 Task: Check school information for a property in San Francisco, California, including proximity to public transportation.
Action: Mouse moved to (201, 162)
Screenshot: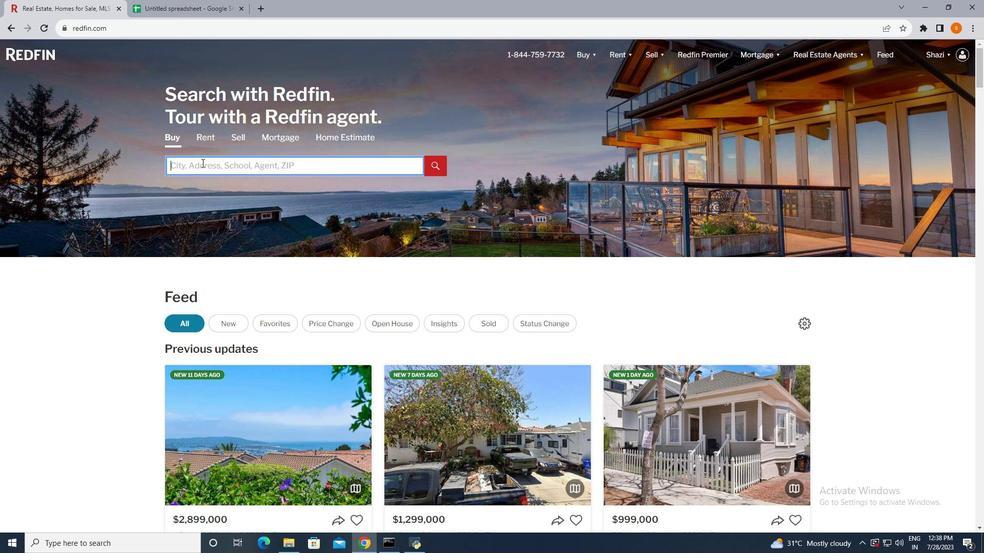 
Action: Mouse pressed left at (201, 162)
Screenshot: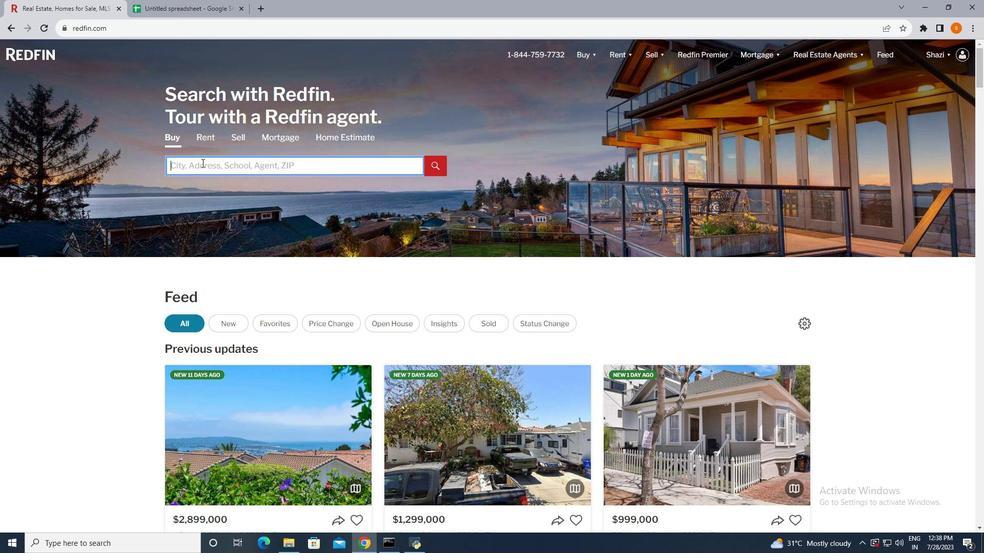 
Action: Key pressed <Key.shift>San<Key.space><Key.shift>Frans<Key.backspace>cisco,<Key.space><Key.shift>California
Screenshot: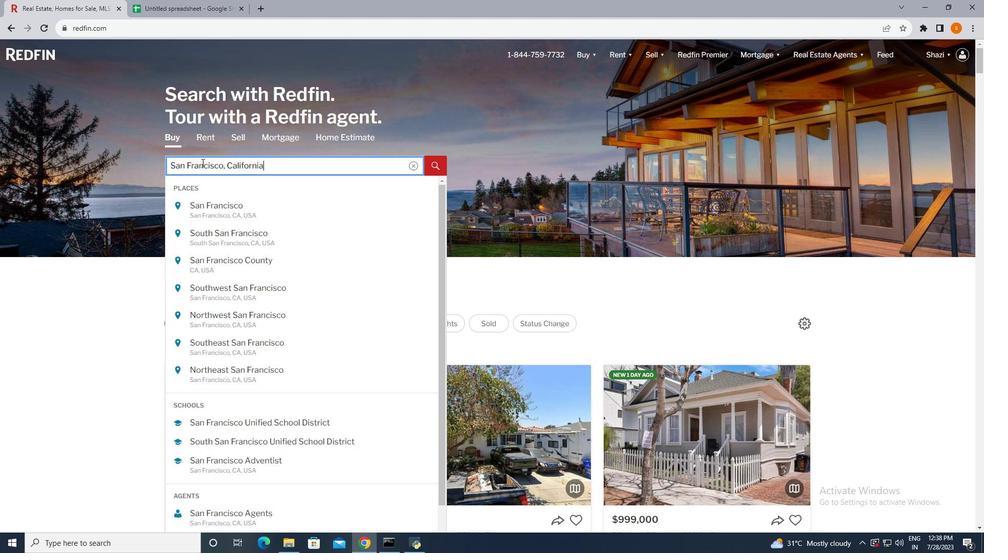
Action: Mouse moved to (217, 152)
Screenshot: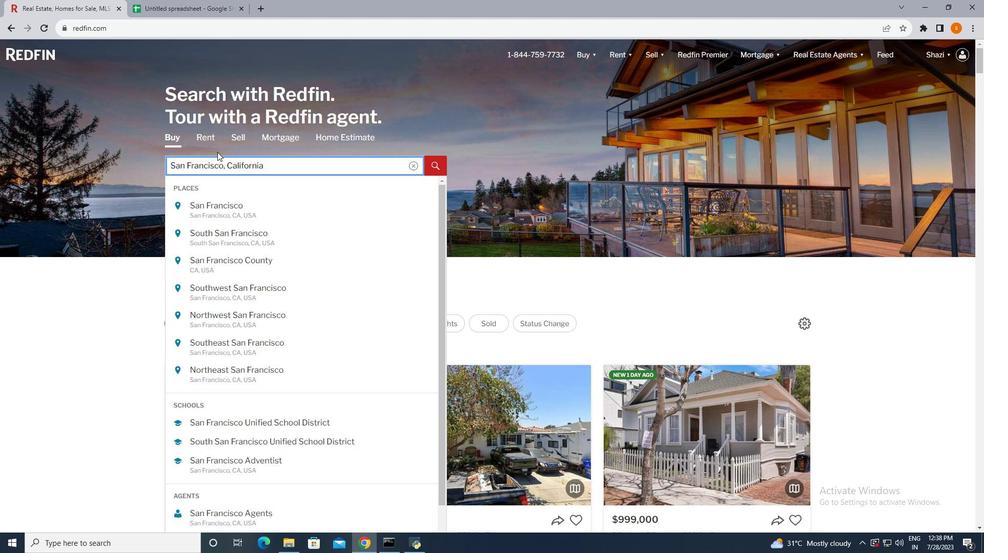 
Action: Key pressed <Key.enter>
Screenshot: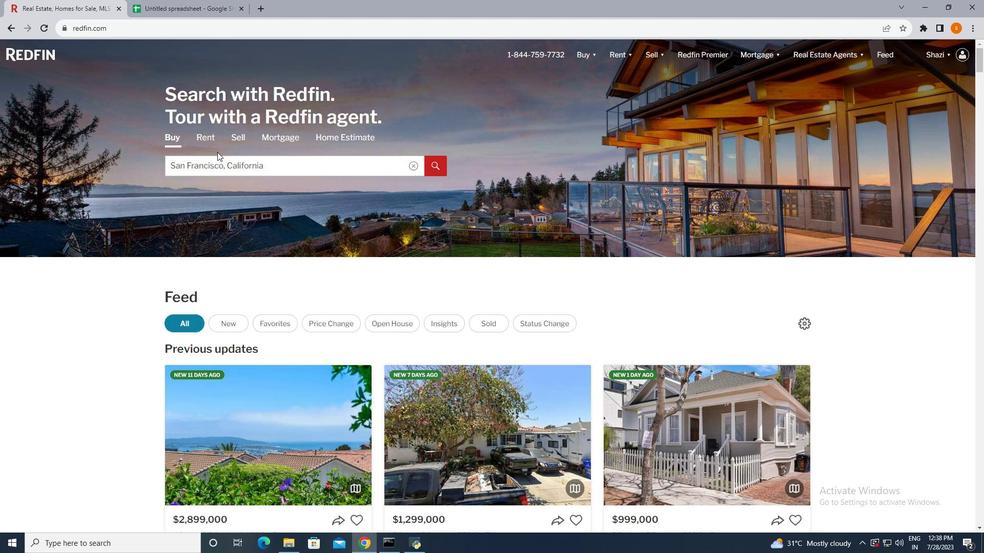 
Action: Mouse moved to (868, 167)
Screenshot: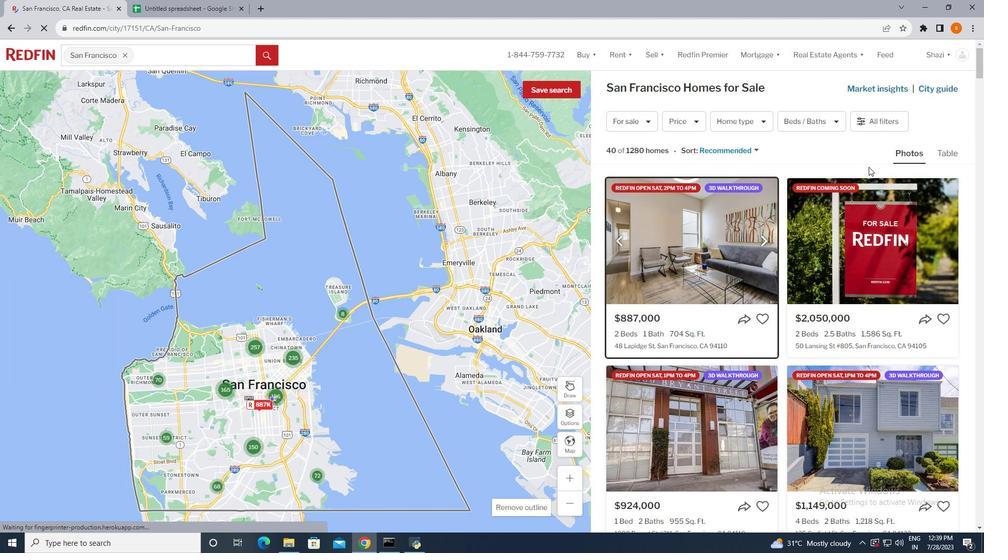
Action: Mouse scrolled (868, 166) with delta (0, 0)
Screenshot: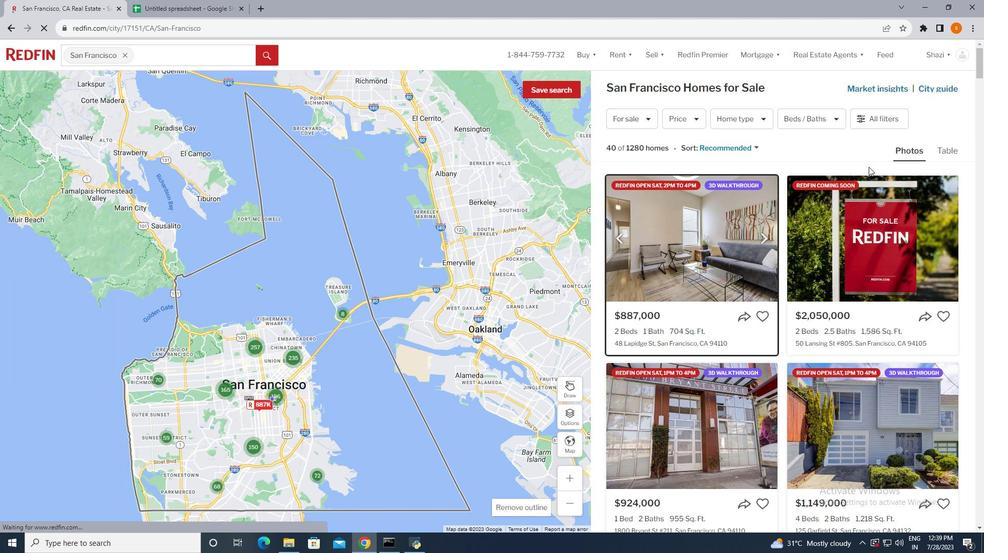 
Action: Mouse scrolled (868, 166) with delta (0, 0)
Screenshot: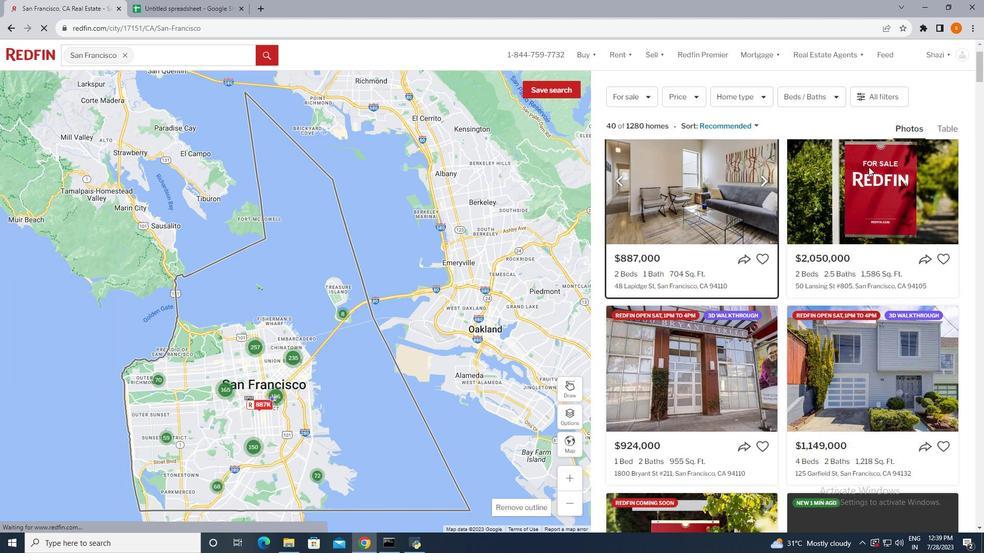 
Action: Mouse moved to (869, 168)
Screenshot: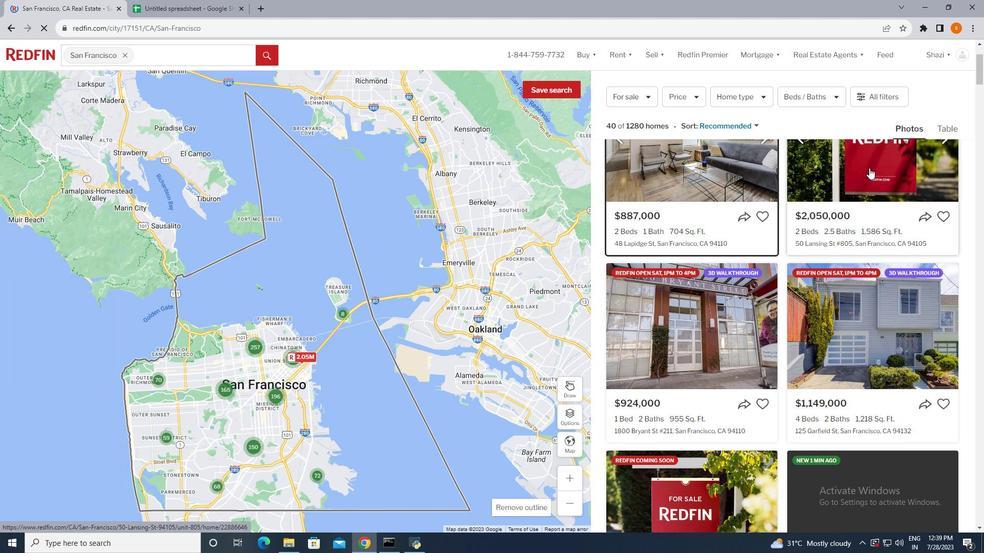 
Action: Mouse scrolled (869, 167) with delta (0, 0)
Screenshot: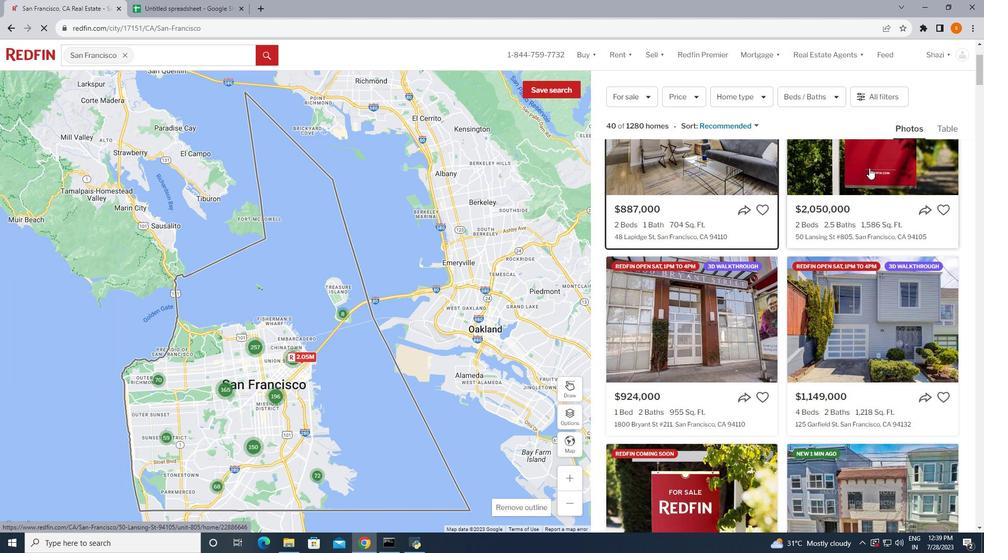 
Action: Mouse scrolled (869, 167) with delta (0, 0)
Screenshot: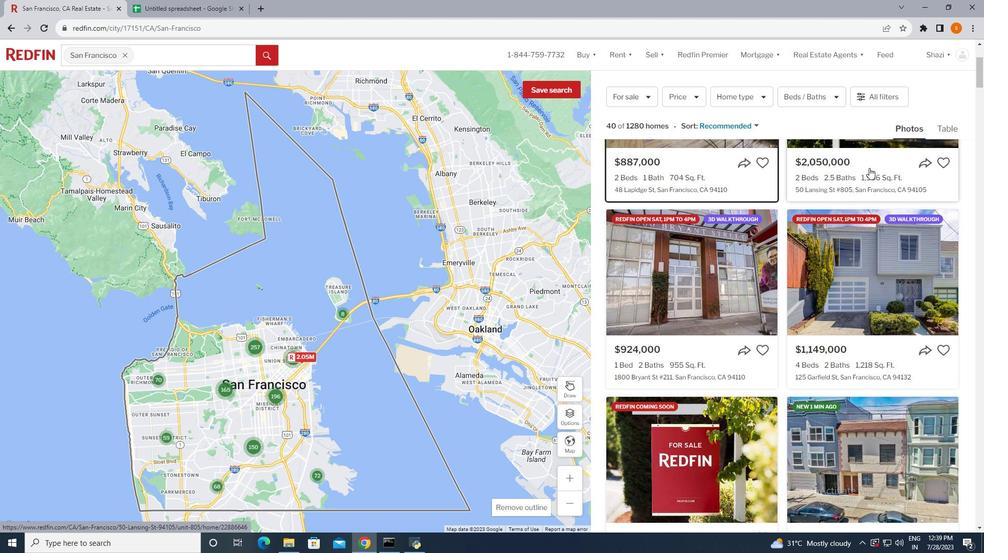 
Action: Mouse scrolled (869, 167) with delta (0, 0)
Screenshot: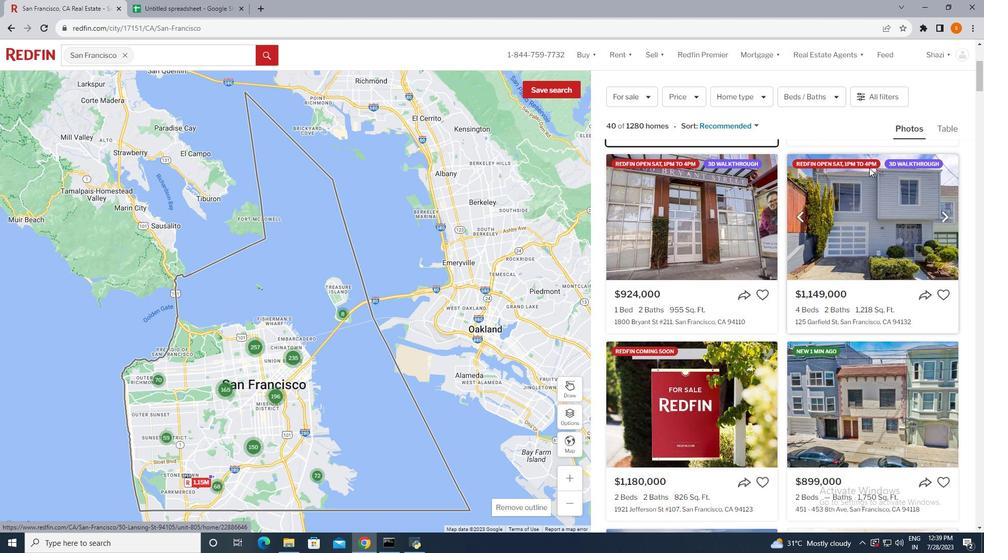 
Action: Mouse scrolled (869, 167) with delta (0, 0)
Screenshot: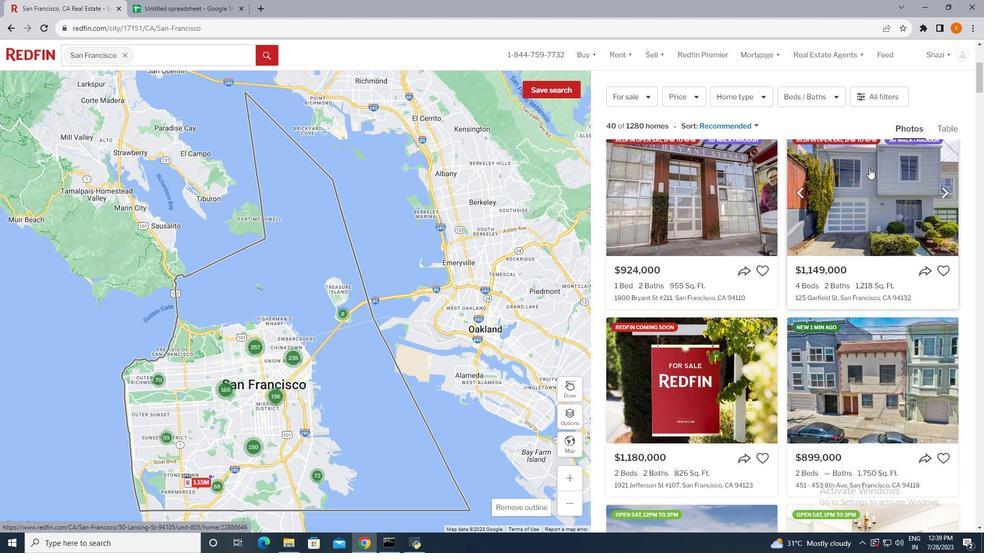 
Action: Mouse scrolled (869, 167) with delta (0, 0)
Screenshot: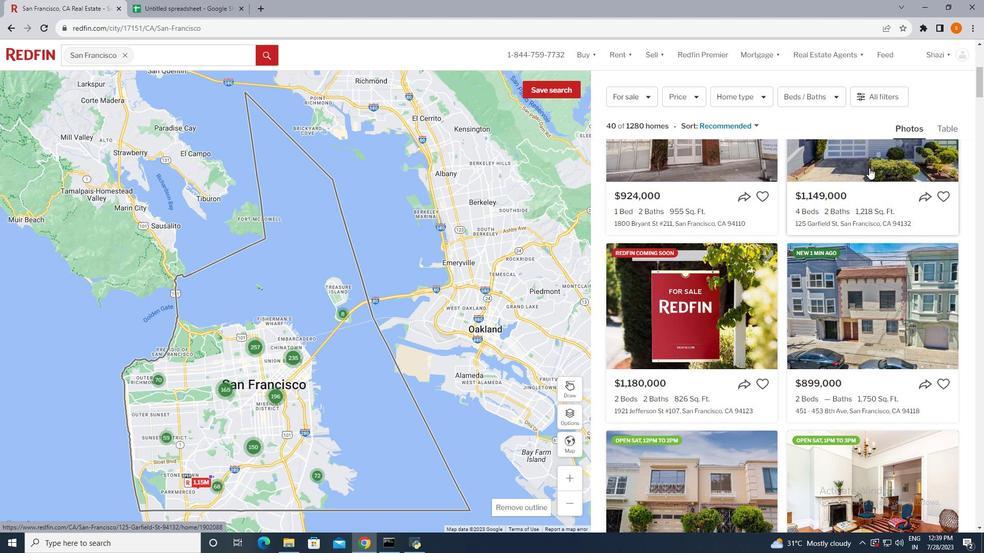 
Action: Mouse scrolled (869, 167) with delta (0, 0)
Screenshot: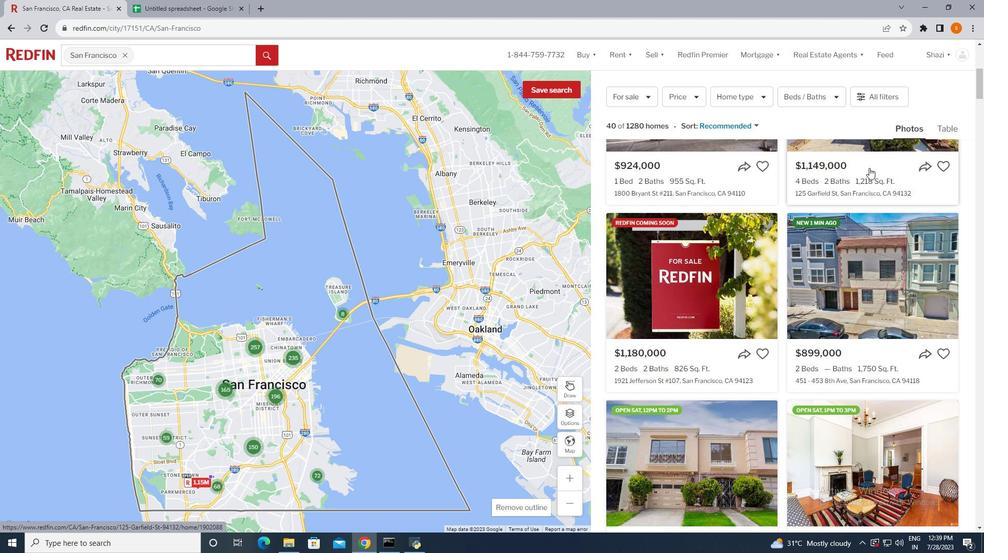 
Action: Mouse scrolled (869, 167) with delta (0, 0)
Screenshot: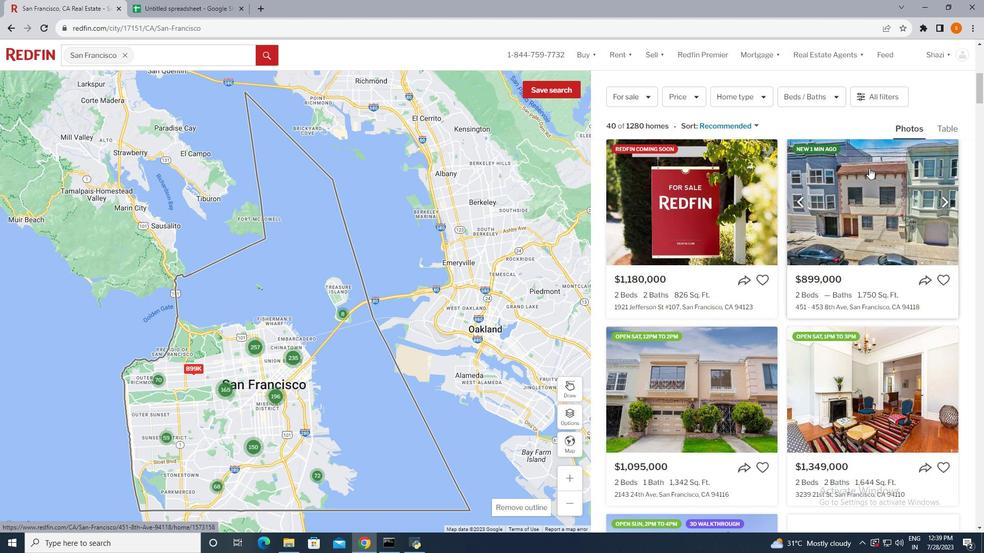 
Action: Mouse scrolled (869, 167) with delta (0, 0)
Screenshot: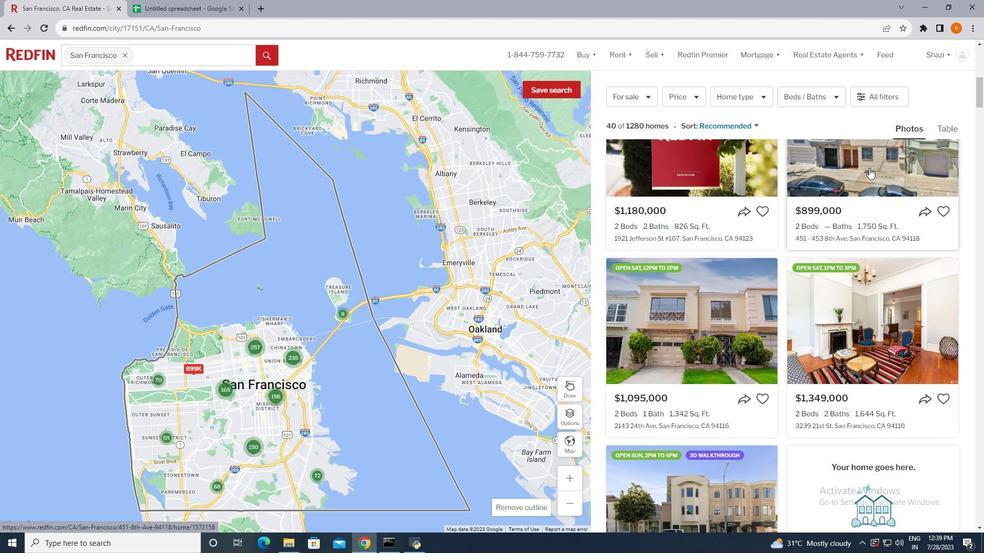 
Action: Mouse scrolled (869, 167) with delta (0, 0)
Screenshot: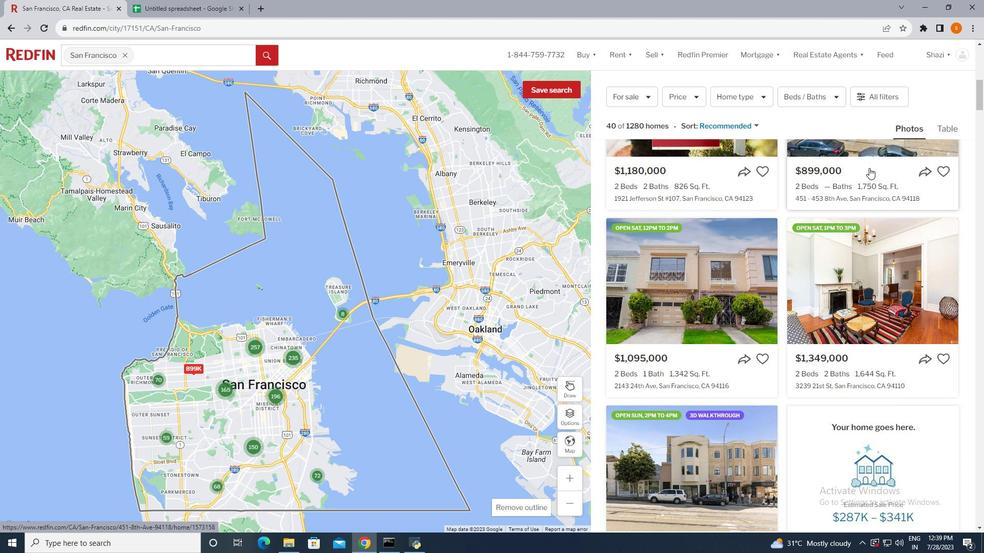 
Action: Mouse scrolled (869, 167) with delta (0, 0)
Screenshot: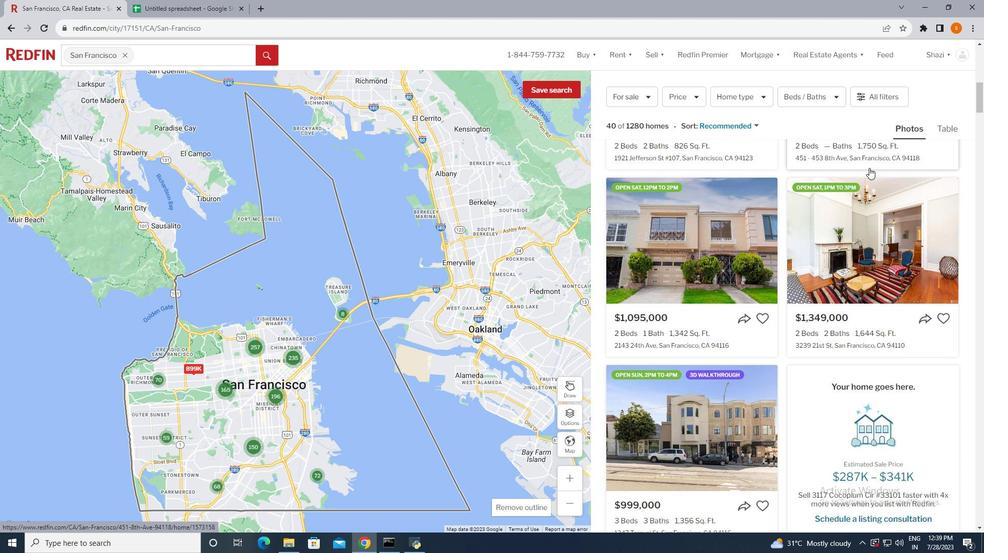 
Action: Mouse scrolled (869, 167) with delta (0, 0)
Screenshot: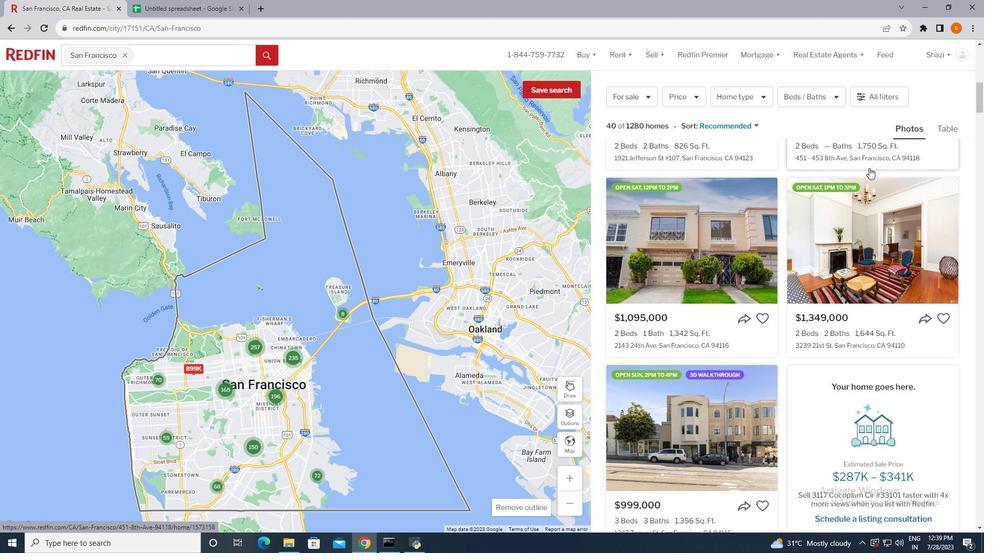
Action: Mouse scrolled (869, 167) with delta (0, 0)
Screenshot: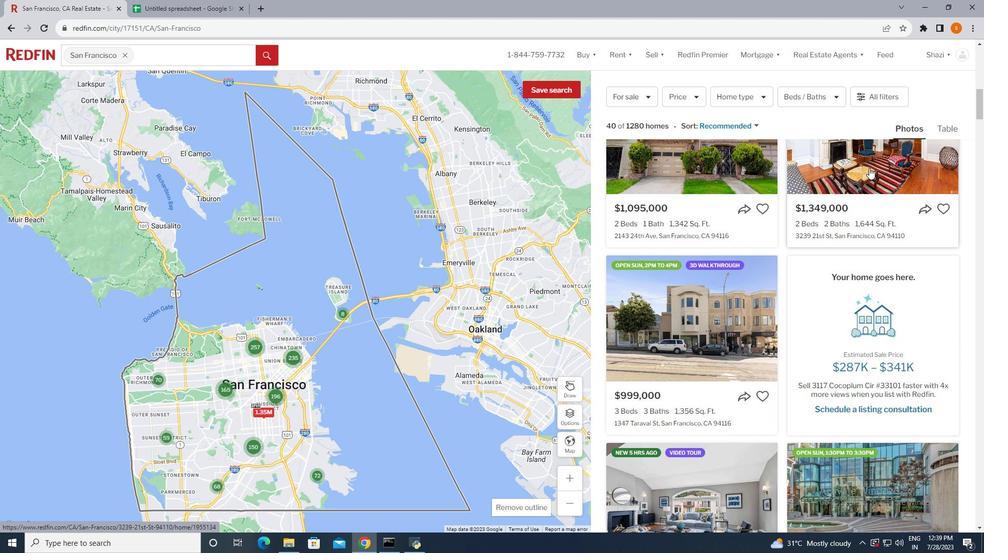 
Action: Mouse scrolled (869, 167) with delta (0, 0)
Screenshot: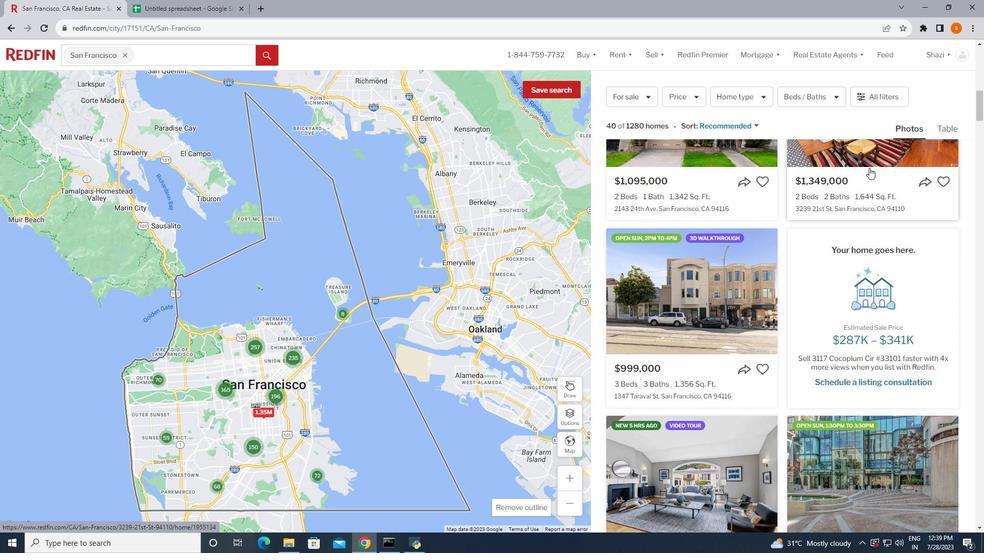 
Action: Mouse scrolled (869, 167) with delta (0, 0)
Screenshot: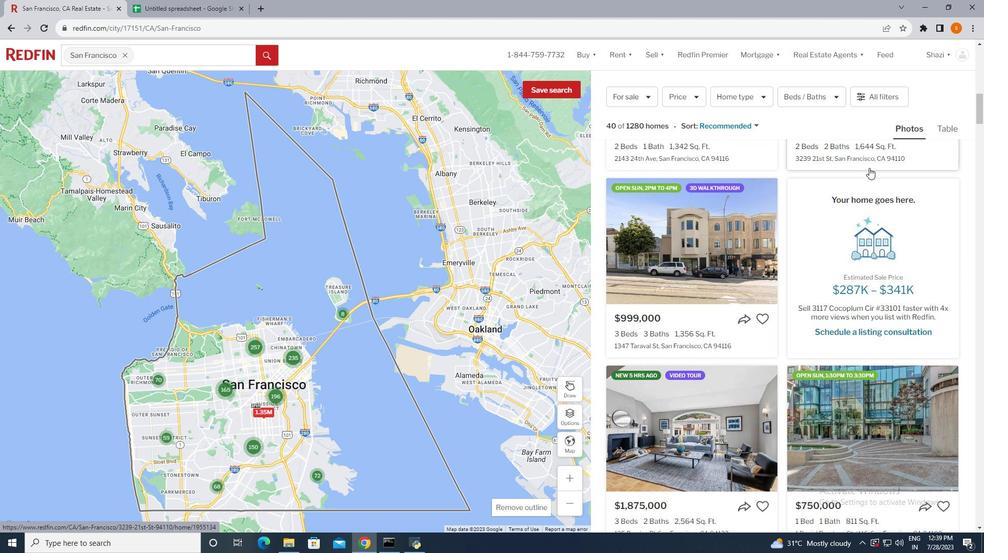
Action: Mouse scrolled (869, 167) with delta (0, 0)
Screenshot: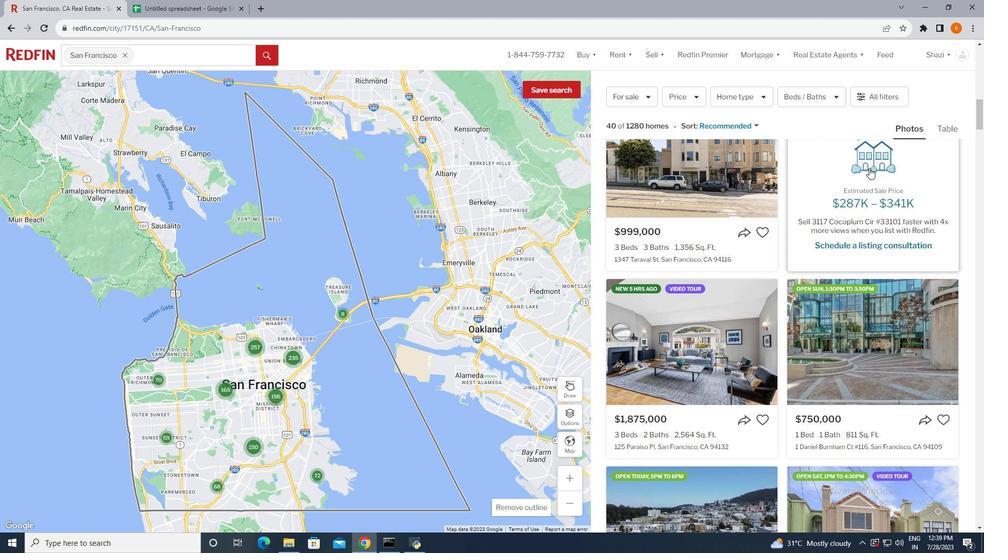 
Action: Mouse scrolled (869, 167) with delta (0, 0)
Screenshot: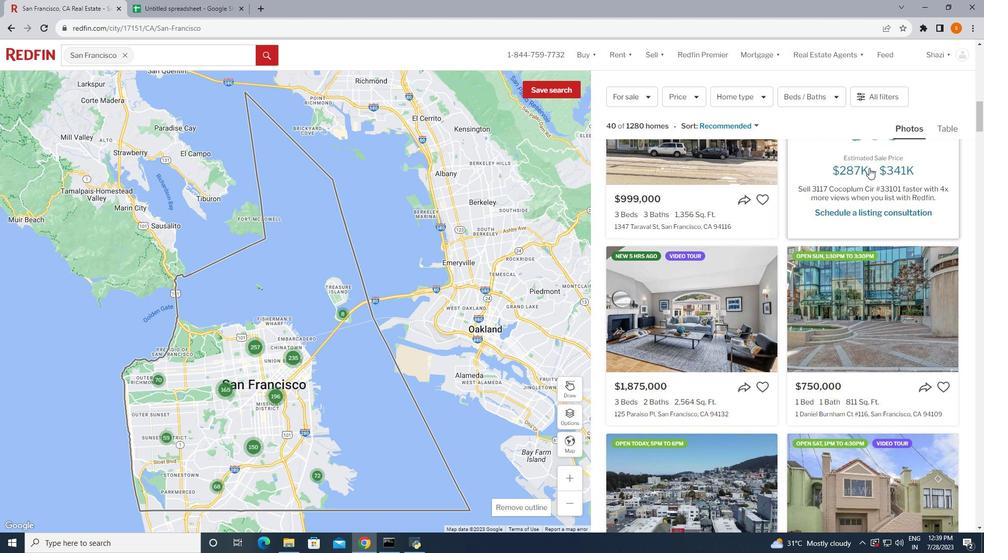 
Action: Mouse moved to (700, 226)
Screenshot: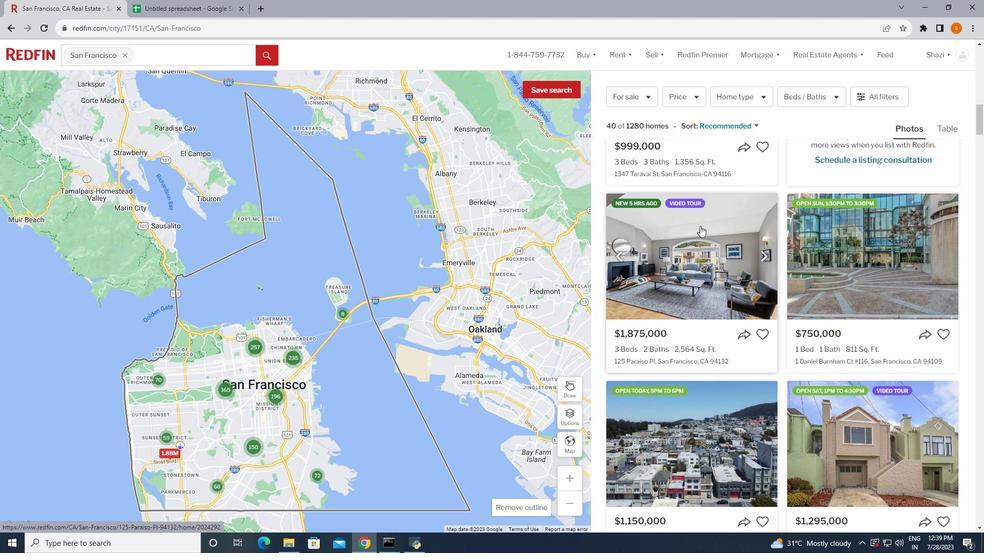 
Action: Mouse pressed left at (700, 226)
Screenshot: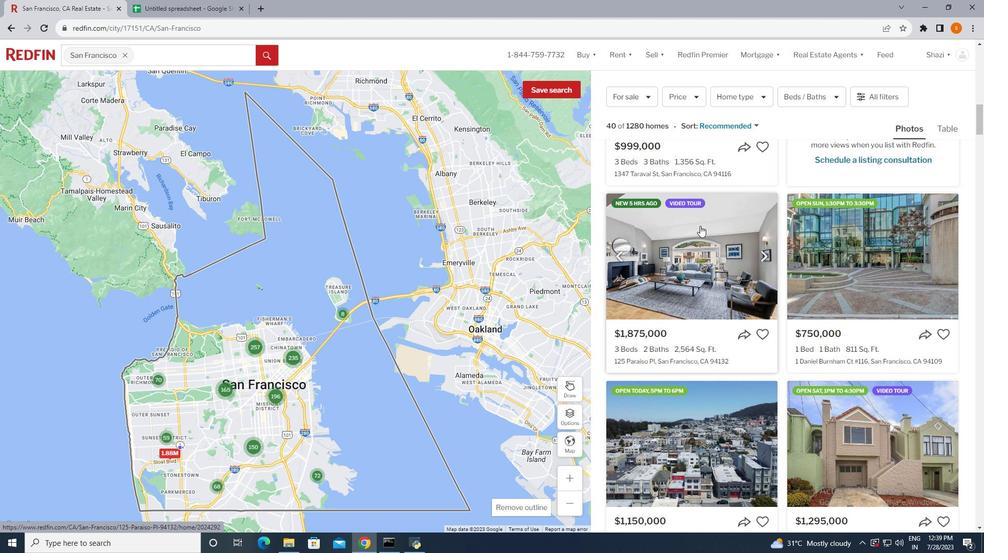 
Action: Mouse moved to (523, 83)
Screenshot: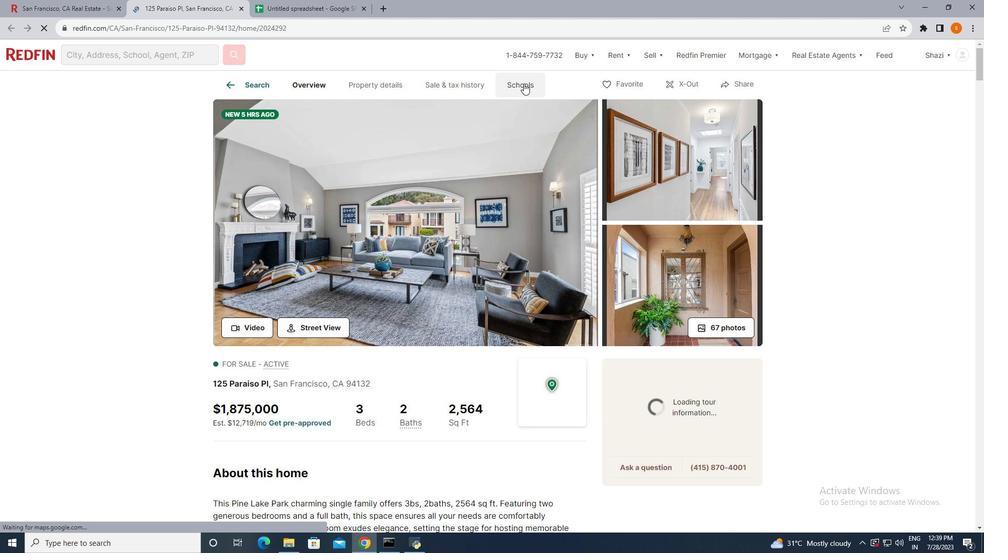 
Action: Mouse pressed left at (523, 83)
Screenshot: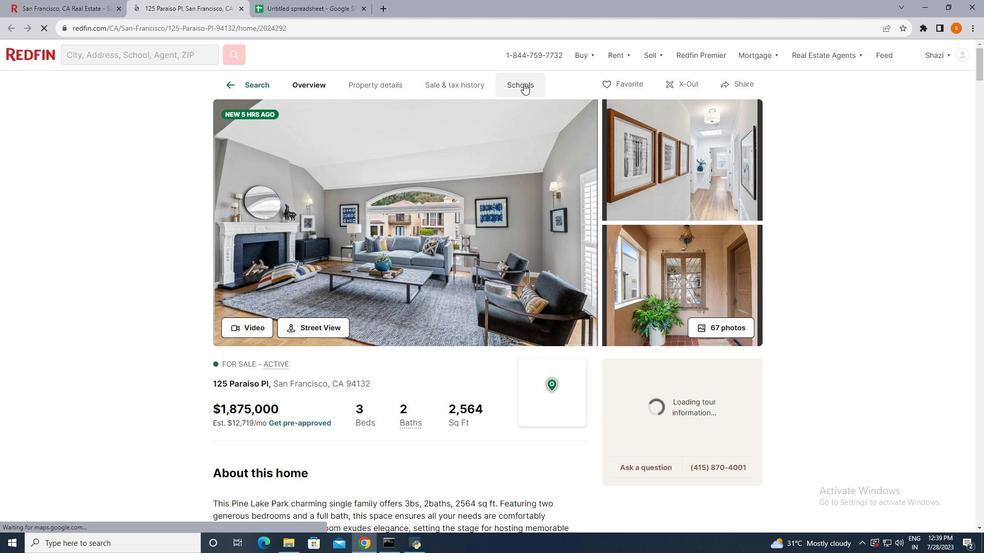 
Action: Mouse moved to (449, 233)
Screenshot: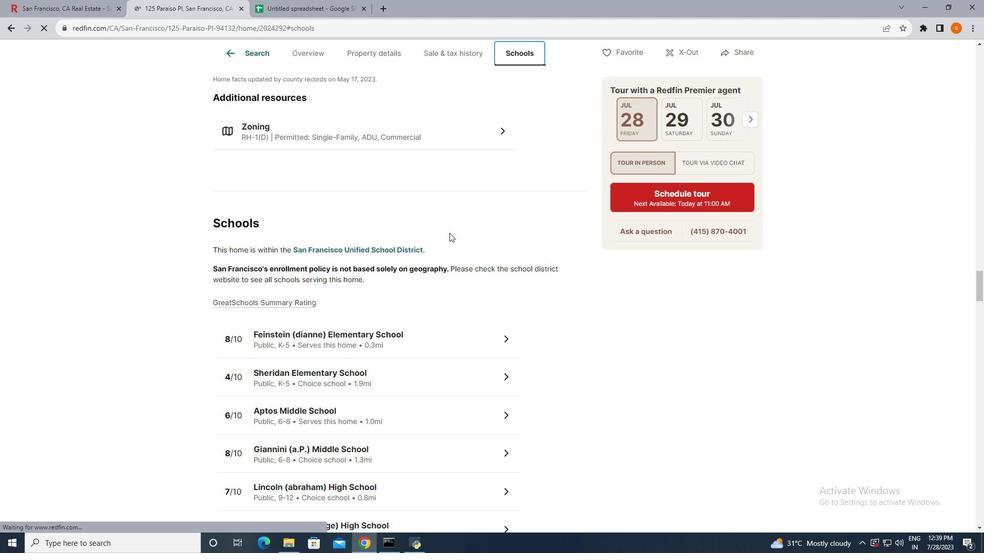 
Action: Mouse scrolled (449, 232) with delta (0, 0)
Screenshot: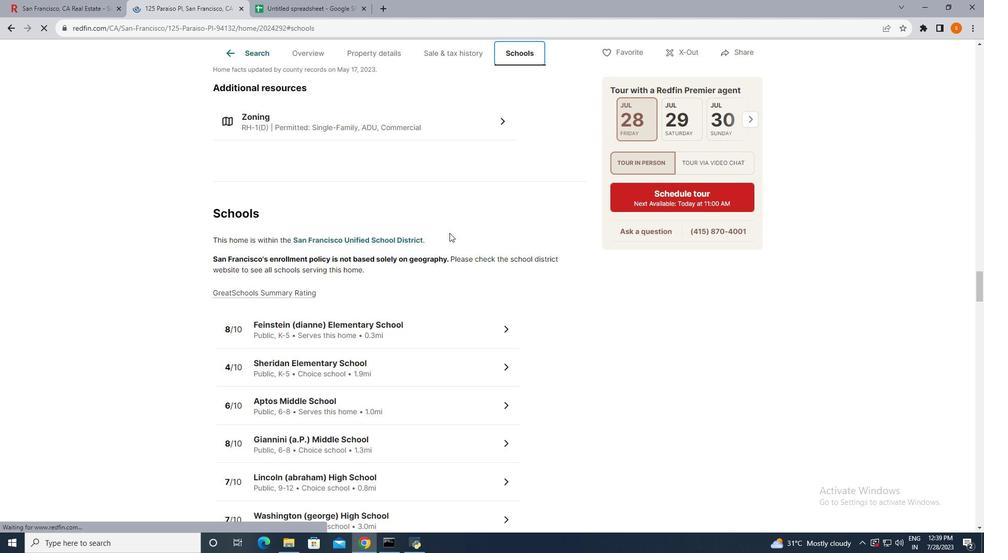 
Action: Mouse scrolled (449, 232) with delta (0, 0)
Screenshot: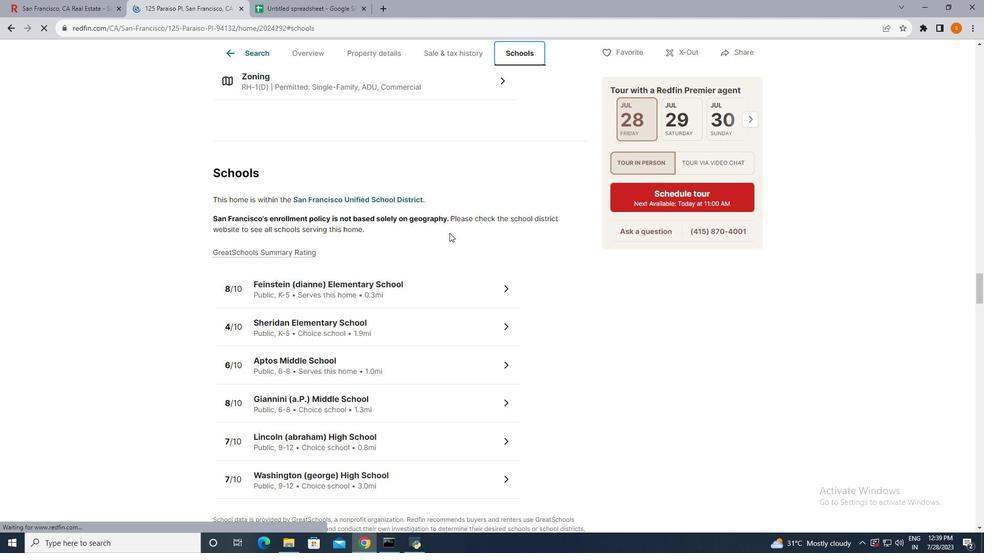 
Action: Mouse moved to (443, 236)
Screenshot: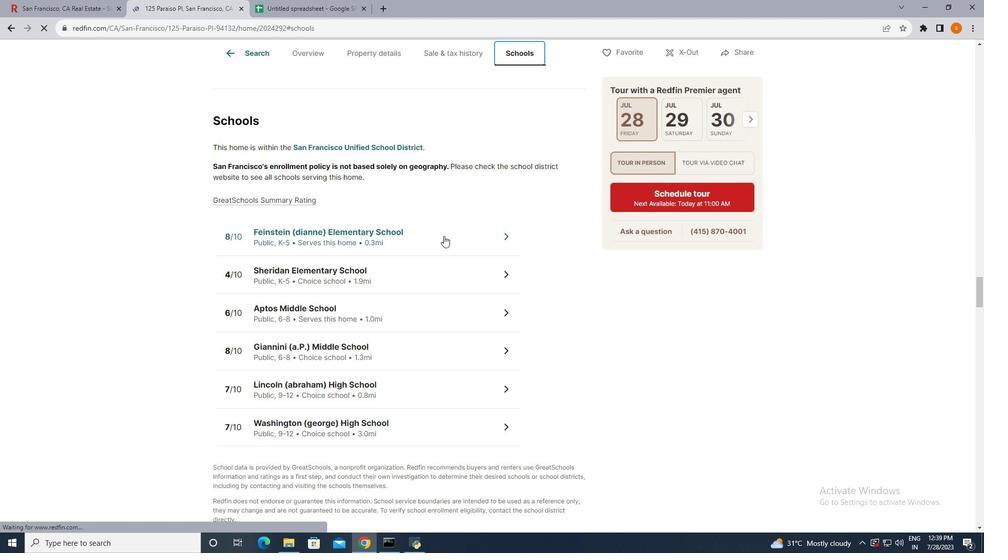 
Action: Mouse pressed left at (443, 236)
Screenshot: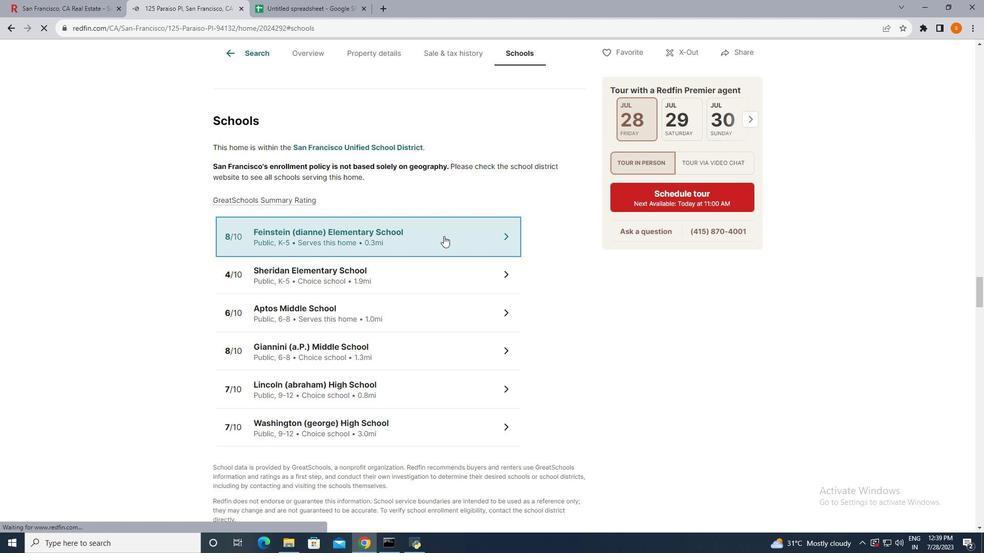 
Action: Mouse moved to (358, 154)
Screenshot: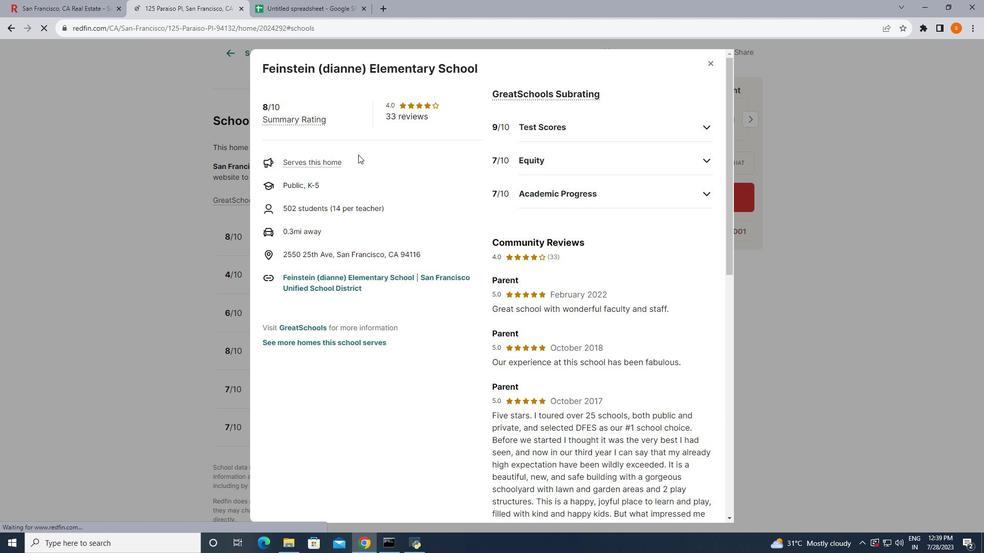 
Action: Mouse scrolled (358, 154) with delta (0, 0)
Screenshot: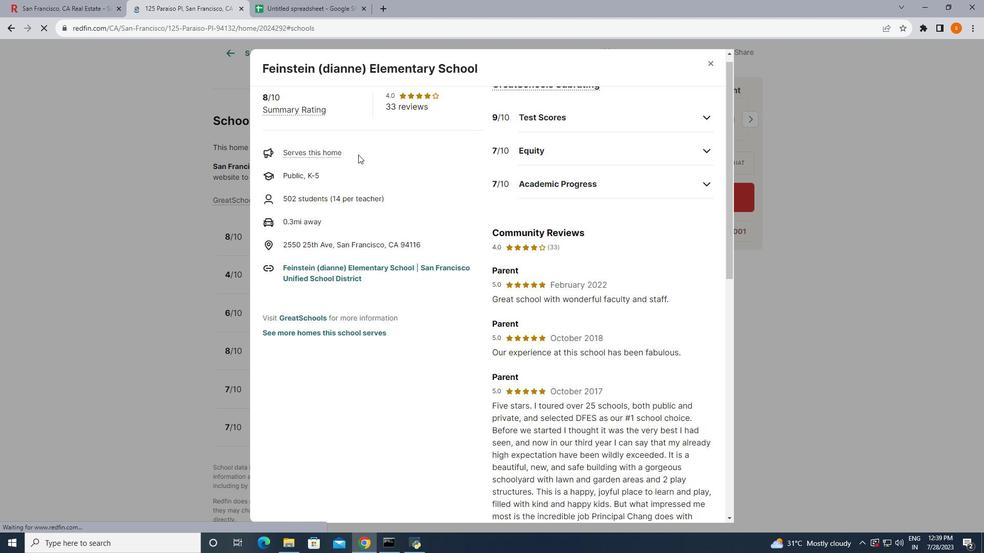 
Action: Mouse scrolled (358, 154) with delta (0, 0)
Screenshot: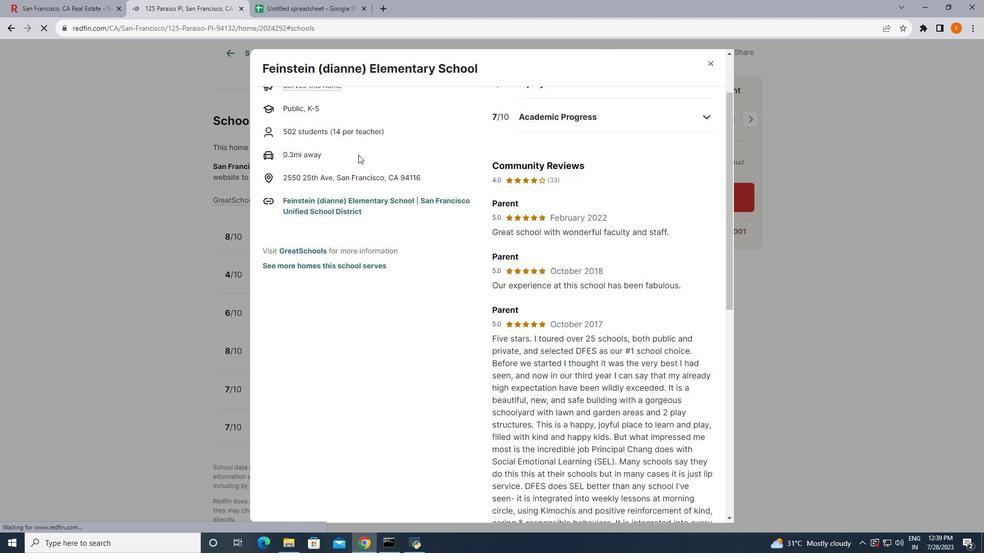 
Action: Mouse scrolled (358, 154) with delta (0, 0)
Screenshot: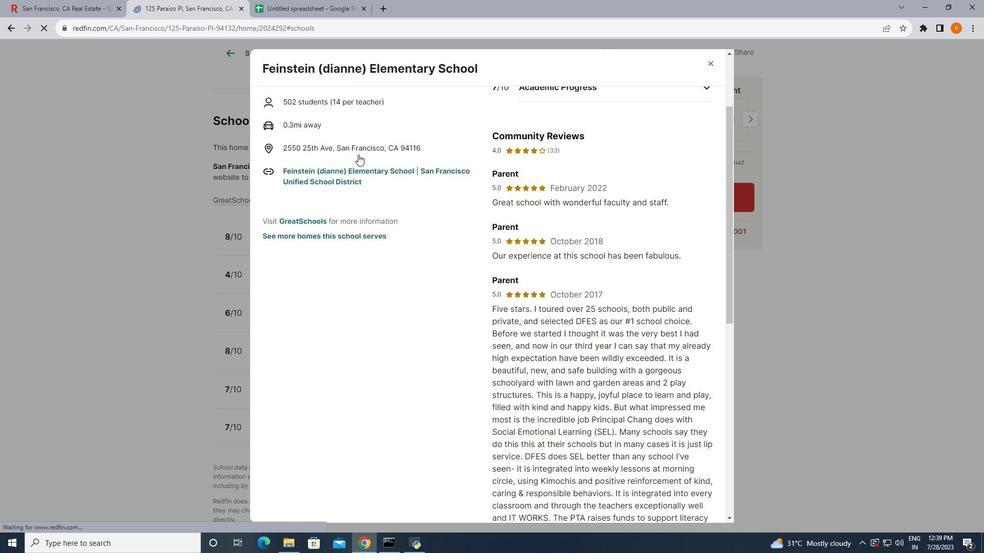 
Action: Mouse scrolled (358, 154) with delta (0, 0)
Screenshot: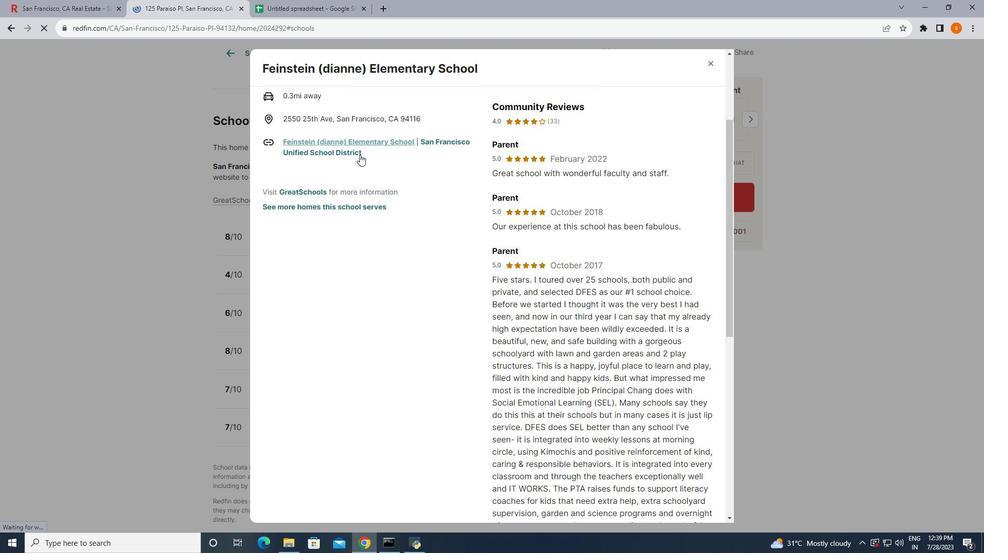 
Action: Mouse moved to (478, 225)
Screenshot: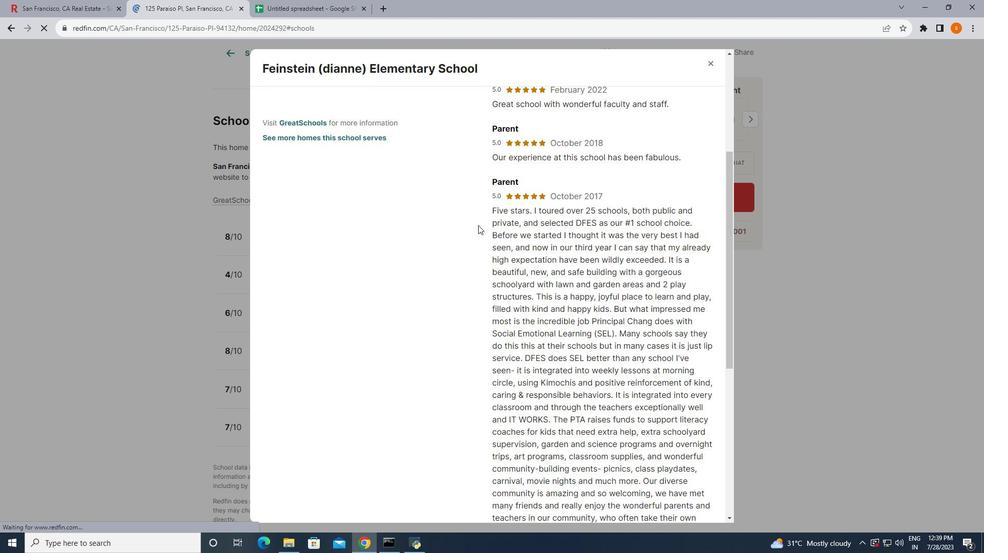 
Action: Mouse scrolled (478, 225) with delta (0, 0)
Screenshot: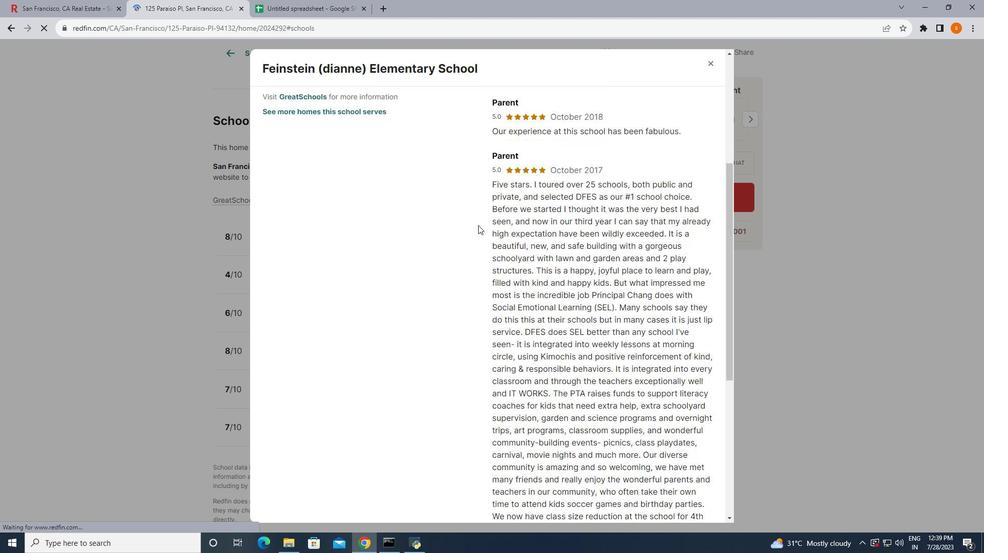 
Action: Mouse scrolled (478, 225) with delta (0, 0)
Screenshot: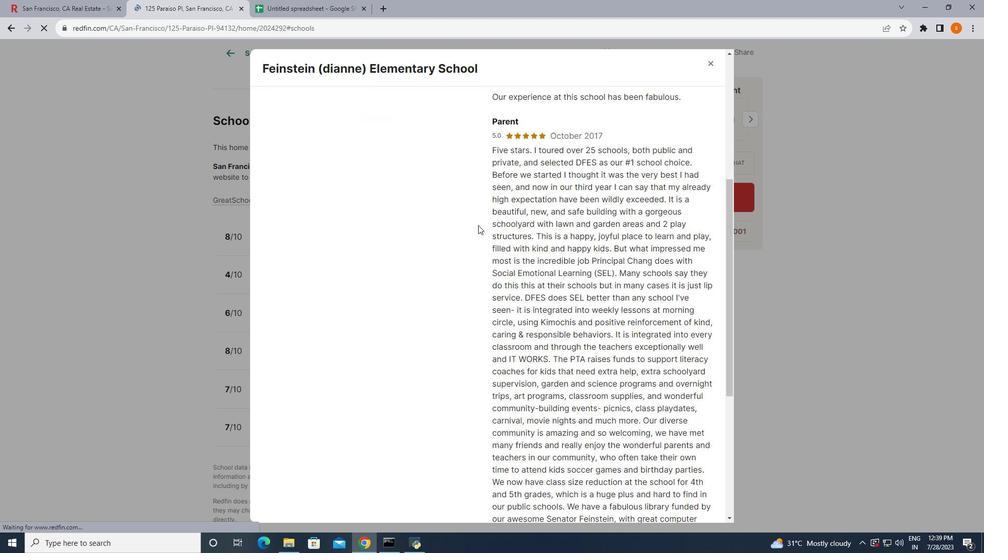 
Action: Mouse scrolled (478, 225) with delta (0, 0)
Screenshot: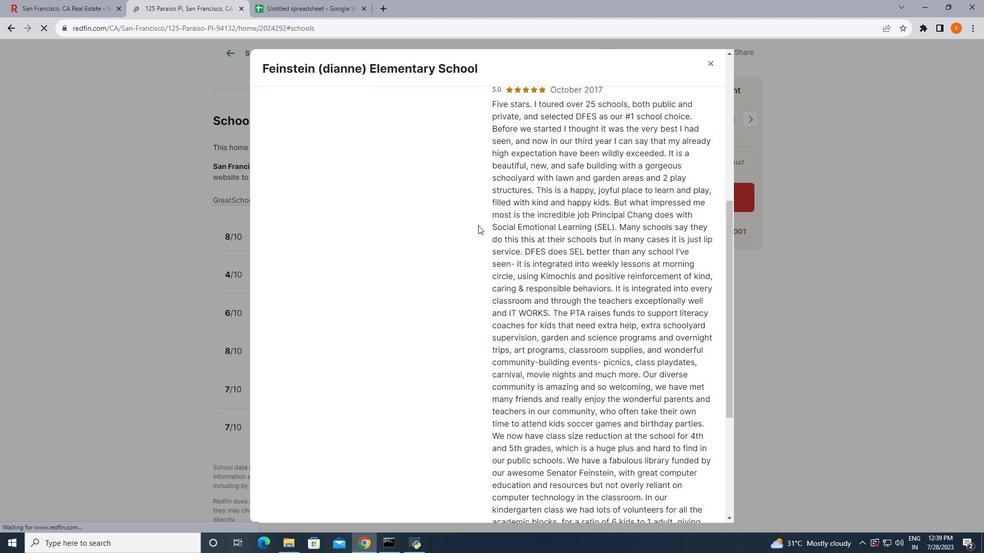 
Action: Mouse scrolled (478, 225) with delta (0, 0)
Screenshot: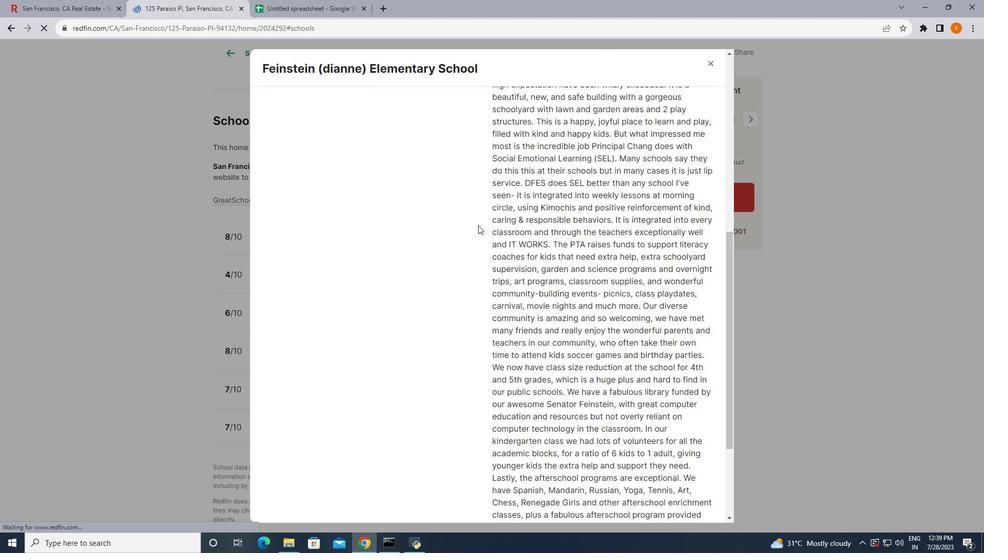 
Action: Mouse scrolled (478, 225) with delta (0, 0)
Screenshot: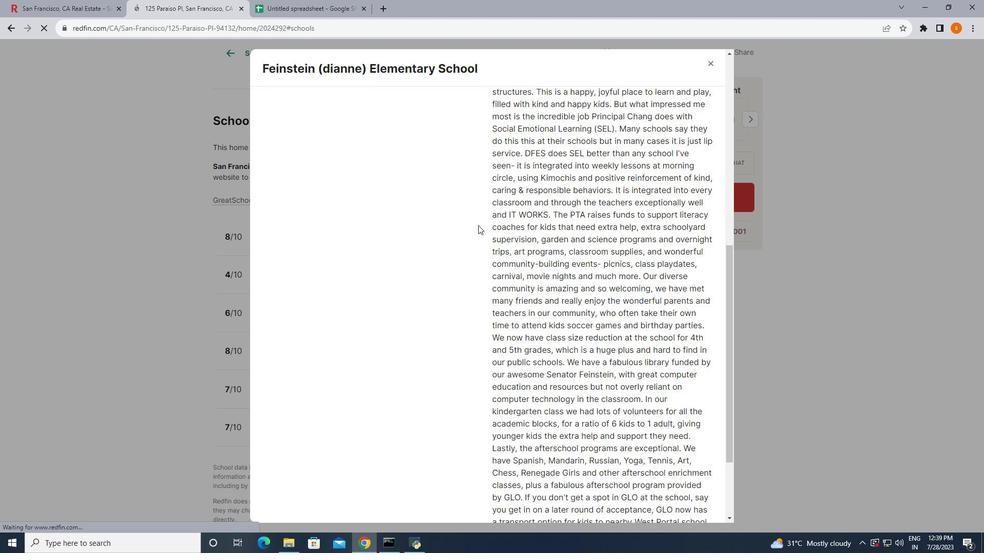 
Action: Mouse scrolled (478, 225) with delta (0, 0)
Screenshot: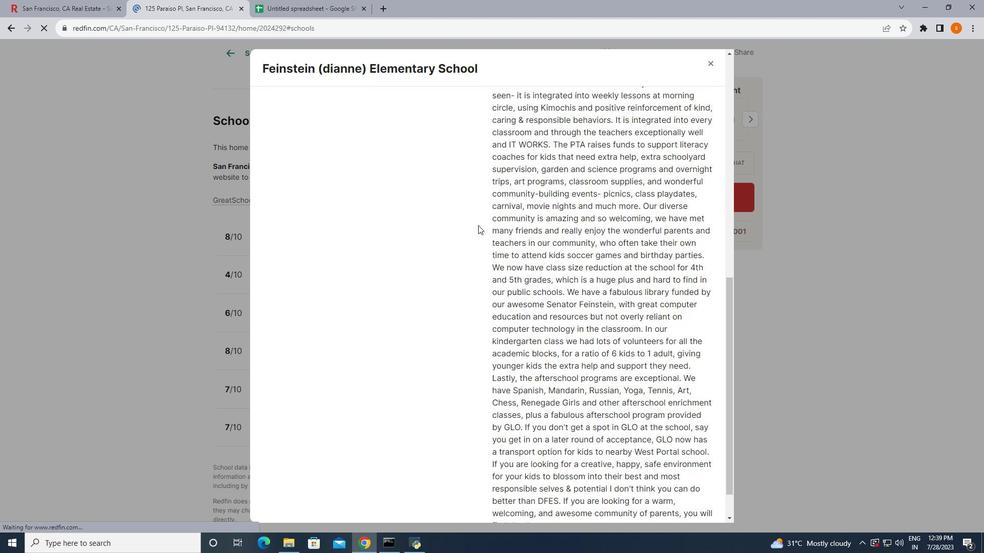 
Action: Mouse scrolled (478, 225) with delta (0, 0)
Screenshot: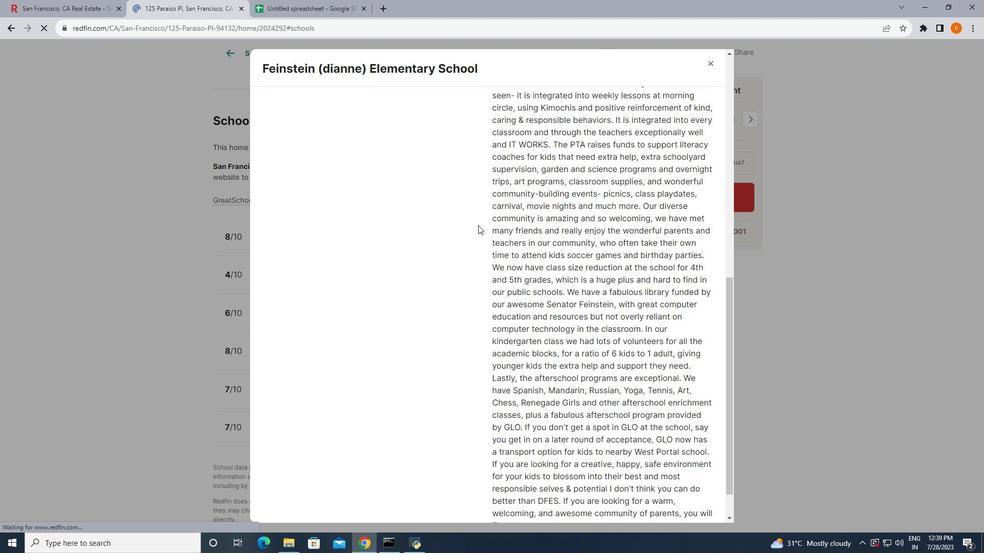 
Action: Mouse scrolled (478, 225) with delta (0, 0)
Screenshot: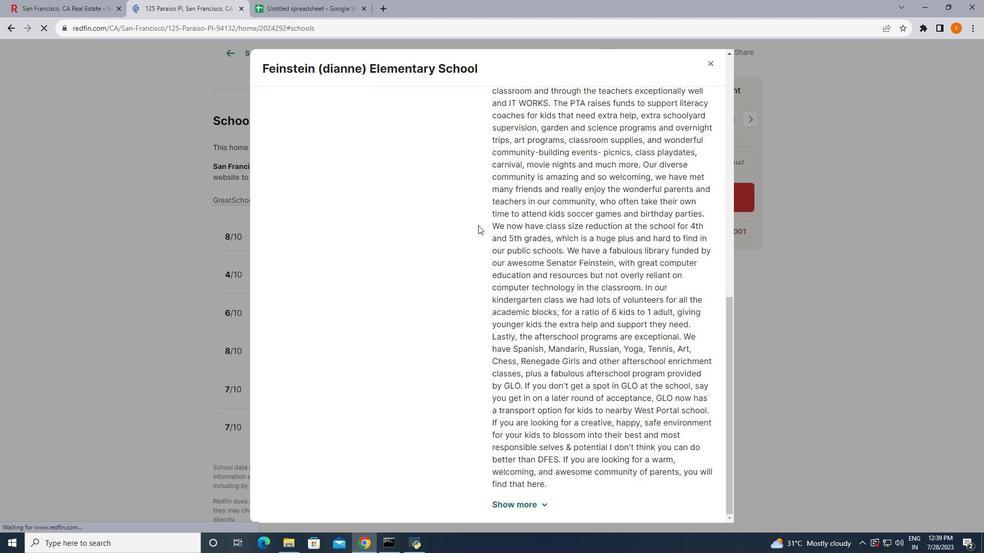 
Action: Mouse scrolled (478, 225) with delta (0, 0)
Screenshot: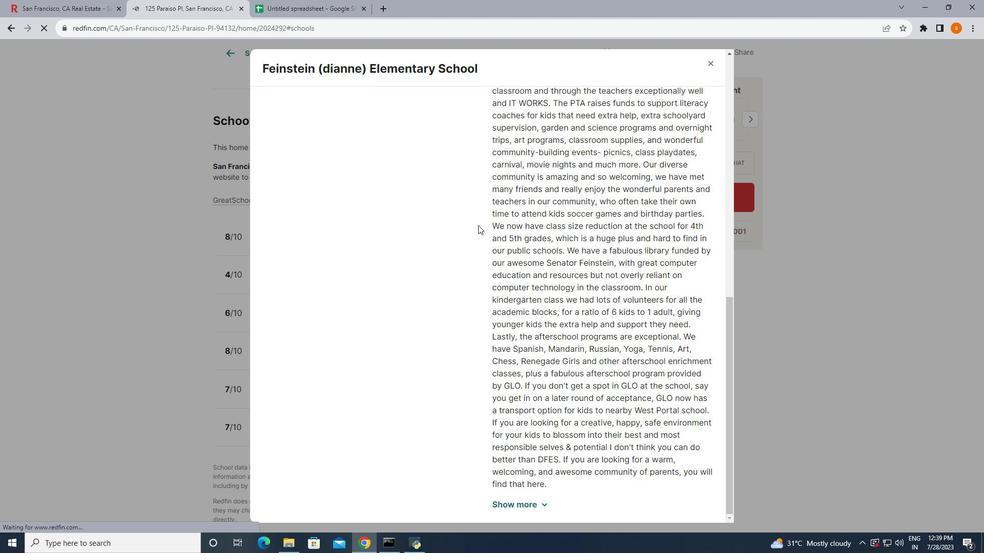 
Action: Mouse moved to (571, 250)
Screenshot: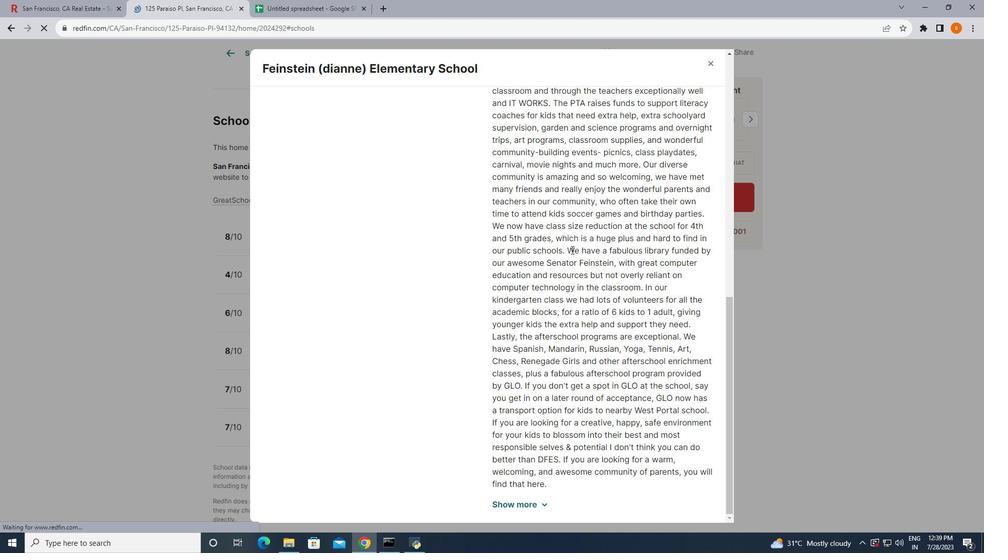 
Action: Mouse scrolled (571, 249) with delta (0, 0)
Screenshot: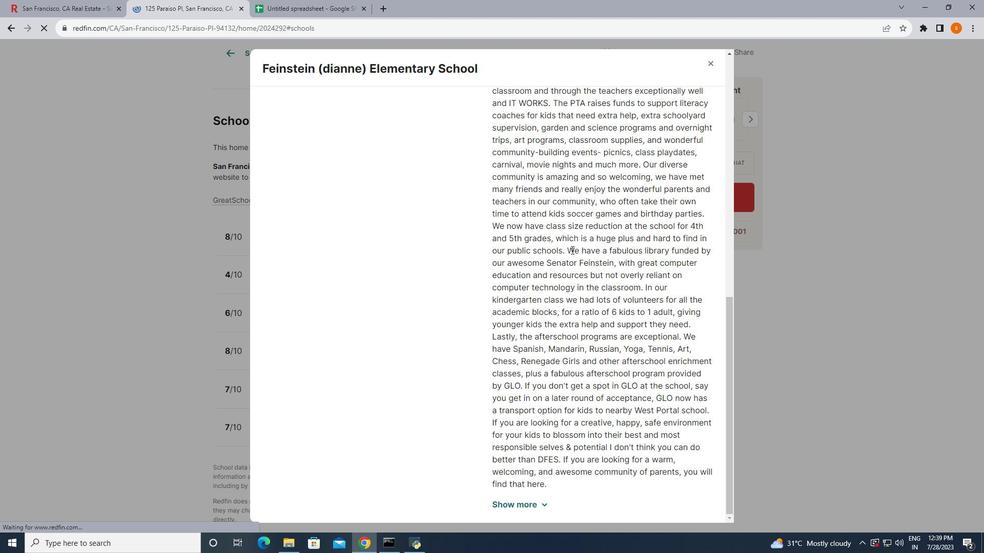 
Action: Mouse scrolled (571, 249) with delta (0, 0)
Screenshot: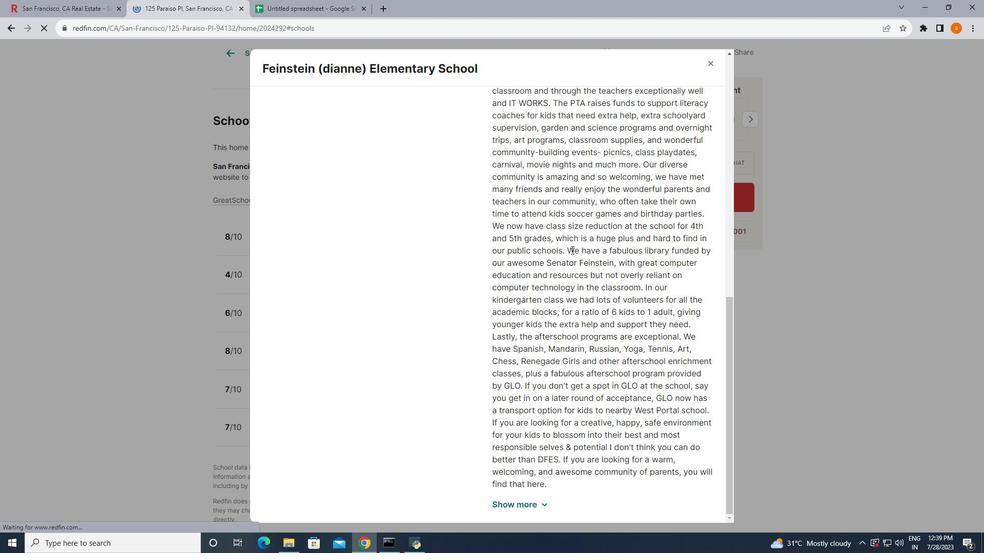 
Action: Mouse scrolled (571, 249) with delta (0, 0)
Screenshot: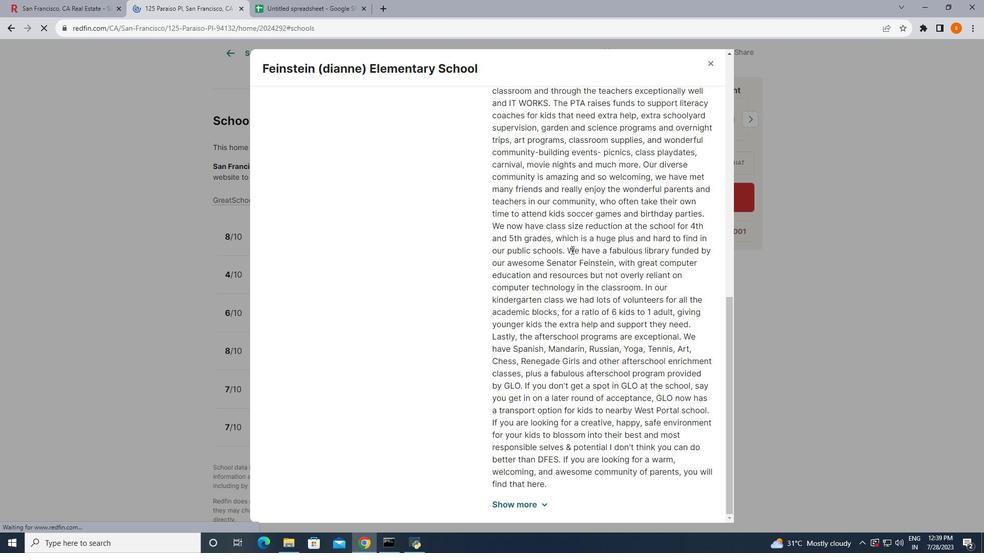 
Action: Mouse moved to (539, 506)
Screenshot: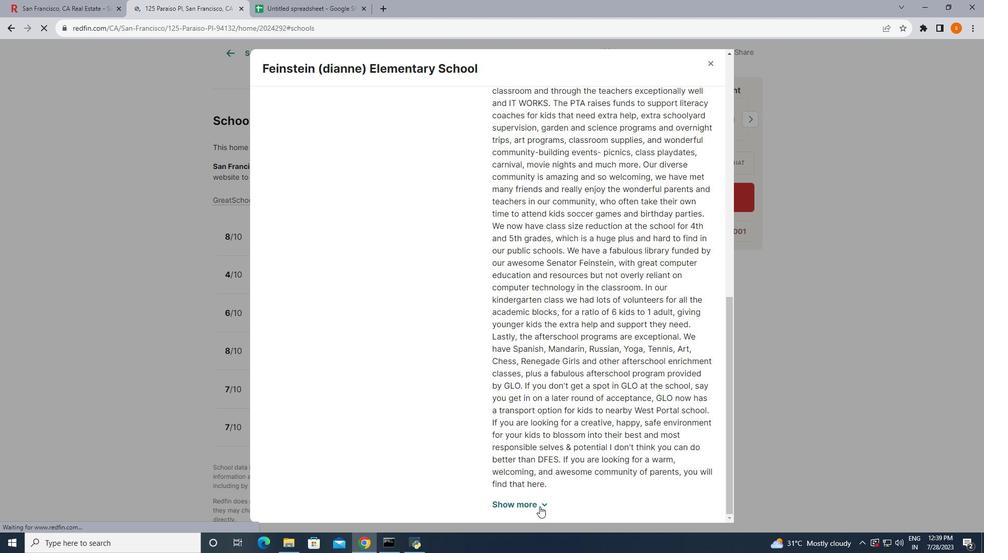 
Action: Mouse pressed left at (539, 506)
Screenshot: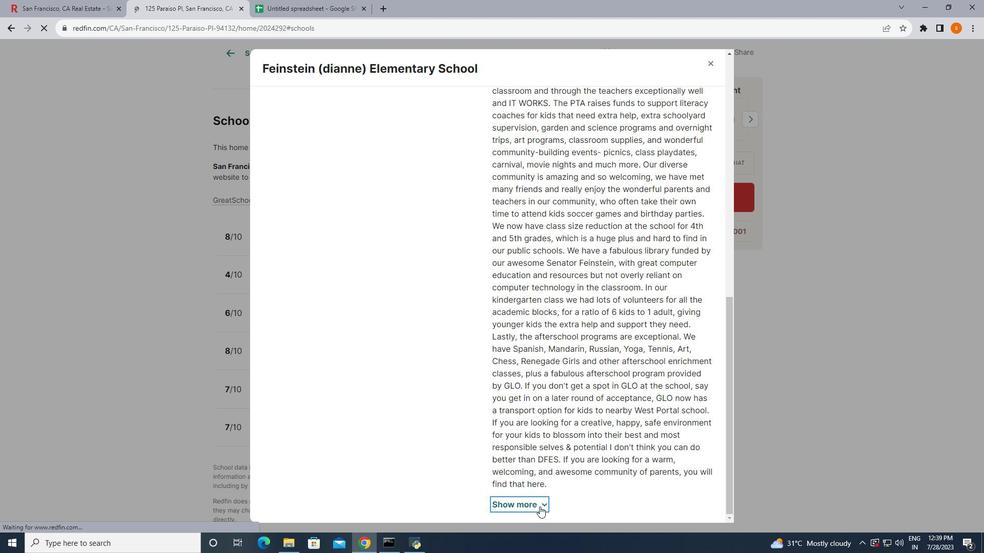 
Action: Mouse moved to (541, 498)
Screenshot: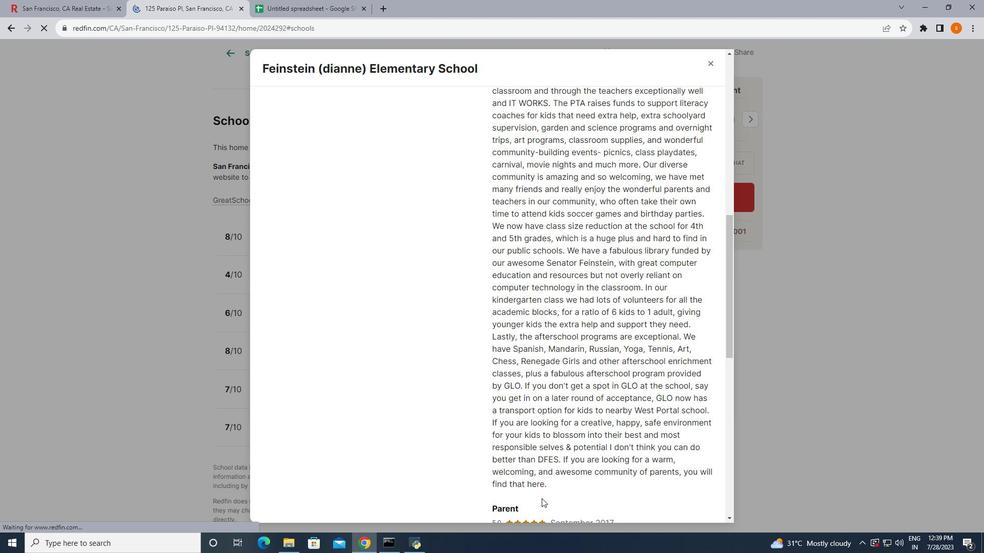 
Action: Mouse scrolled (541, 498) with delta (0, 0)
Screenshot: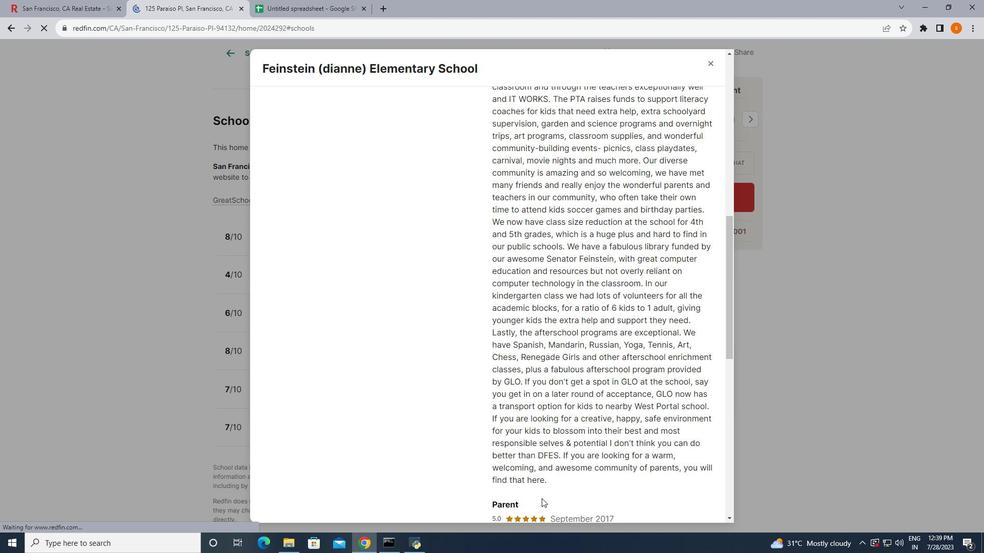 
Action: Mouse moved to (541, 498)
Screenshot: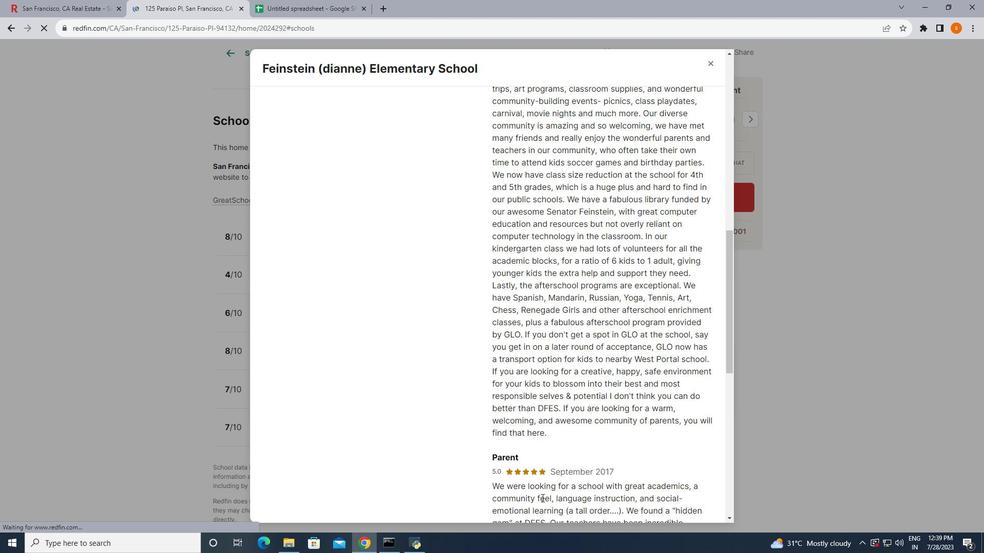 
Action: Mouse scrolled (541, 497) with delta (0, 0)
Screenshot: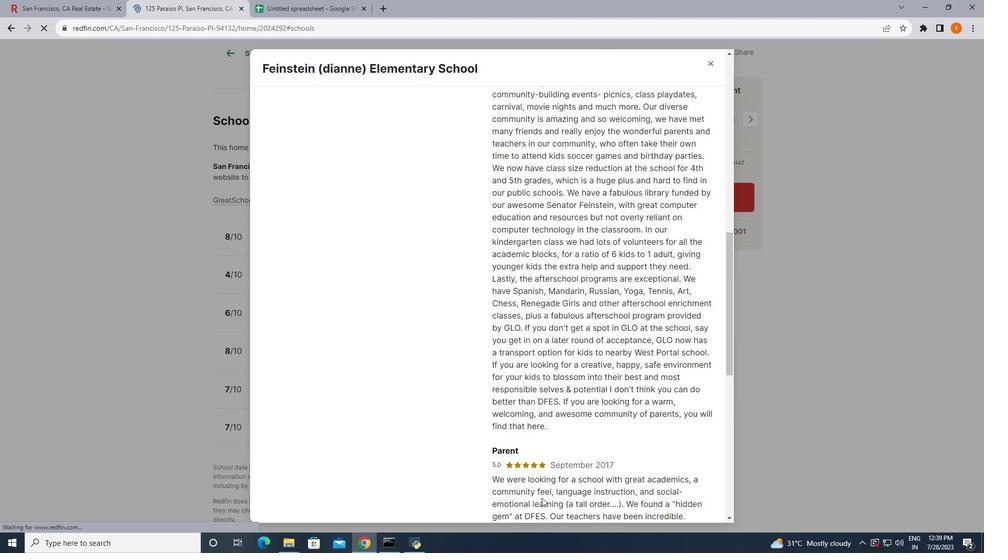 
Action: Mouse scrolled (541, 497) with delta (0, 0)
Screenshot: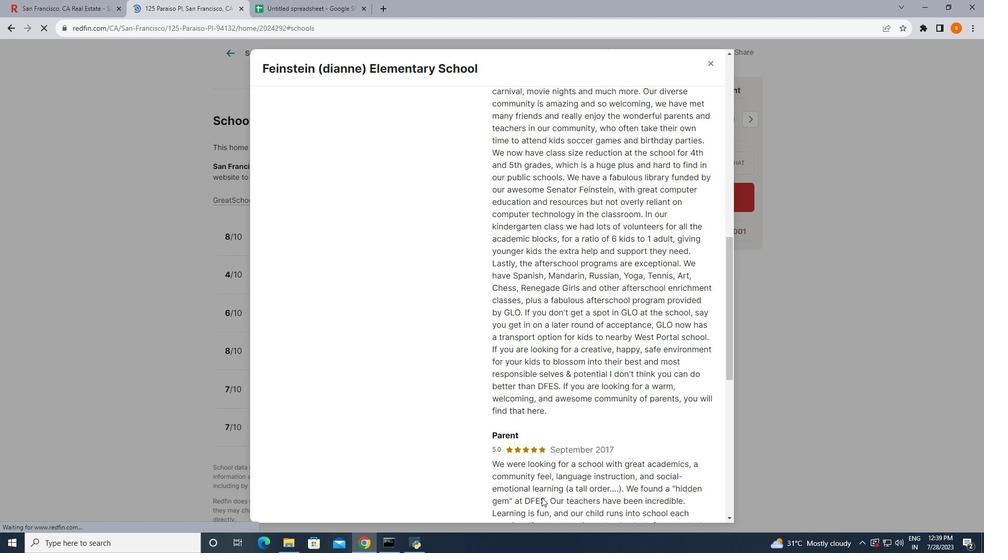 
Action: Mouse scrolled (541, 497) with delta (0, 0)
Screenshot: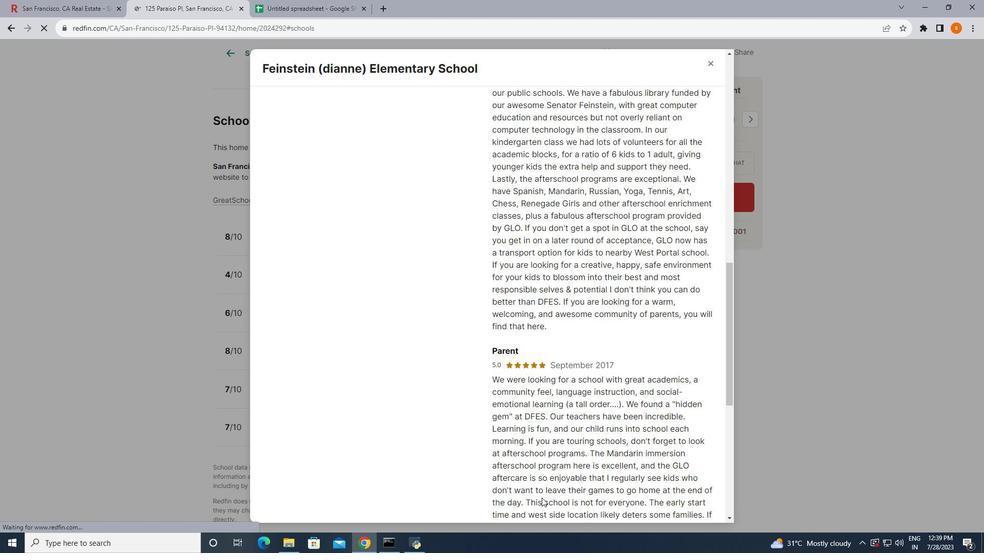 
Action: Mouse scrolled (541, 497) with delta (0, 0)
Screenshot: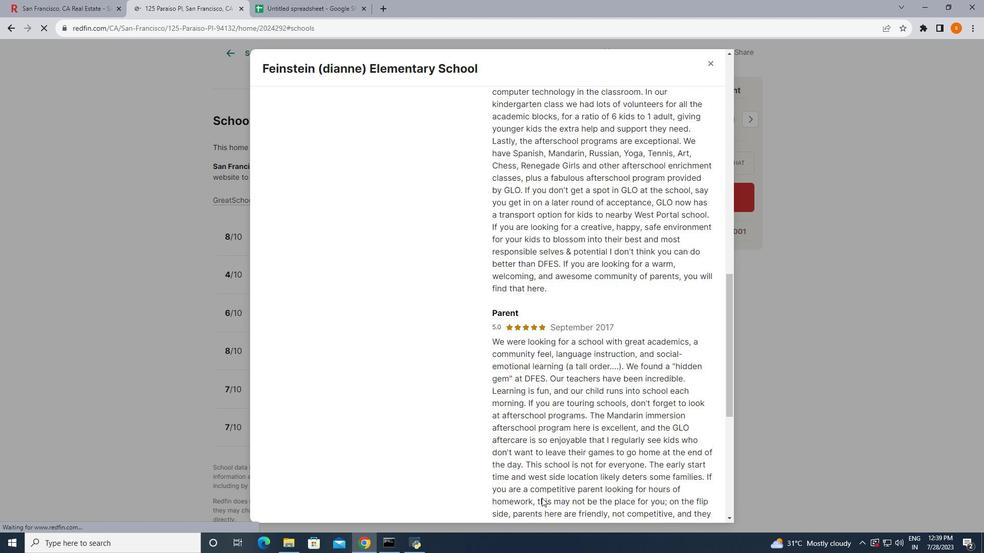 
Action: Mouse scrolled (541, 497) with delta (0, 0)
Screenshot: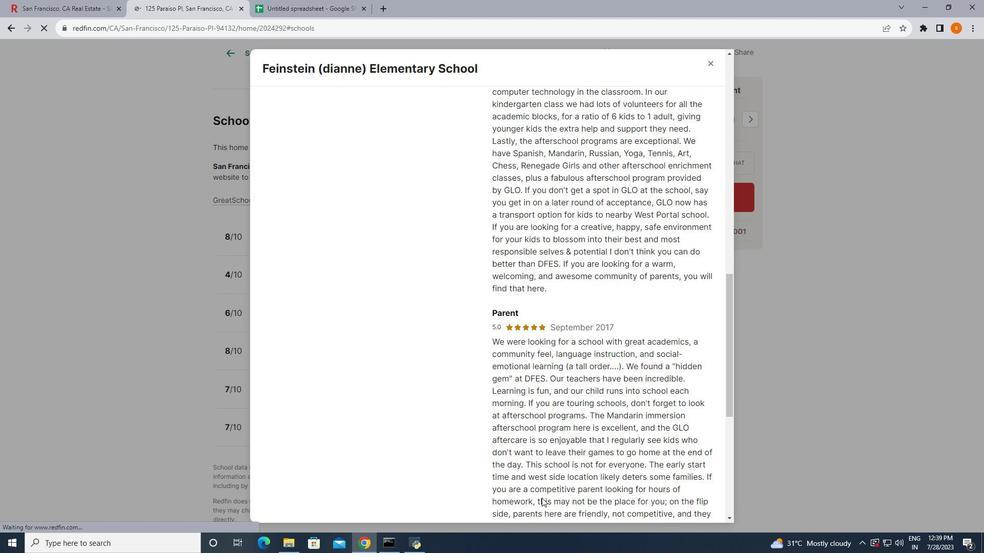 
Action: Mouse scrolled (541, 497) with delta (0, 0)
Screenshot: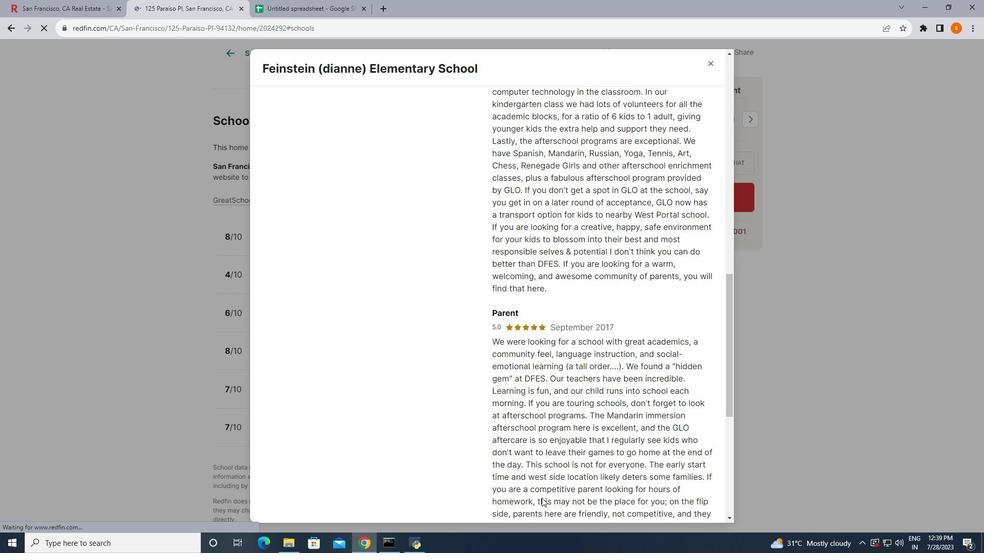 
Action: Mouse moved to (546, 495)
Screenshot: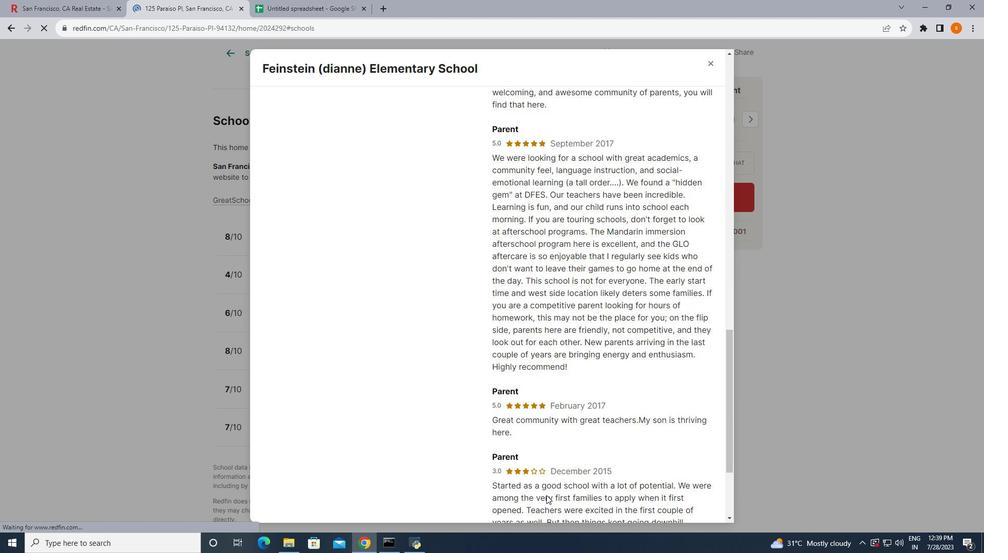 
Action: Mouse scrolled (546, 495) with delta (0, 0)
Screenshot: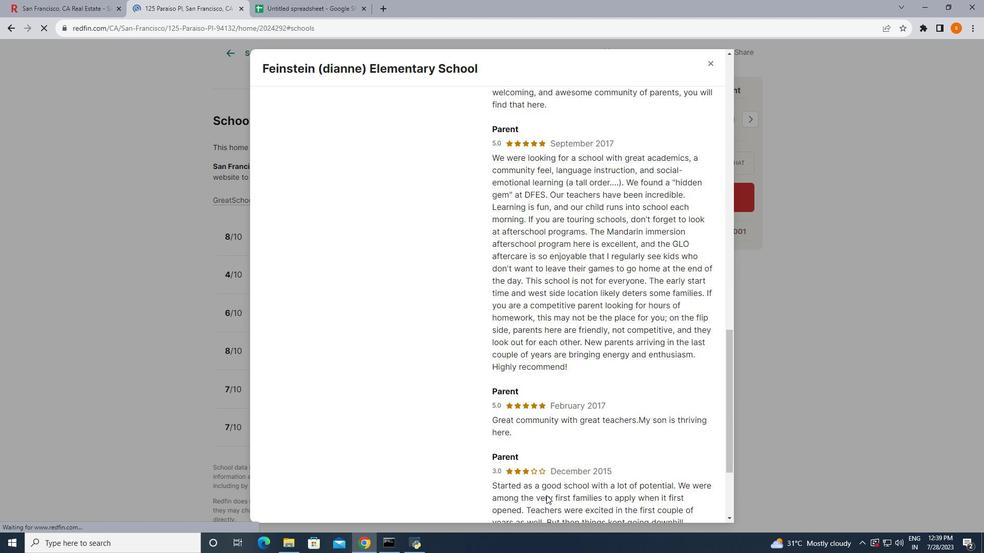 
Action: Mouse scrolled (546, 495) with delta (0, 0)
Screenshot: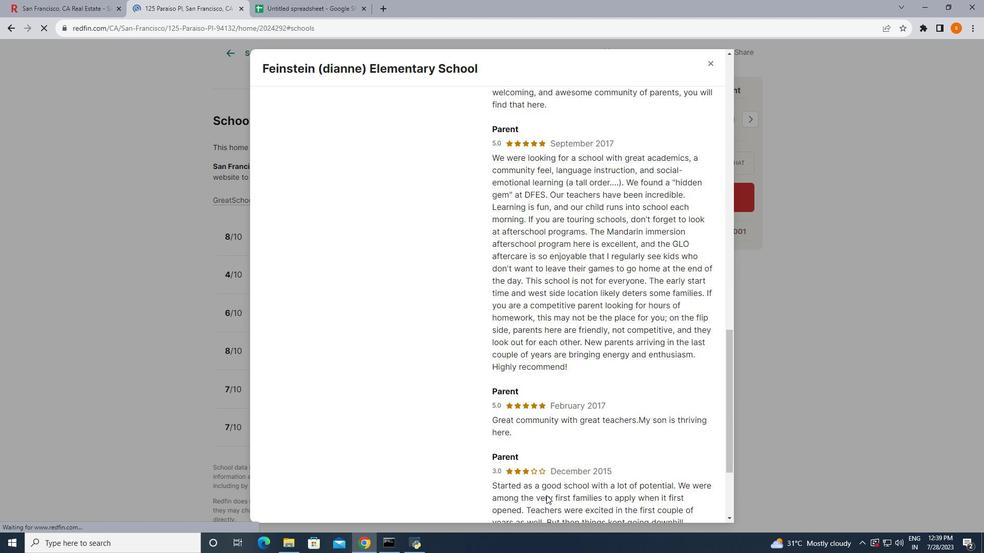 
Action: Mouse scrolled (546, 495) with delta (0, 0)
Screenshot: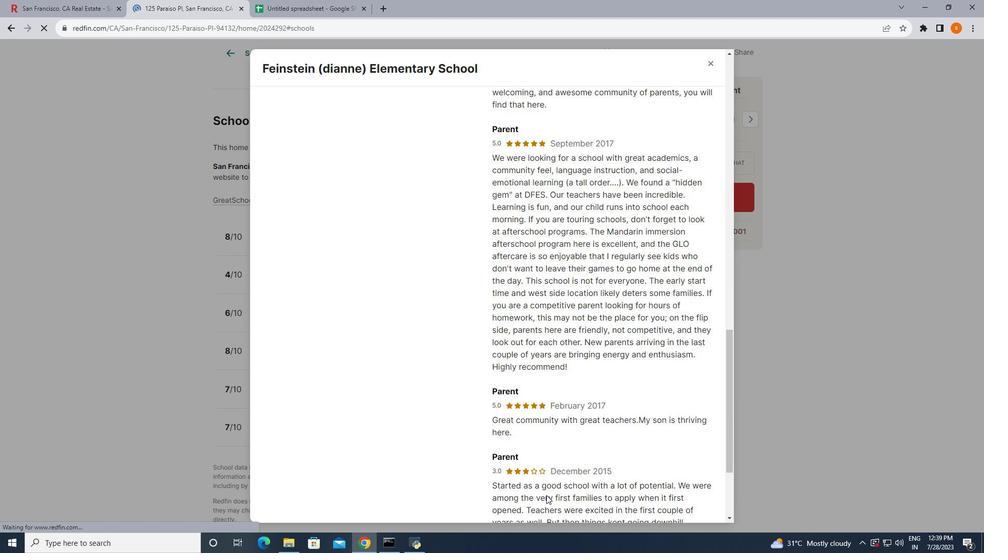
Action: Mouse scrolled (546, 495) with delta (0, 0)
Screenshot: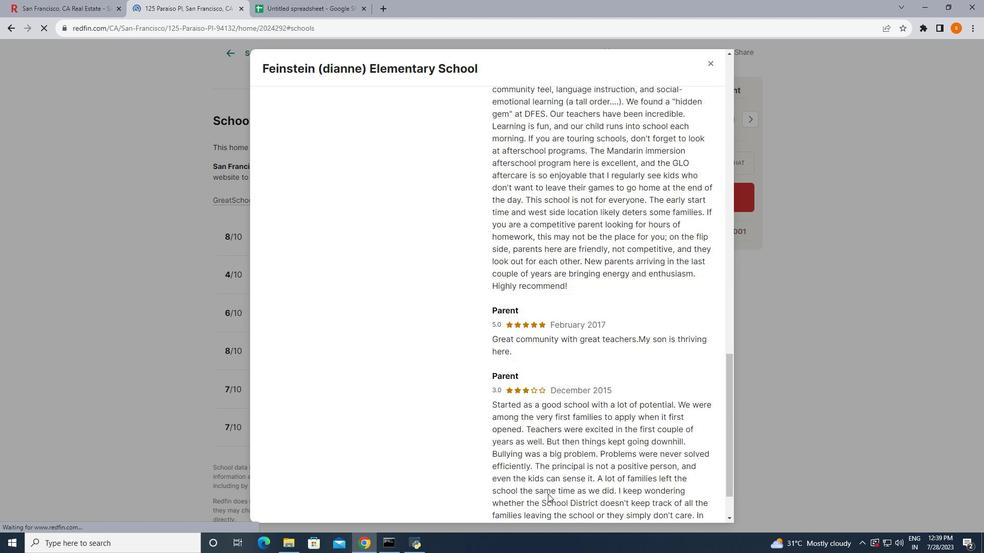
Action: Mouse moved to (561, 489)
Screenshot: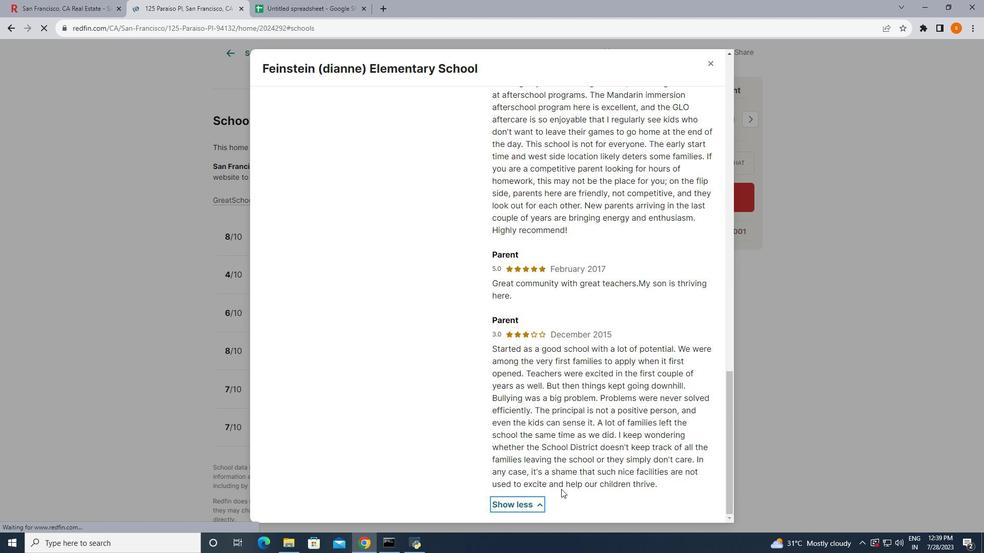
Action: Mouse scrolled (561, 488) with delta (0, 0)
Screenshot: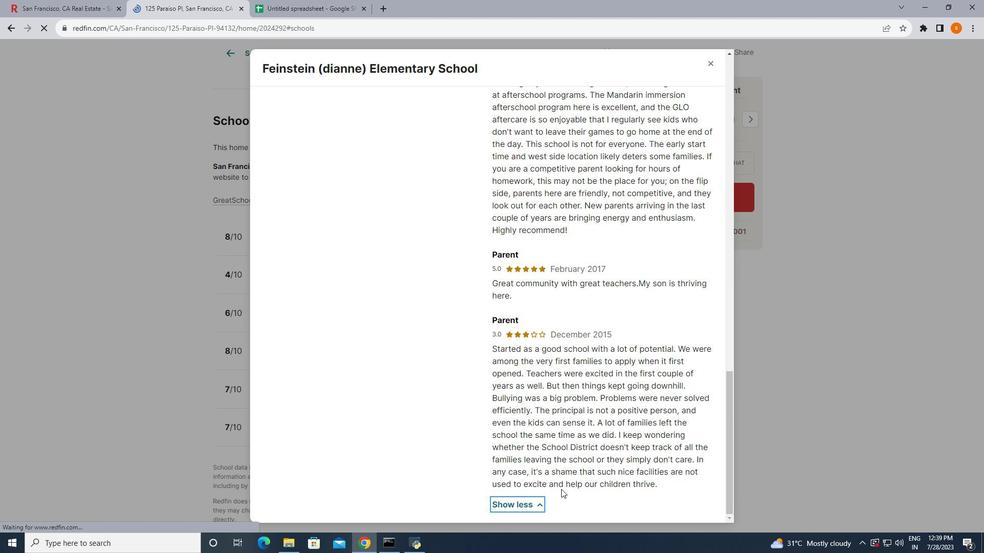 
Action: Mouse scrolled (561, 488) with delta (0, 0)
Screenshot: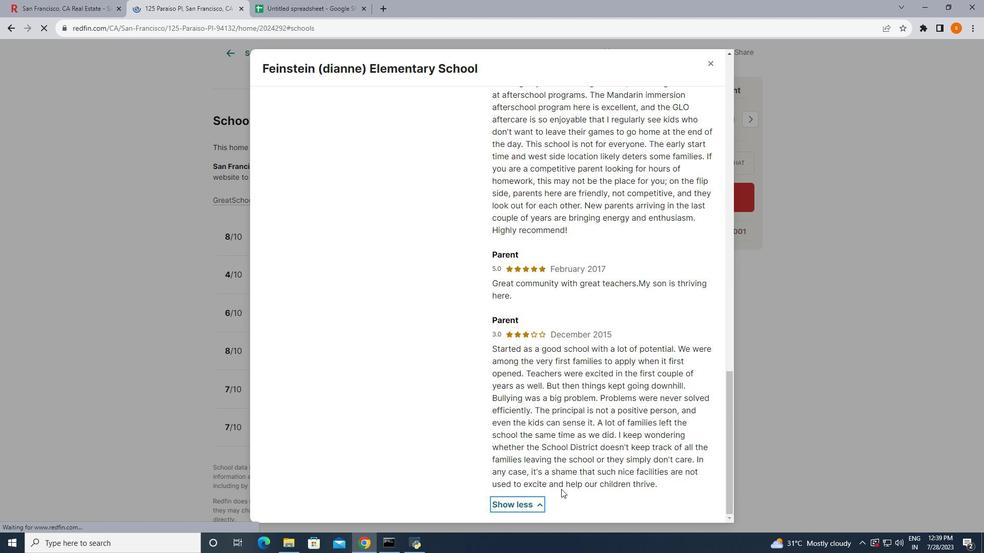 
Action: Mouse moved to (616, 425)
Screenshot: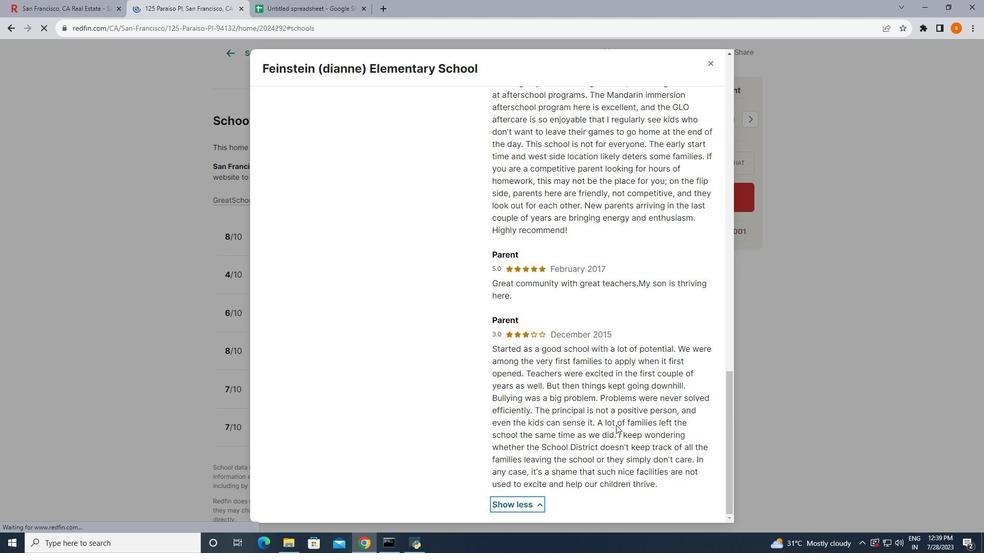 
Action: Mouse scrolled (616, 425) with delta (0, 0)
Screenshot: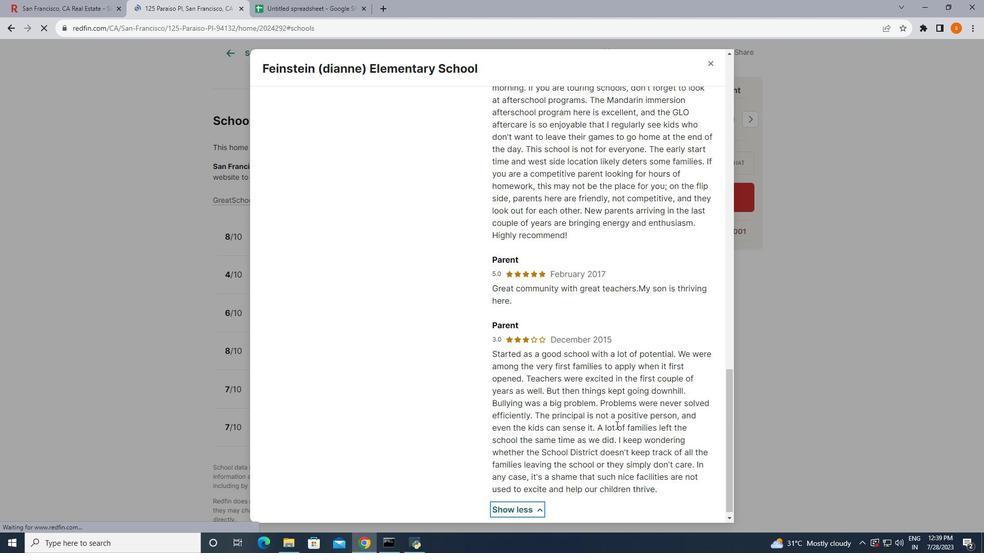 
Action: Mouse scrolled (616, 425) with delta (0, 0)
Screenshot: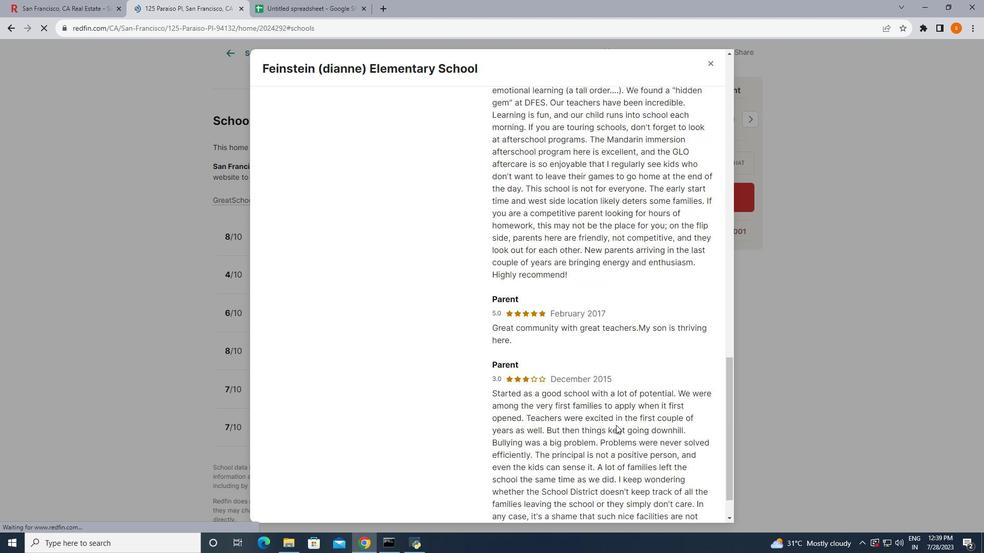 
Action: Mouse scrolled (616, 425) with delta (0, 0)
Screenshot: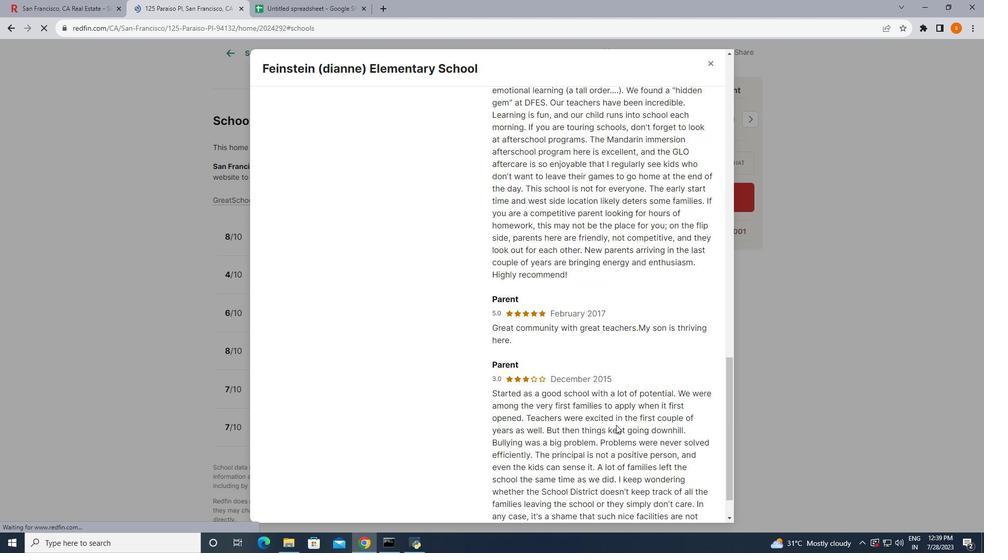 
Action: Mouse scrolled (616, 425) with delta (0, 0)
Screenshot: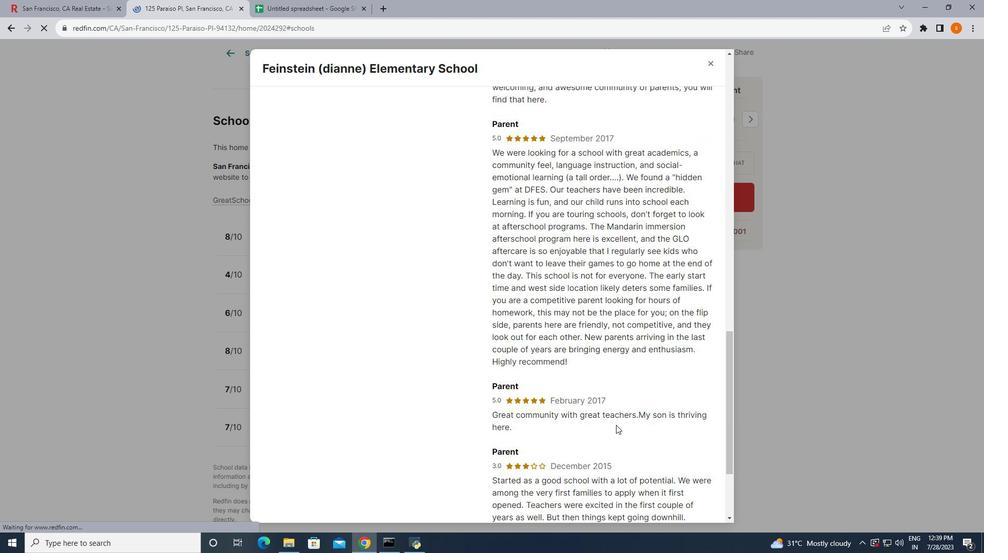 
Action: Mouse scrolled (616, 425) with delta (0, 0)
Screenshot: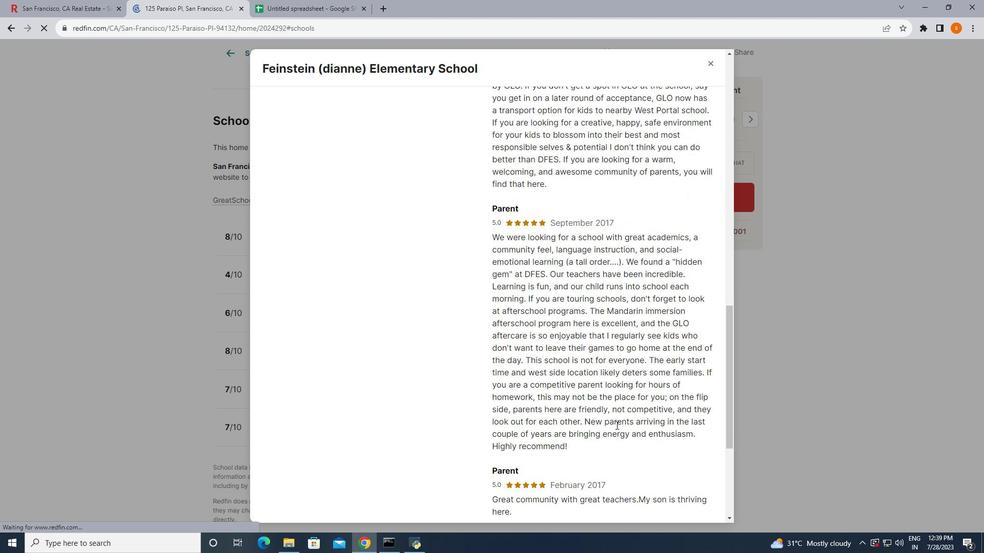 
Action: Mouse scrolled (616, 425) with delta (0, 0)
Screenshot: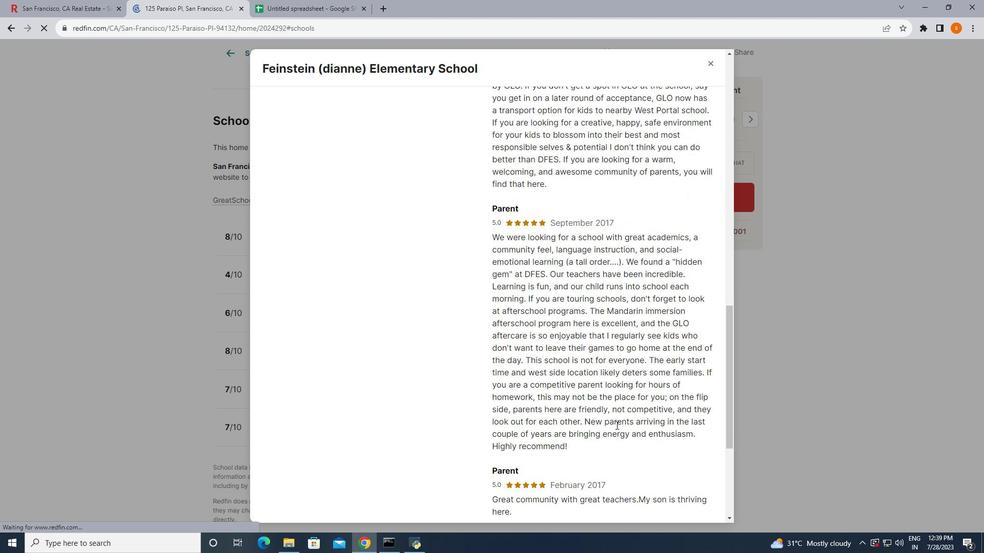 
Action: Mouse scrolled (616, 425) with delta (0, 0)
Screenshot: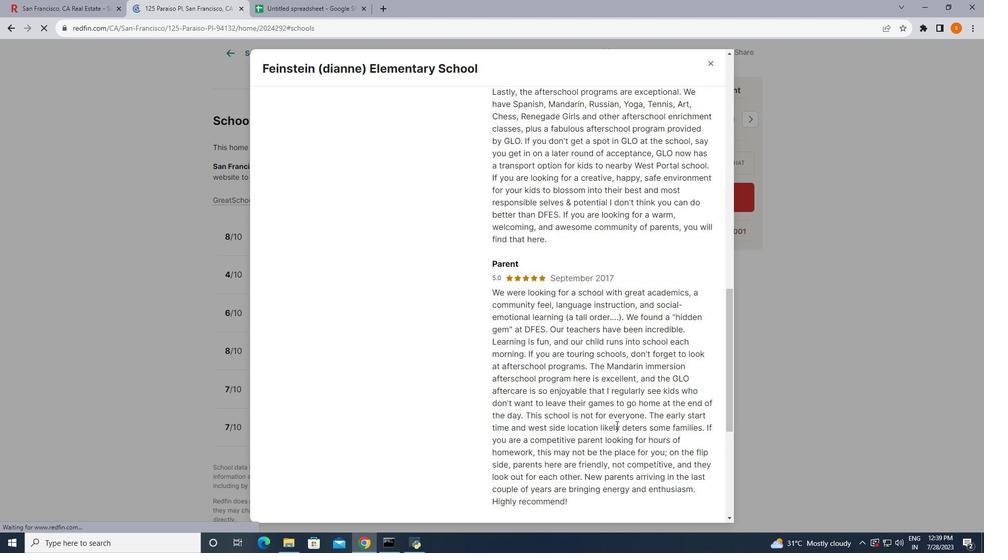 
Action: Mouse scrolled (616, 425) with delta (0, 0)
Screenshot: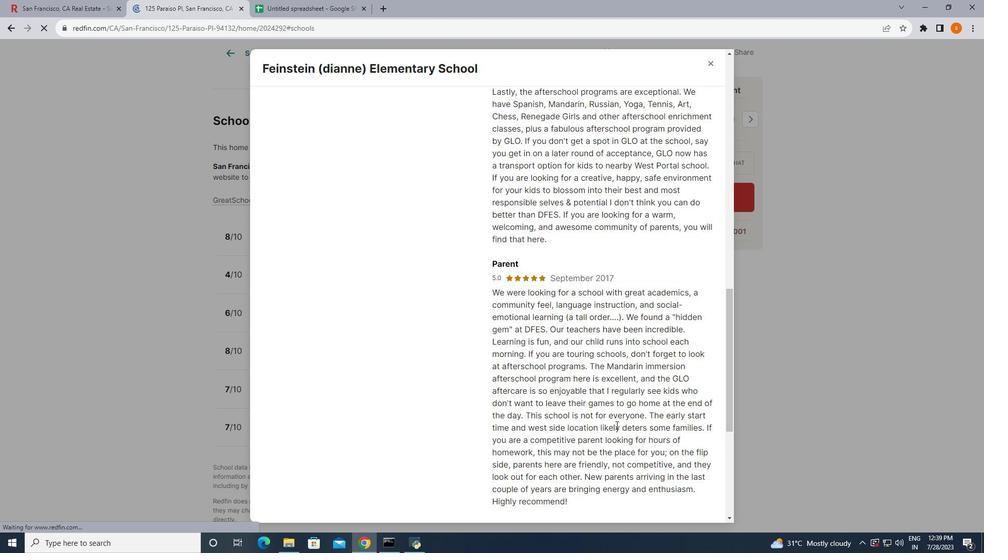 
Action: Mouse moved to (616, 425)
Screenshot: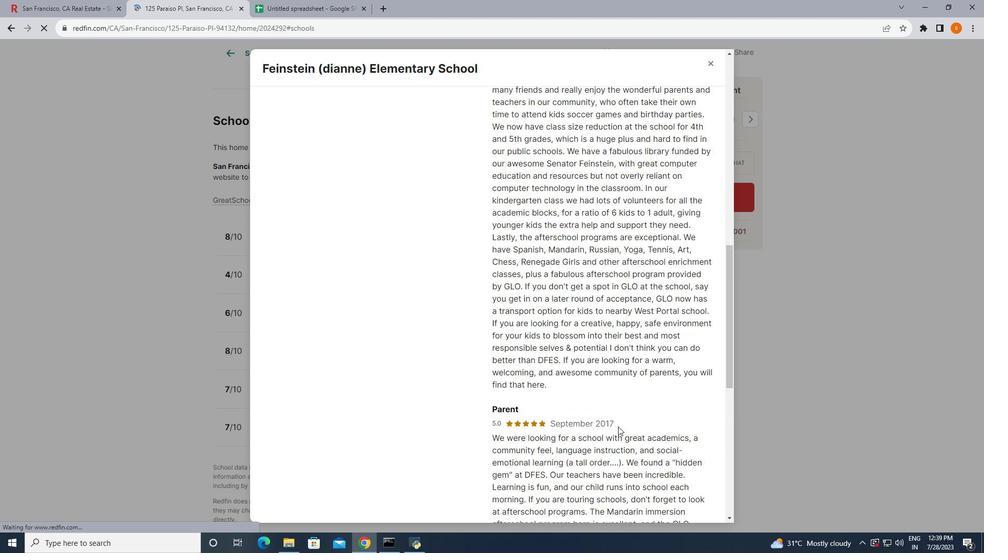 
Action: Mouse scrolled (616, 425) with delta (0, 0)
Screenshot: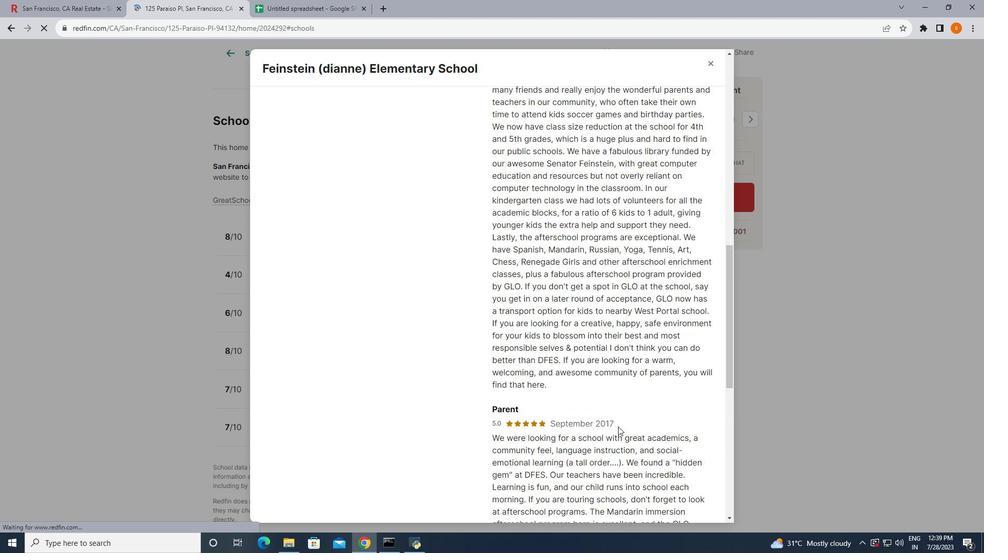 
Action: Mouse moved to (618, 426)
Screenshot: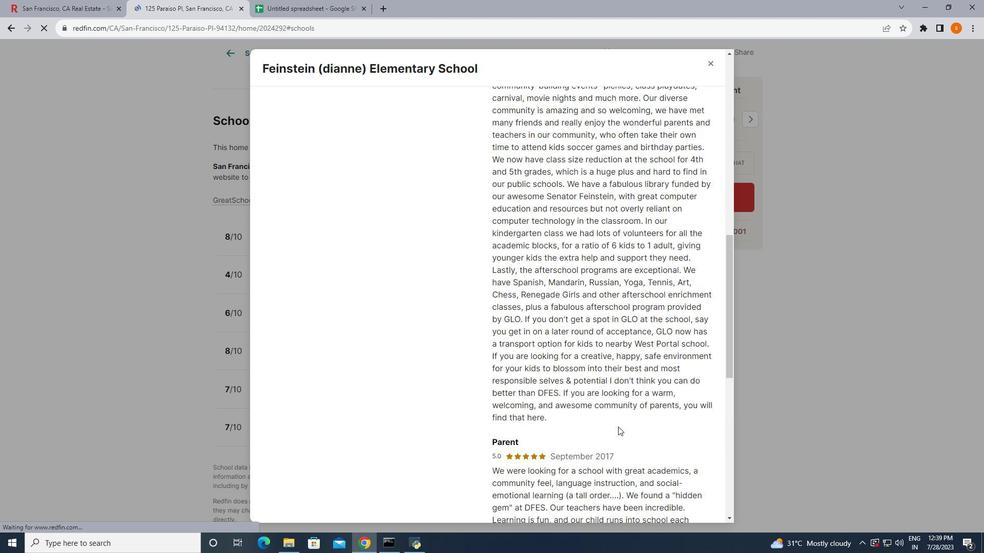
Action: Mouse scrolled (618, 427) with delta (0, 0)
Screenshot: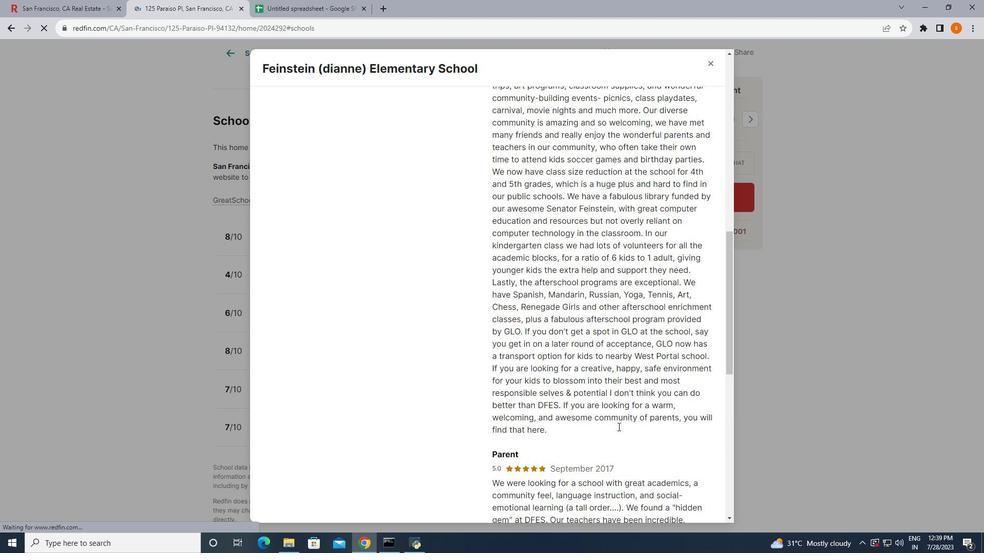 
Action: Mouse scrolled (618, 427) with delta (0, 0)
Screenshot: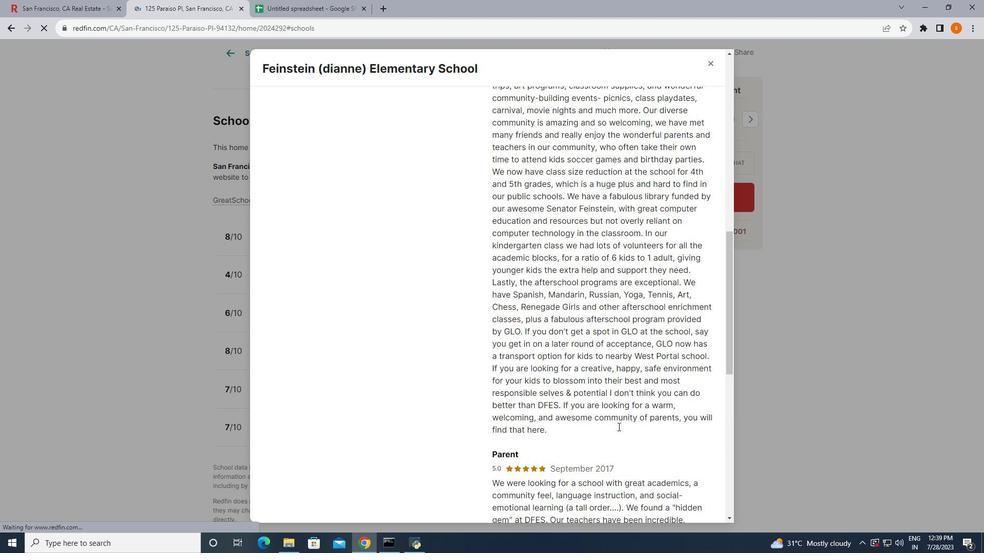 
Action: Mouse scrolled (618, 427) with delta (0, 0)
Screenshot: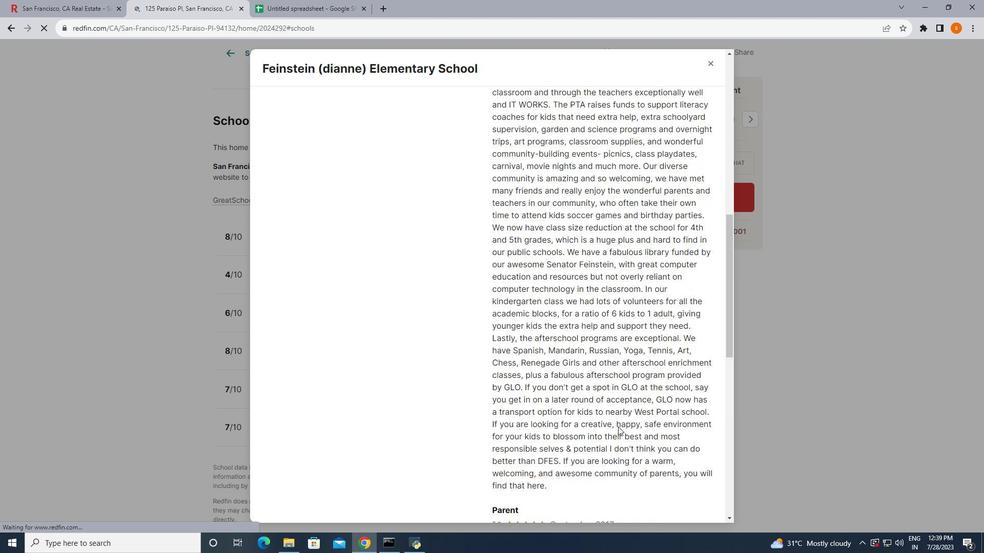 
Action: Mouse scrolled (618, 427) with delta (0, 0)
Screenshot: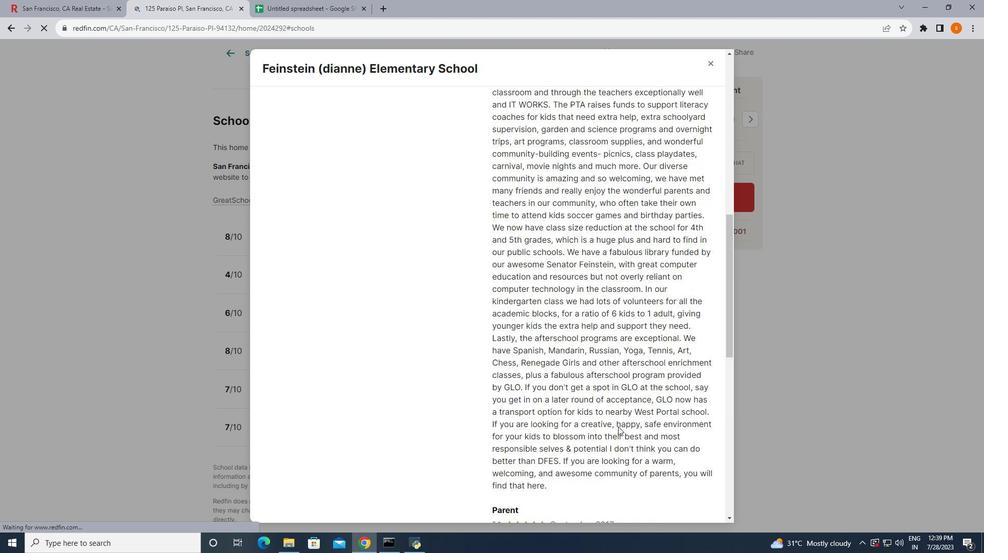 
Action: Mouse moved to (618, 427)
Screenshot: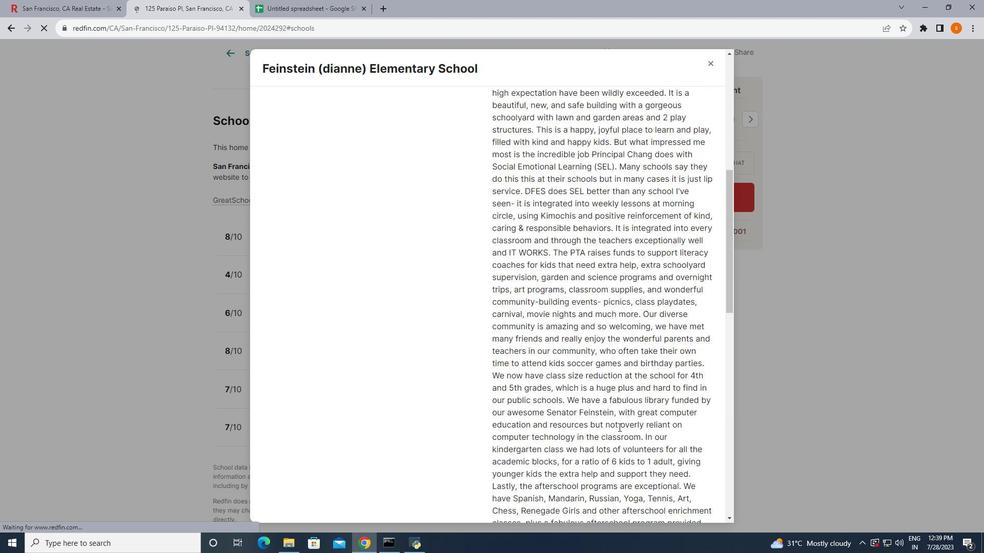 
Action: Mouse scrolled (618, 427) with delta (0, 0)
Screenshot: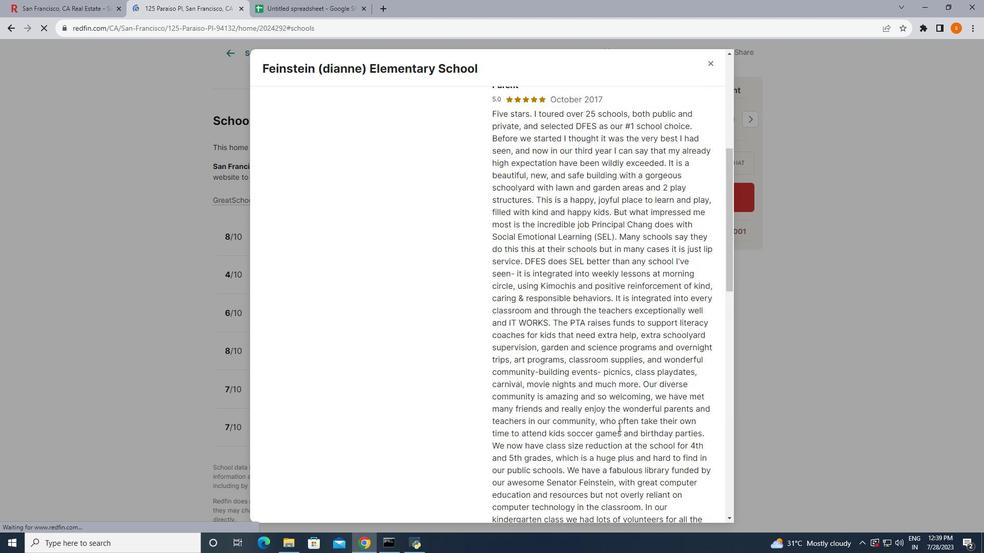 
Action: Mouse scrolled (618, 427) with delta (0, 0)
Screenshot: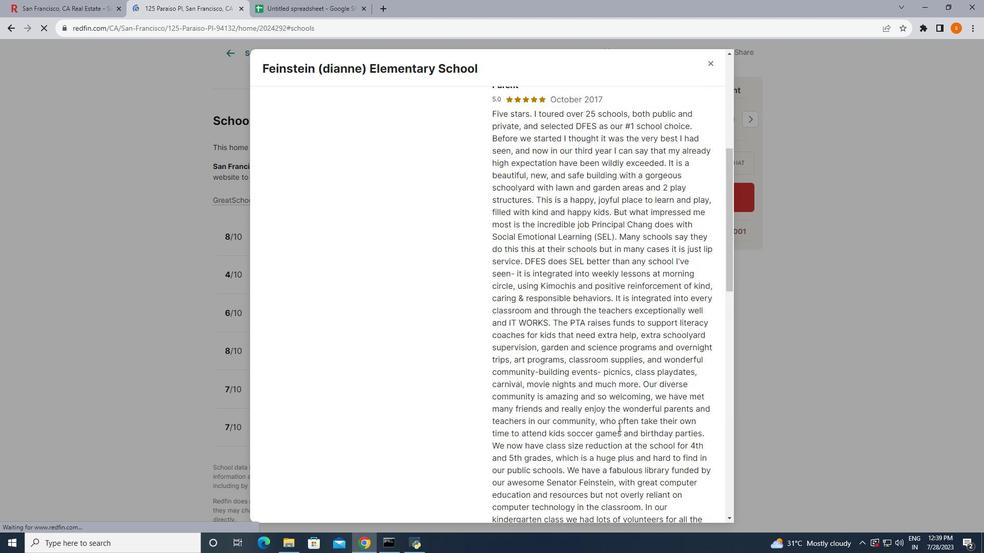 
Action: Mouse scrolled (618, 427) with delta (0, 0)
Screenshot: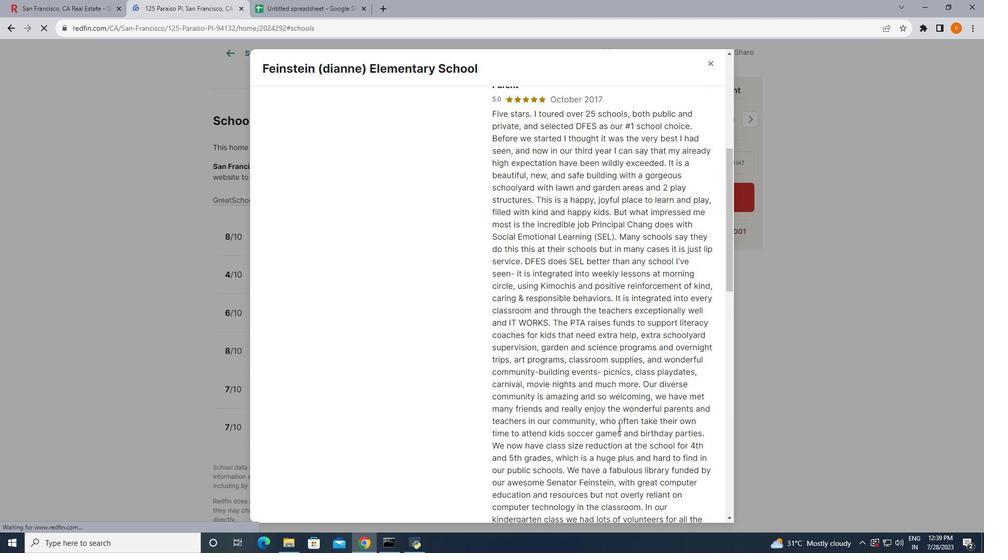 
Action: Mouse scrolled (618, 427) with delta (0, 0)
Screenshot: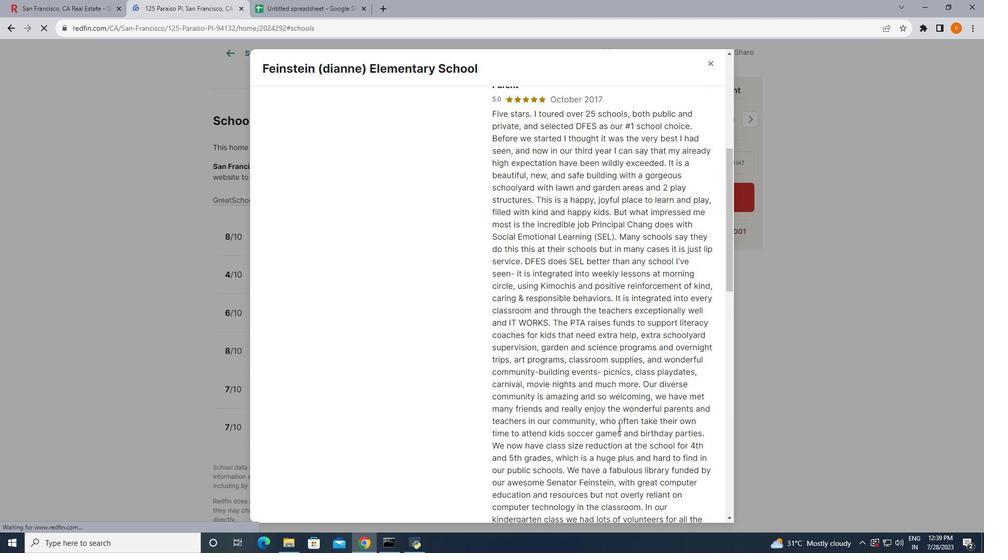 
Action: Mouse scrolled (618, 427) with delta (0, 0)
Screenshot: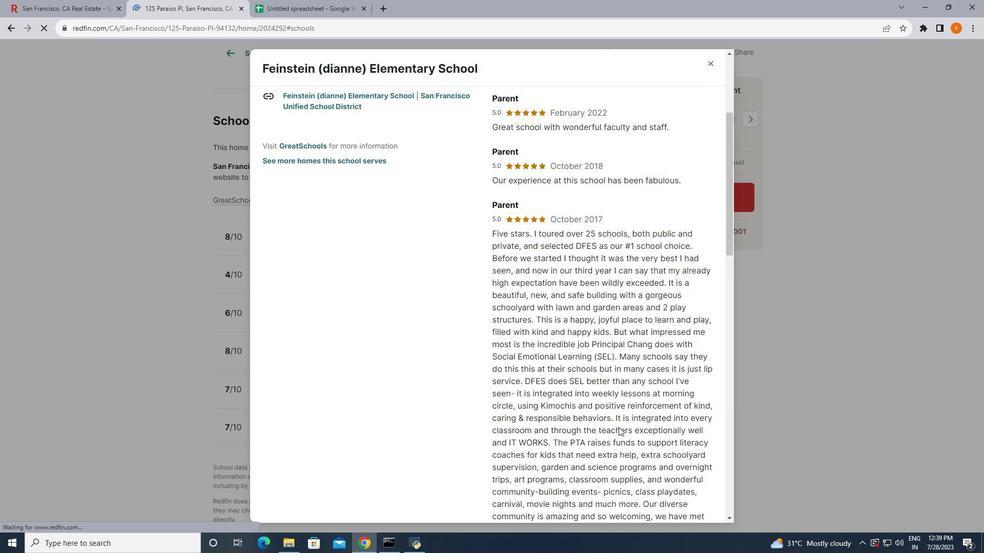 
Action: Mouse scrolled (618, 427) with delta (0, 0)
Screenshot: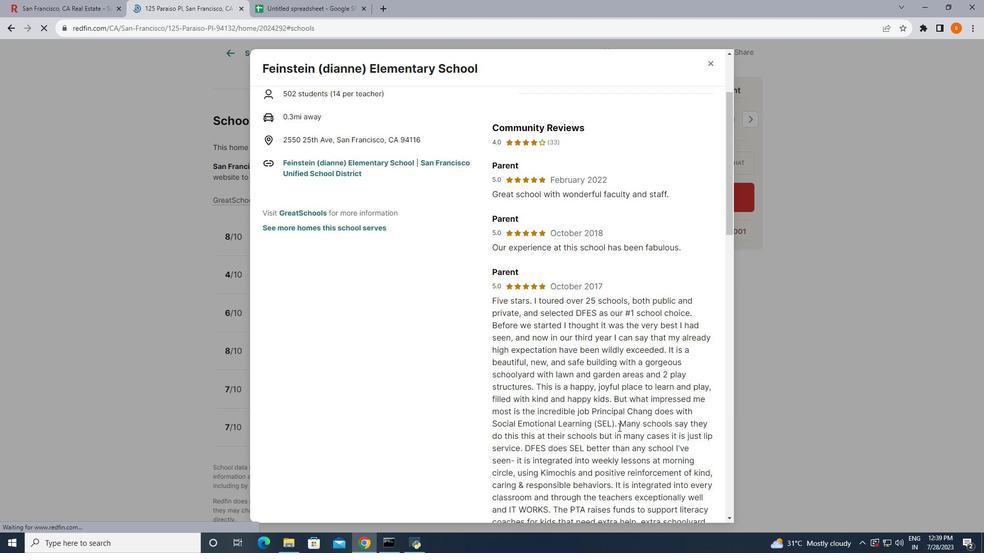 
Action: Mouse scrolled (618, 427) with delta (0, 0)
Screenshot: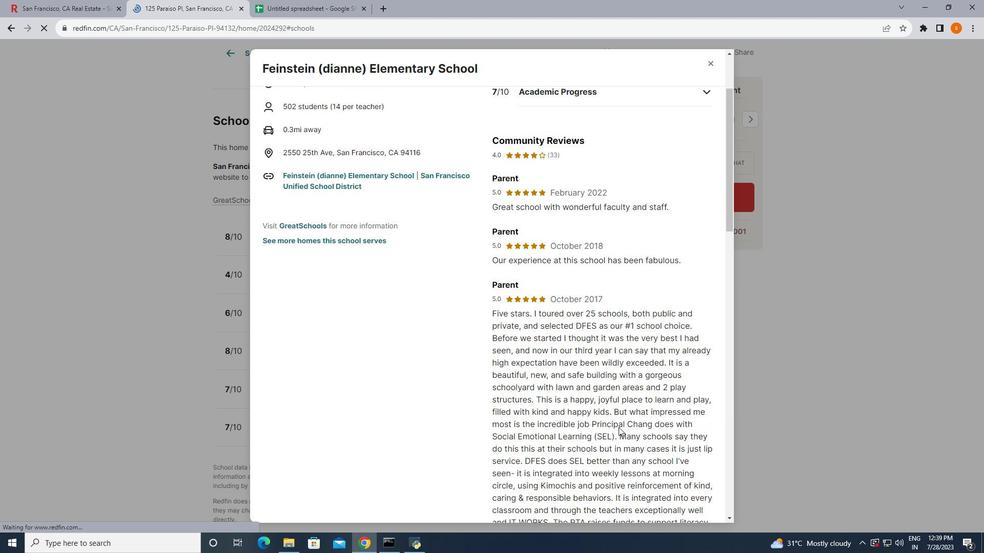 
Action: Mouse scrolled (618, 427) with delta (0, 0)
Screenshot: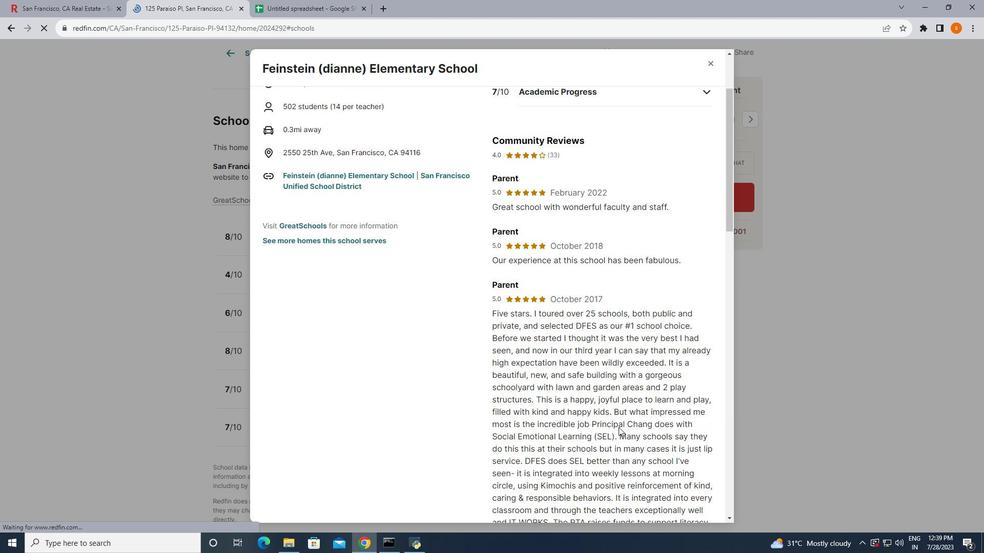
Action: Mouse scrolled (618, 427) with delta (0, 0)
Screenshot: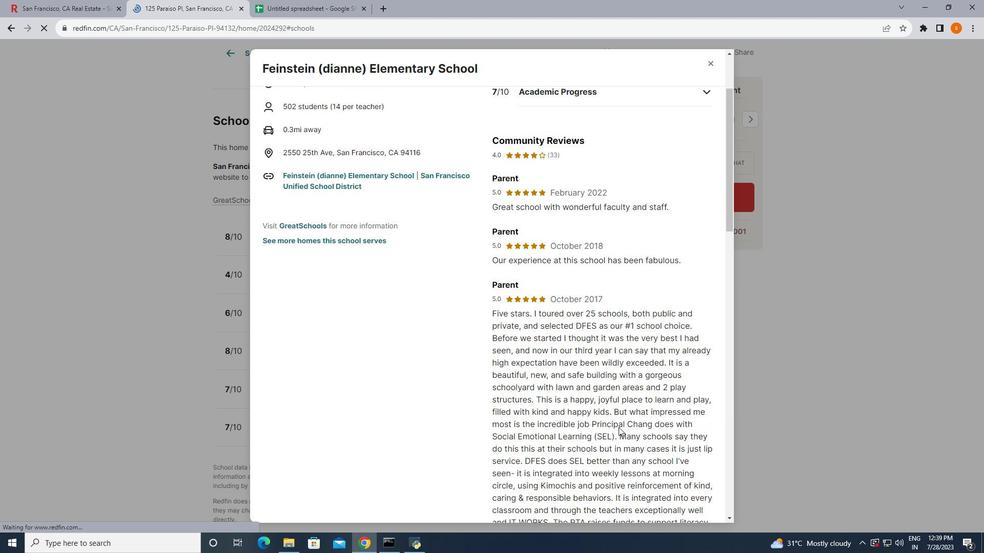 
Action: Mouse moved to (619, 427)
Screenshot: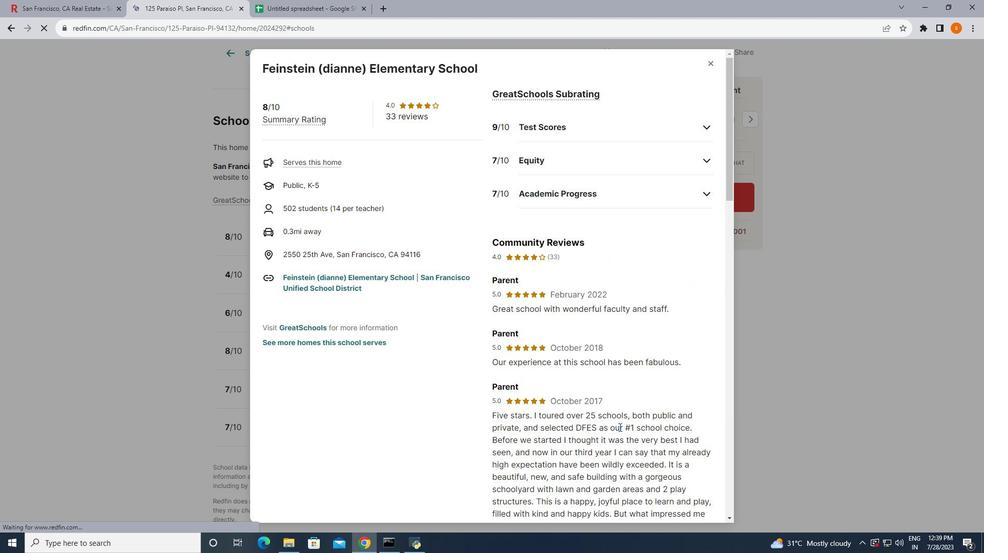 
Action: Mouse scrolled (619, 427) with delta (0, 0)
Screenshot: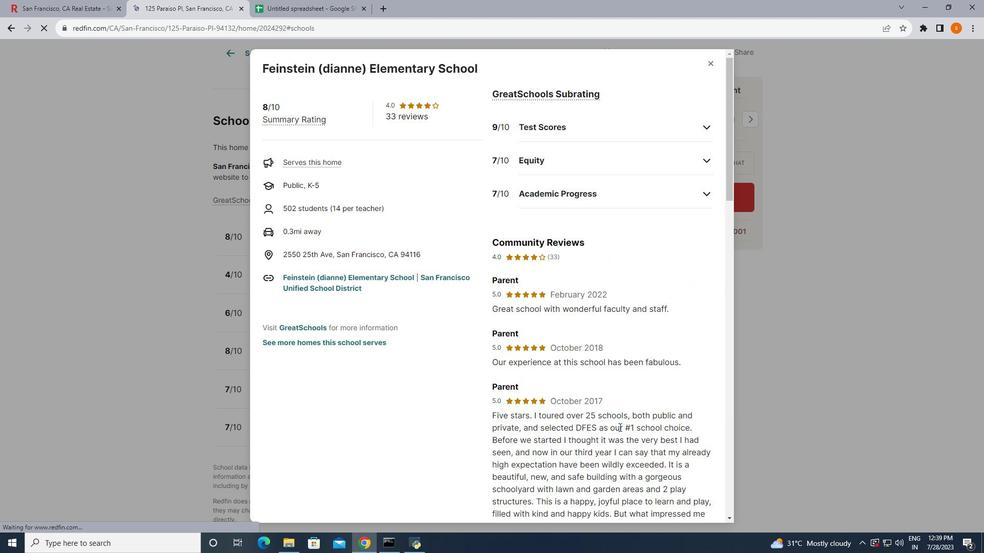 
Action: Mouse moved to (619, 427)
Screenshot: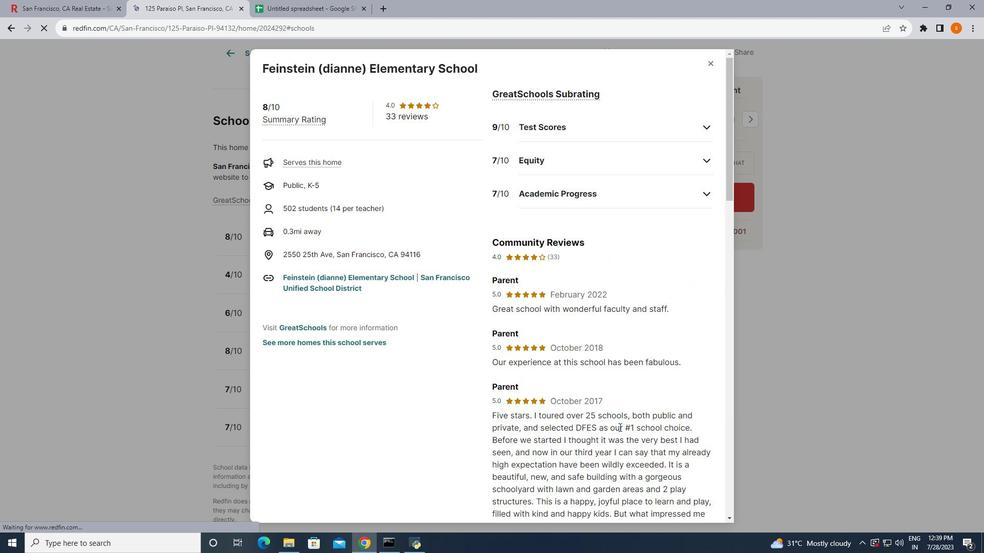 
Action: Mouse scrolled (619, 427) with delta (0, 0)
Screenshot: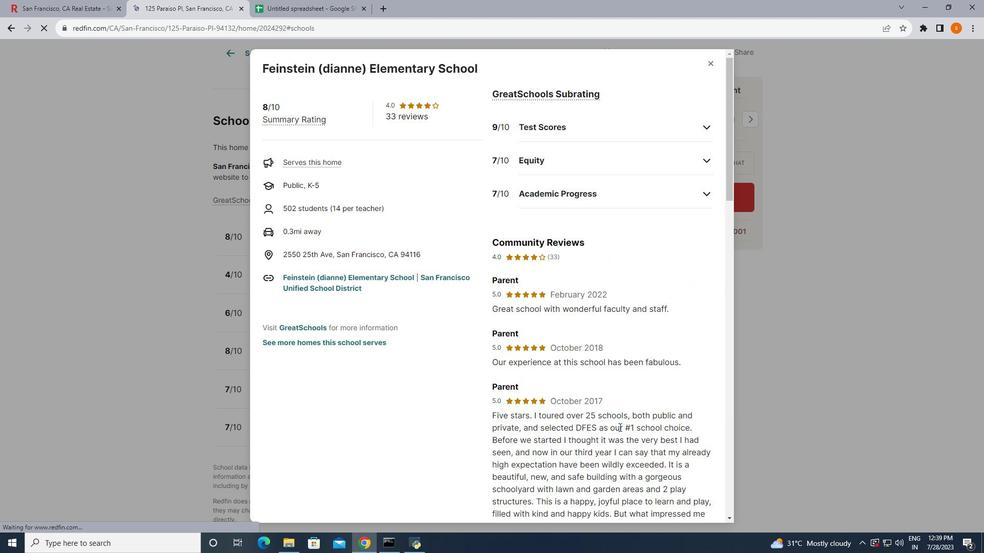 
Action: Mouse scrolled (619, 427) with delta (0, 0)
Screenshot: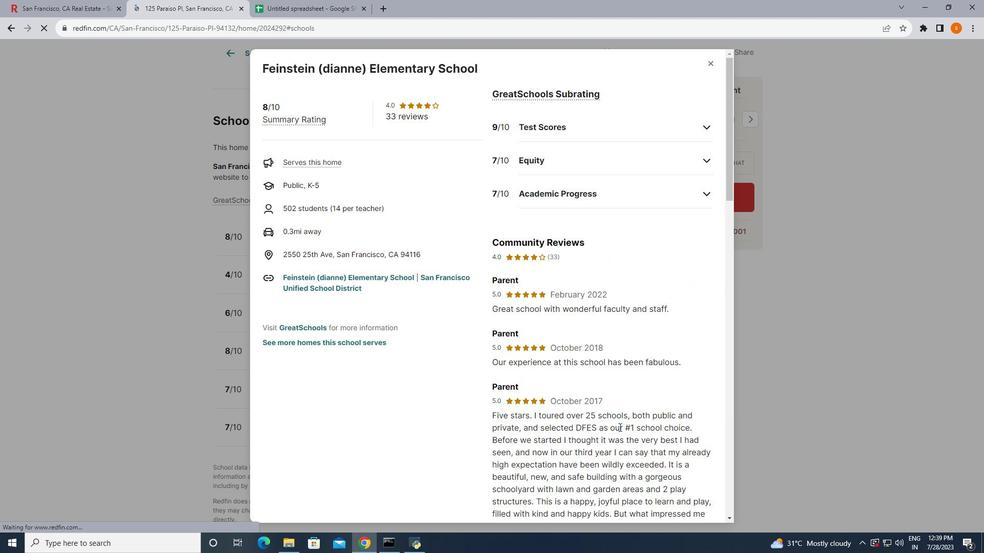 
Action: Mouse scrolled (619, 427) with delta (0, 0)
Screenshot: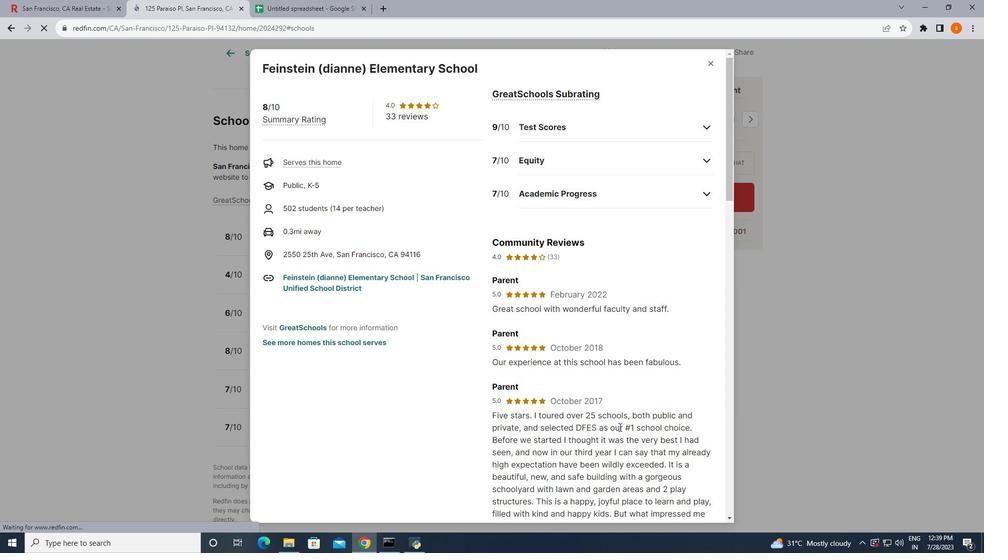 
Action: Mouse scrolled (619, 427) with delta (0, 0)
Screenshot: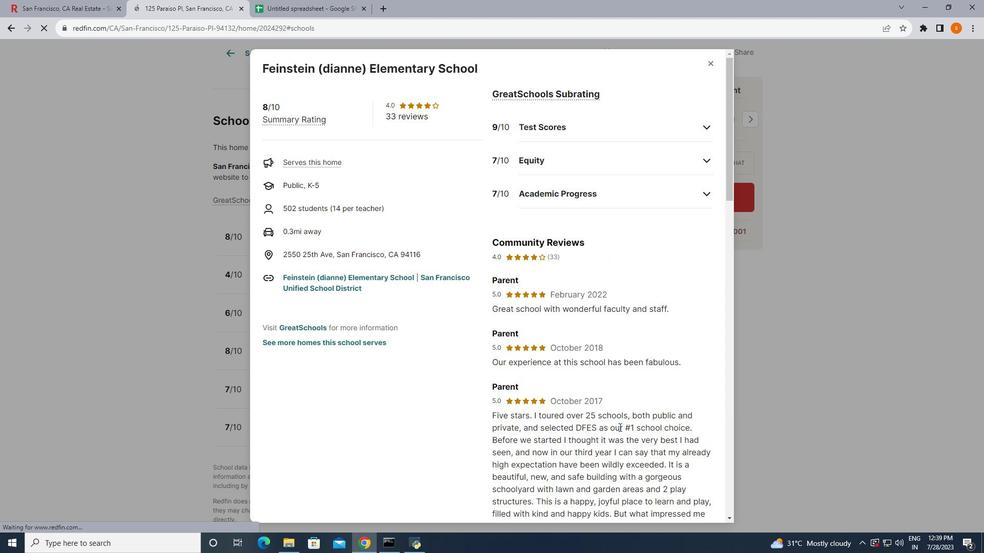 
Action: Mouse scrolled (619, 427) with delta (0, 0)
Screenshot: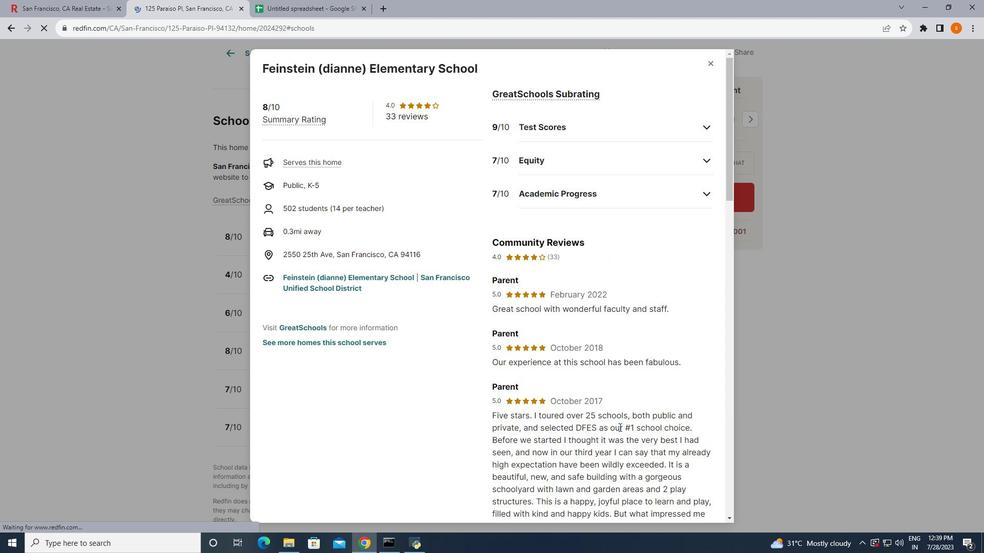
Action: Mouse scrolled (619, 427) with delta (0, 0)
Screenshot: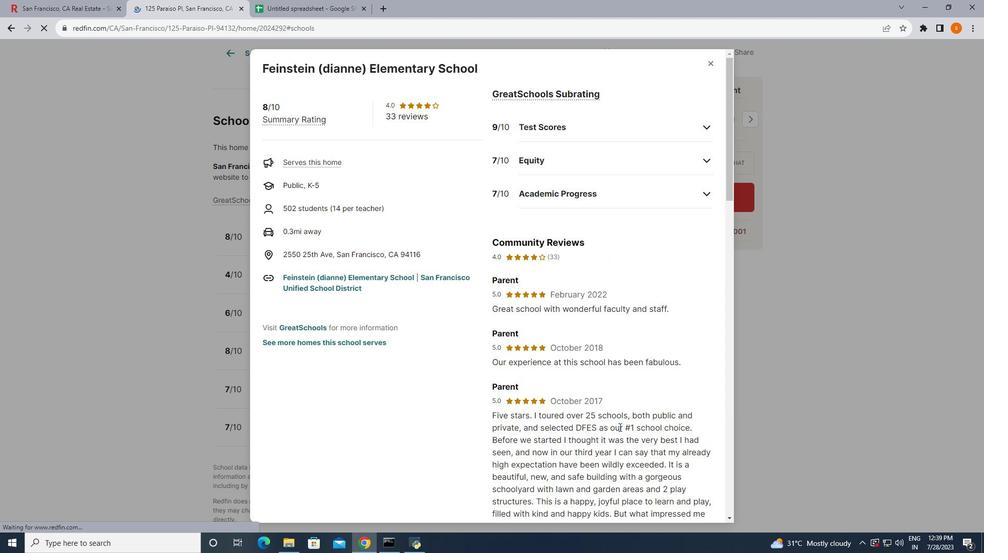 
Action: Mouse scrolled (619, 427) with delta (0, 0)
Screenshot: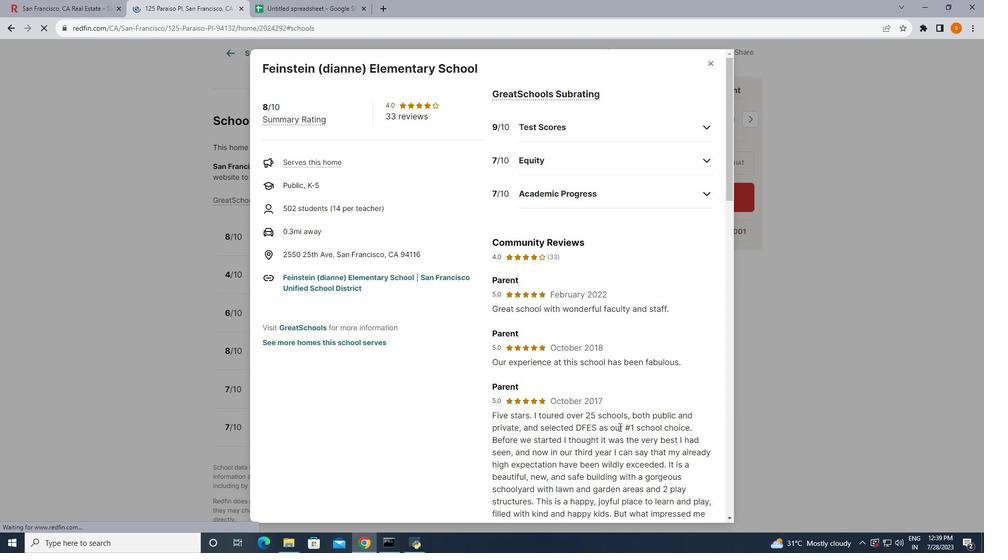 
Action: Mouse scrolled (619, 427) with delta (0, 0)
Screenshot: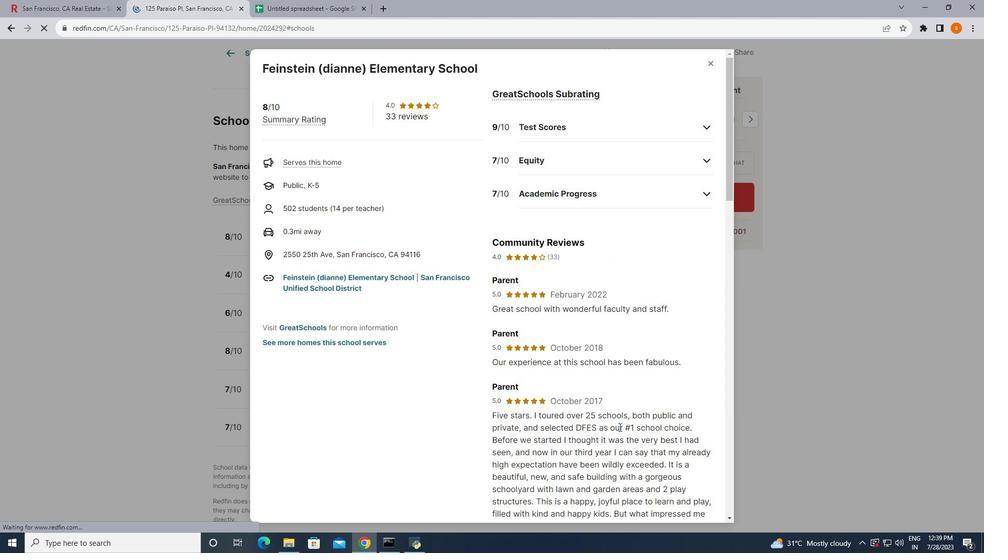 
Action: Mouse scrolled (619, 427) with delta (0, 0)
Screenshot: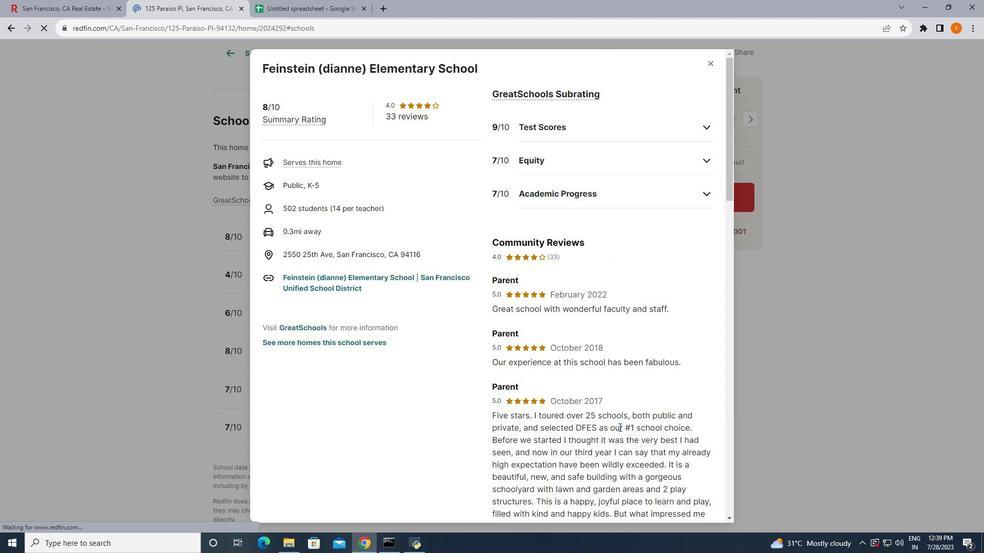 
Action: Mouse scrolled (619, 427) with delta (0, 0)
Screenshot: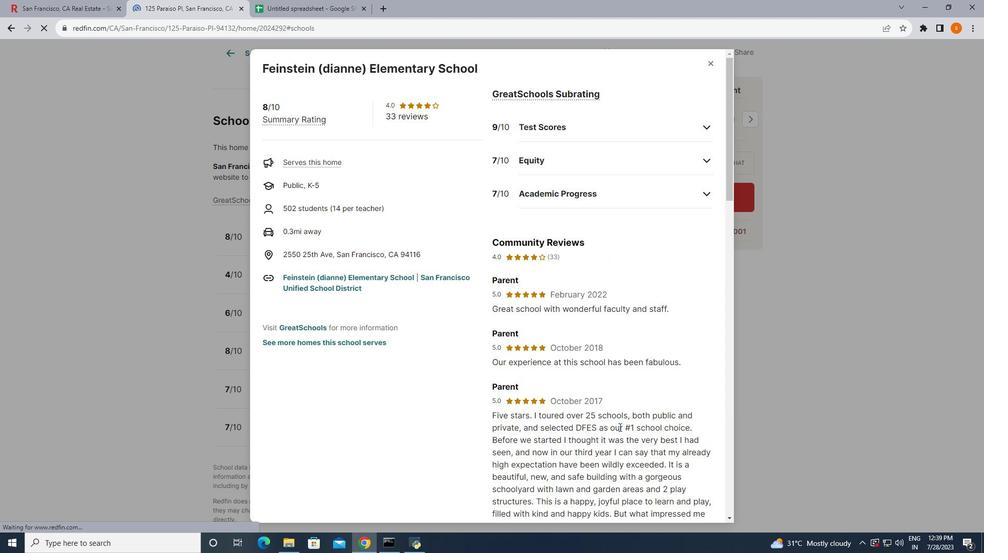 
Action: Mouse scrolled (619, 427) with delta (0, 0)
Screenshot: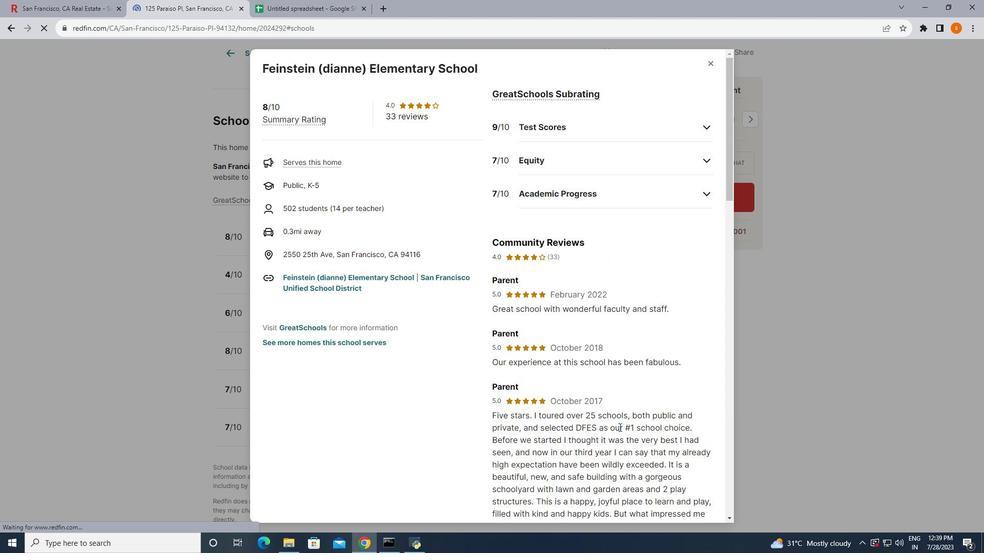 
Action: Mouse moved to (708, 66)
Screenshot: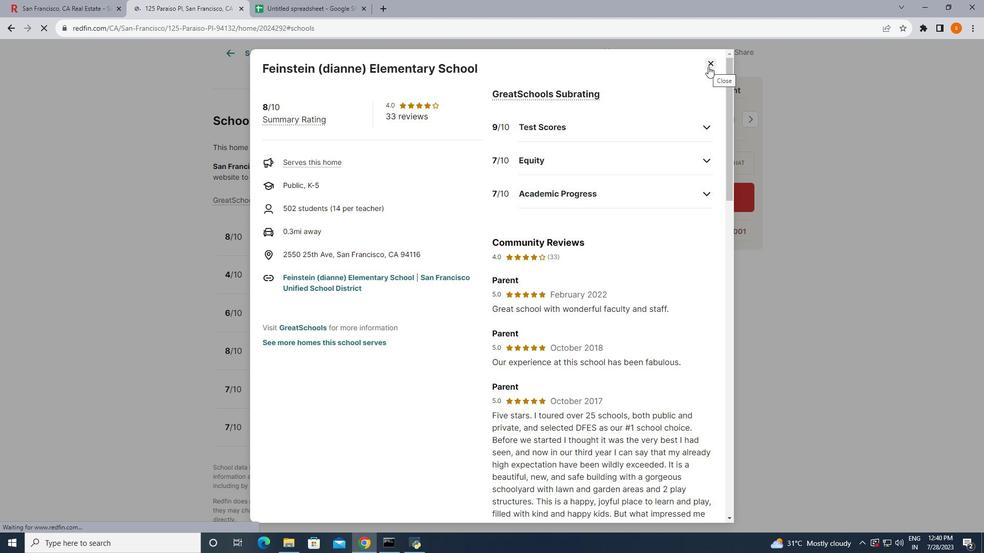 
Action: Mouse pressed left at (708, 66)
Screenshot: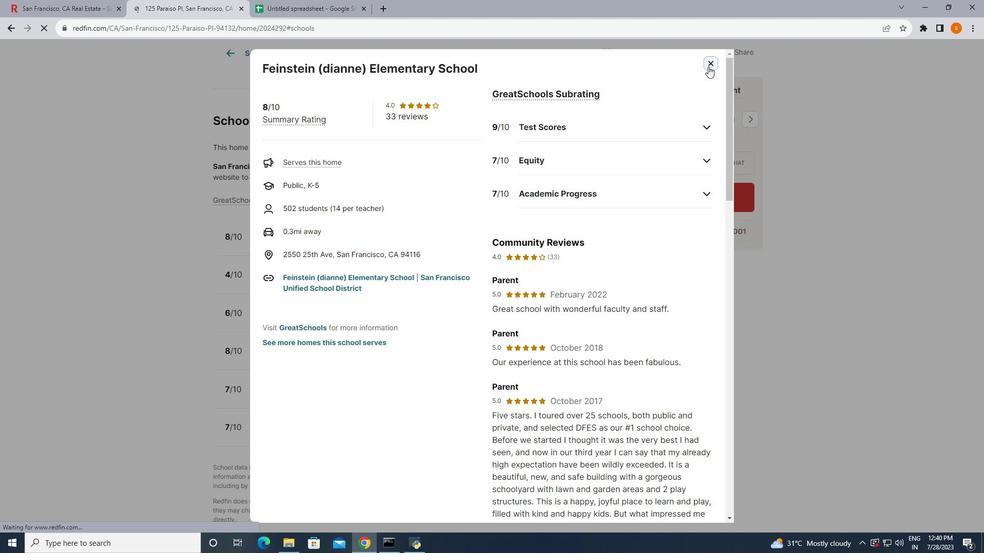 
Action: Mouse moved to (344, 355)
Screenshot: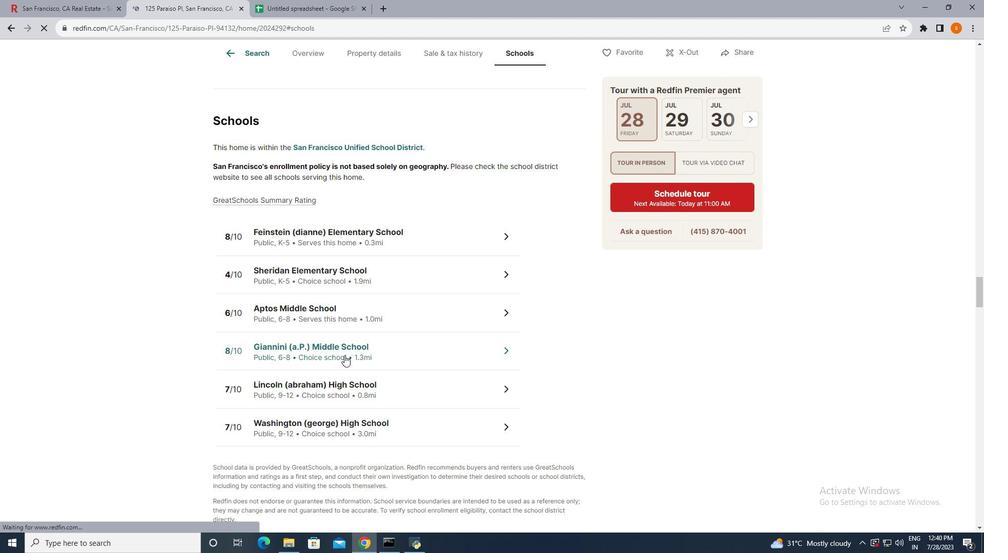 
Action: Mouse pressed left at (344, 355)
Screenshot: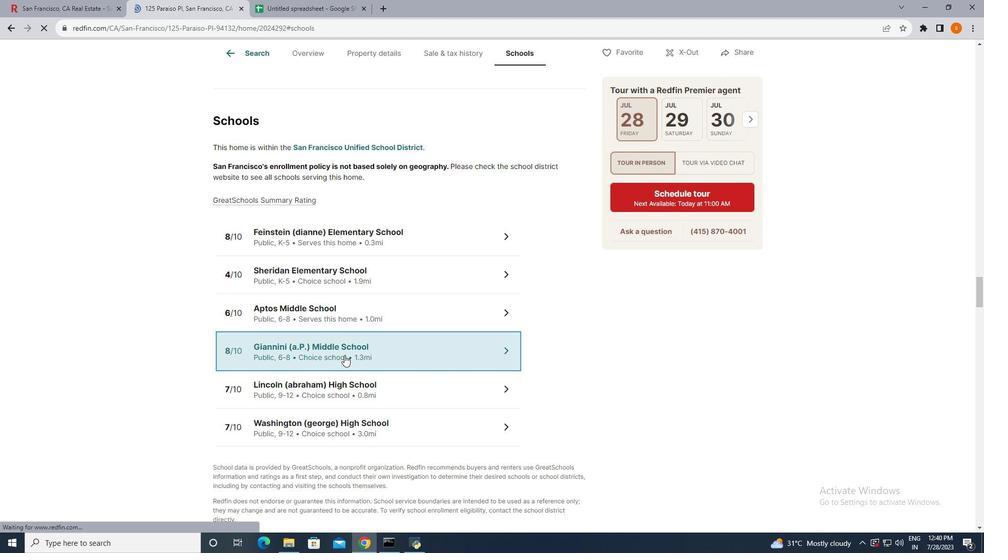
Action: Mouse moved to (447, 314)
Screenshot: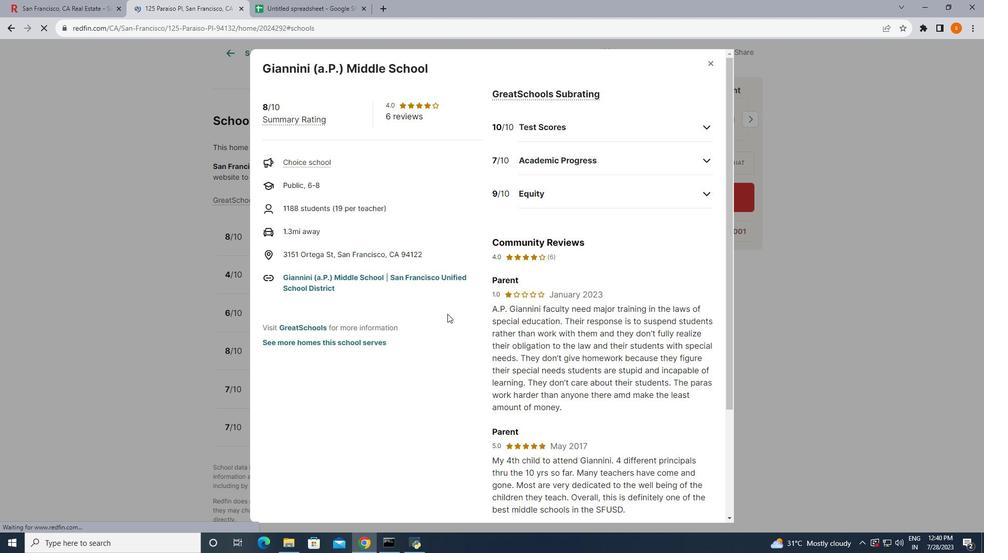 
Action: Mouse scrolled (447, 313) with delta (0, 0)
Screenshot: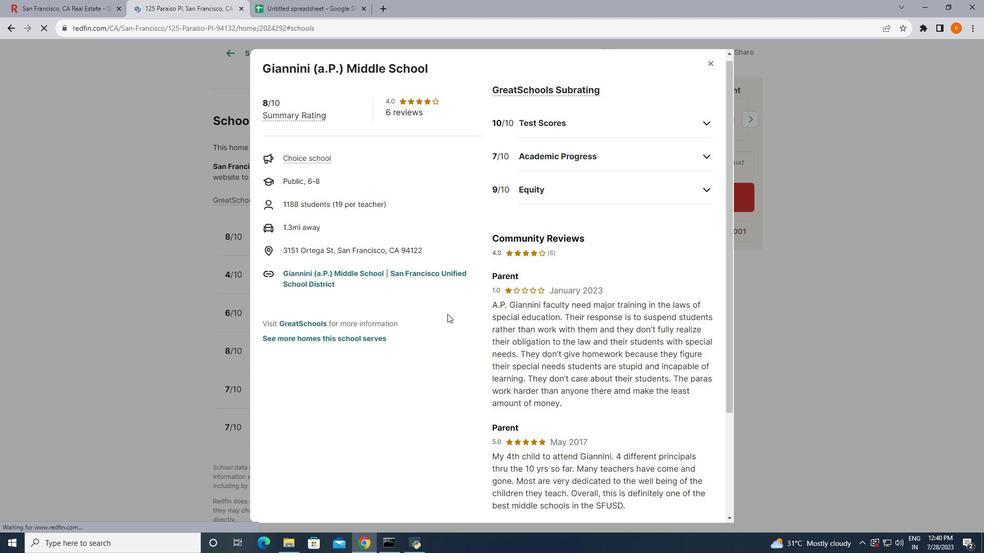 
Action: Mouse scrolled (447, 313) with delta (0, 0)
Screenshot: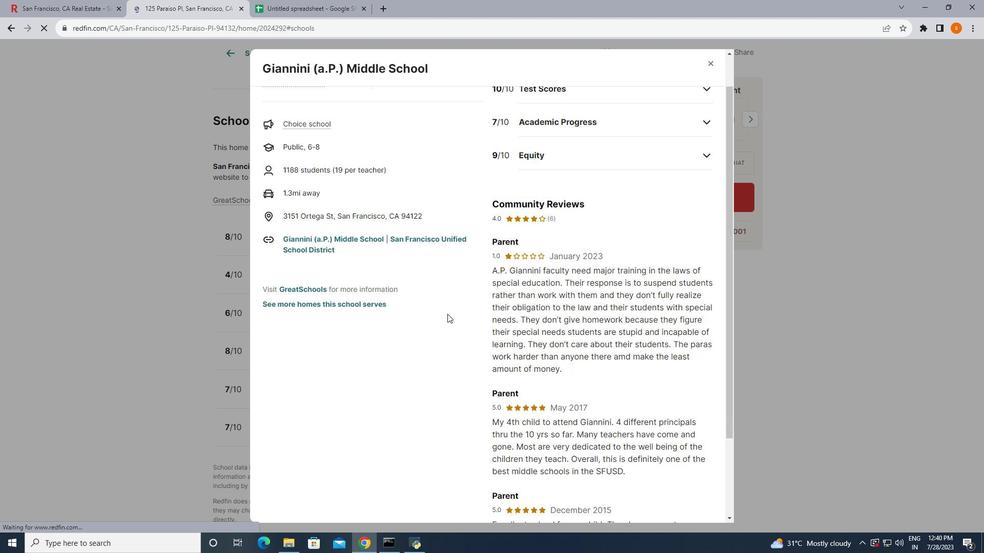 
Action: Mouse scrolled (447, 313) with delta (0, 0)
Screenshot: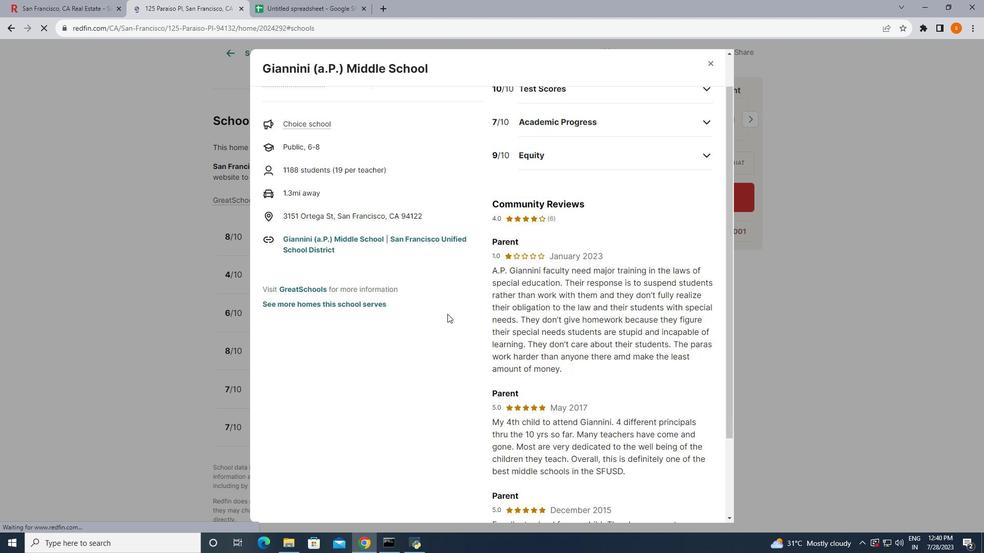 
Action: Mouse scrolled (447, 313) with delta (0, 0)
Screenshot: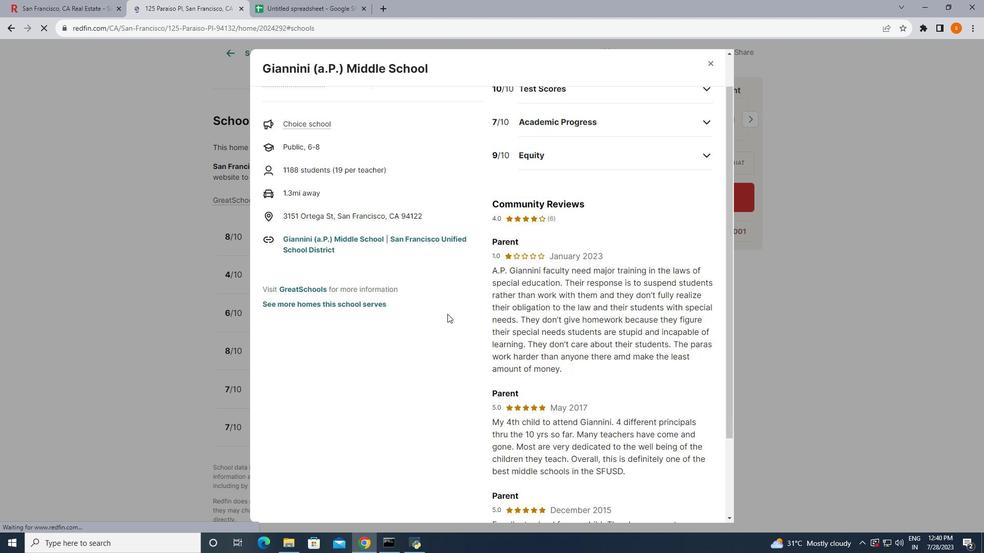 
Action: Mouse scrolled (447, 313) with delta (0, 0)
Screenshot: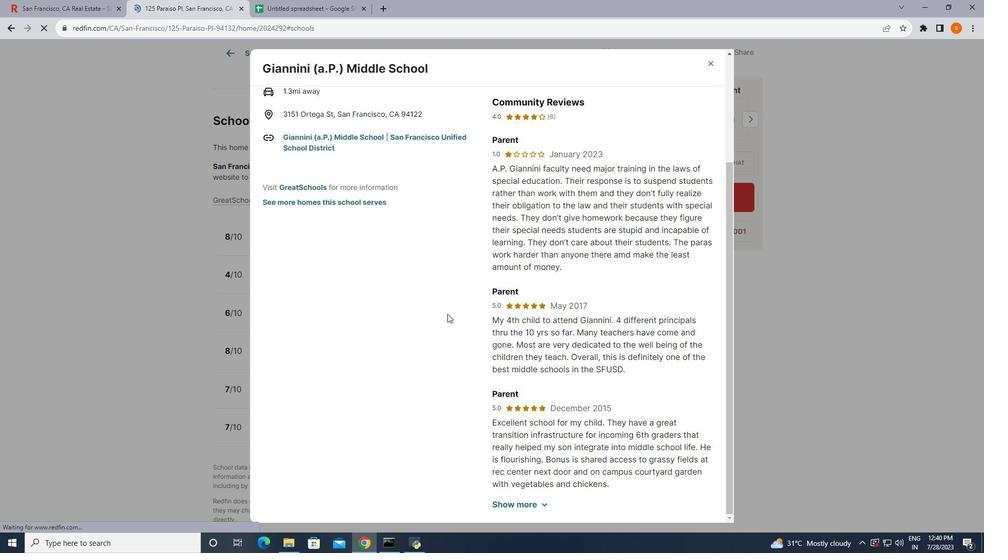 
Action: Mouse scrolled (447, 313) with delta (0, 0)
Screenshot: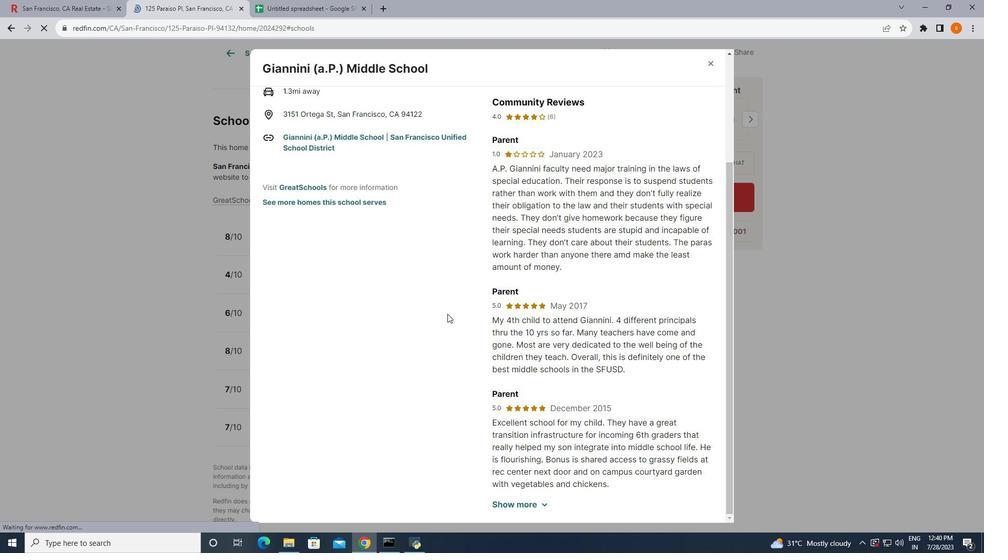 
Action: Mouse scrolled (447, 313) with delta (0, 0)
Screenshot: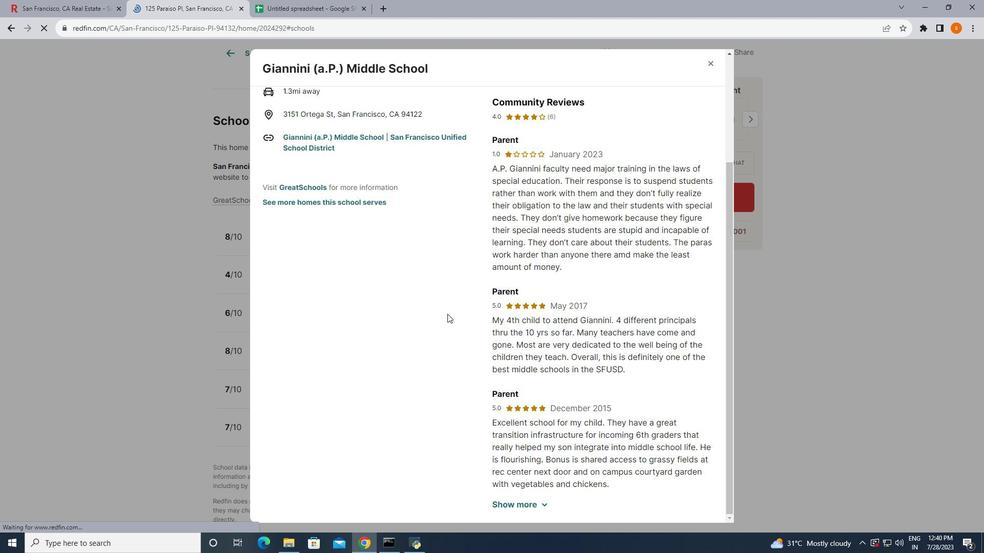 
Action: Mouse scrolled (447, 313) with delta (0, 0)
Screenshot: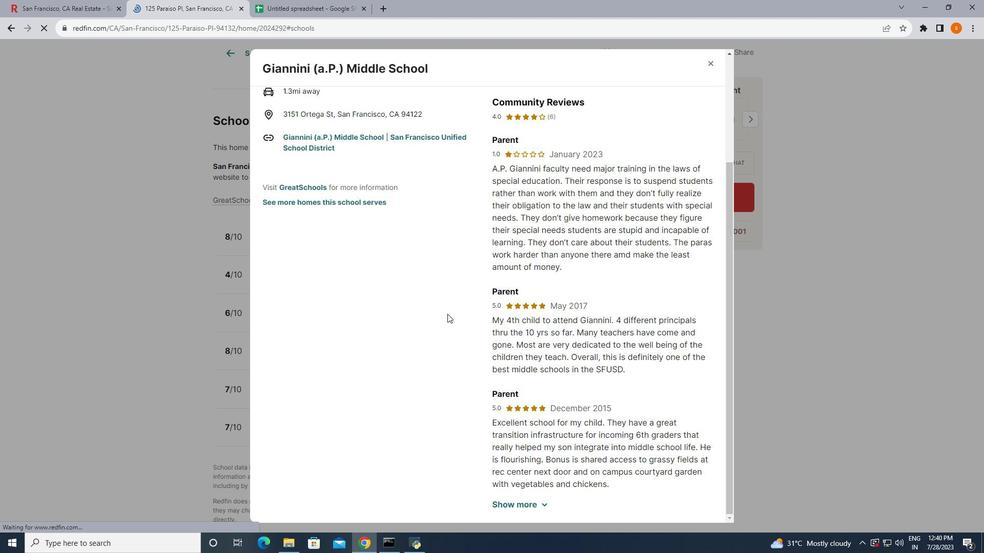
Action: Mouse scrolled (447, 313) with delta (0, 0)
Screenshot: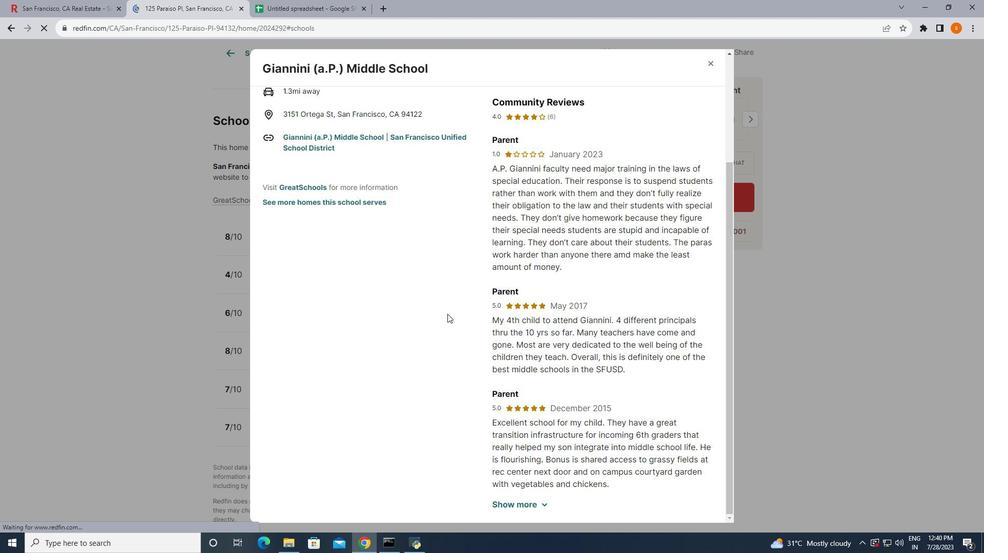 
Action: Mouse scrolled (447, 313) with delta (0, 0)
Screenshot: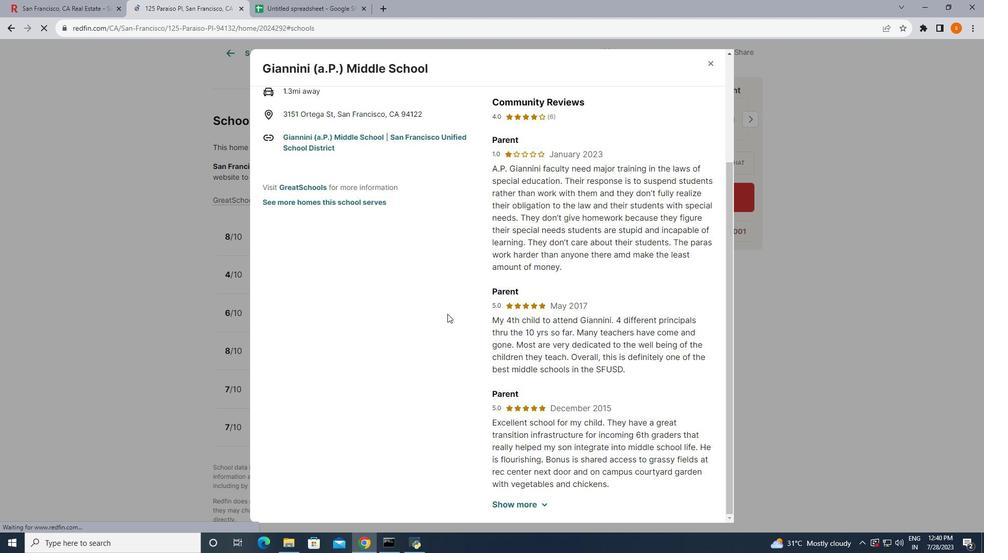 
Action: Mouse moved to (551, 320)
Screenshot: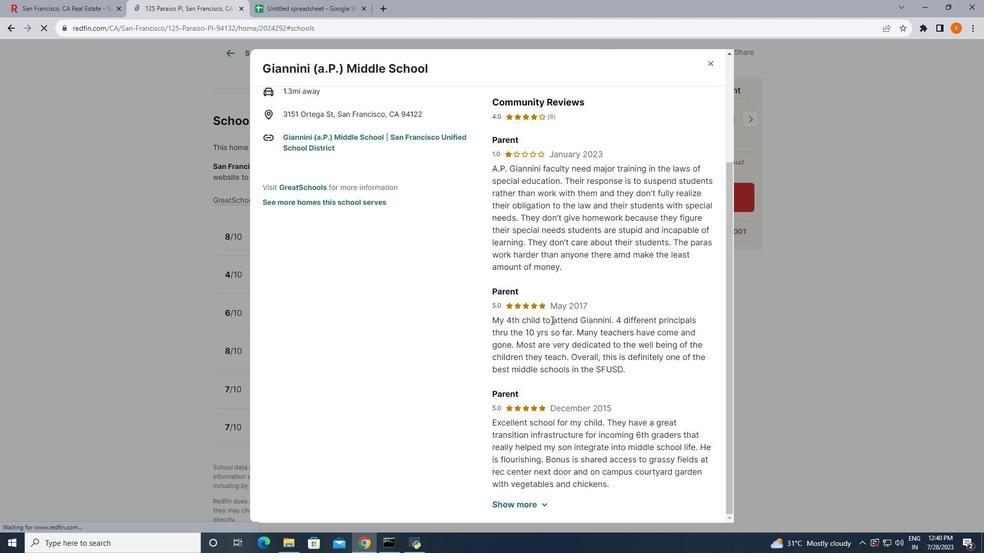 
Action: Mouse scrolled (551, 319) with delta (0, 0)
Screenshot: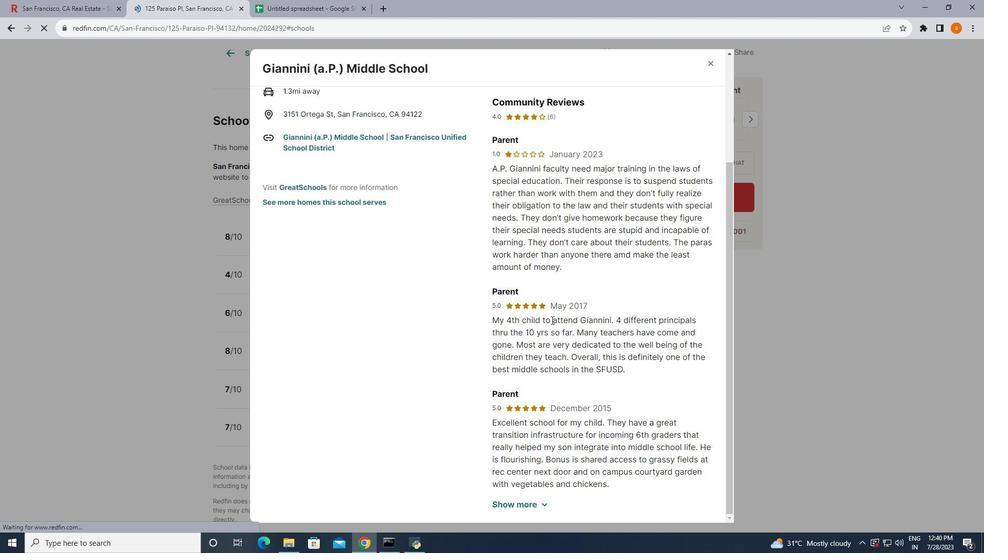 
Action: Mouse scrolled (551, 319) with delta (0, 0)
Screenshot: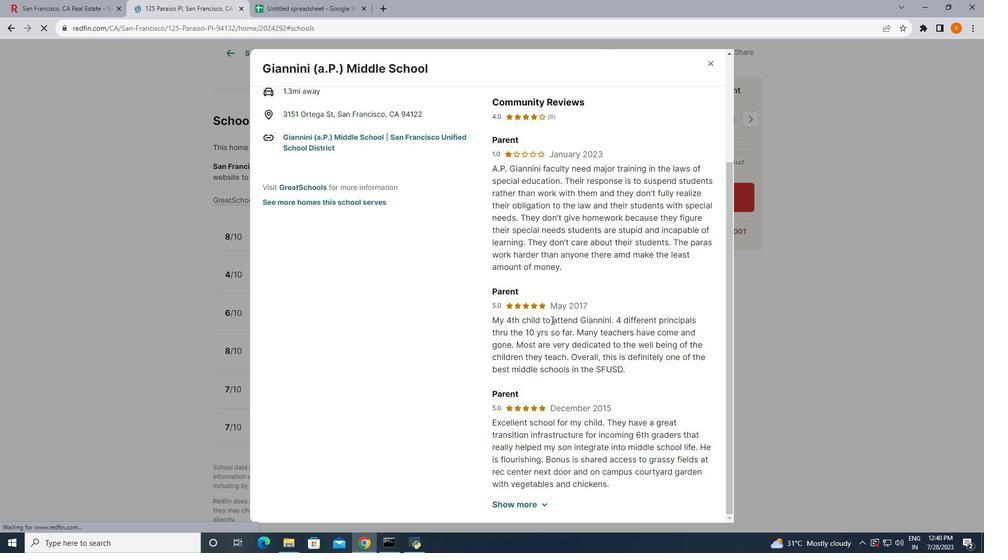 
Action: Mouse scrolled (551, 319) with delta (0, 0)
Screenshot: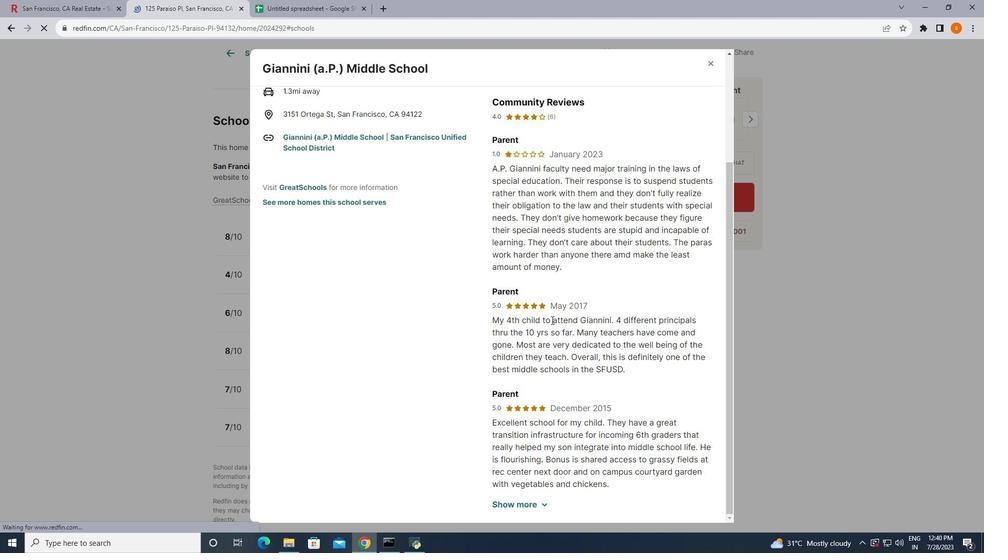 
Action: Mouse scrolled (551, 319) with delta (0, 0)
Screenshot: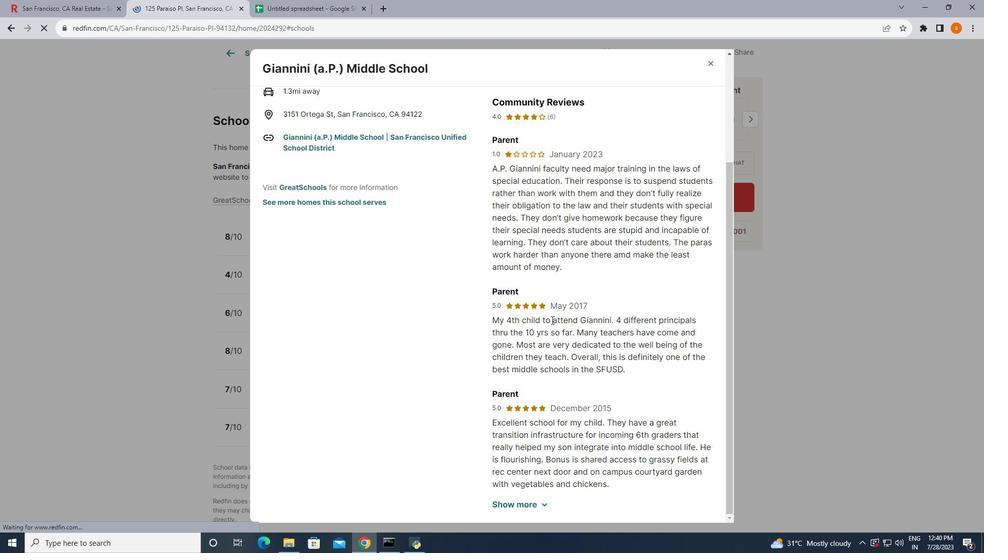 
Action: Mouse moved to (545, 508)
Screenshot: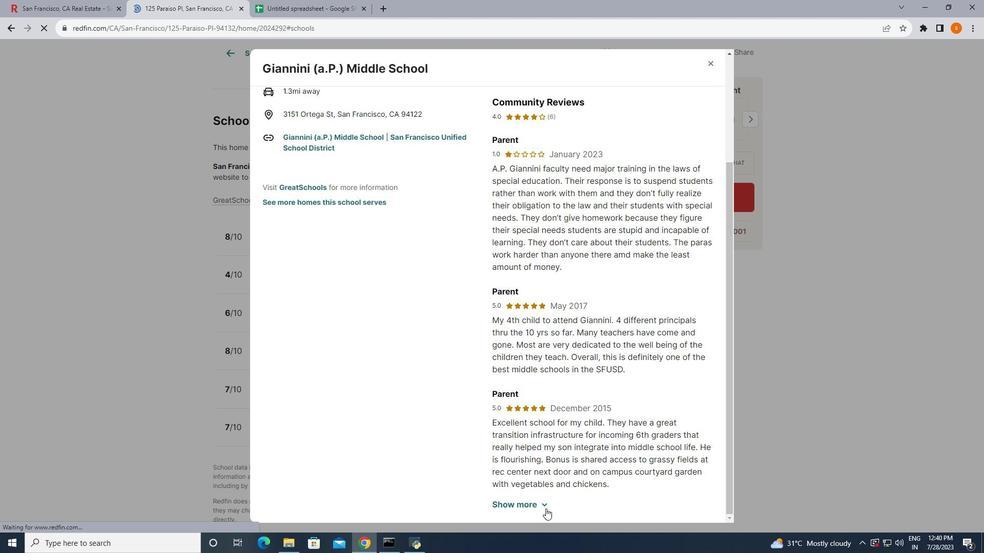 
Action: Mouse pressed left at (545, 508)
Screenshot: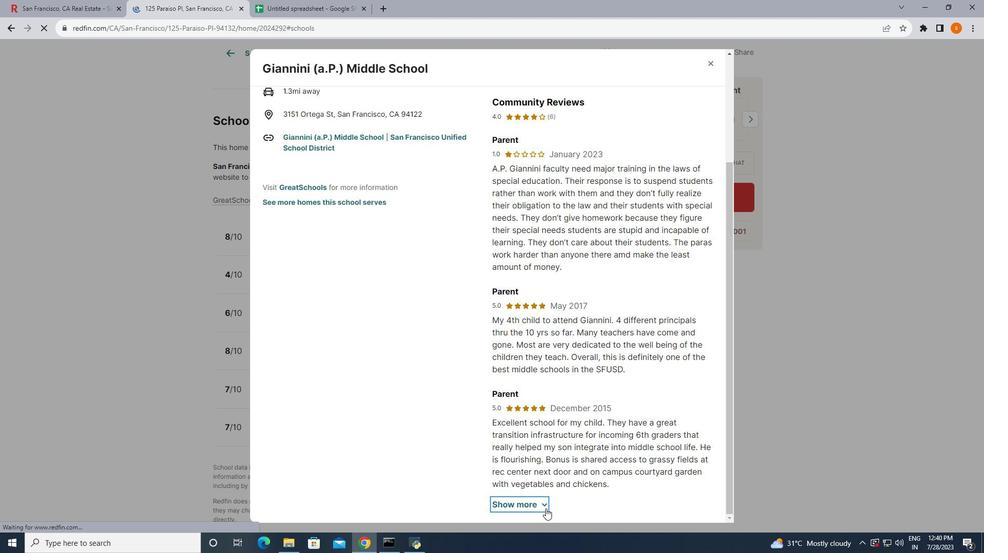 
Action: Mouse moved to (600, 461)
Screenshot: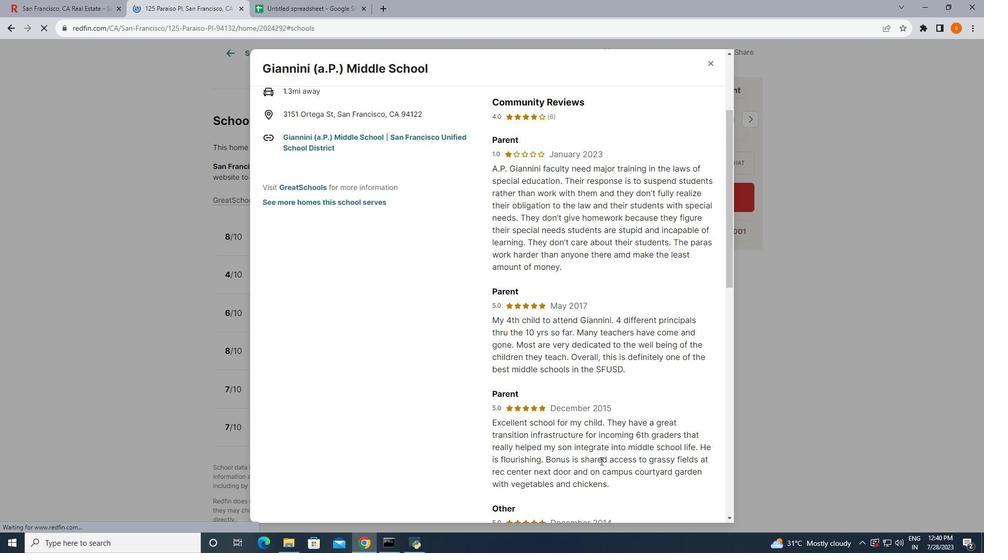 
Action: Mouse scrolled (600, 460) with delta (0, 0)
Screenshot: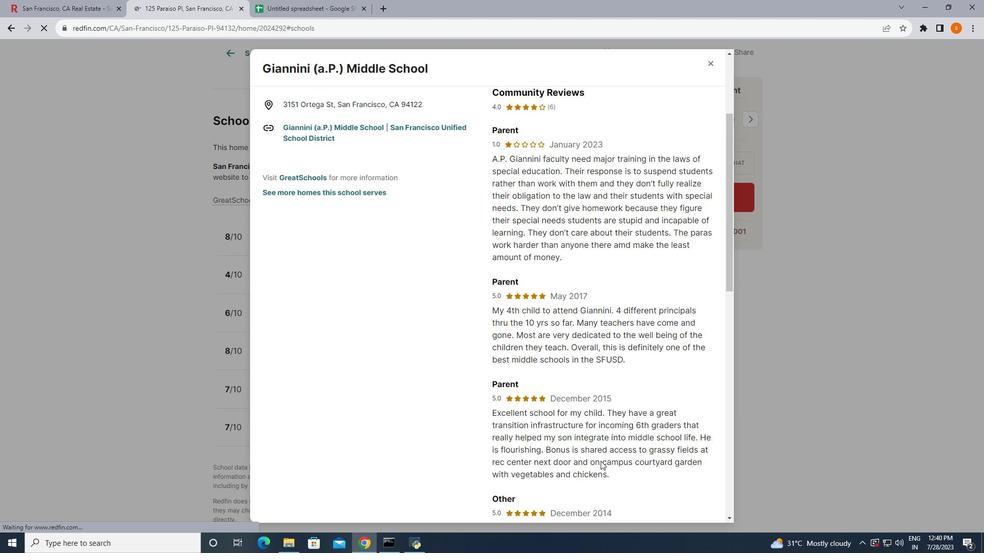 
Action: Mouse scrolled (600, 460) with delta (0, 0)
Screenshot: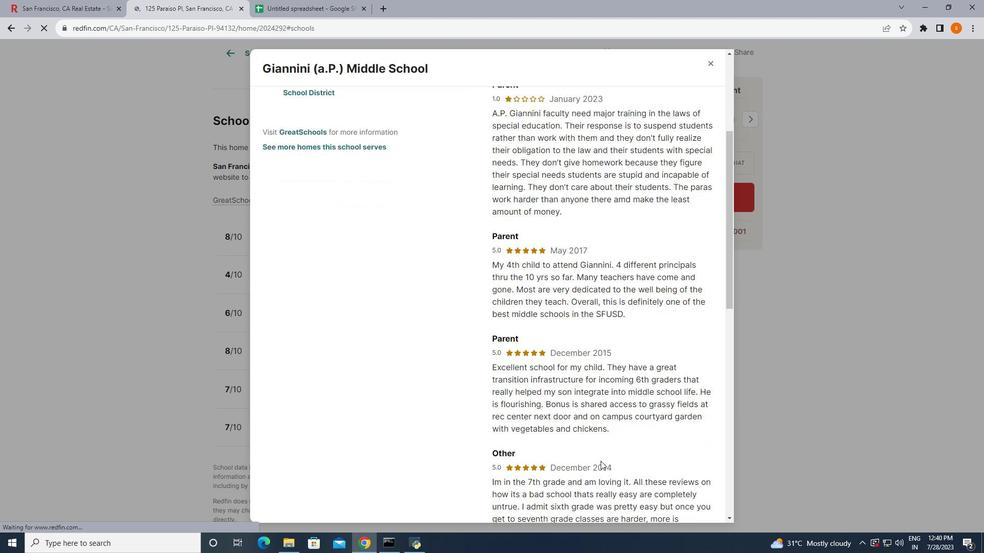 
Action: Mouse moved to (601, 458)
Screenshot: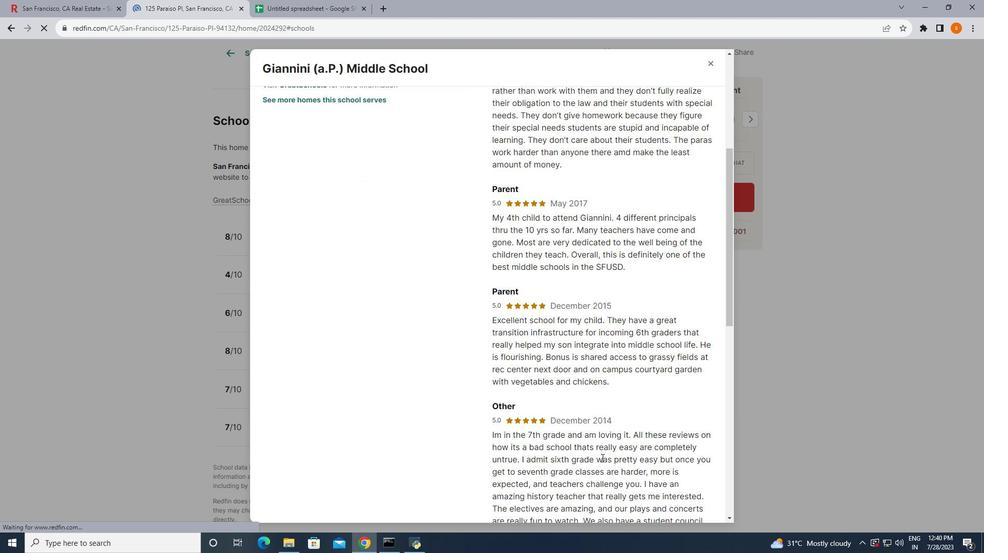 
Action: Mouse scrolled (601, 457) with delta (0, 0)
Screenshot: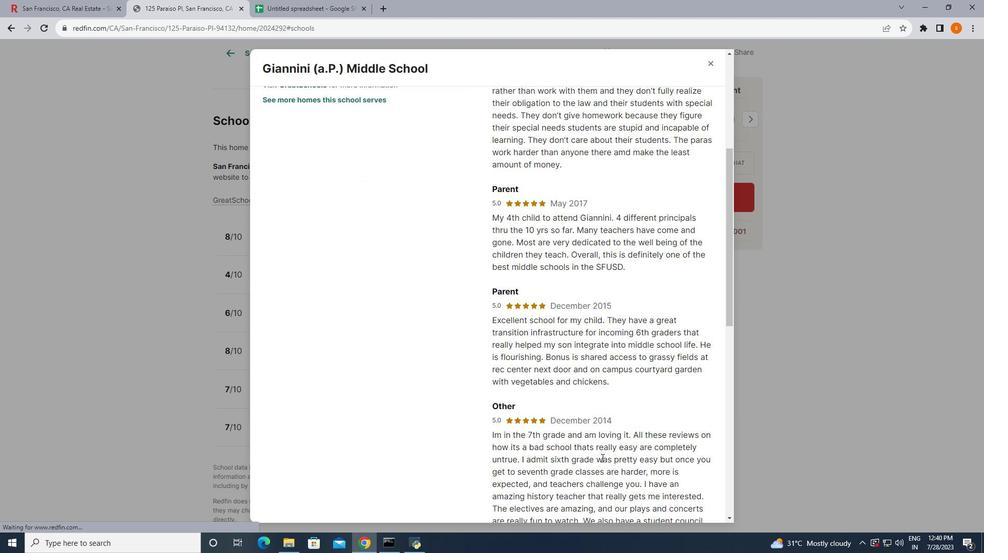 
Action: Mouse scrolled (601, 457) with delta (0, 0)
Screenshot: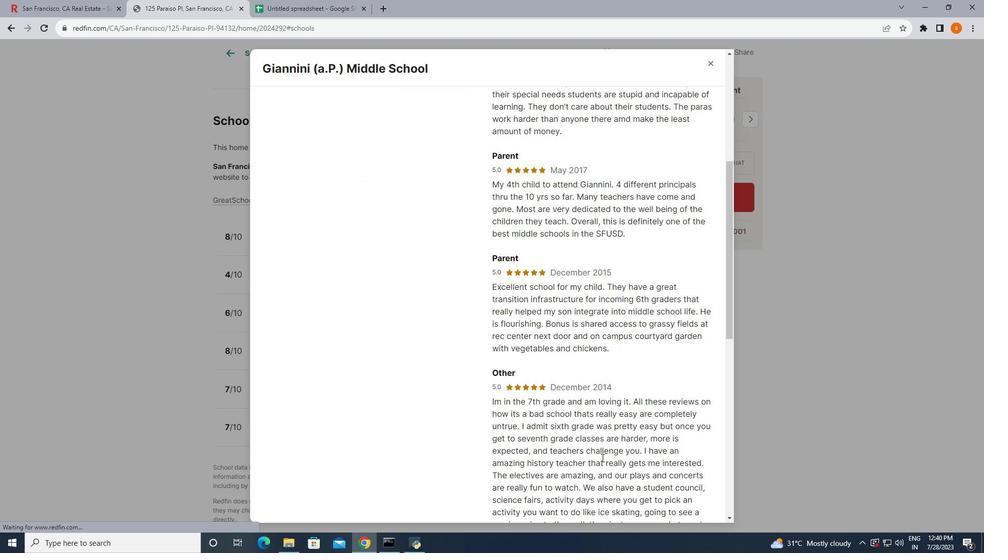 
Action: Mouse scrolled (601, 457) with delta (0, 0)
Screenshot: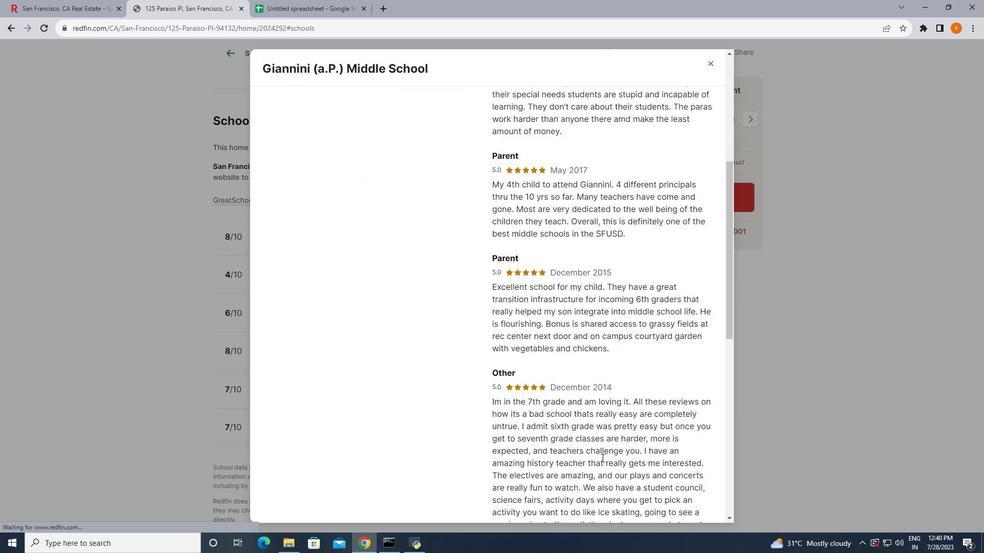 
Action: Mouse scrolled (601, 457) with delta (0, 0)
Screenshot: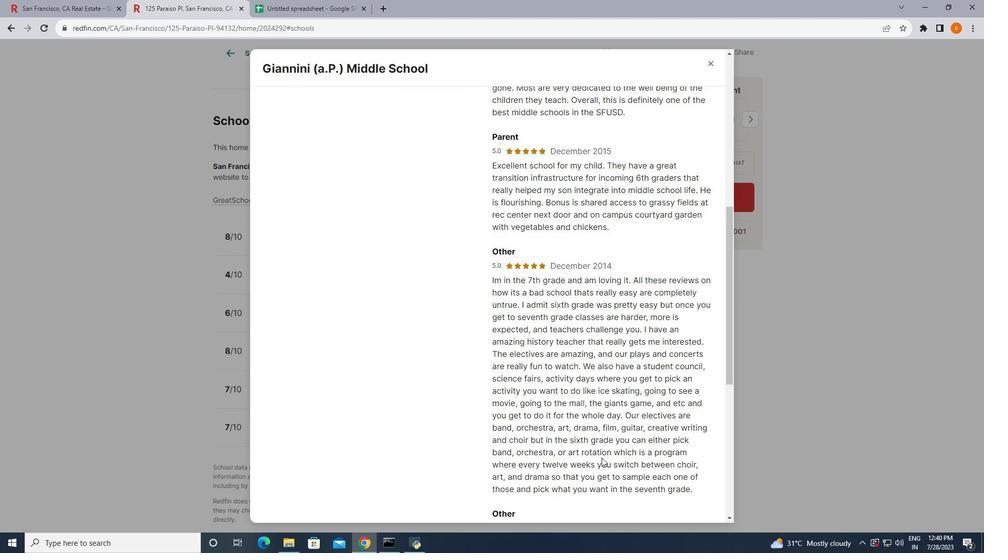 
Action: Mouse scrolled (601, 457) with delta (0, 0)
Screenshot: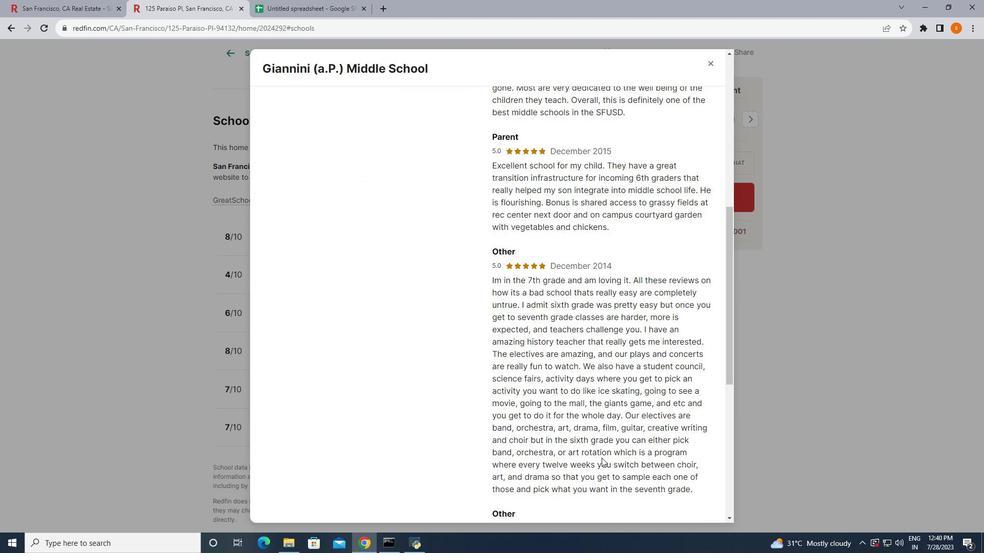 
Action: Mouse scrolled (601, 457) with delta (0, 0)
Screenshot: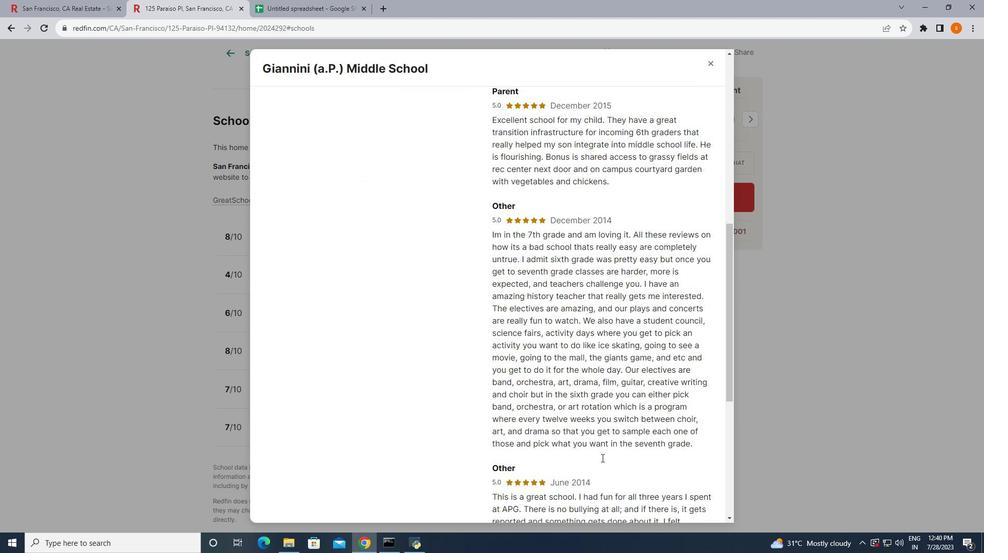 
Action: Mouse scrolled (601, 457) with delta (0, 0)
Screenshot: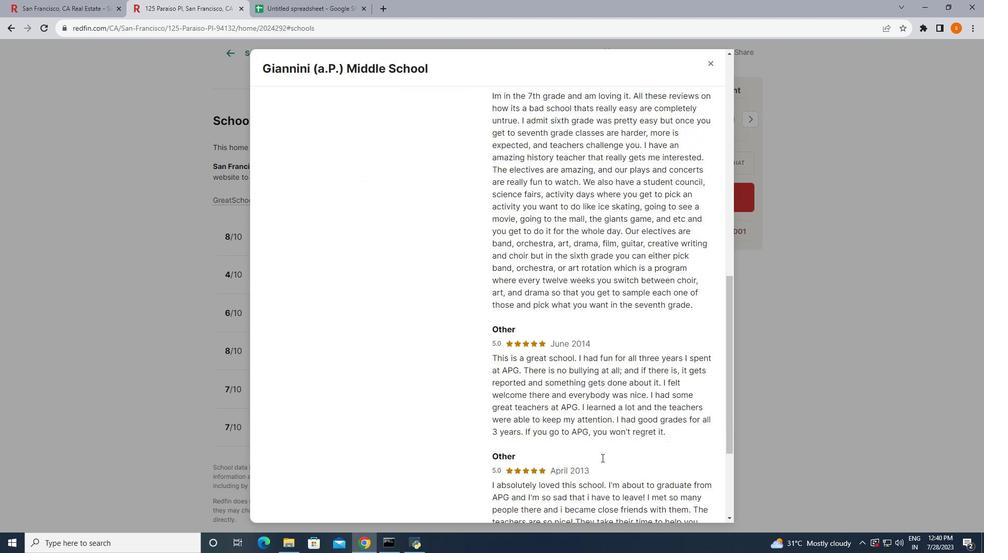
Action: Mouse scrolled (601, 457) with delta (0, 0)
Screenshot: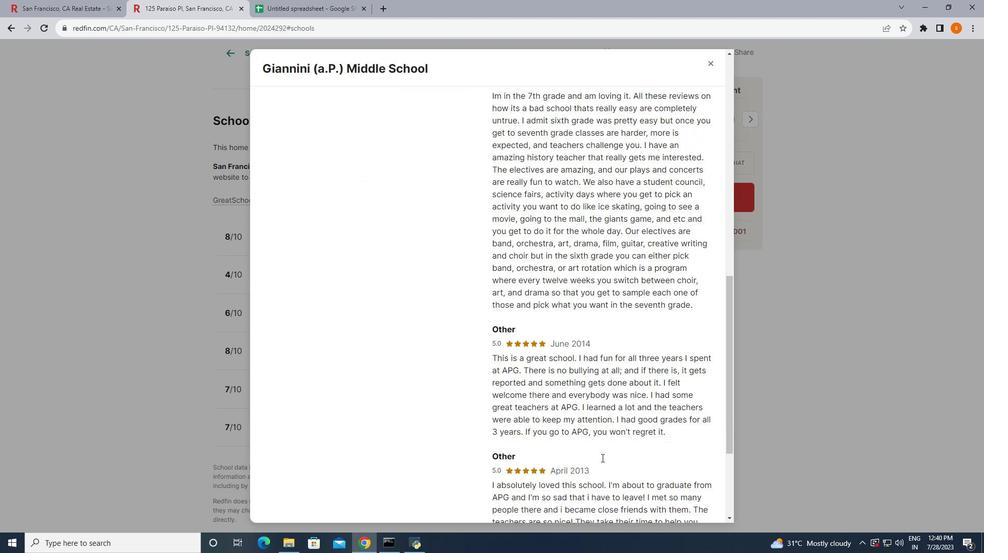 
Action: Mouse scrolled (601, 457) with delta (0, 0)
Screenshot: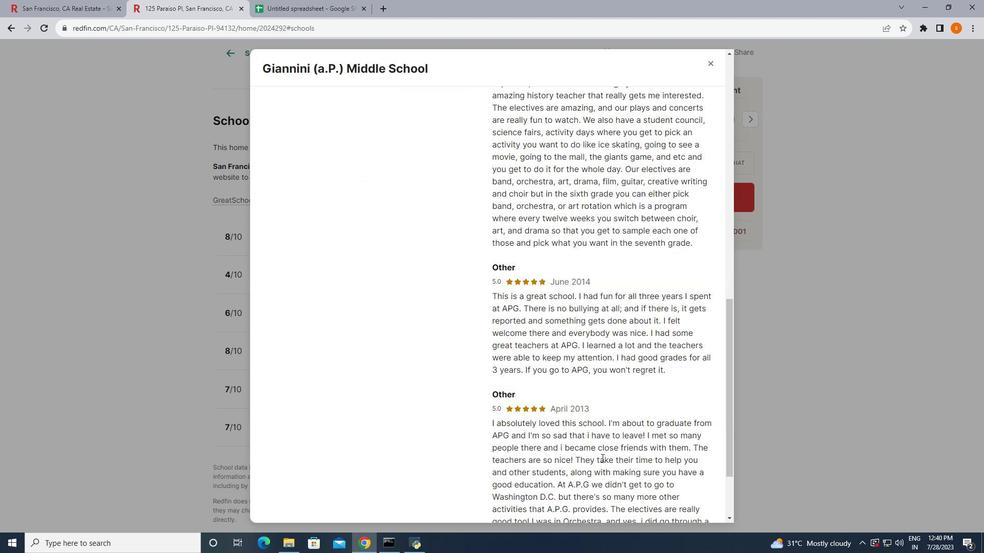 
Action: Mouse scrolled (601, 457) with delta (0, 0)
Screenshot: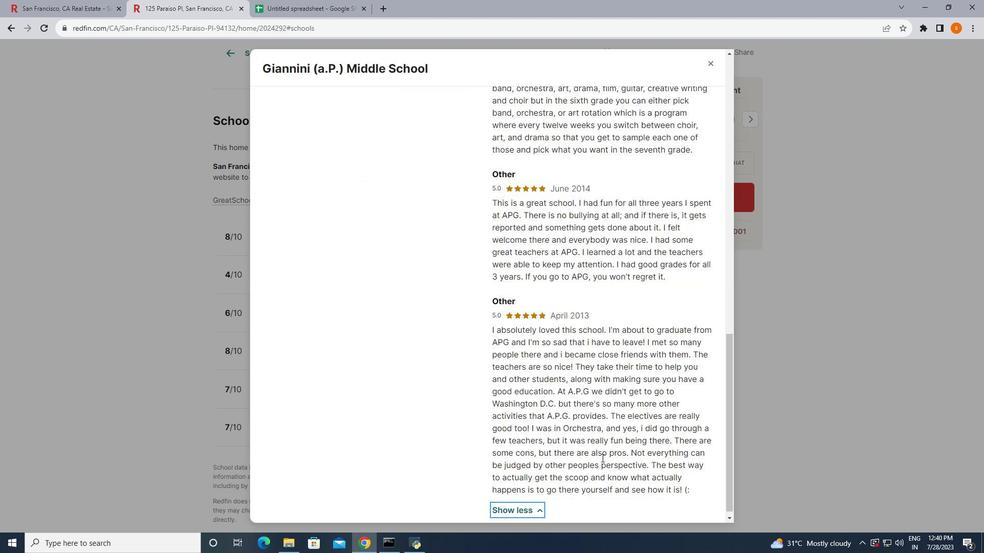 
Action: Mouse scrolled (601, 457) with delta (0, 0)
Screenshot: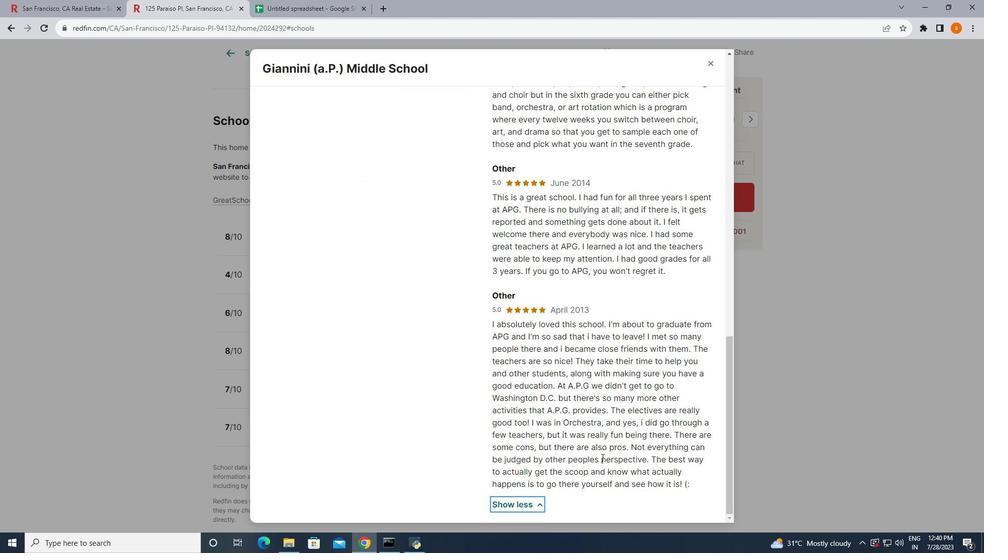 
Action: Mouse scrolled (601, 457) with delta (0, 0)
Screenshot: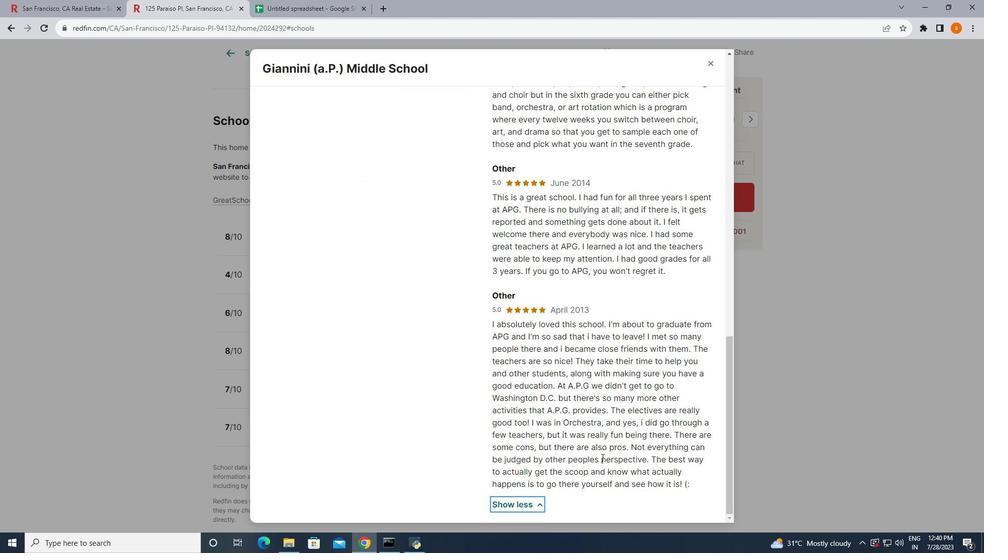 
Action: Mouse moved to (627, 364)
Screenshot: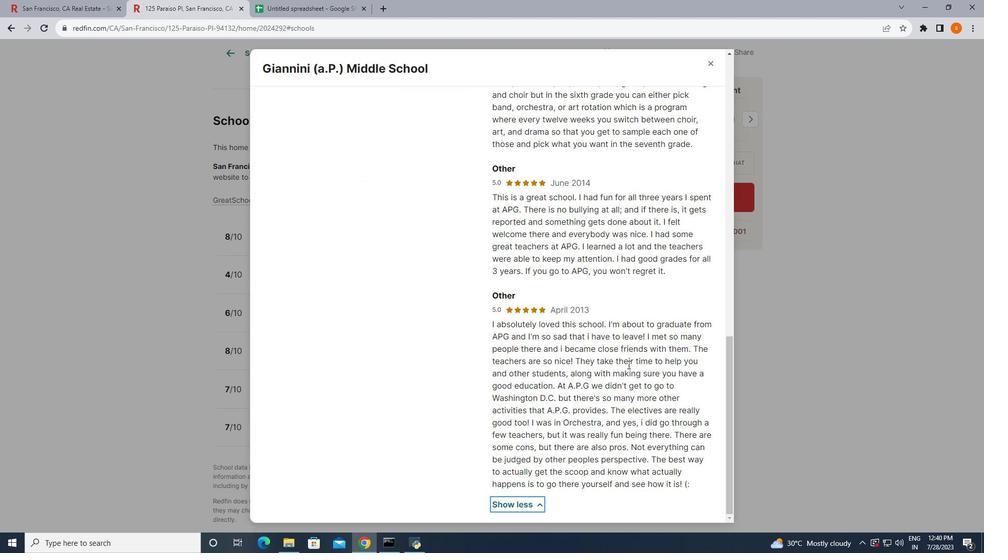 
Action: Mouse scrolled (627, 365) with delta (0, 0)
Screenshot: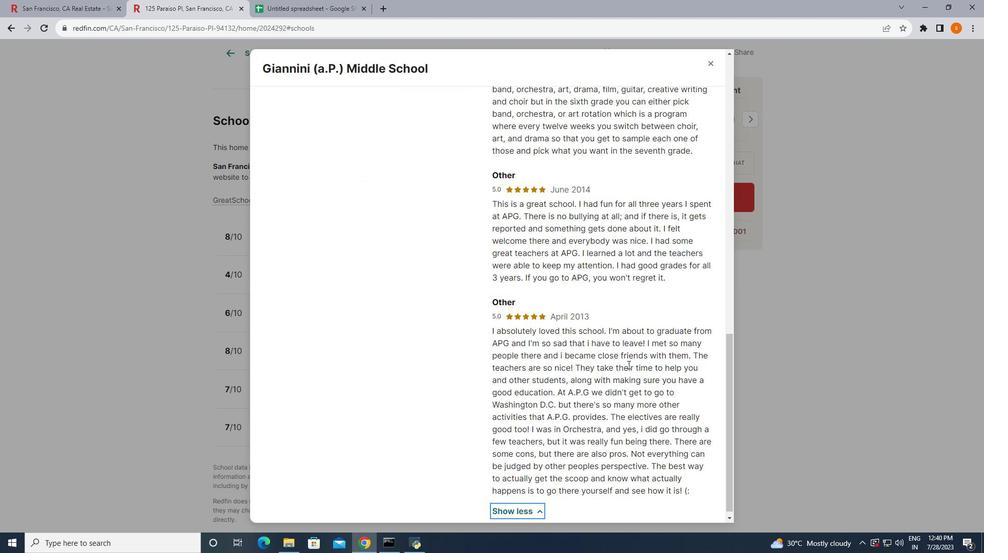 
Action: Mouse scrolled (627, 365) with delta (0, 0)
Screenshot: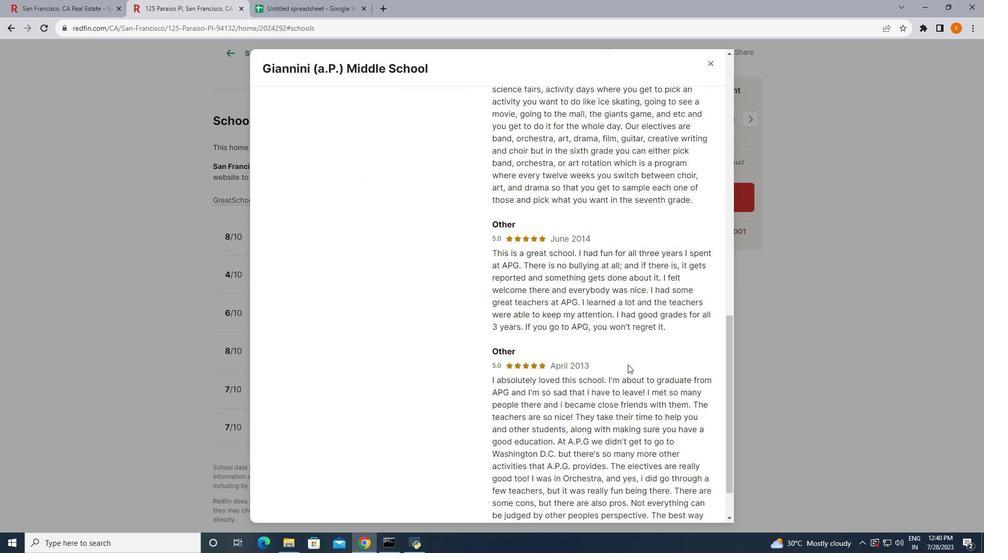 
Action: Mouse scrolled (627, 365) with delta (0, 0)
Screenshot: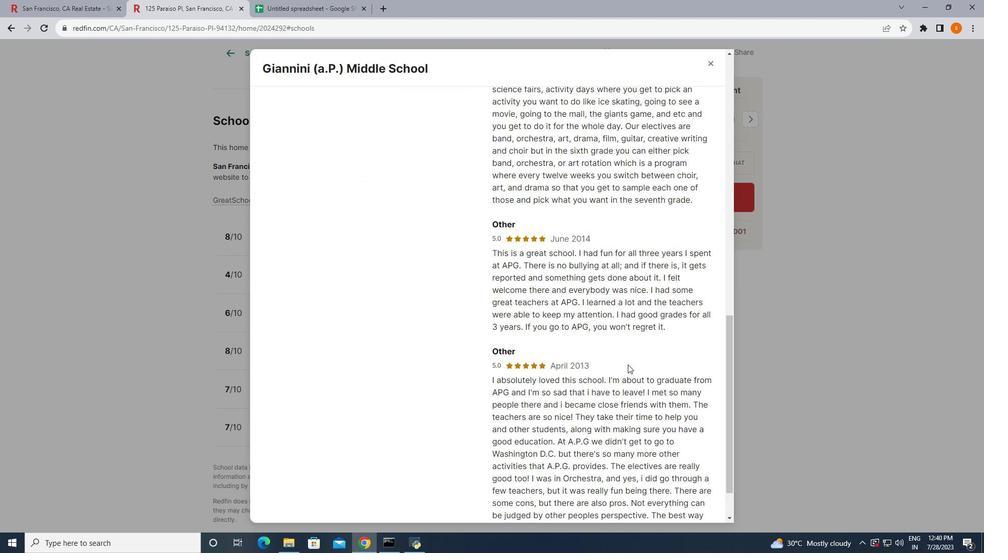 
Action: Mouse scrolled (627, 365) with delta (0, 0)
Screenshot: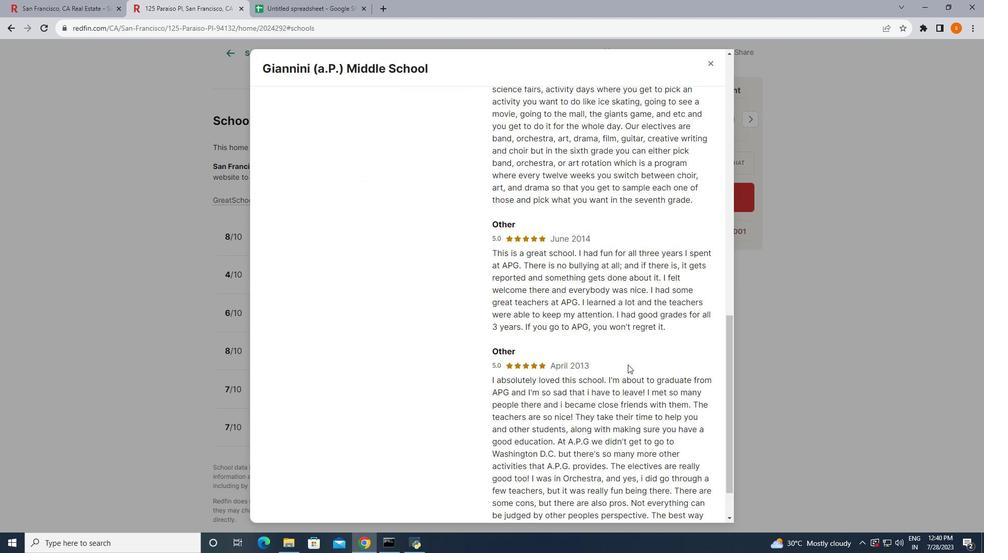 
Action: Mouse scrolled (627, 365) with delta (0, 0)
Screenshot: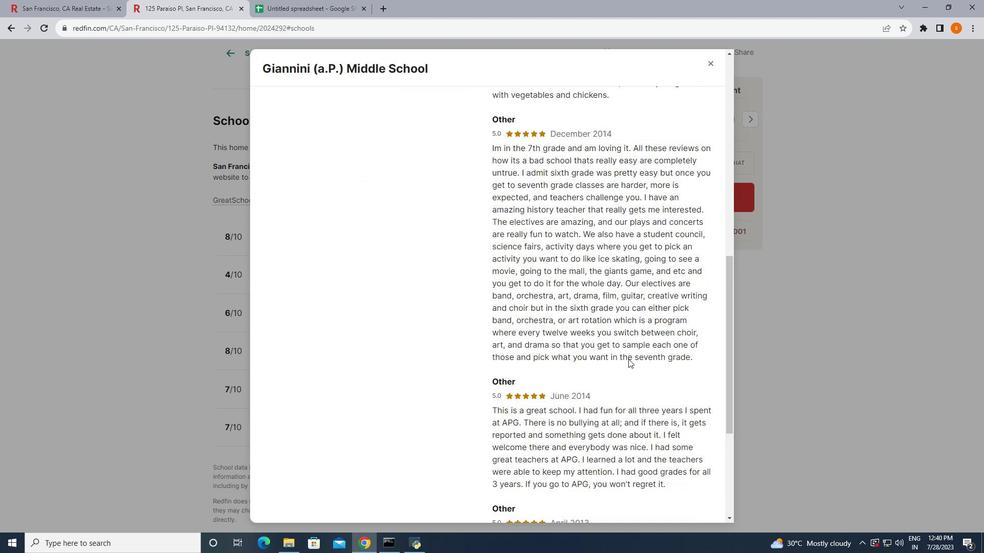 
Action: Mouse moved to (707, 60)
Screenshot: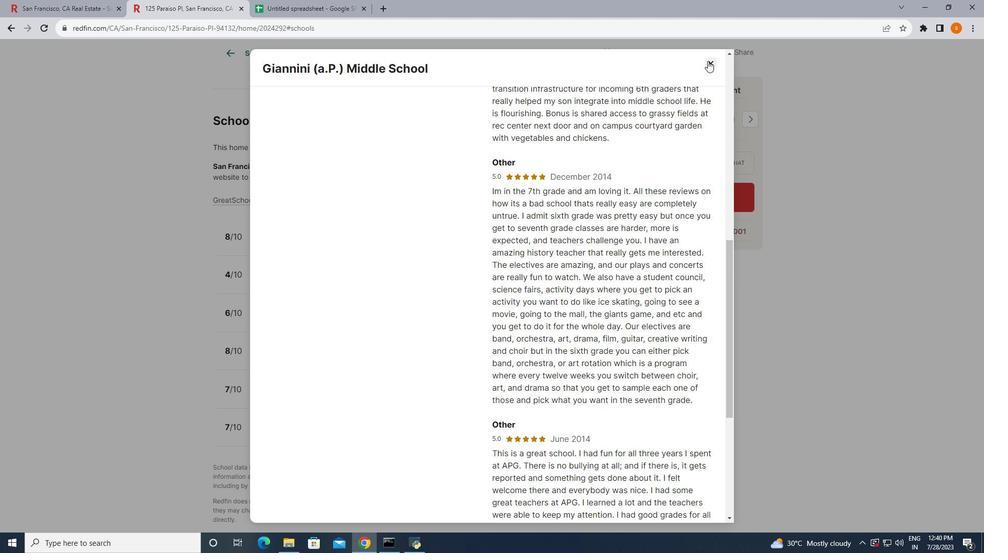 
Action: Mouse pressed left at (707, 60)
Screenshot: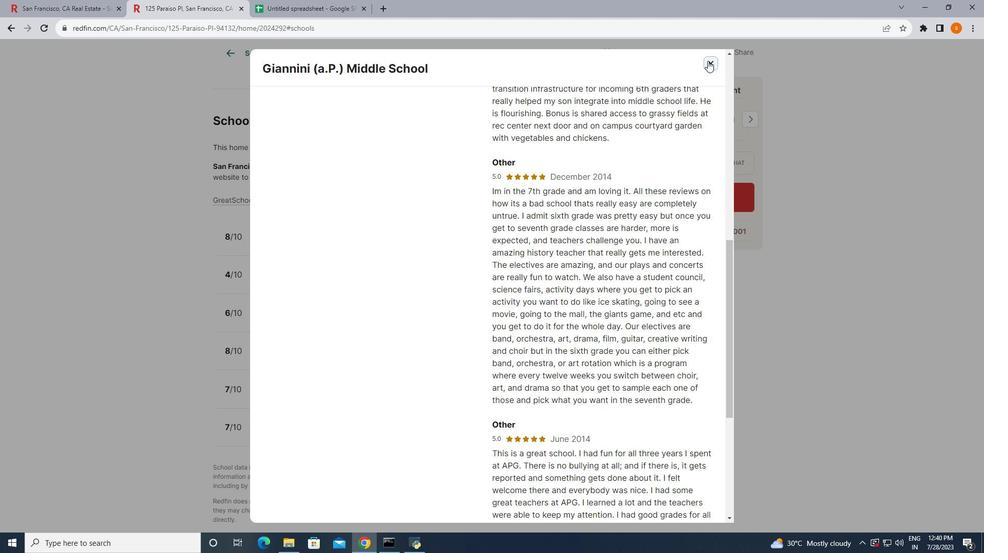 
Action: Mouse moved to (358, 389)
Screenshot: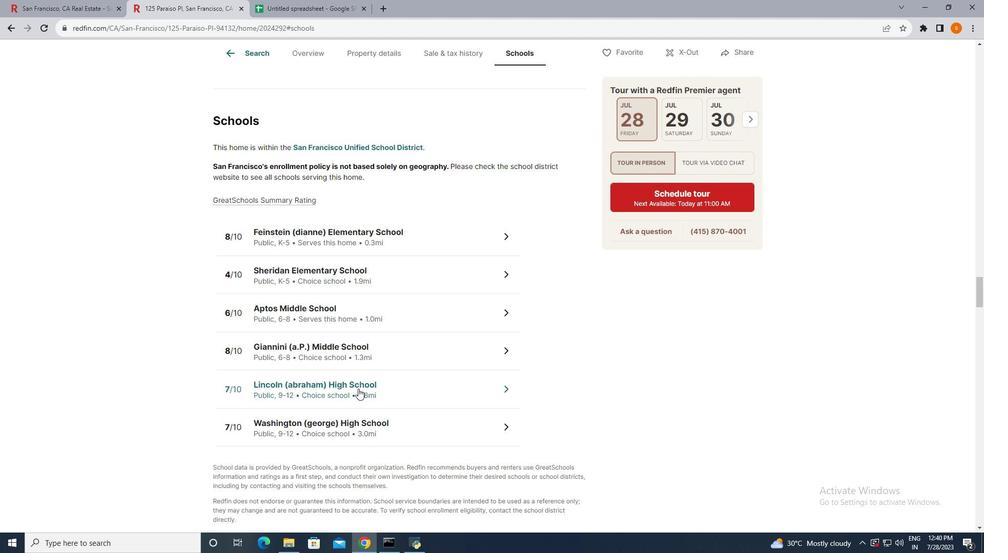 
Action: Mouse pressed left at (358, 389)
Screenshot: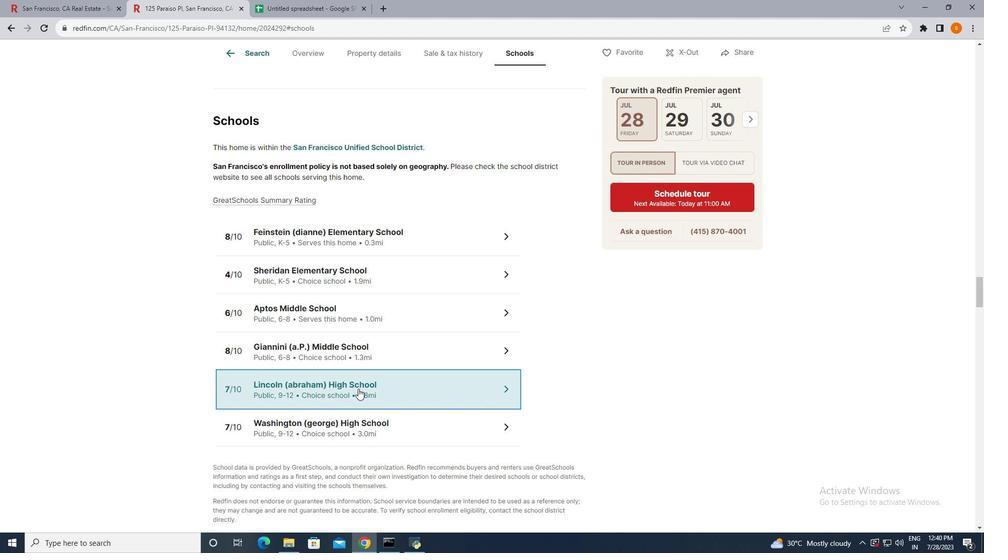 
Action: Mouse moved to (548, 368)
Screenshot: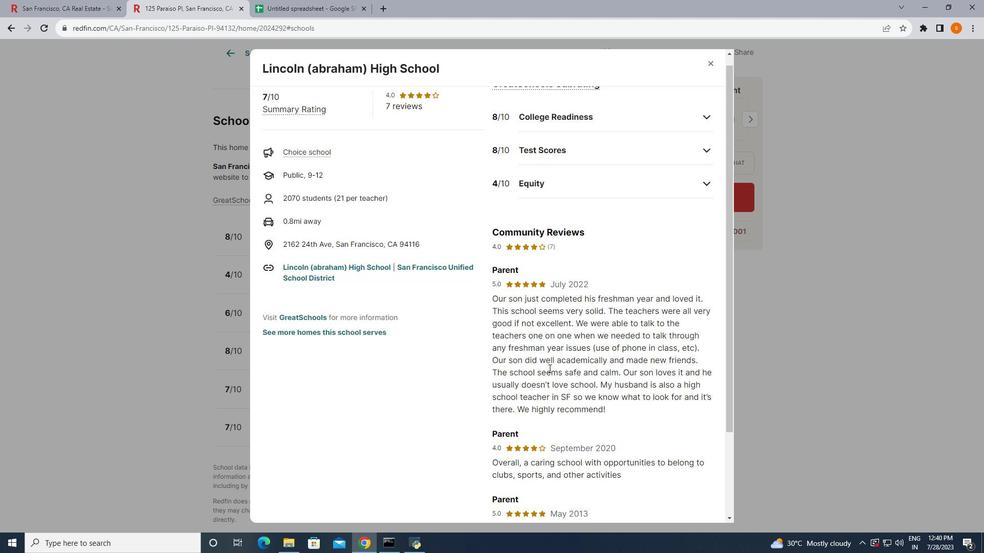 
Action: Mouse scrolled (548, 368) with delta (0, 0)
Screenshot: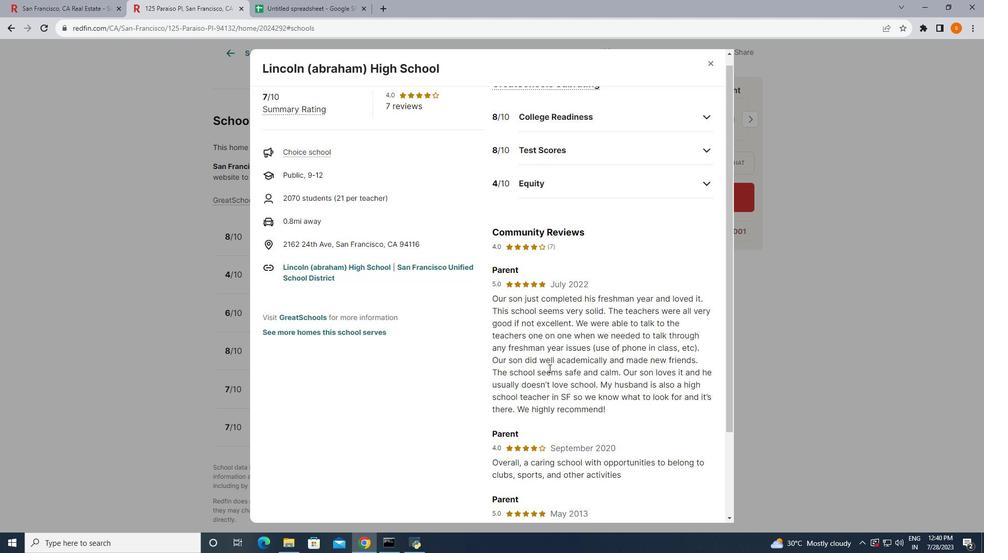 
Action: Mouse scrolled (548, 368) with delta (0, 0)
Screenshot: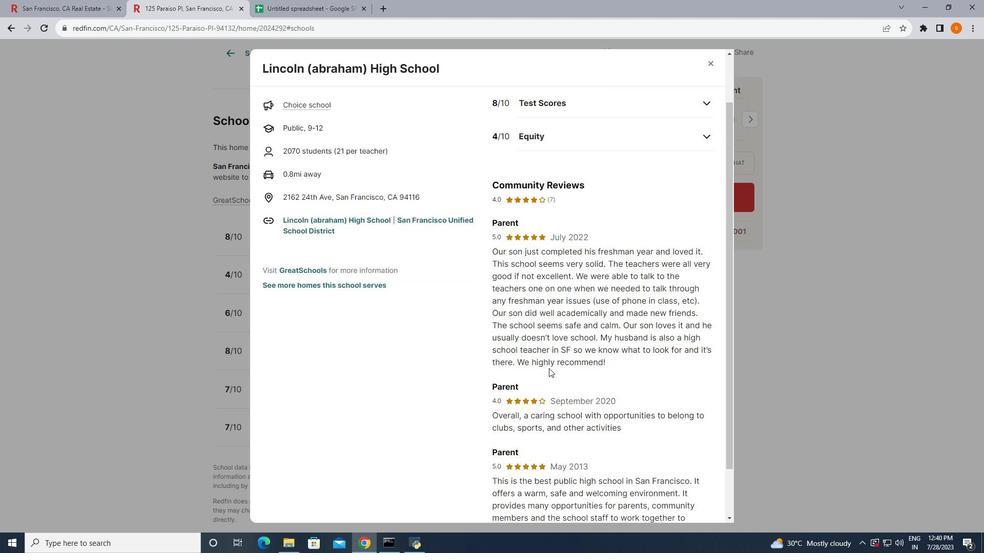 
Action: Mouse scrolled (548, 368) with delta (0, 0)
Screenshot: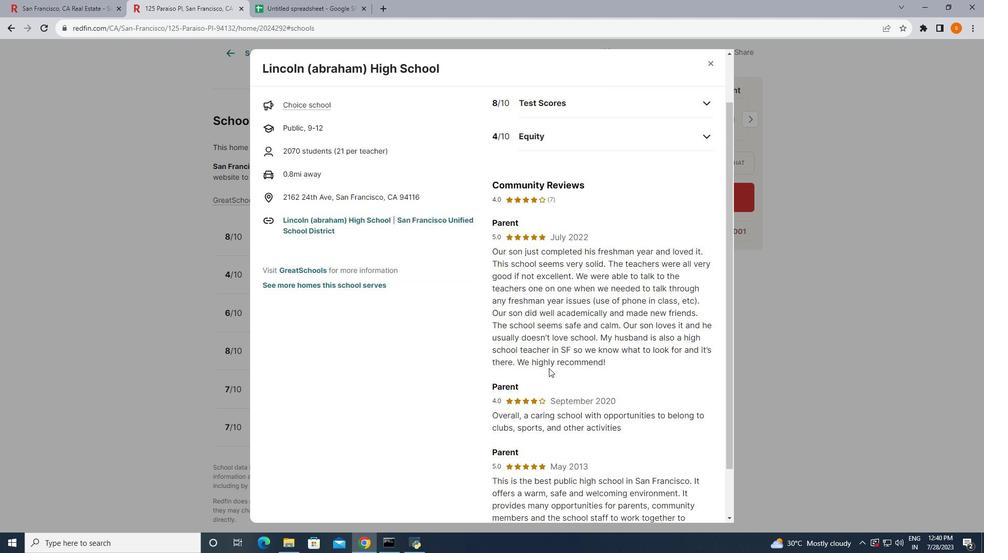
Action: Mouse scrolled (548, 368) with delta (0, 0)
Screenshot: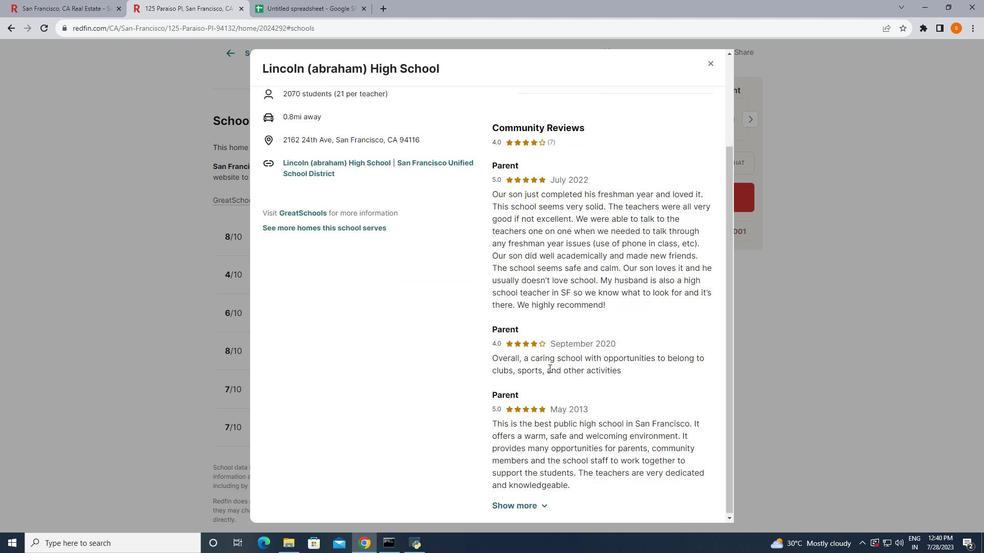 
Action: Mouse scrolled (548, 368) with delta (0, 0)
Screenshot: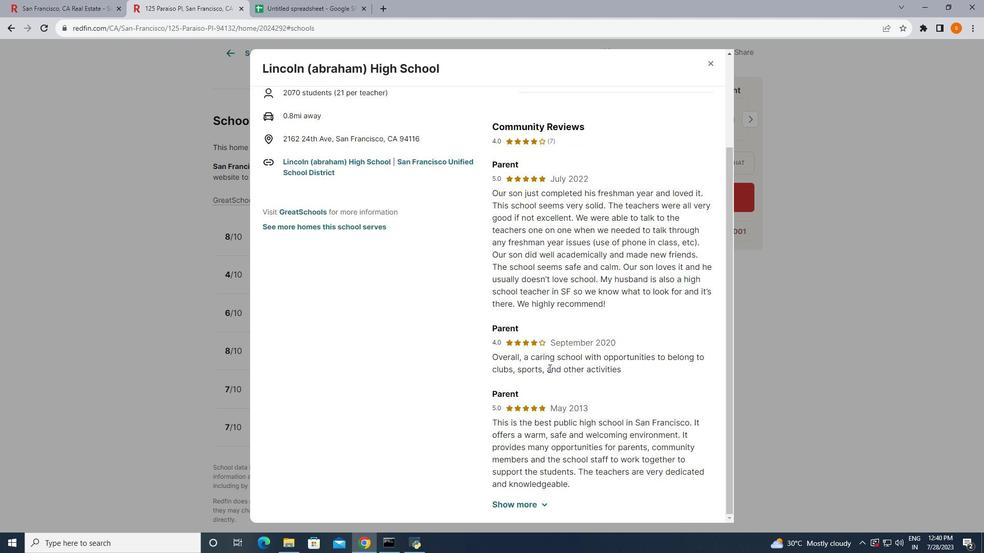 
Action: Mouse scrolled (548, 368) with delta (0, 0)
Screenshot: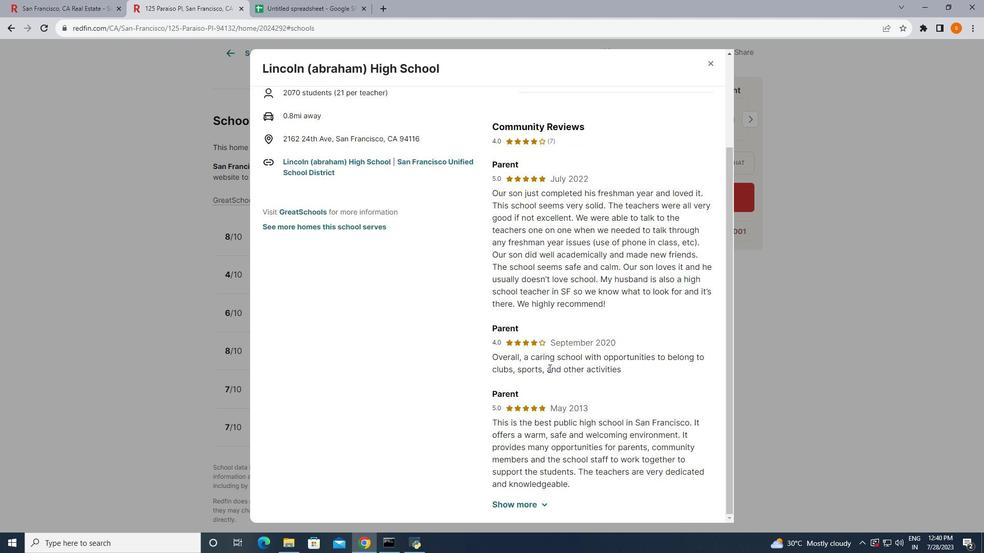 
Action: Mouse scrolled (548, 368) with delta (0, 0)
Screenshot: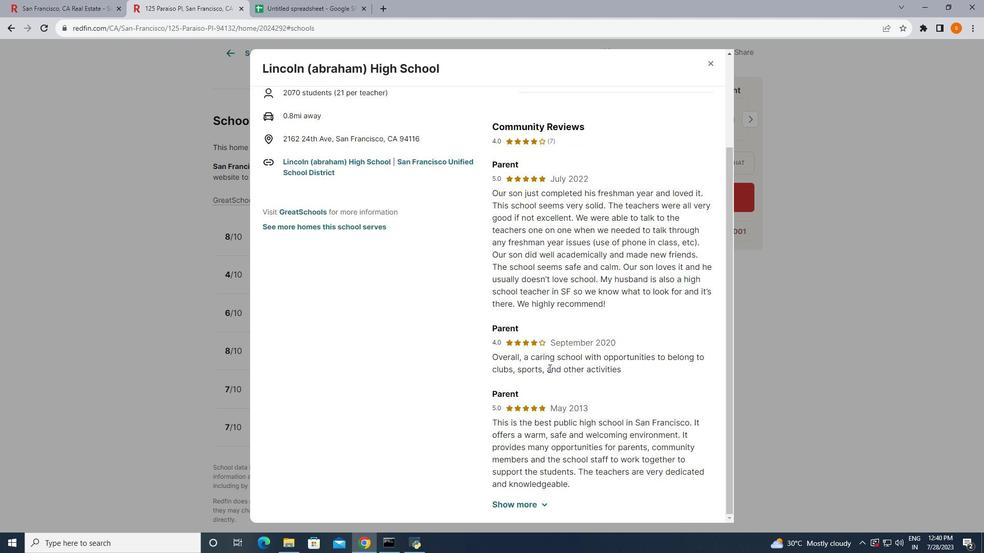 
Action: Mouse moved to (534, 505)
Screenshot: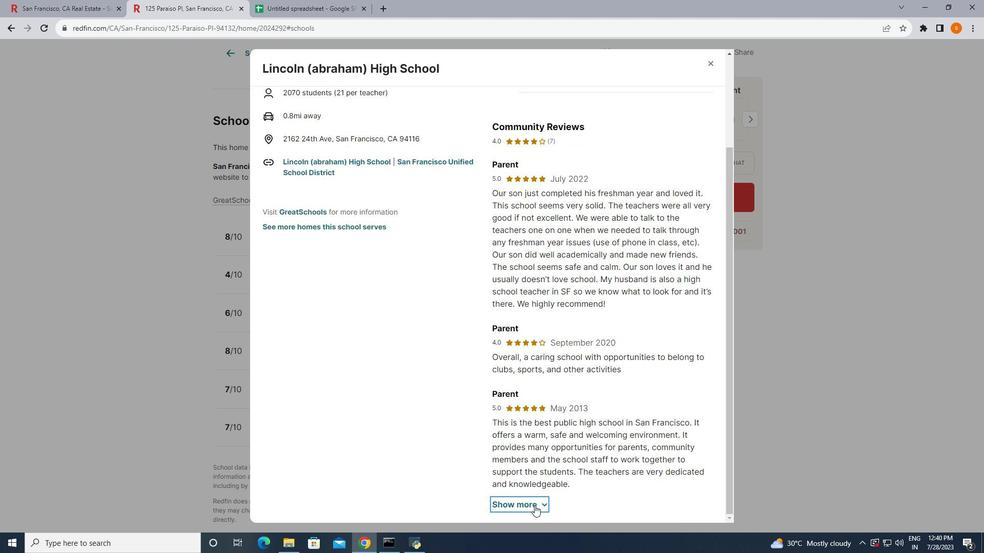 
Action: Mouse pressed left at (534, 505)
Screenshot: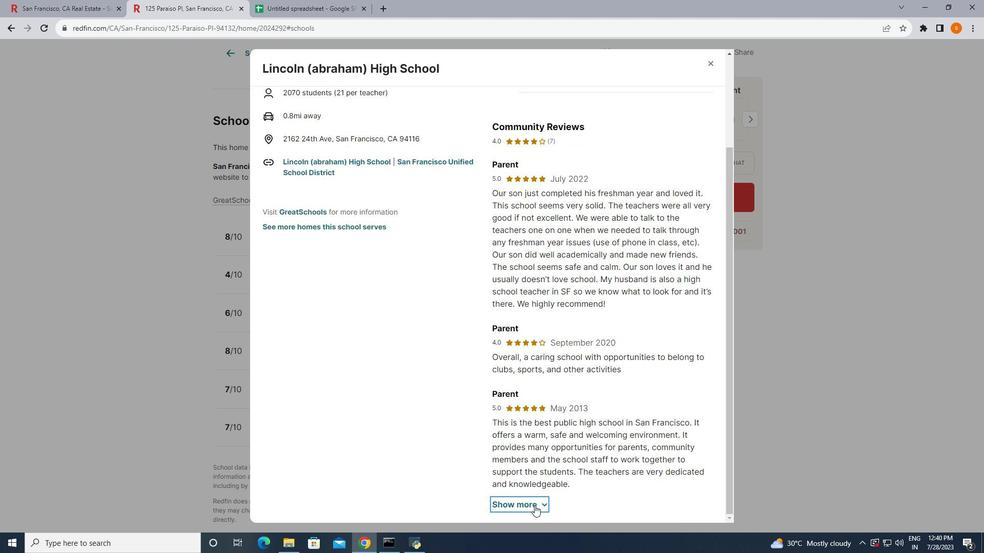 
Action: Mouse moved to (575, 465)
Screenshot: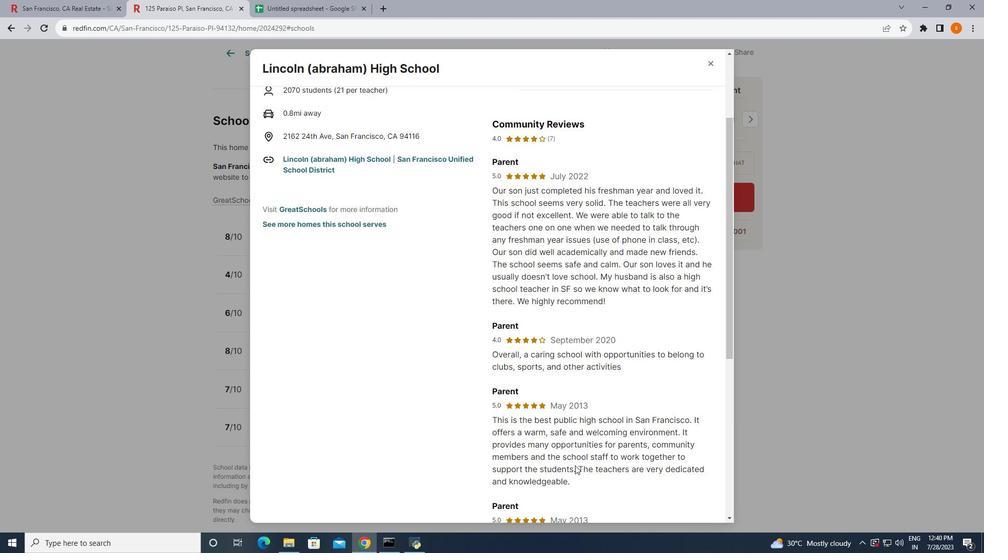 
Action: Mouse scrolled (575, 465) with delta (0, 0)
Screenshot: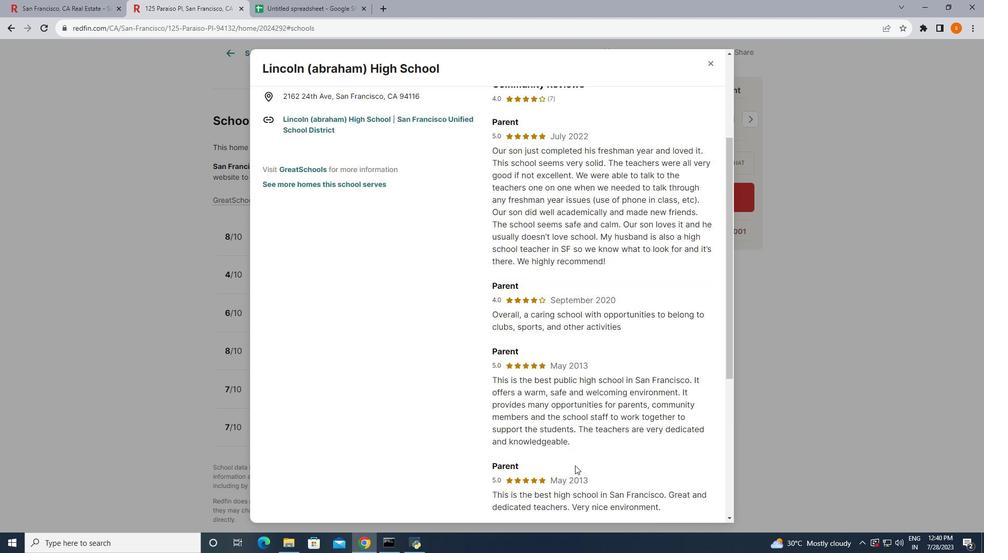 
Action: Mouse scrolled (575, 465) with delta (0, 0)
Screenshot: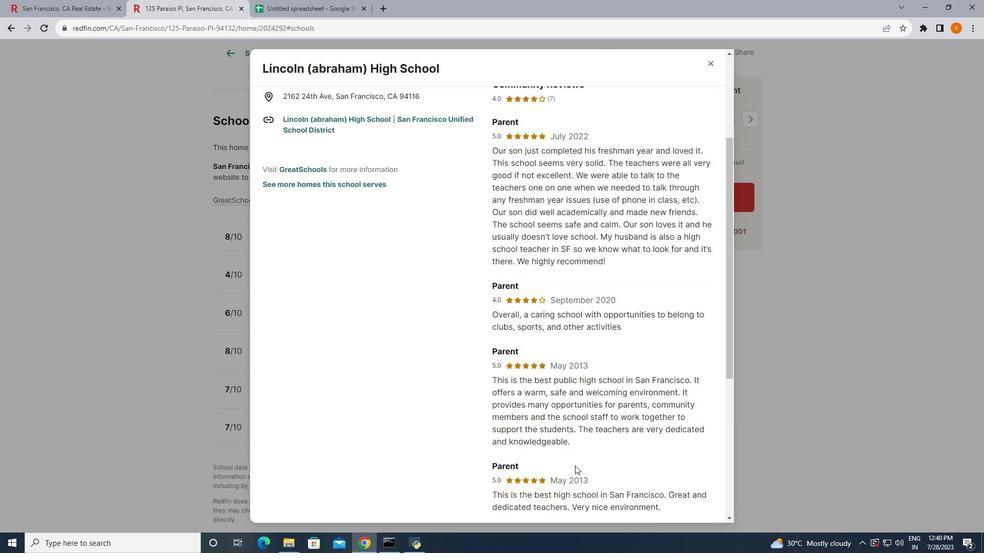 
Action: Mouse scrolled (575, 465) with delta (0, 0)
Screenshot: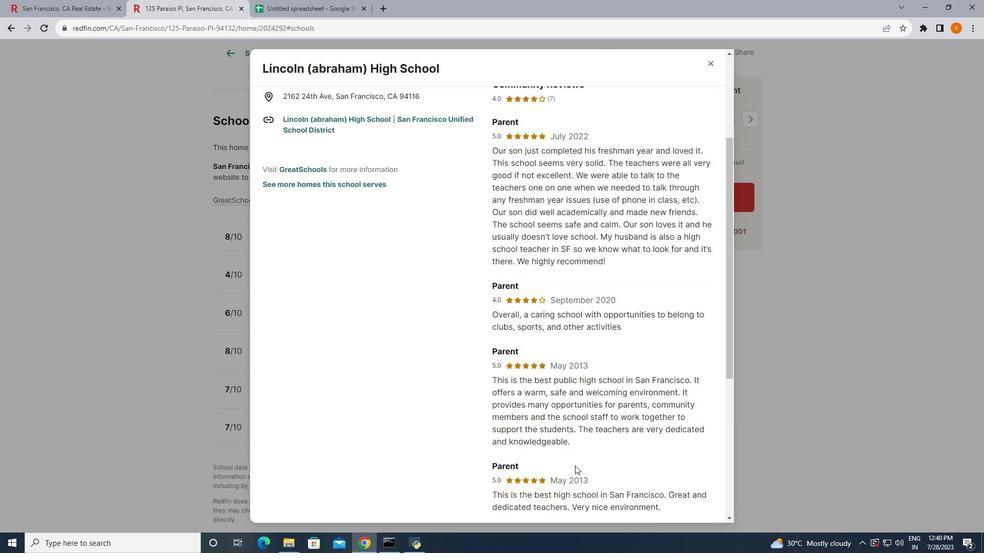 
Action: Mouse scrolled (575, 465) with delta (0, 0)
Screenshot: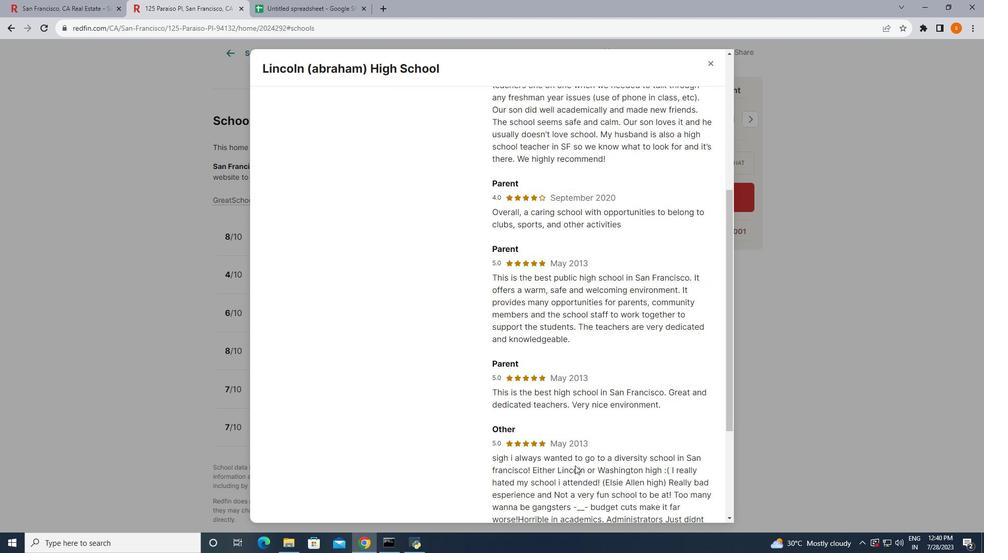 
Action: Mouse scrolled (575, 465) with delta (0, 0)
Screenshot: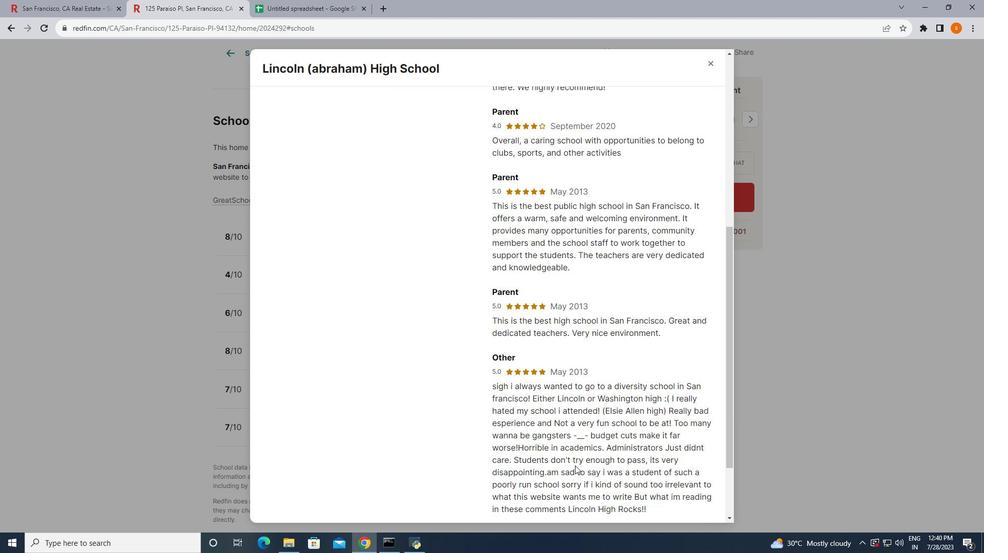 
Action: Mouse scrolled (575, 465) with delta (0, 0)
Screenshot: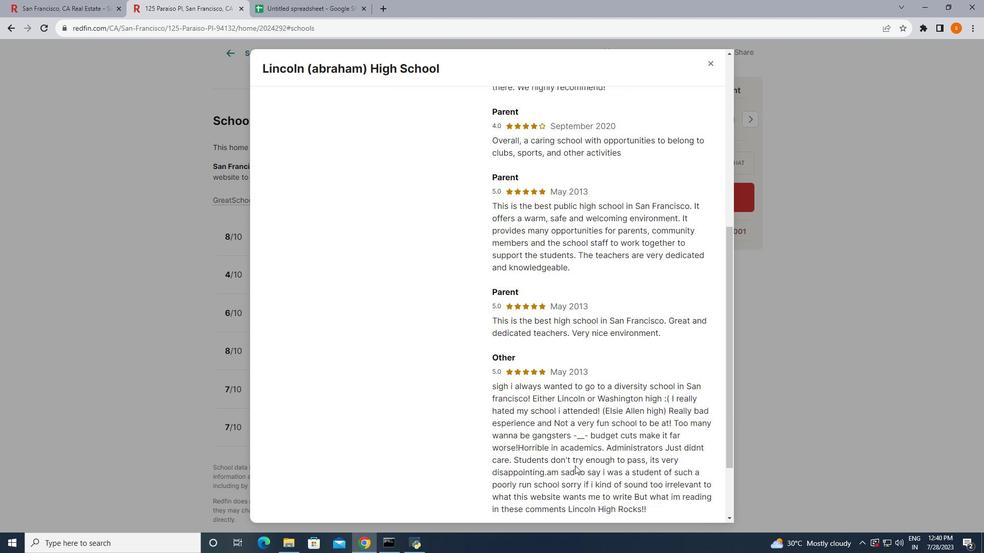 
Action: Mouse scrolled (575, 465) with delta (0, 0)
Screenshot: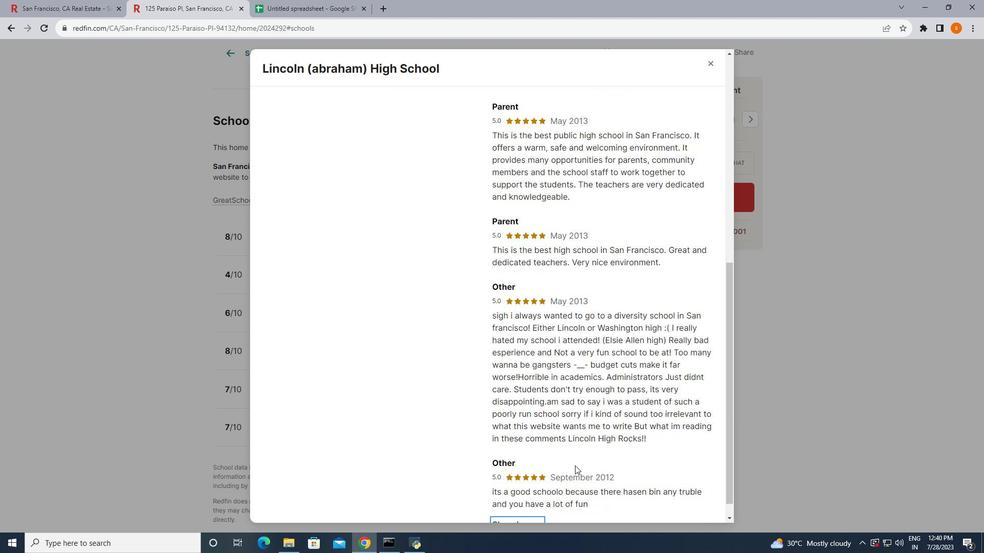 
Action: Mouse scrolled (575, 465) with delta (0, 0)
Screenshot: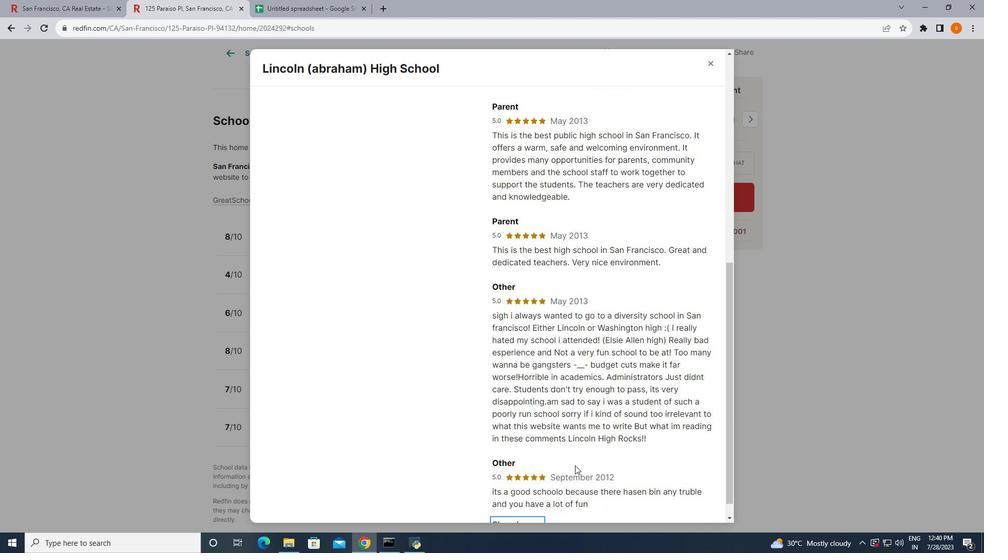 
Action: Mouse scrolled (575, 465) with delta (0, 0)
Screenshot: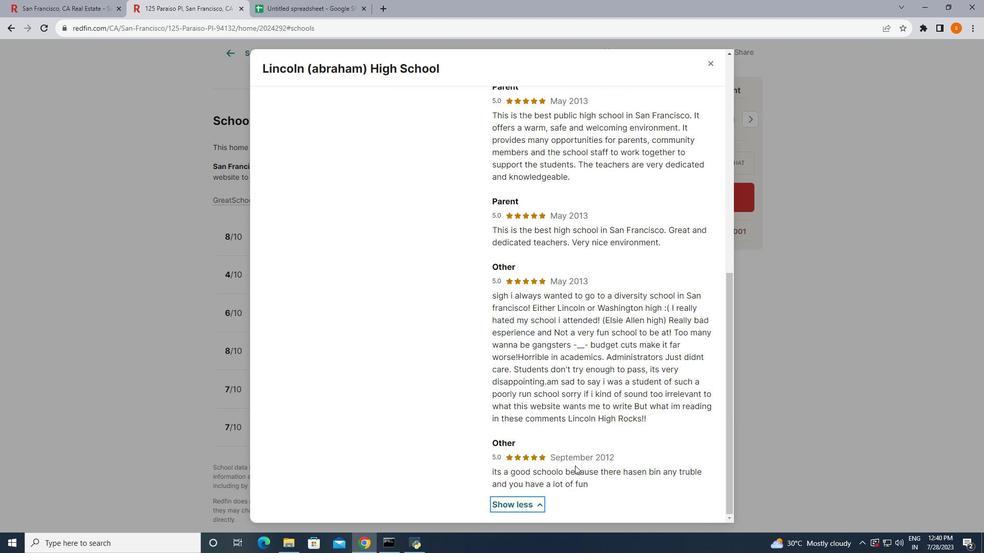 
Action: Mouse scrolled (575, 465) with delta (0, 0)
Screenshot: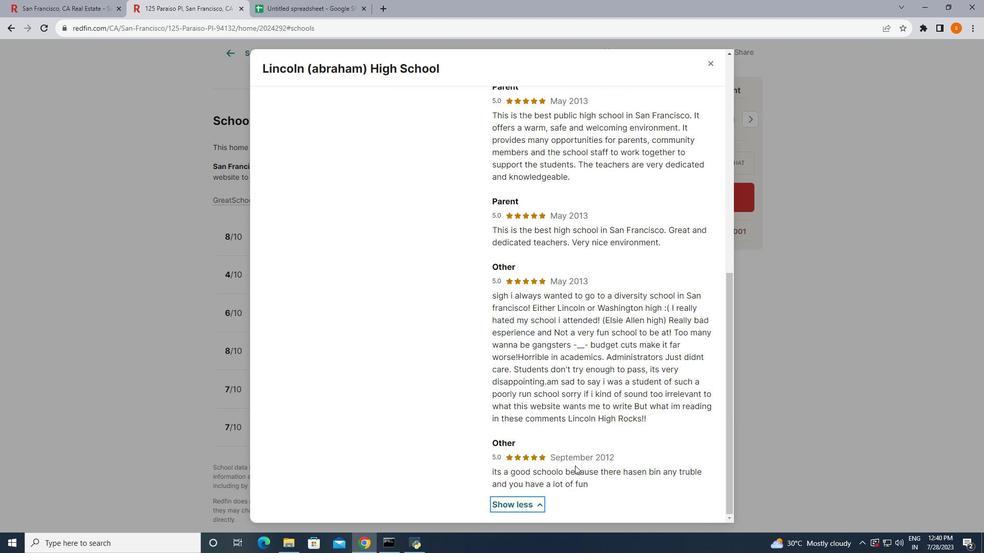 
Action: Mouse scrolled (575, 465) with delta (0, 0)
Screenshot: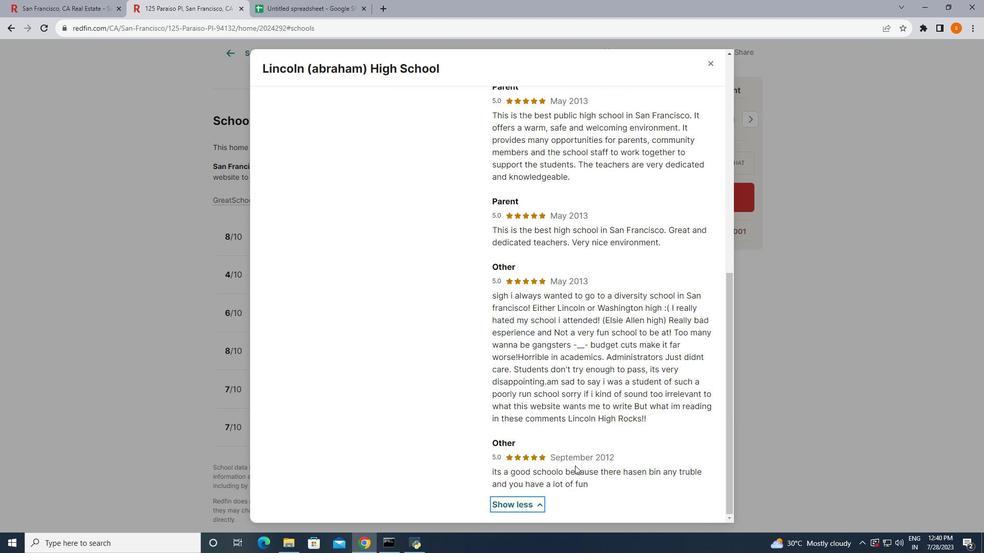 
Action: Mouse scrolled (575, 466) with delta (0, 0)
Screenshot: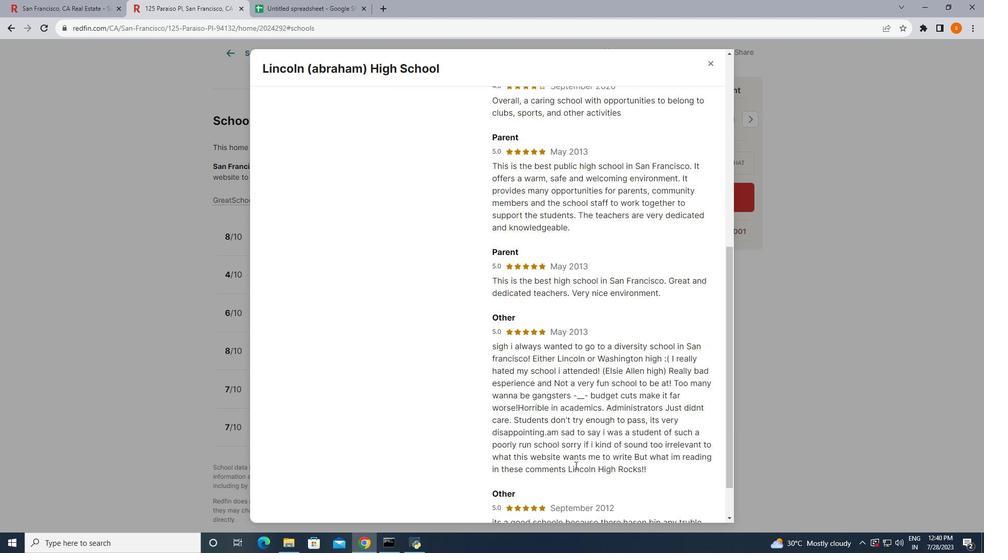 
Action: Mouse scrolled (575, 466) with delta (0, 0)
Screenshot: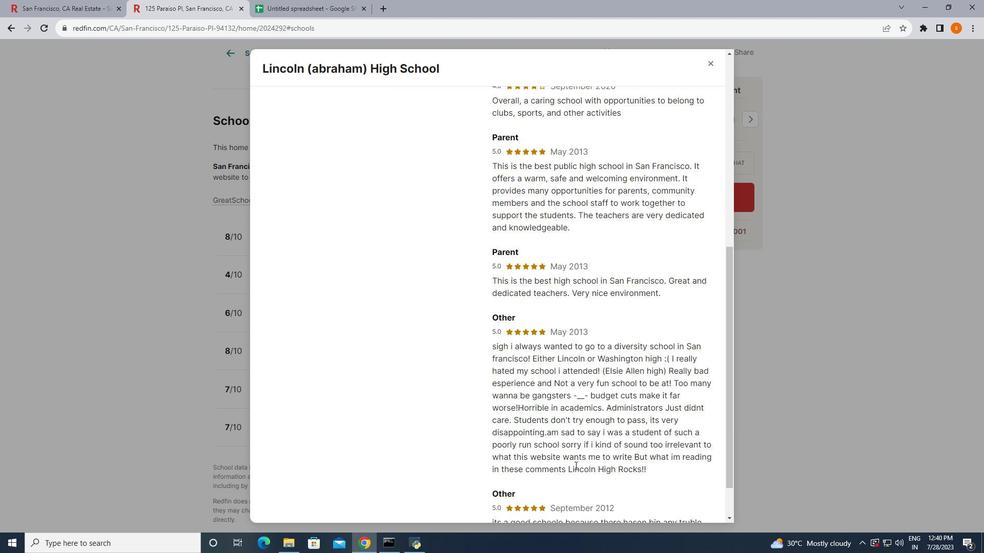 
Action: Mouse scrolled (575, 466) with delta (0, 0)
Screenshot: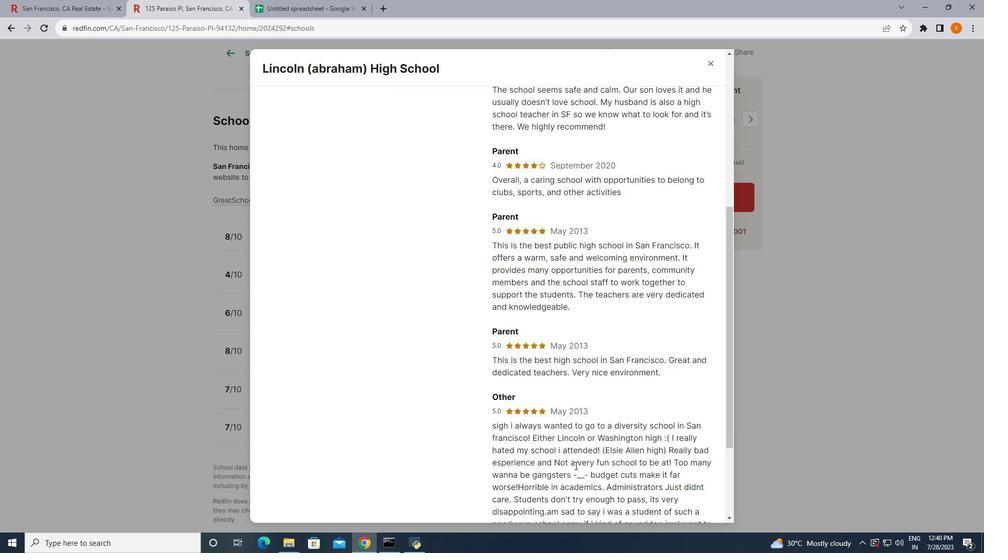 
Action: Mouse scrolled (575, 466) with delta (0, 0)
Screenshot: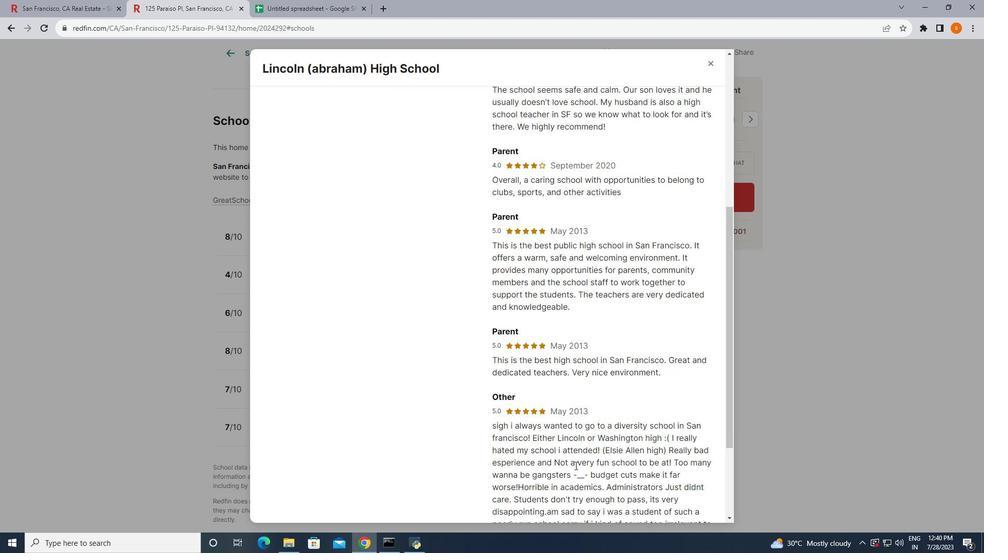 
Action: Mouse scrolled (575, 466) with delta (0, 0)
Screenshot: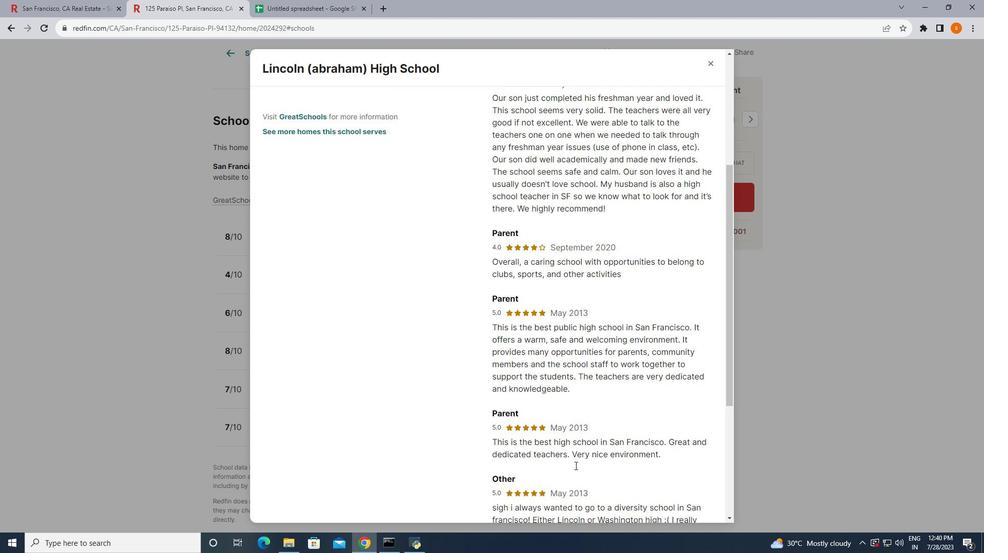 
Action: Mouse scrolled (575, 466) with delta (0, 0)
Screenshot: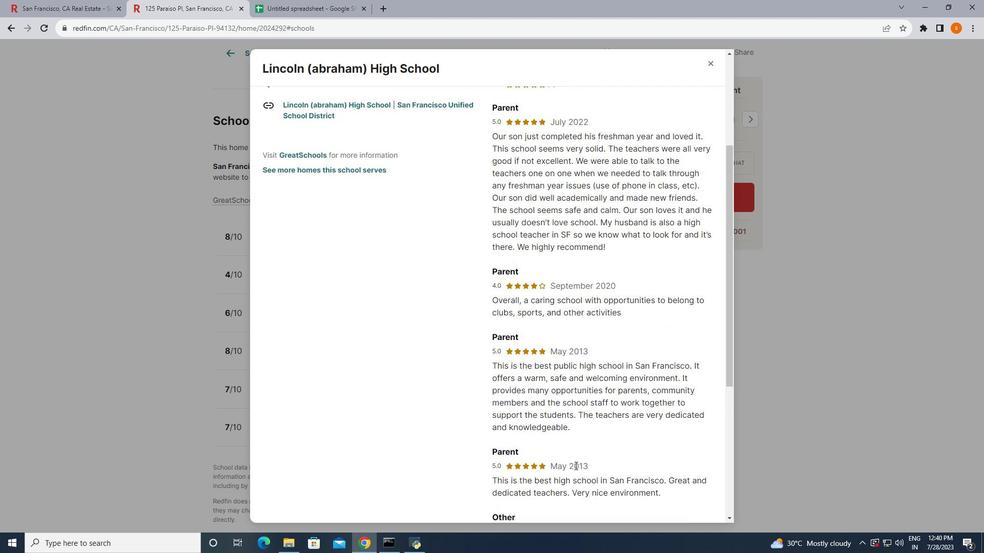 
Action: Mouse scrolled (575, 466) with delta (0, 0)
Screenshot: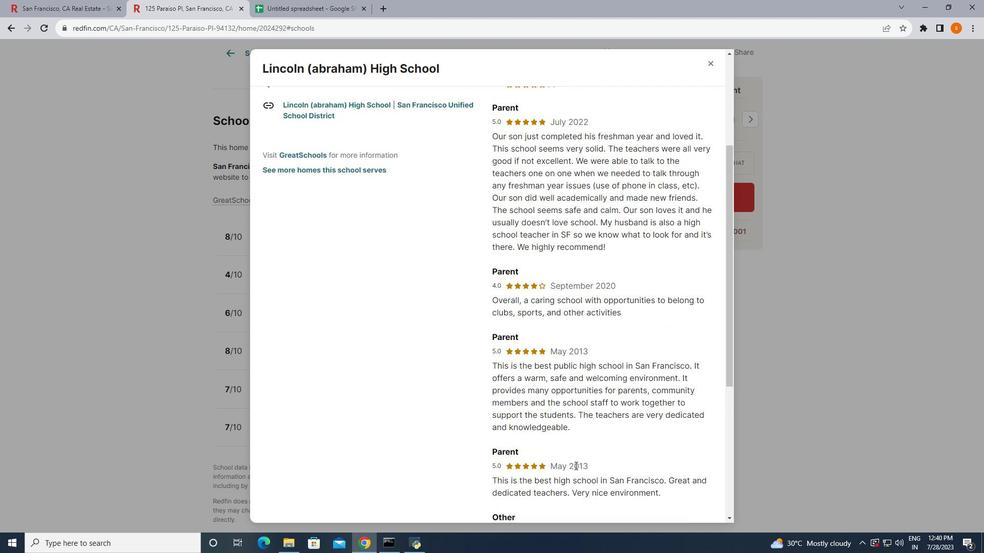 
Action: Mouse scrolled (575, 466) with delta (0, 0)
Screenshot: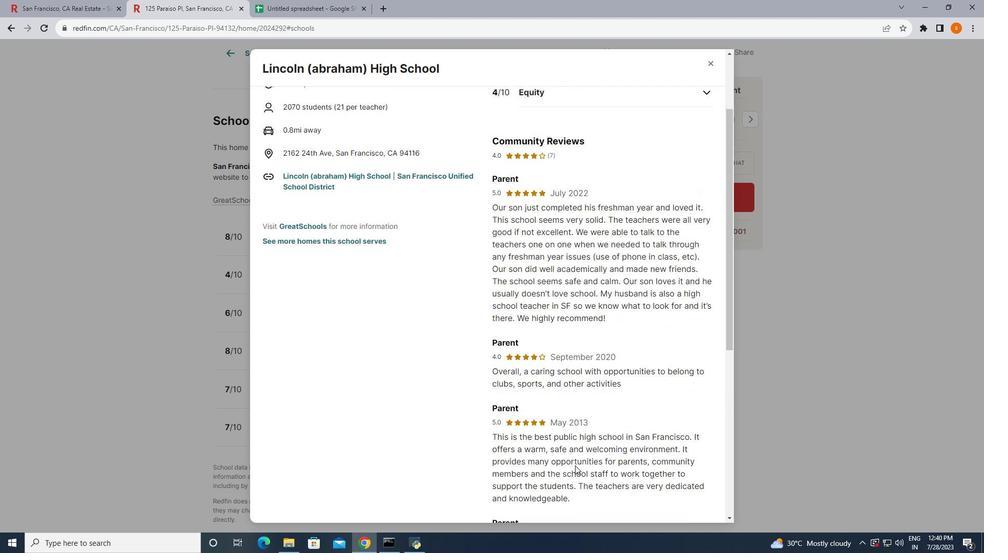 
Action: Mouse scrolled (575, 466) with delta (0, 0)
Screenshot: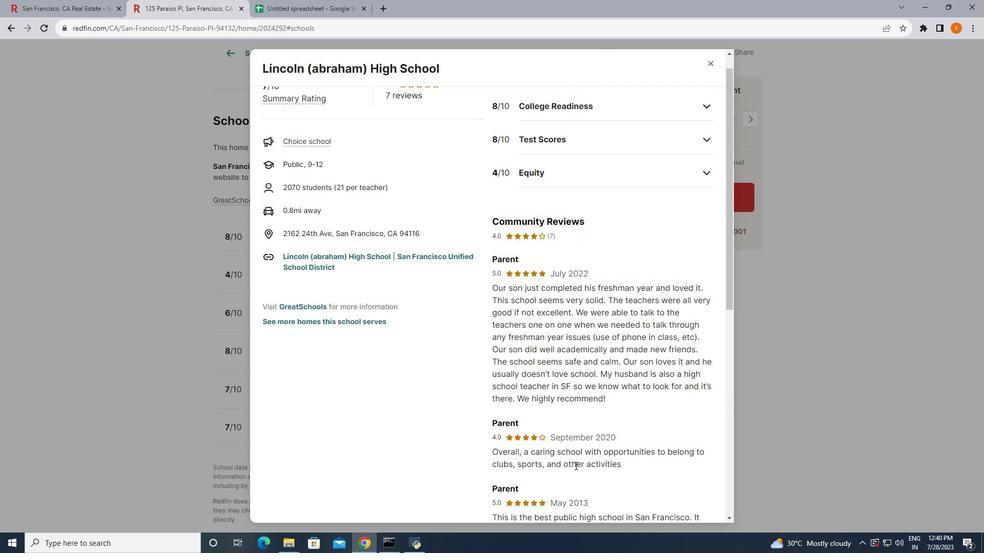 
Action: Mouse scrolled (575, 466) with delta (0, 0)
Screenshot: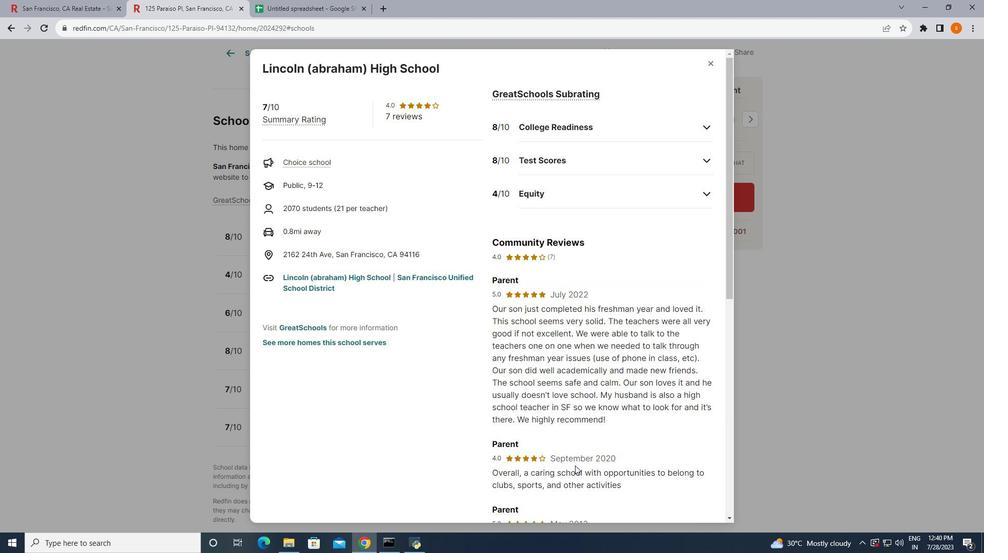 
Action: Mouse scrolled (575, 466) with delta (0, 0)
Screenshot: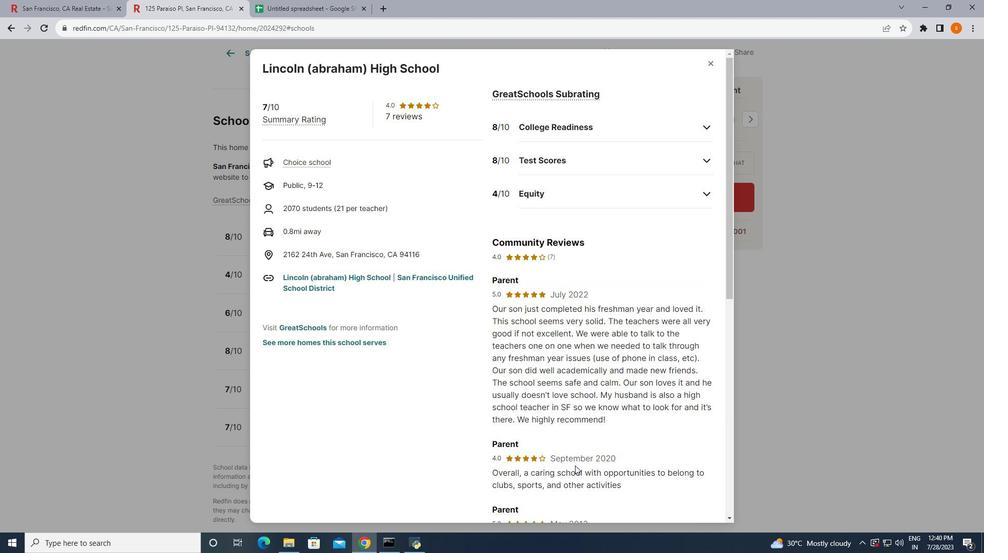 
Action: Mouse scrolled (575, 466) with delta (0, 0)
Screenshot: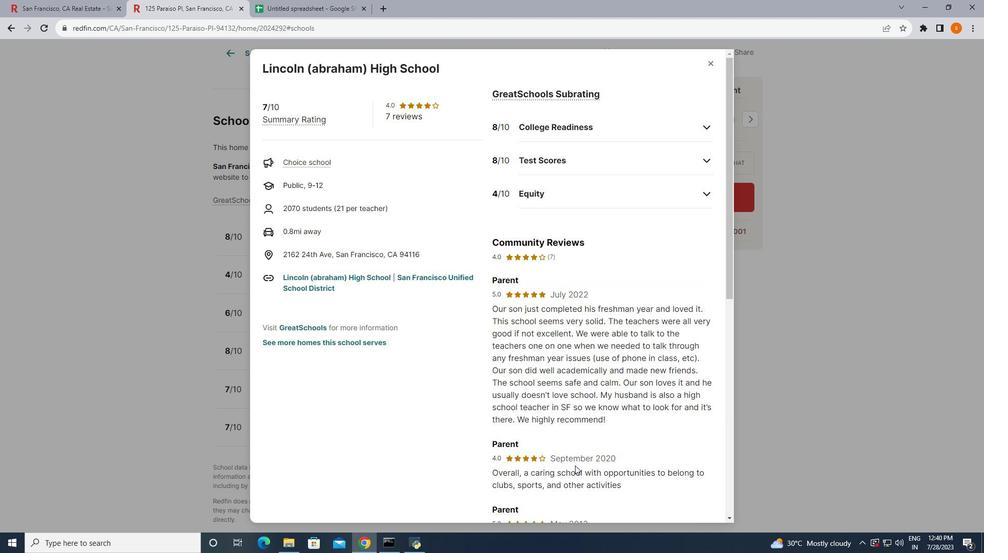 
Action: Mouse scrolled (575, 466) with delta (0, 0)
Screenshot: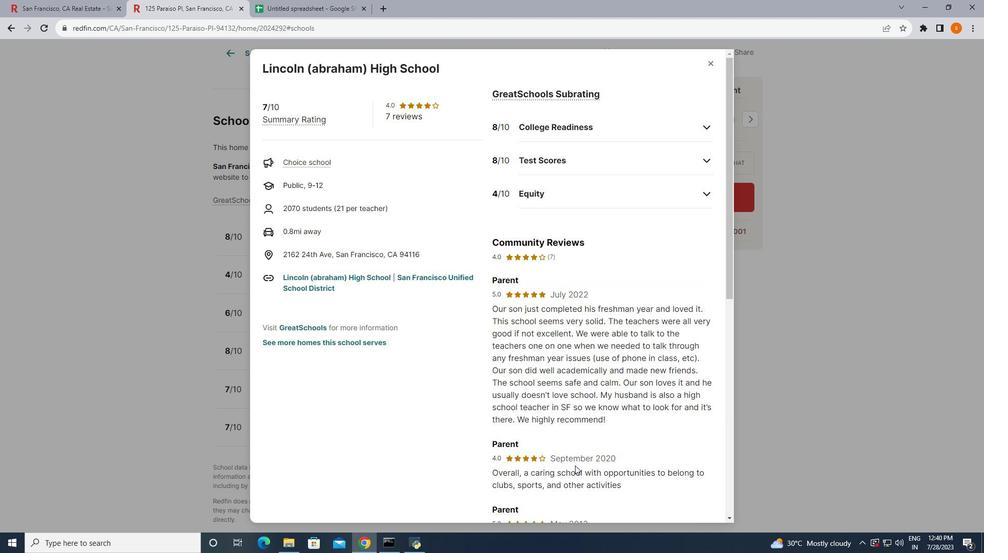 
Action: Mouse moved to (711, 63)
Screenshot: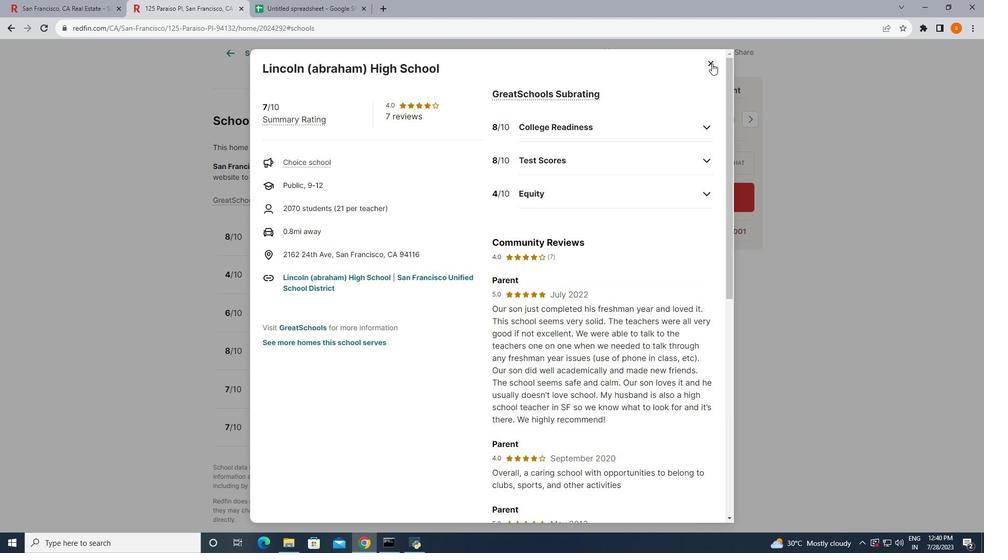 
Action: Mouse pressed left at (711, 63)
Screenshot: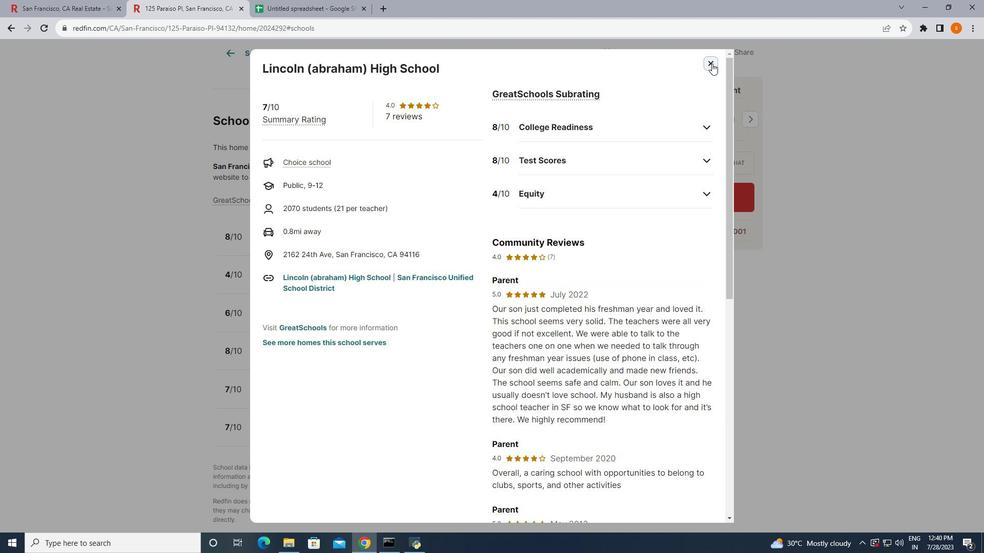 
Action: Mouse moved to (310, 55)
Screenshot: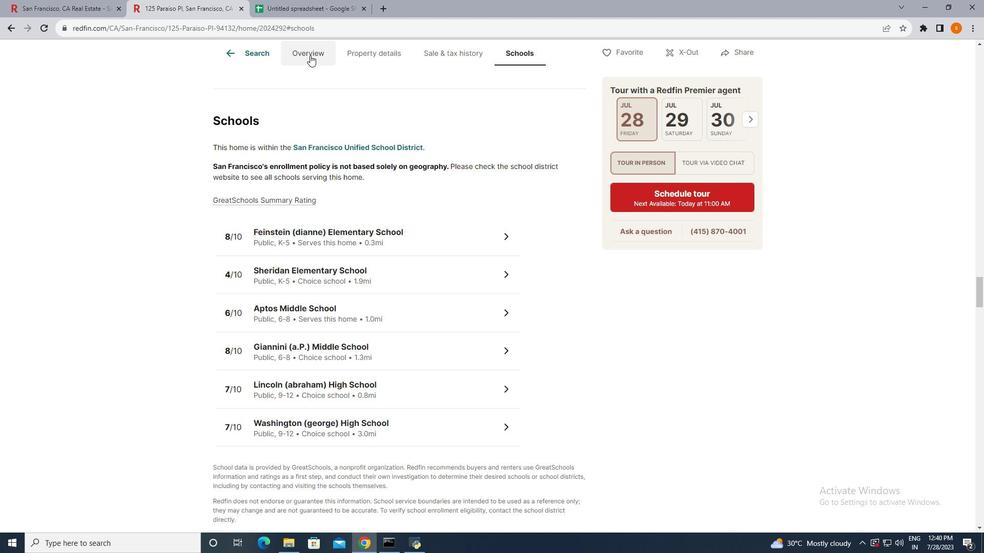 
Action: Mouse pressed left at (310, 55)
Screenshot: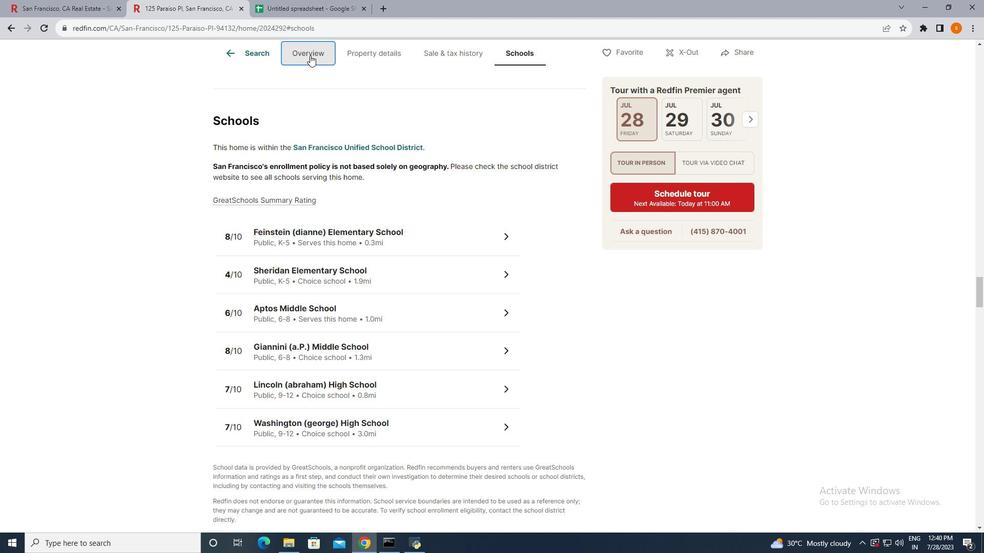 
Action: Mouse moved to (461, 110)
Screenshot: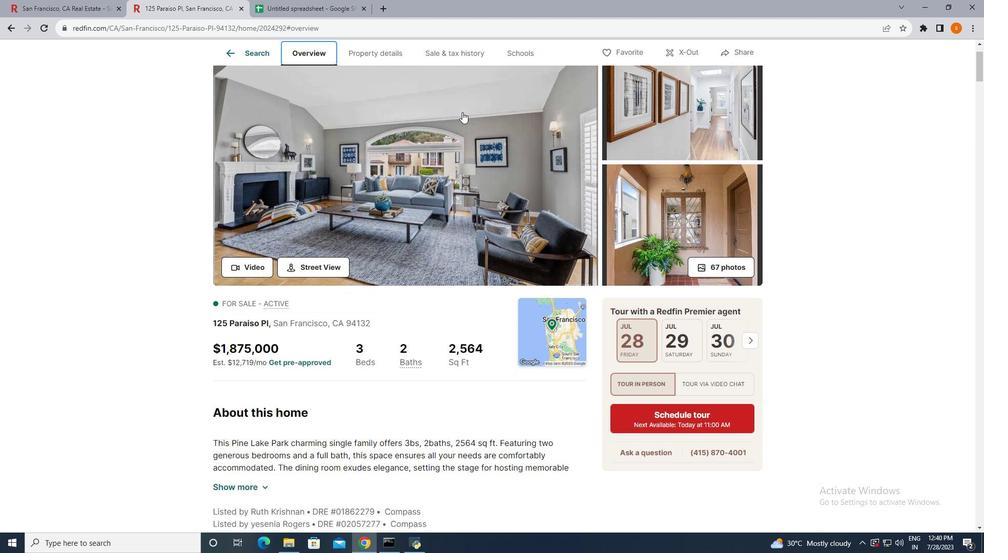 
Action: Mouse scrolled (461, 110) with delta (0, 0)
Screenshot: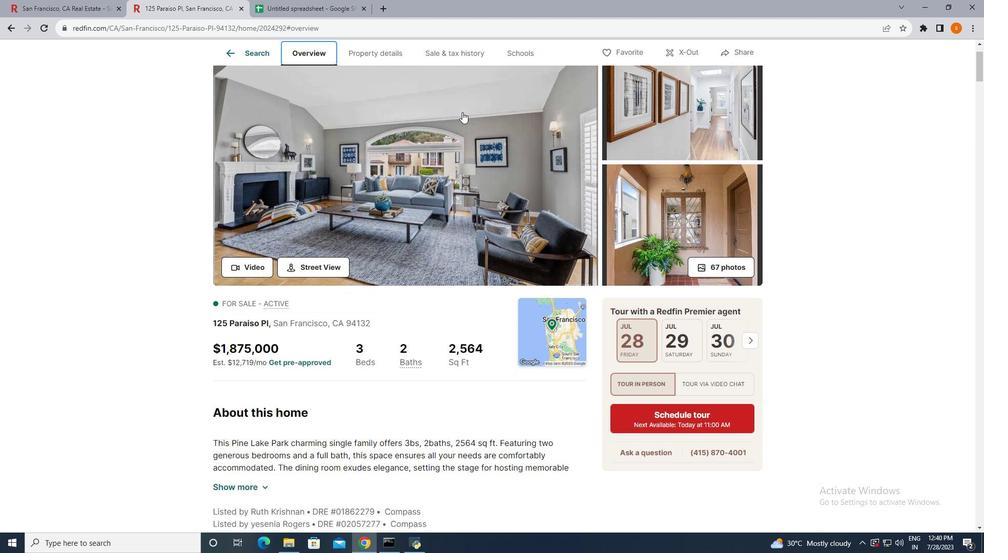 
Action: Mouse moved to (516, 54)
Screenshot: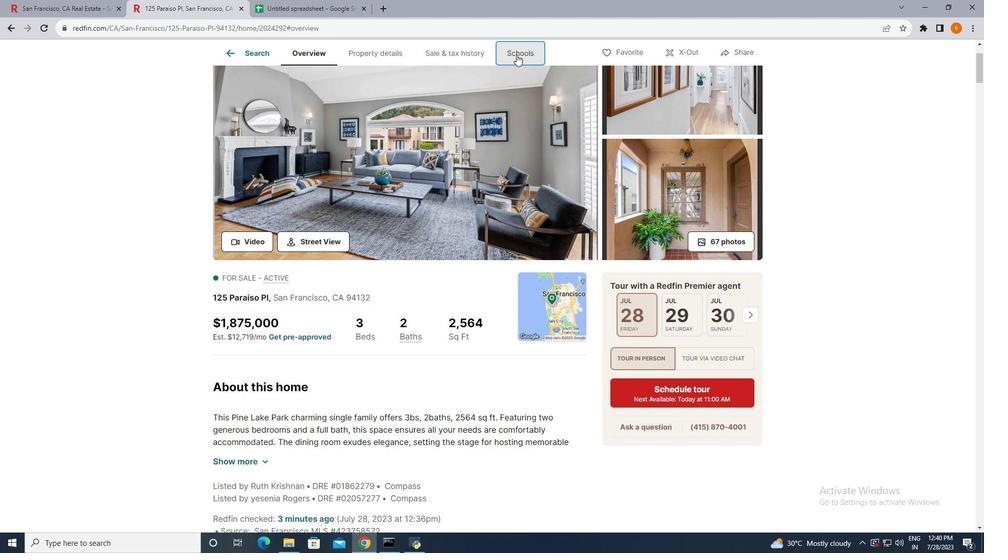 
Action: Mouse pressed left at (516, 54)
Screenshot: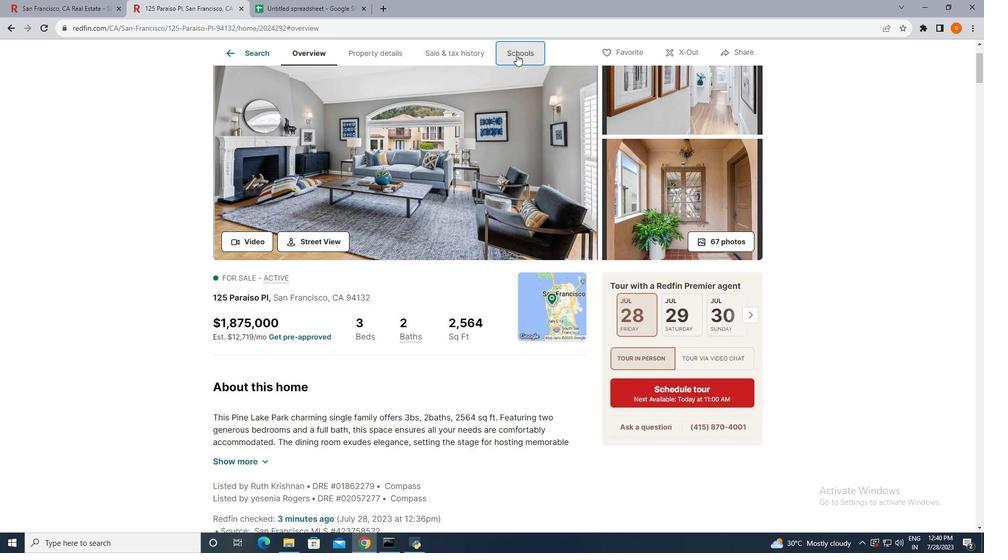 
Action: Mouse moved to (330, 0)
Screenshot: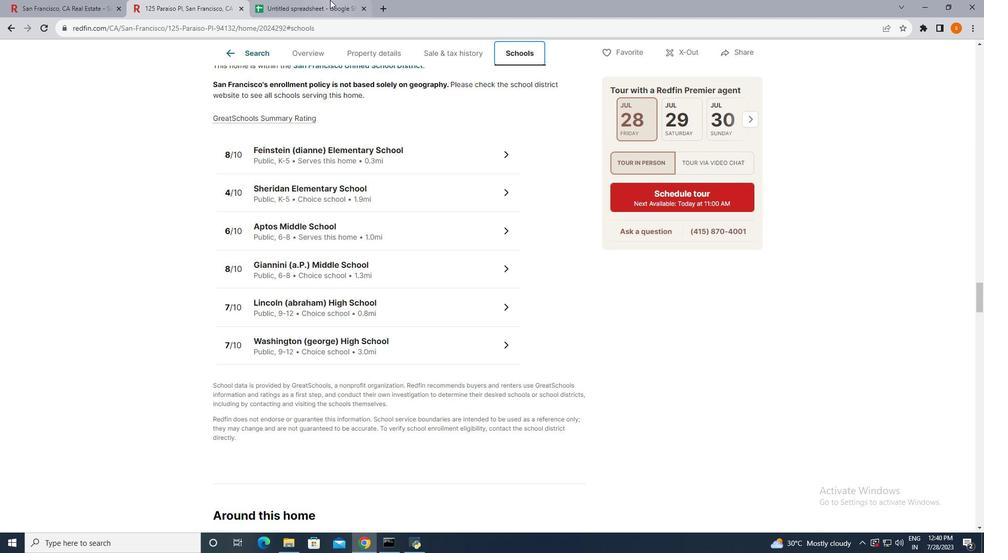 
Action: Mouse pressed left at (330, 0)
Screenshot: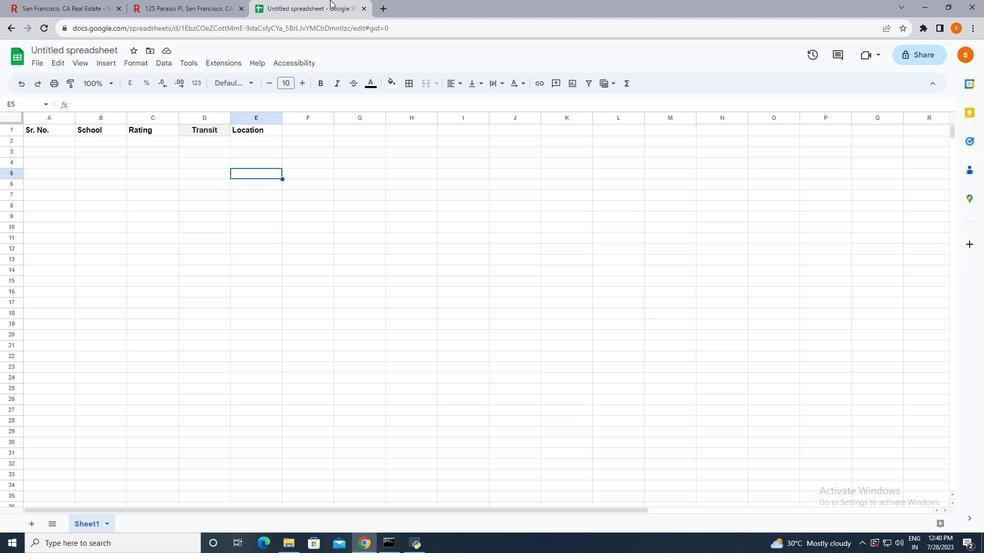
Action: Mouse moved to (82, 140)
Screenshot: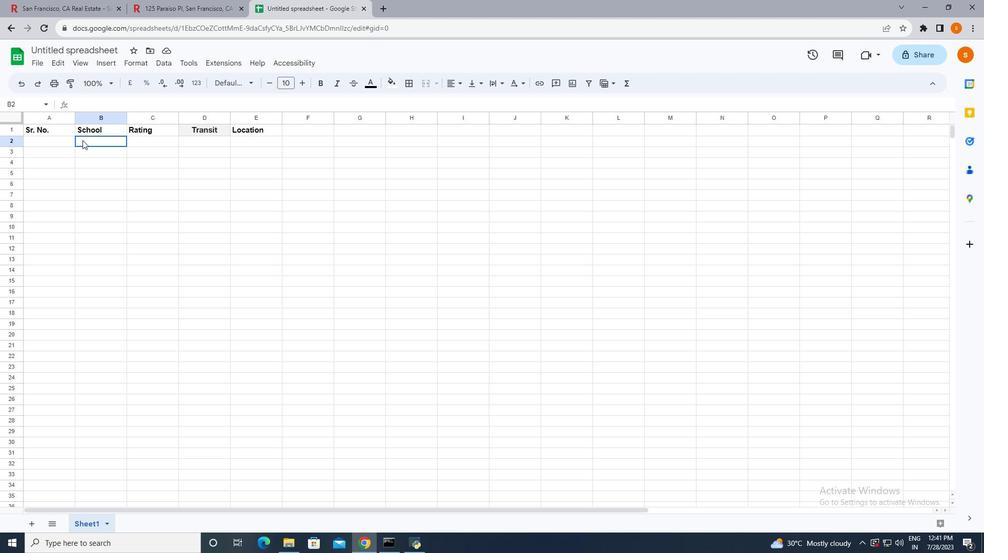 
Action: Mouse pressed left at (82, 140)
Screenshot: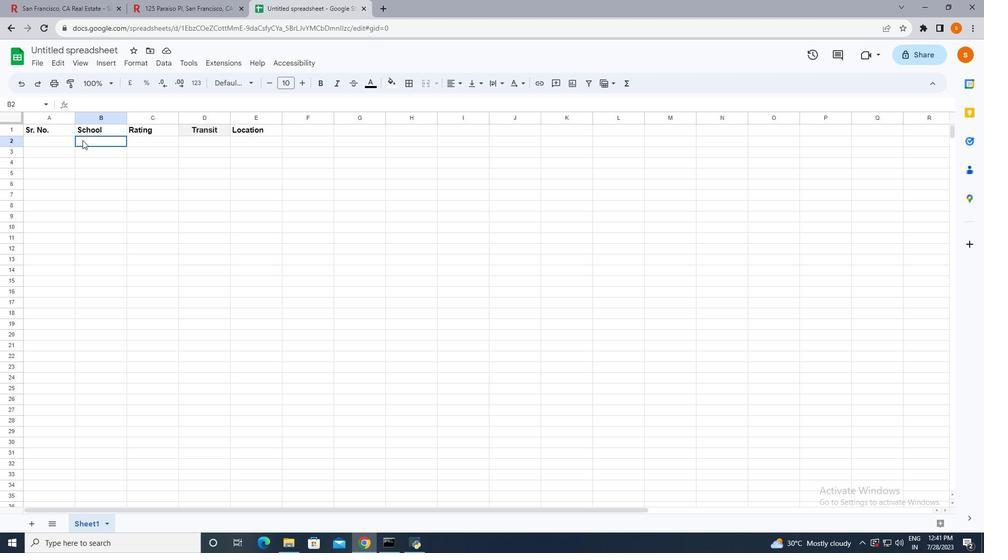 
Action: Key pressed <Key.shift><Key.shift><Key.shift><Key.shift><Key.shift><Key.shift><Key.shift><Key.shift><Key.shift><Key.shift>Feinstein<Key.space><Key.shift_r>(dianne<Key.shift_r>)<Key.space>elementart<Key.backspace>y<Key.space>school
Screenshot: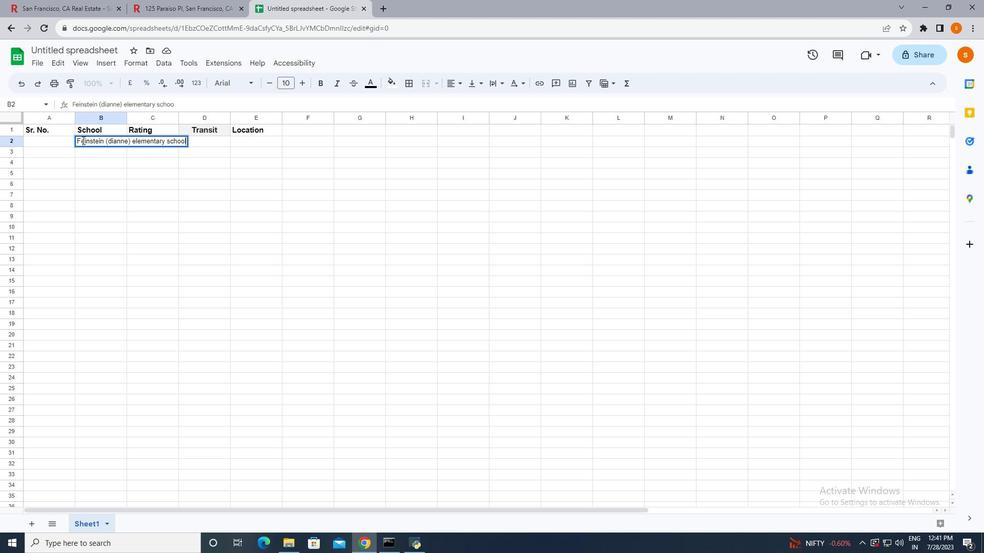 
Action: Mouse moved to (176, 117)
Screenshot: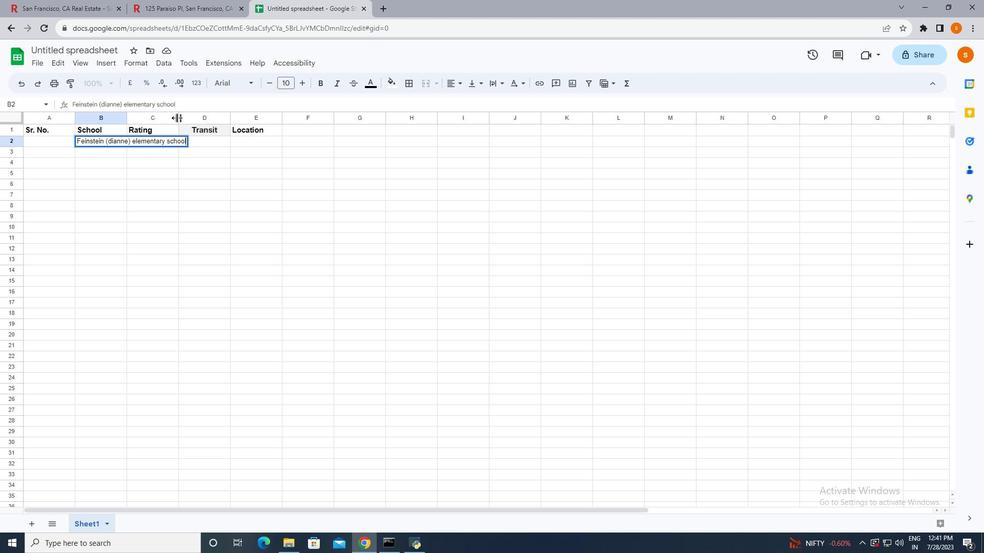 
Action: Mouse pressed left at (176, 117)
Screenshot: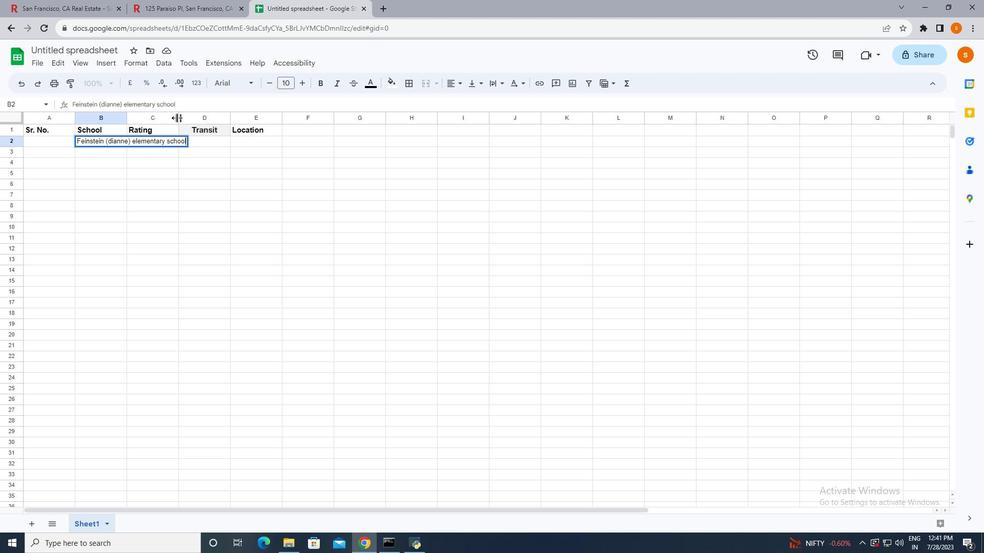 
Action: Mouse pressed left at (176, 117)
Screenshot: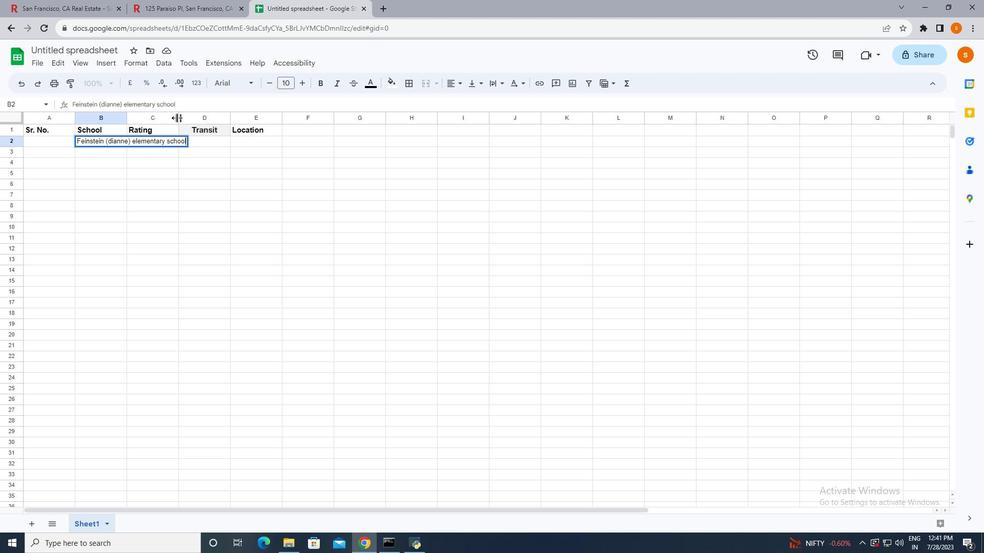 
Action: Mouse pressed left at (176, 117)
Screenshot: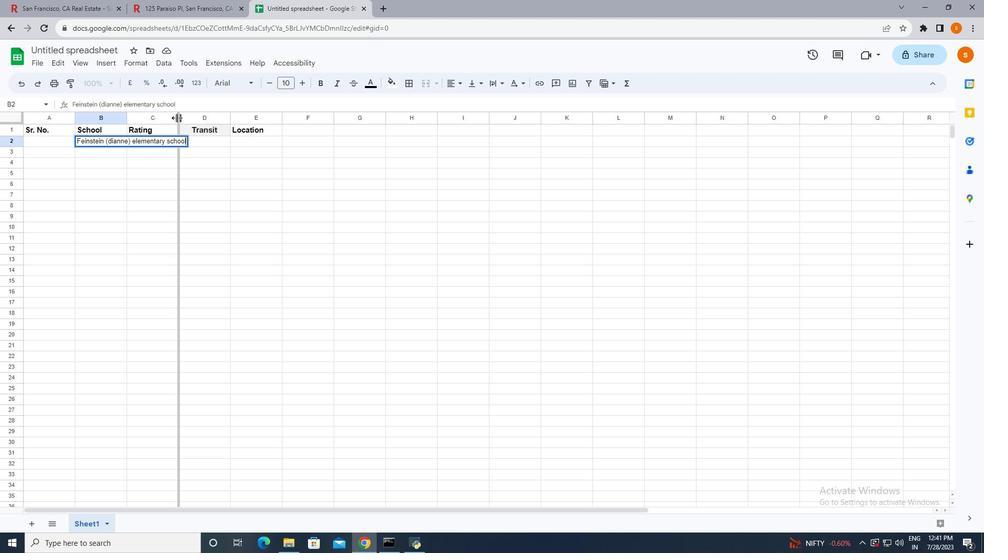 
Action: Mouse moved to (126, 118)
Screenshot: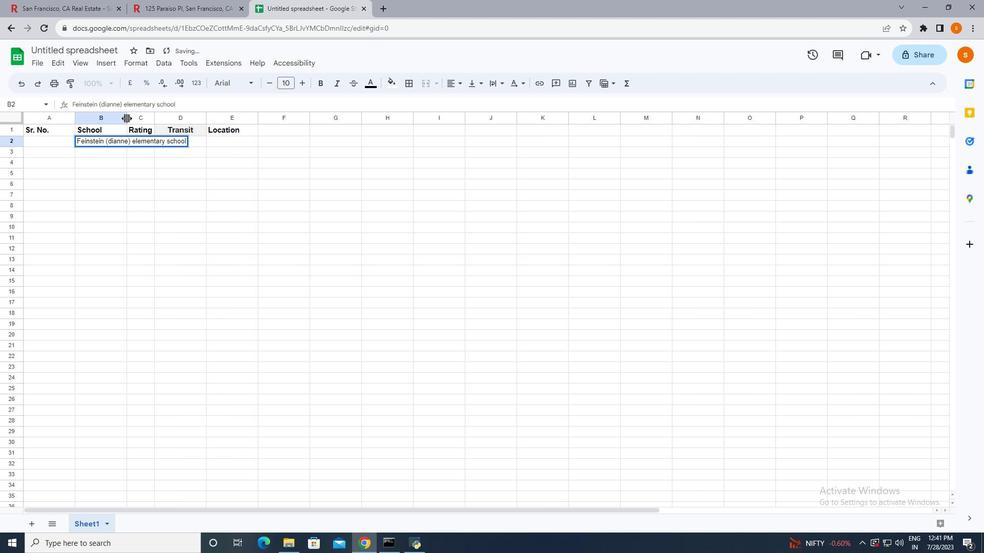 
Action: Mouse pressed left at (126, 118)
Screenshot: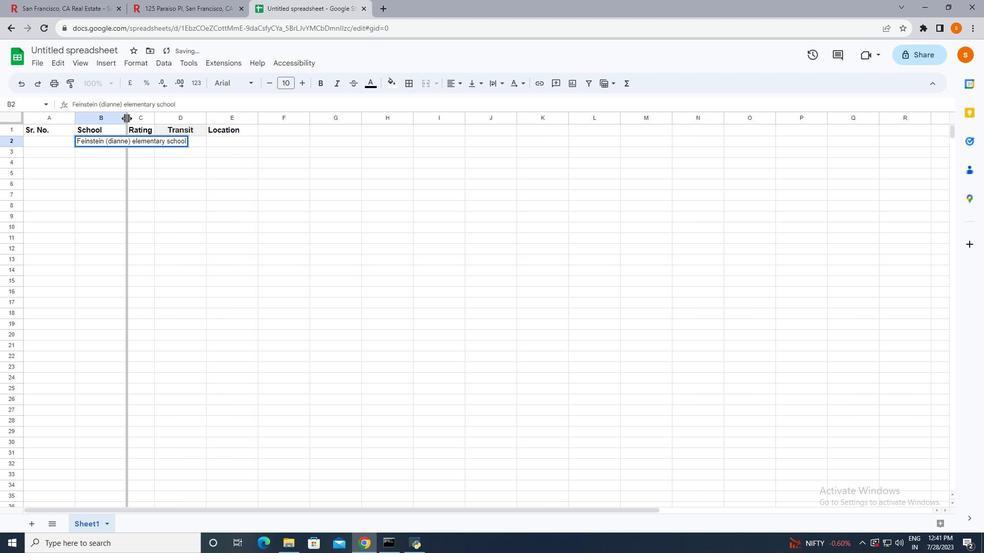 
Action: Mouse pressed left at (126, 118)
Screenshot: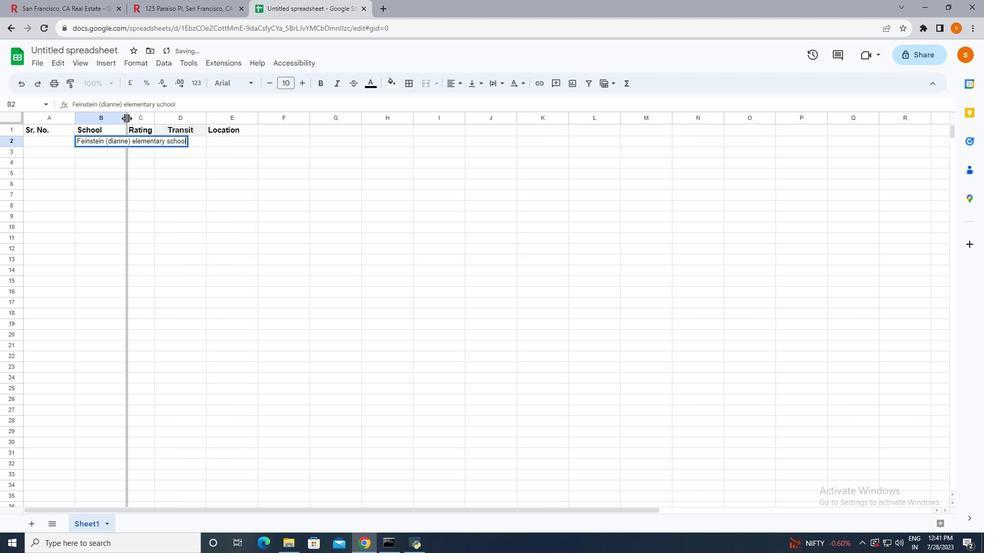 
Action: Mouse pressed left at (126, 118)
Screenshot: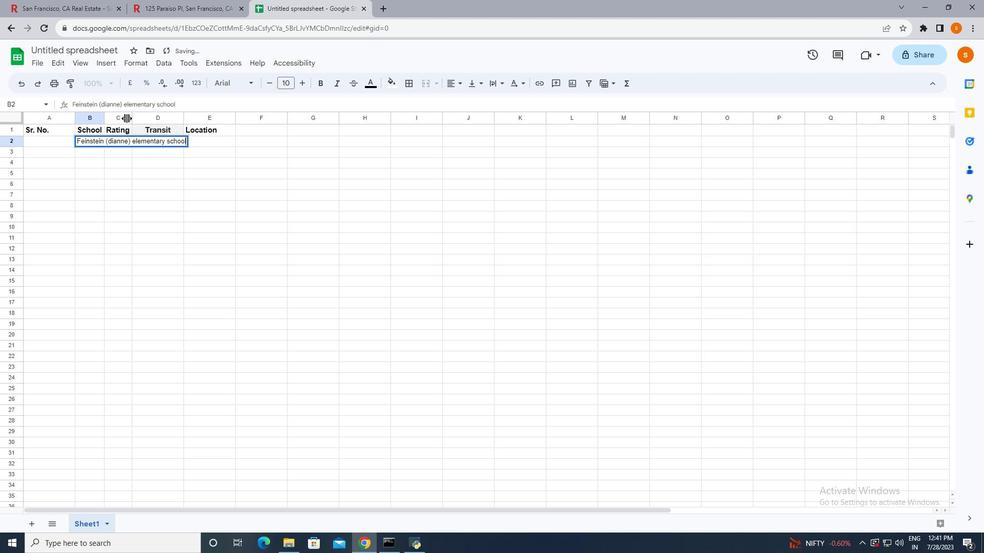 
Action: Mouse moved to (103, 115)
Screenshot: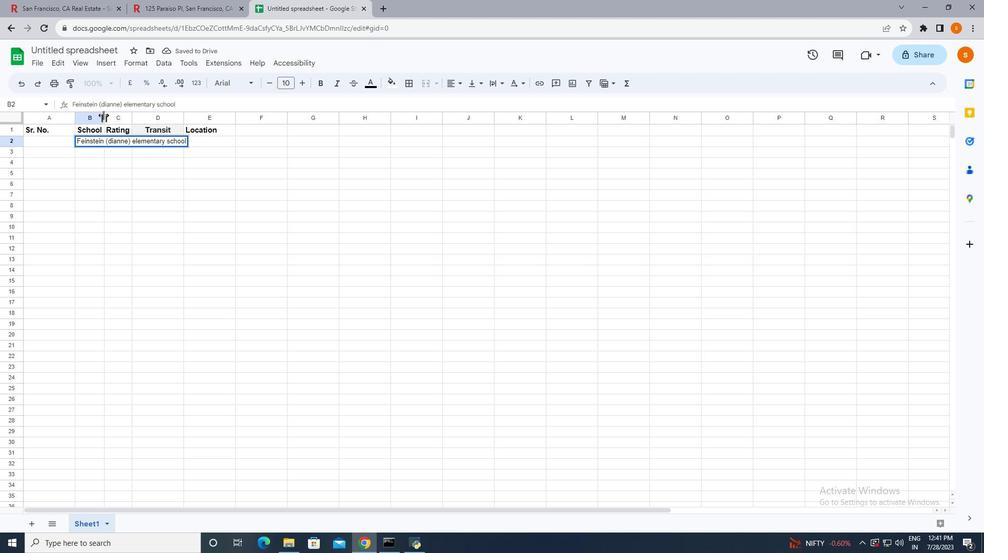 
Action: Mouse pressed left at (103, 115)
Screenshot: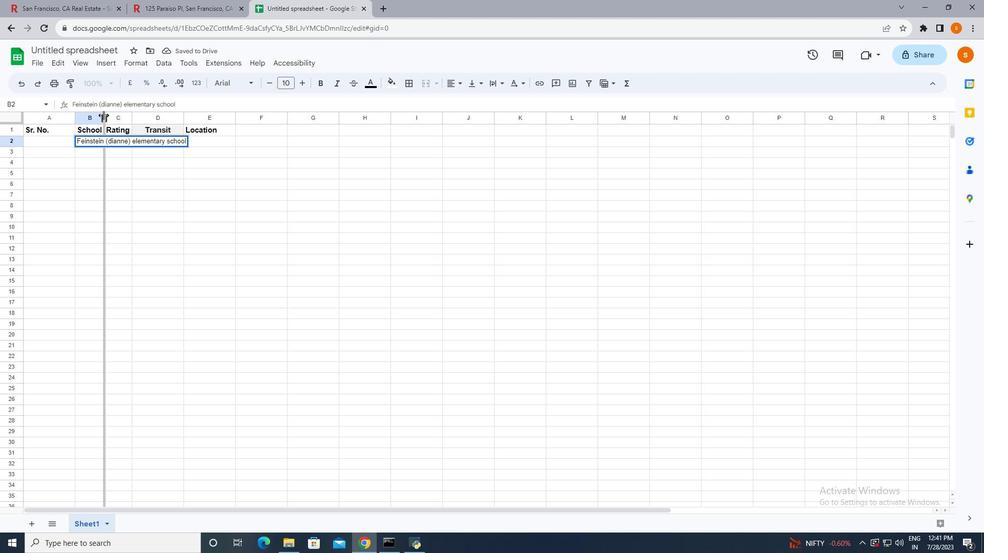 
Action: Mouse moved to (200, 146)
Screenshot: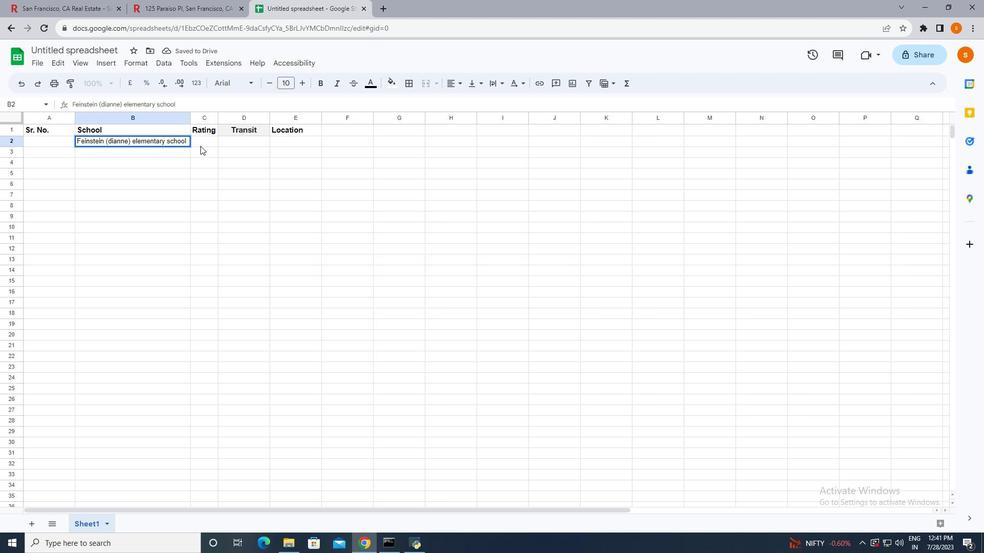 
Action: Mouse pressed left at (200, 146)
Screenshot: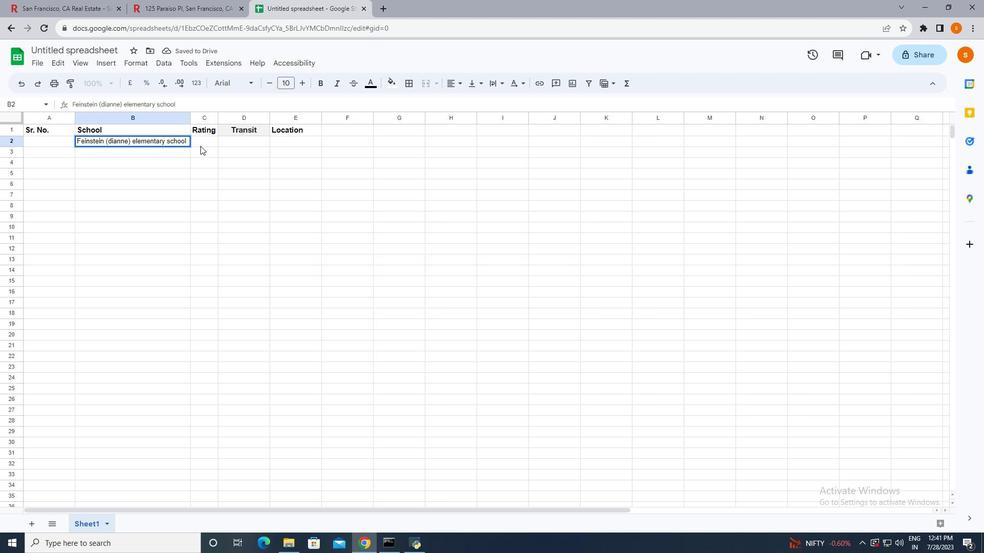 
Action: Mouse moved to (182, 5)
Screenshot: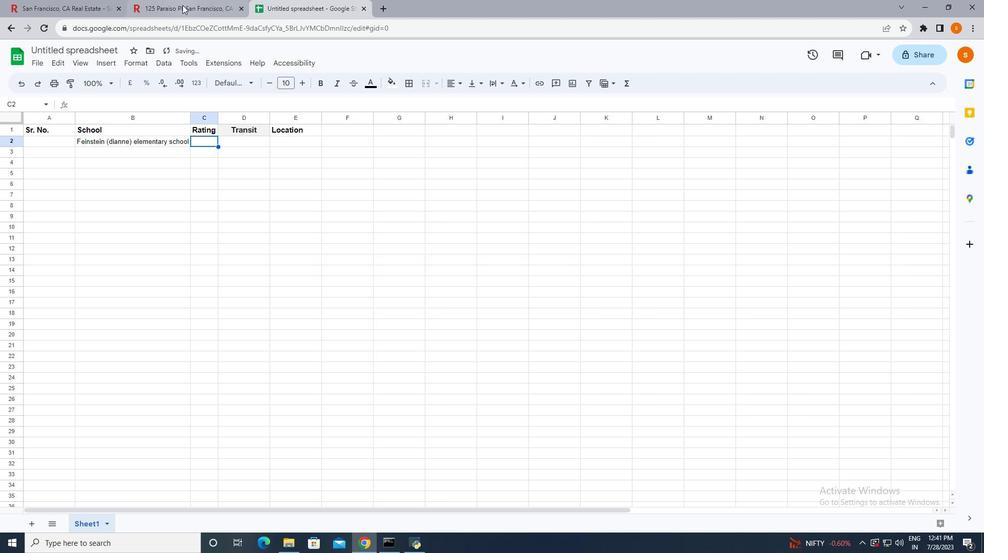 
Action: Mouse pressed left at (182, 5)
Screenshot: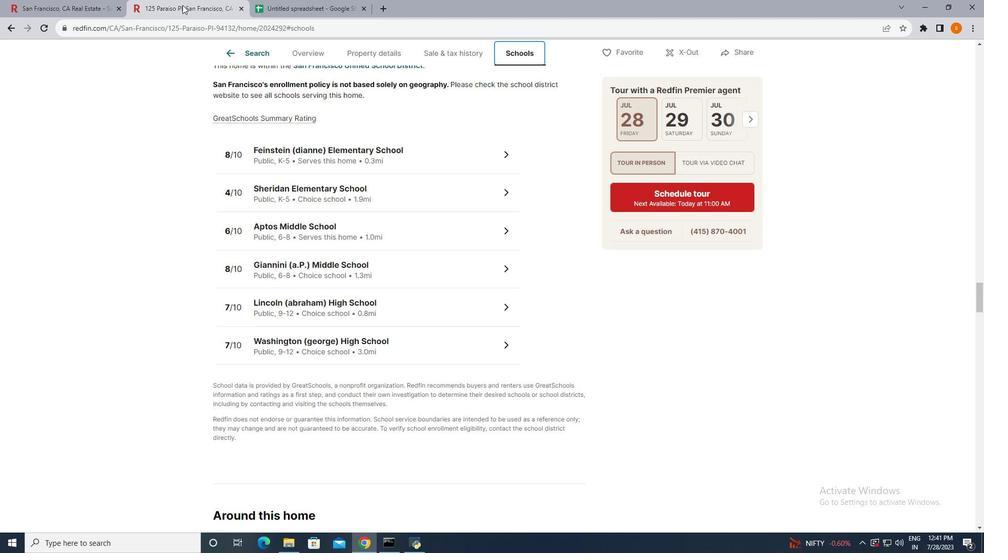 
Action: Mouse moved to (268, 0)
Screenshot: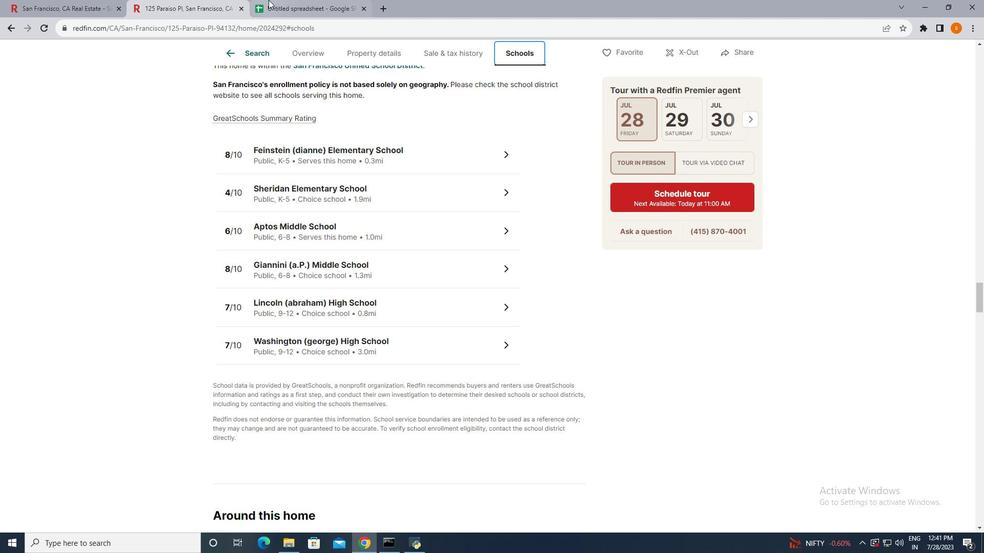 
Action: Mouse pressed left at (268, 0)
Screenshot: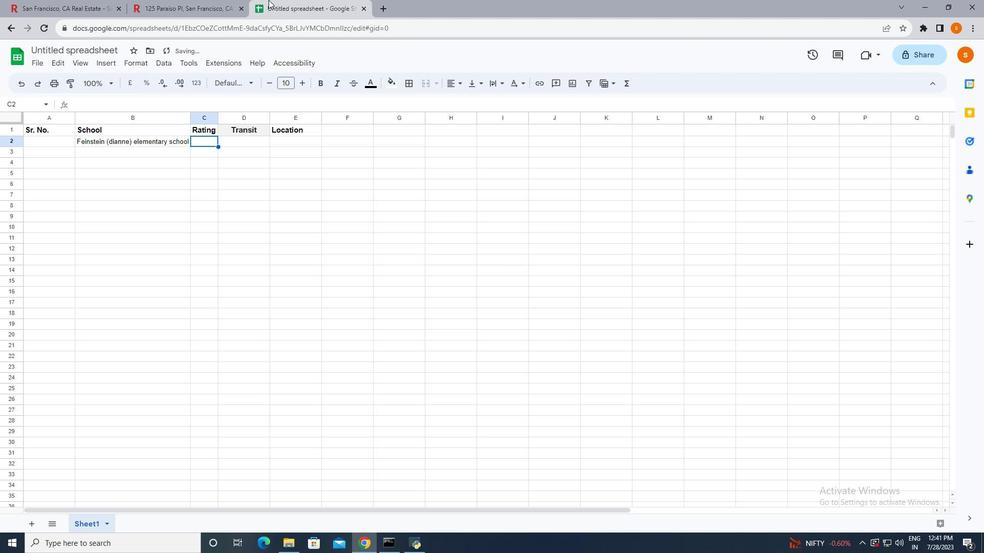 
Action: Mouse moved to (203, 147)
Screenshot: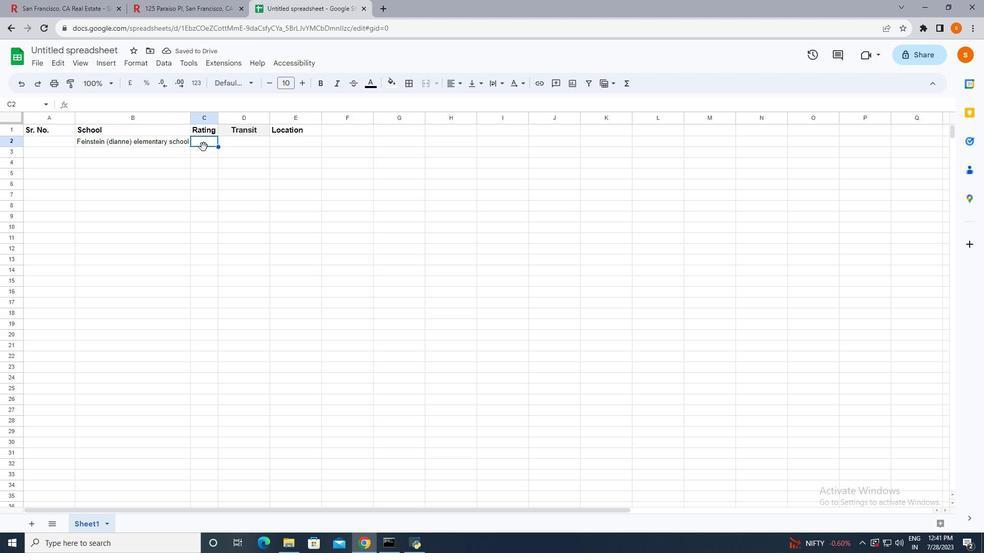 
Action: Key pressed 8/10
Screenshot: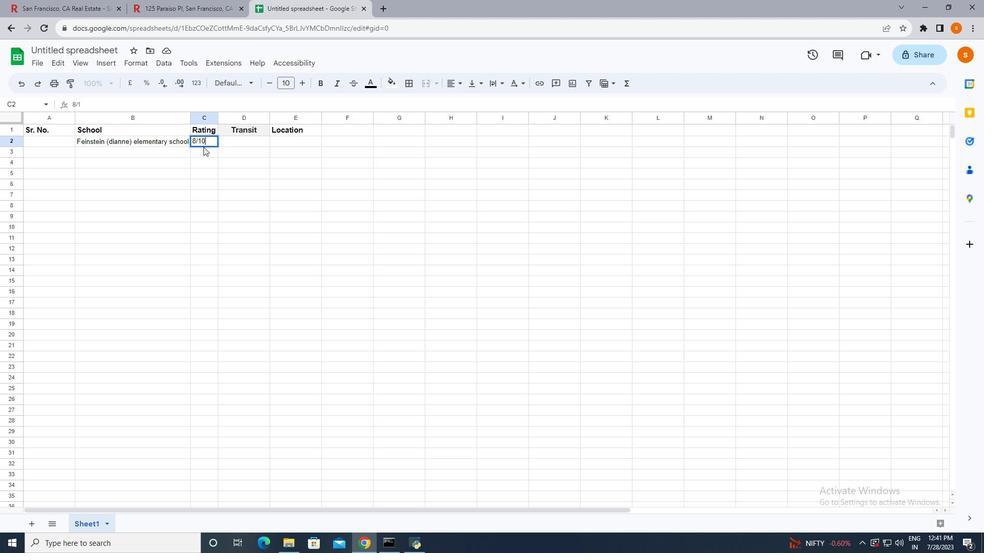 
Action: Mouse moved to (282, 141)
Screenshot: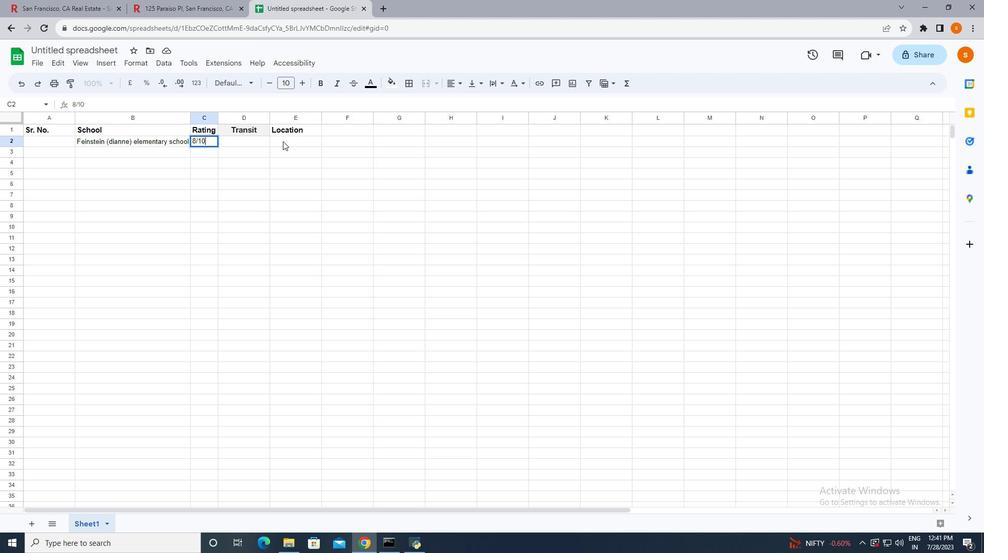 
Action: Mouse pressed left at (282, 141)
Screenshot: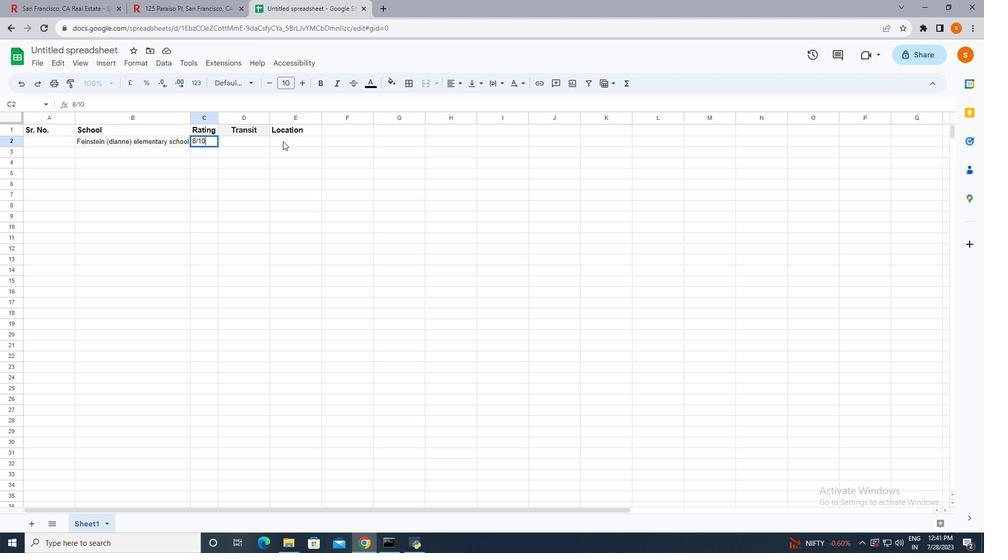 
Action: Key pressed <Key.shift><Key.shift><Key.shift><Key.shift><Key.shift><Key.shift><Key.shift><Key.shift>G<Key.backspace>125<Key.backspace><Key.backspace><Key.backspace><Key.shift_r>Paraiso<Key.shift_r>(<Key.shift>San<Key.space>francisco<Key.shift_r><Key.shift_r><Key.shift_r><Key.shift_r><Key.shift_r><Key.shift_r><Key.shift_r><Key.shift_r><Key.shift_r><Key.shift_r><Key.shift_r><Key.shift_r><Key.shift_r><Key.shift_r><Key.shift_r><Key.shift_r><Key.shift_r><Key.shift_r><Key.shift_r><Key.shift_r>)
Screenshot: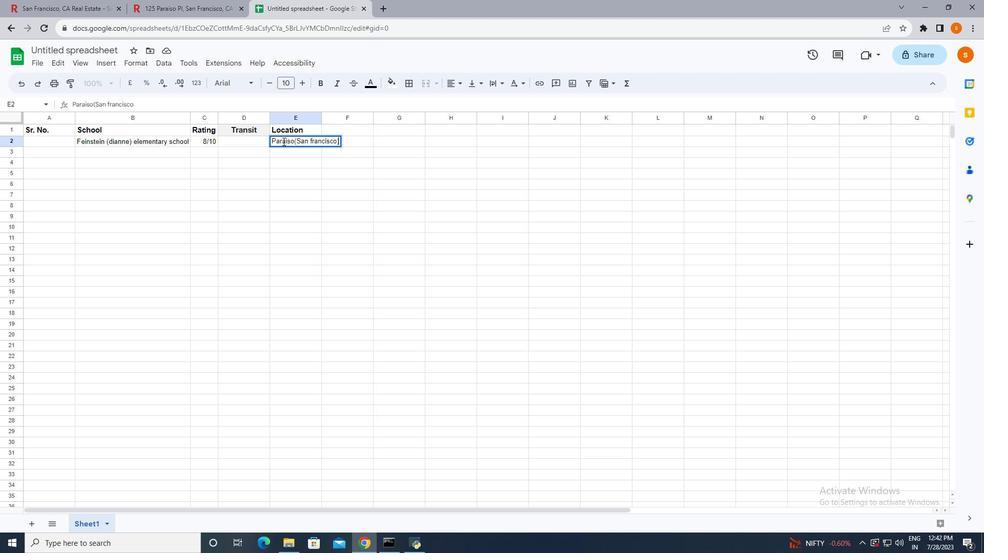 
Action: Mouse moved to (271, 118)
Screenshot: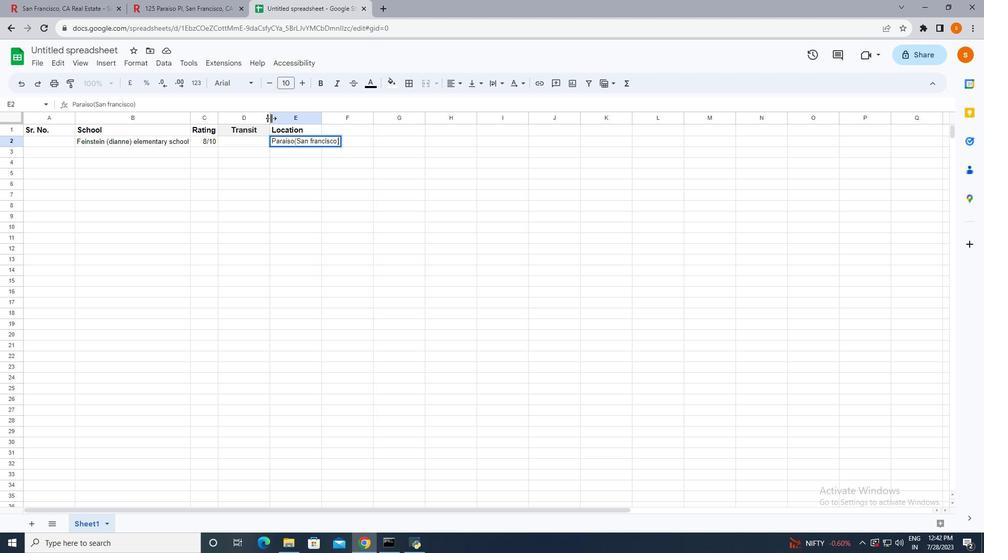 
Action: Mouse pressed left at (271, 118)
Screenshot: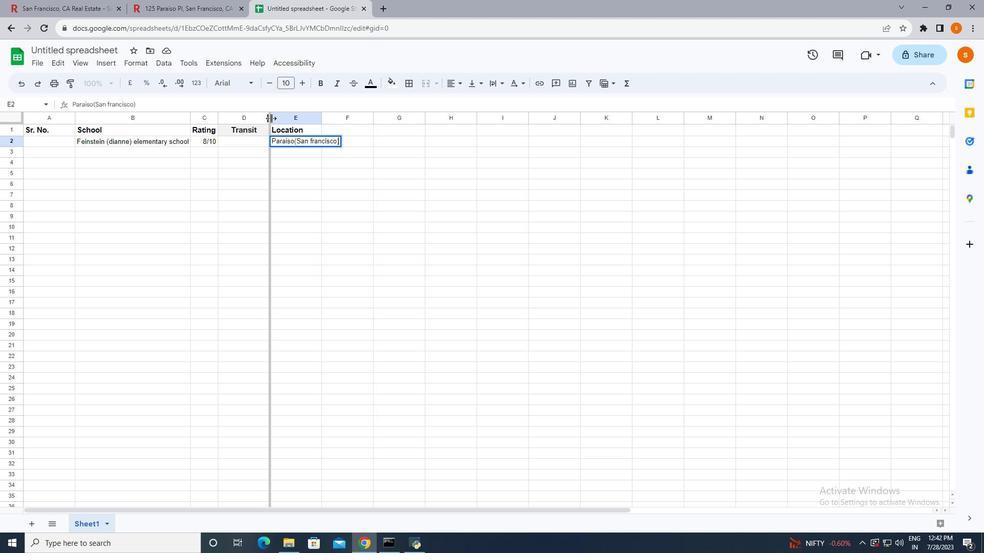 
Action: Mouse pressed left at (271, 118)
Screenshot: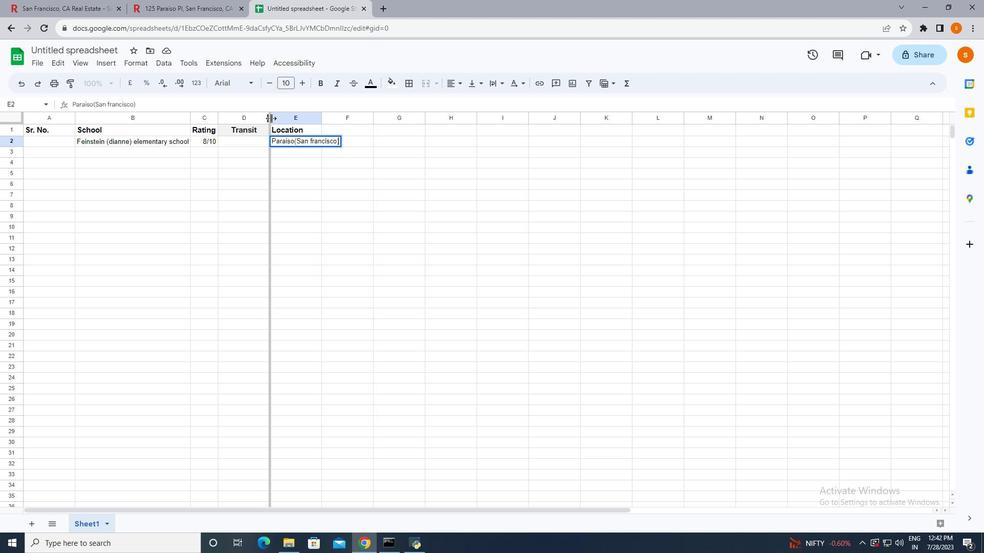 
Action: Mouse moved to (187, 0)
Screenshot: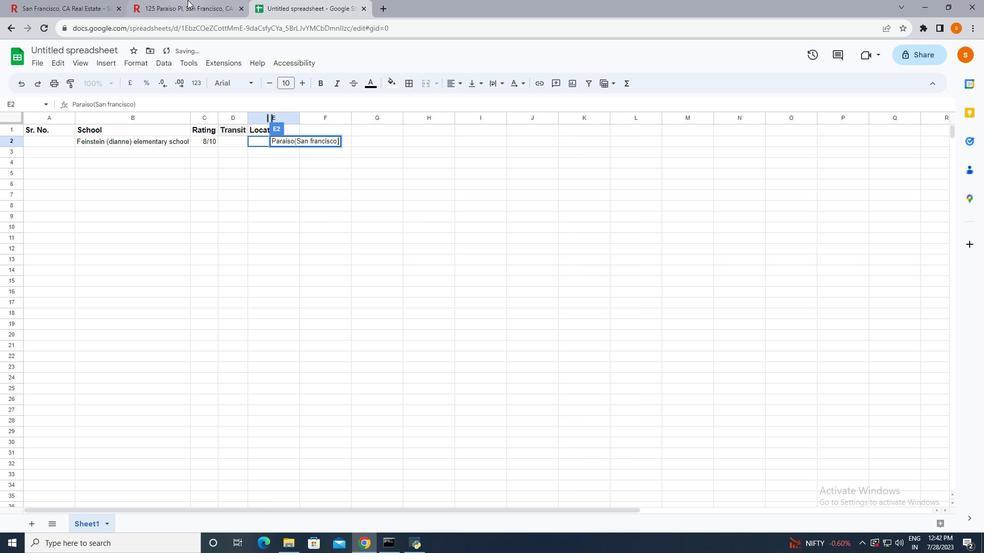 
Action: Mouse pressed left at (187, 0)
Screenshot: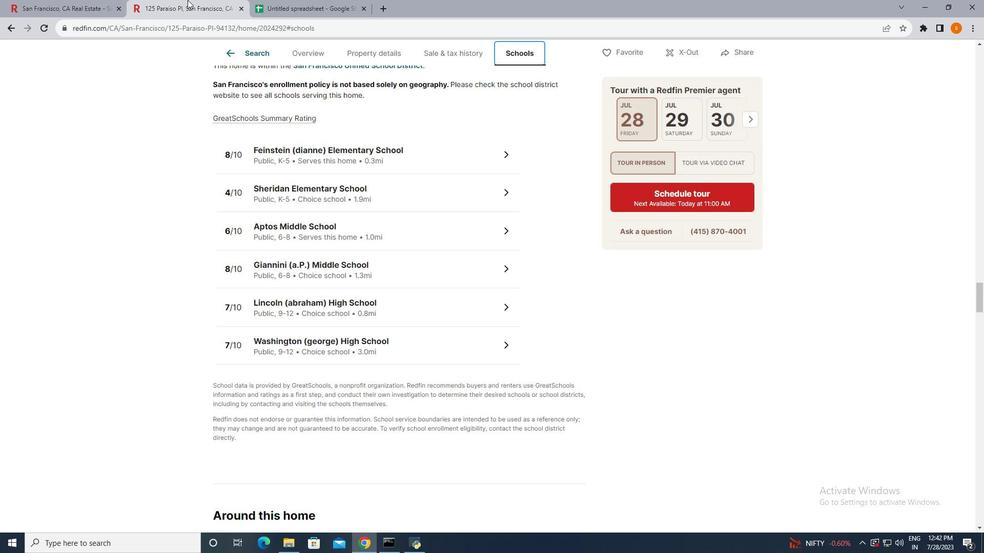 
Action: Mouse moved to (410, 366)
Screenshot: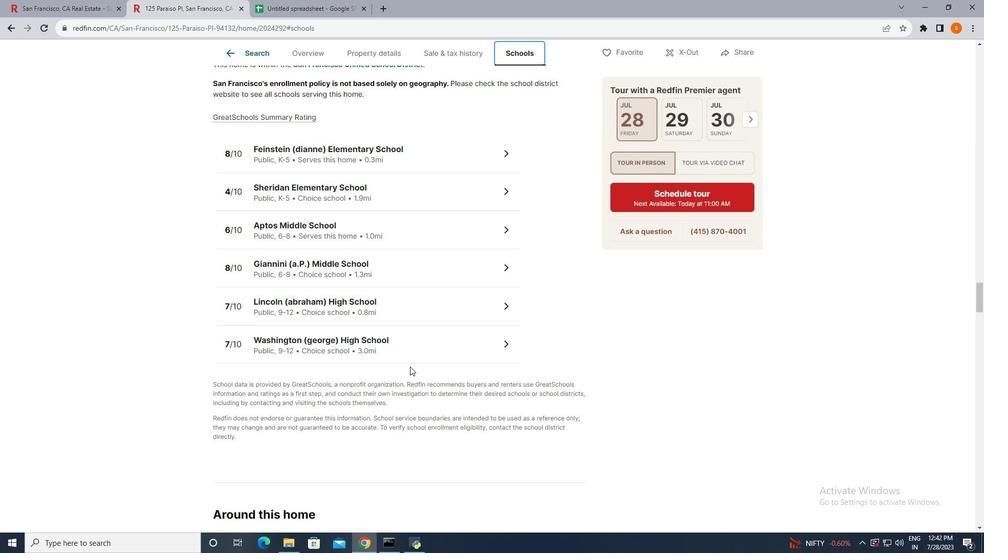 
Action: Mouse scrolled (410, 366) with delta (0, 0)
Screenshot: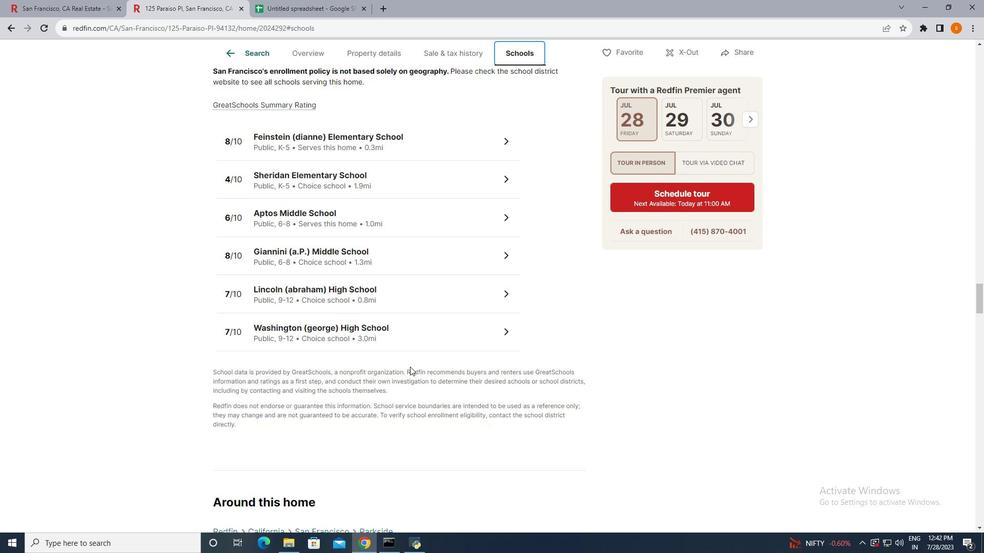 
Action: Mouse scrolled (410, 366) with delta (0, 0)
Screenshot: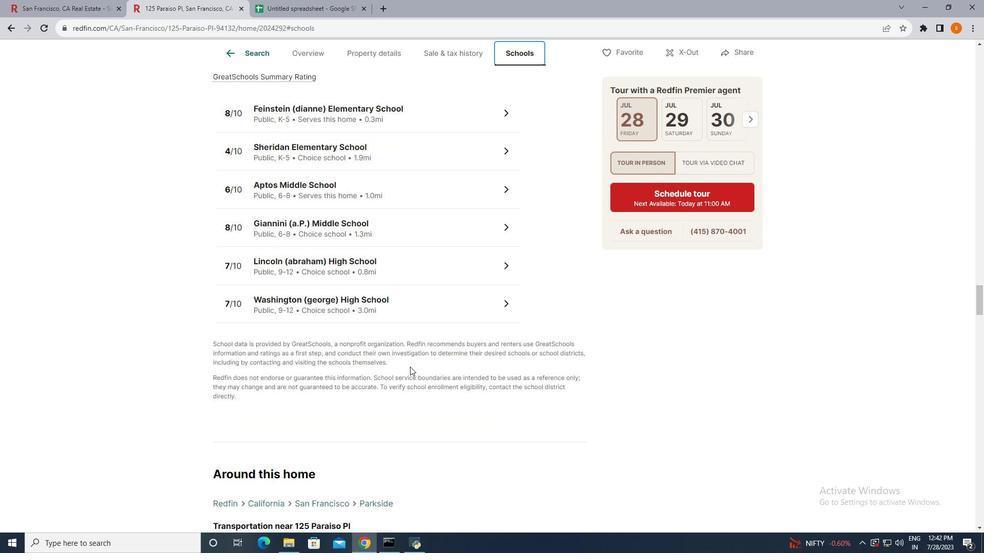 
Action: Mouse moved to (410, 366)
Screenshot: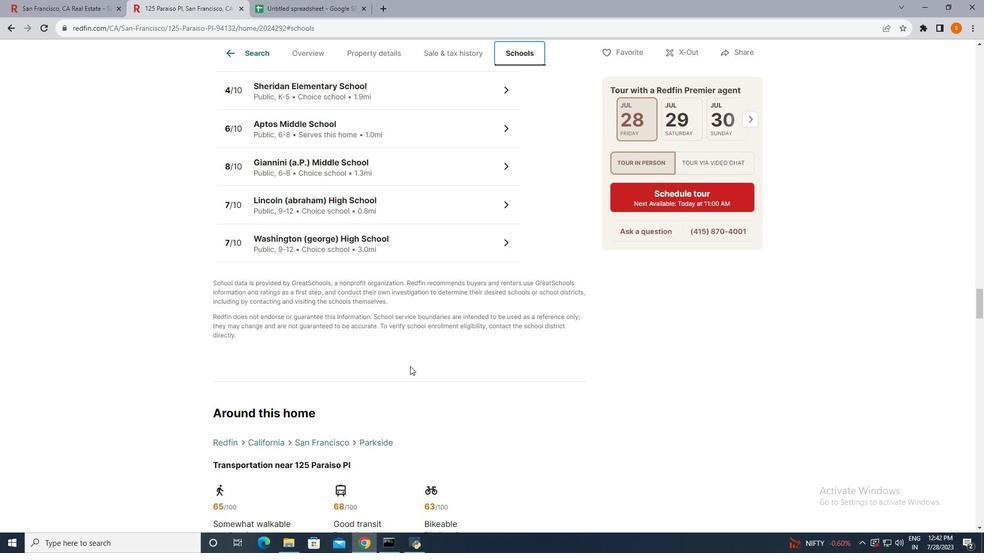 
Action: Mouse scrolled (410, 365) with delta (0, 0)
Screenshot: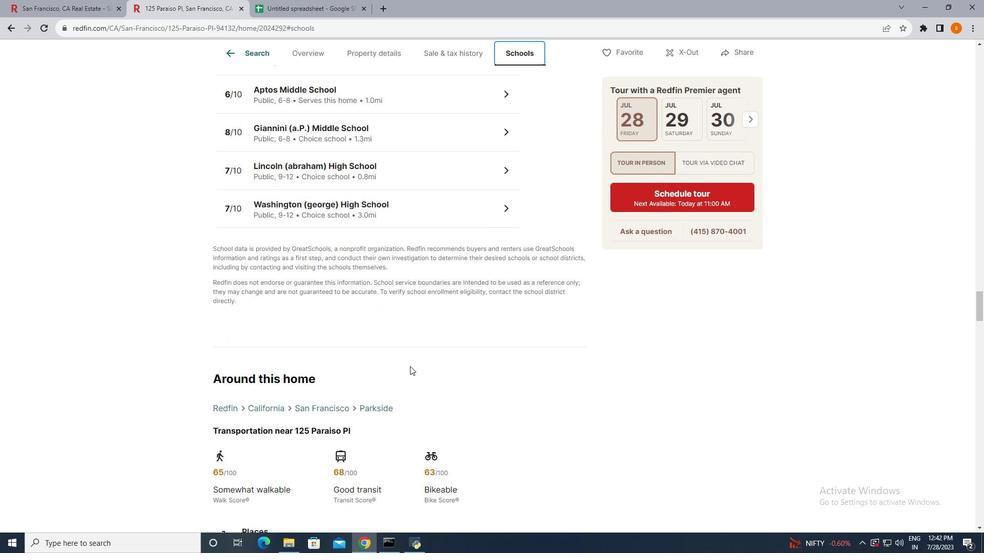 
Action: Mouse scrolled (410, 365) with delta (0, 0)
Screenshot: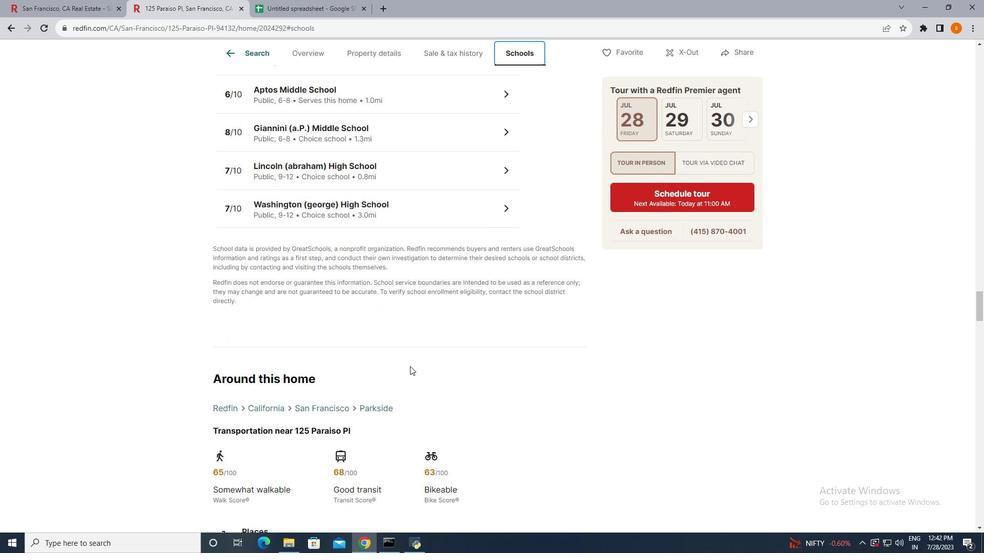 
Action: Mouse scrolled (410, 365) with delta (0, 0)
Screenshot: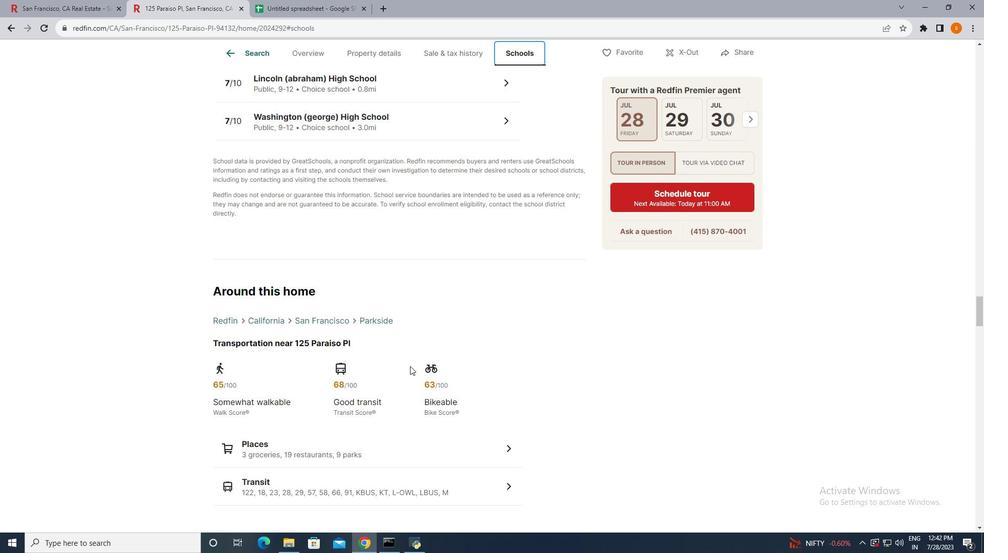 
Action: Mouse moved to (408, 366)
Screenshot: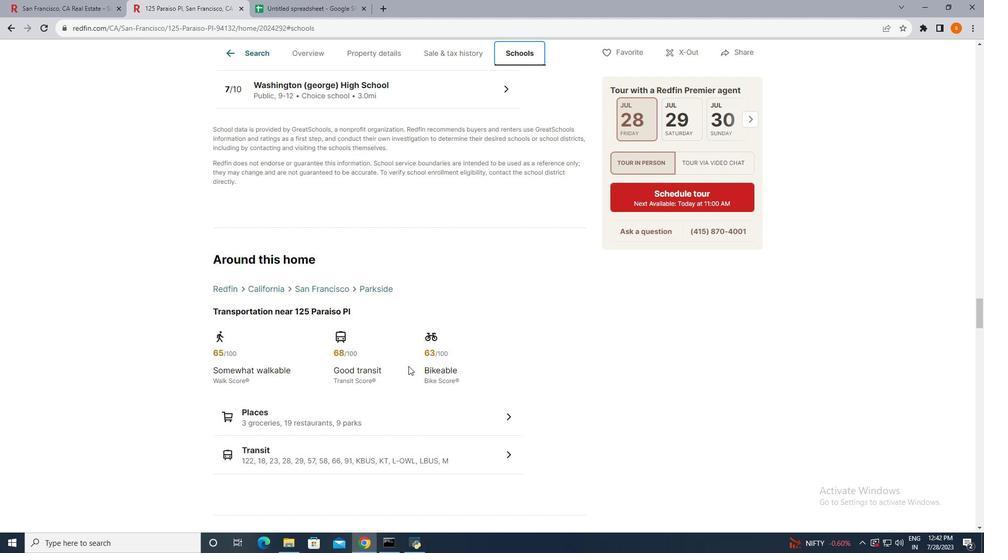 
Action: Mouse scrolled (408, 365) with delta (0, 0)
Screenshot: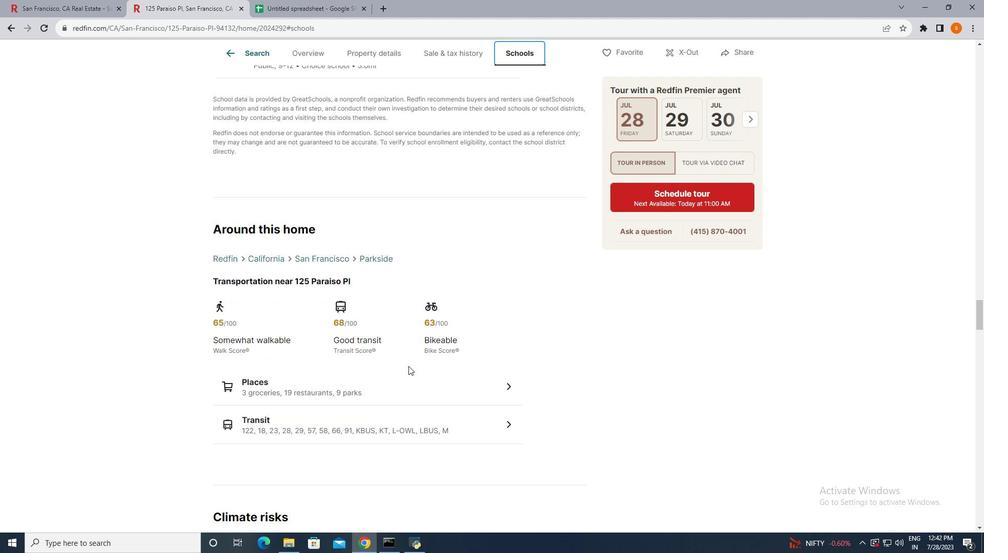 
Action: Mouse moved to (330, 403)
Screenshot: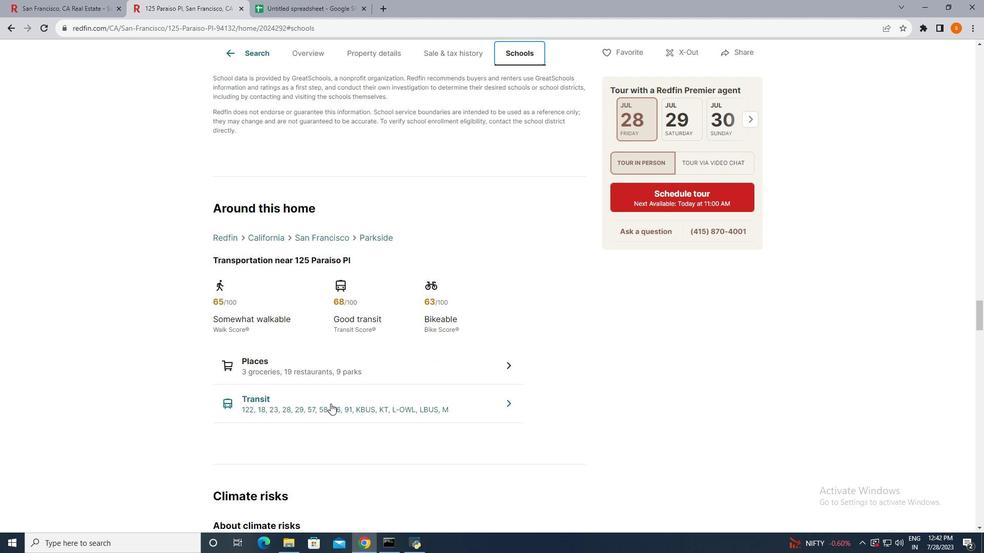 
Action: Mouse pressed left at (330, 403)
Screenshot: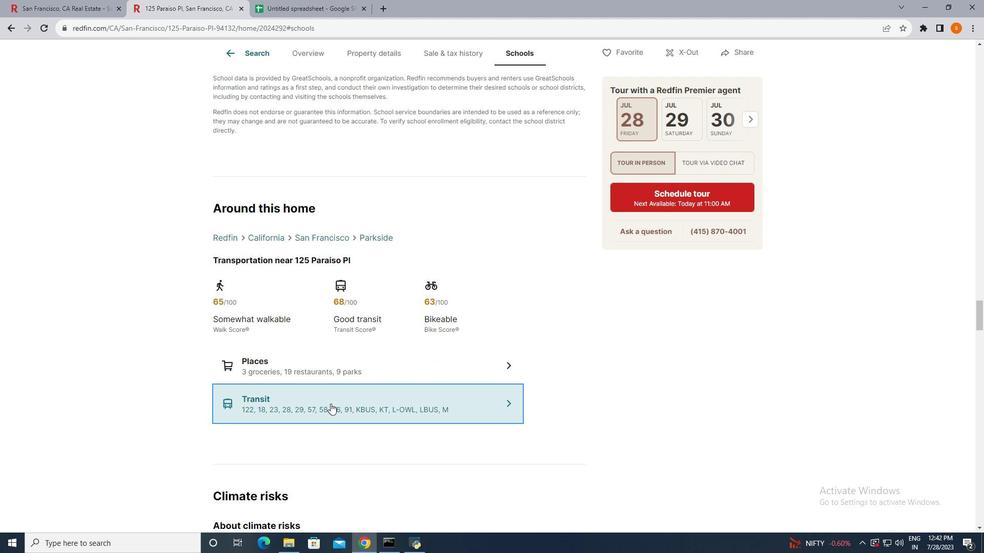 
Action: Mouse moved to (330, 403)
Screenshot: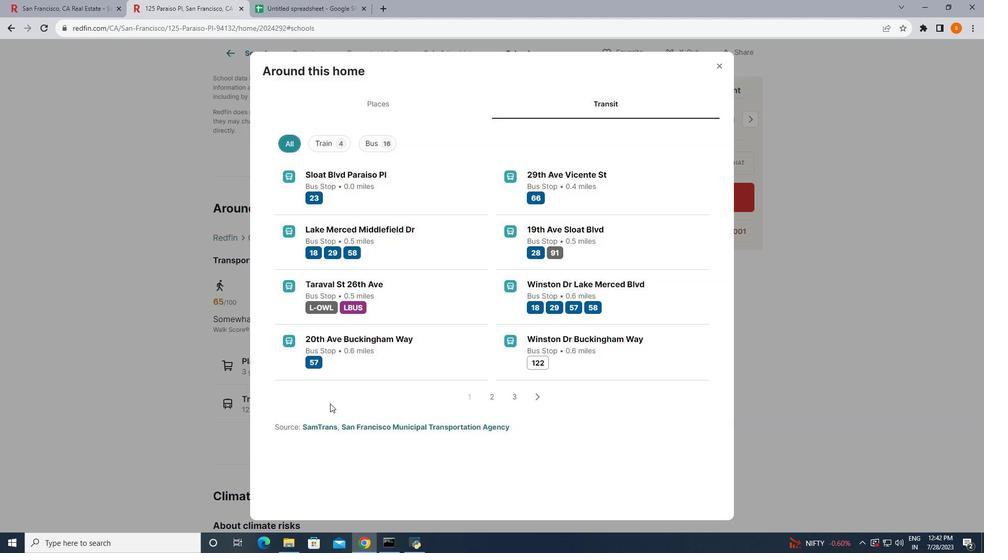 
Action: Mouse scrolled (330, 403) with delta (0, 0)
Screenshot: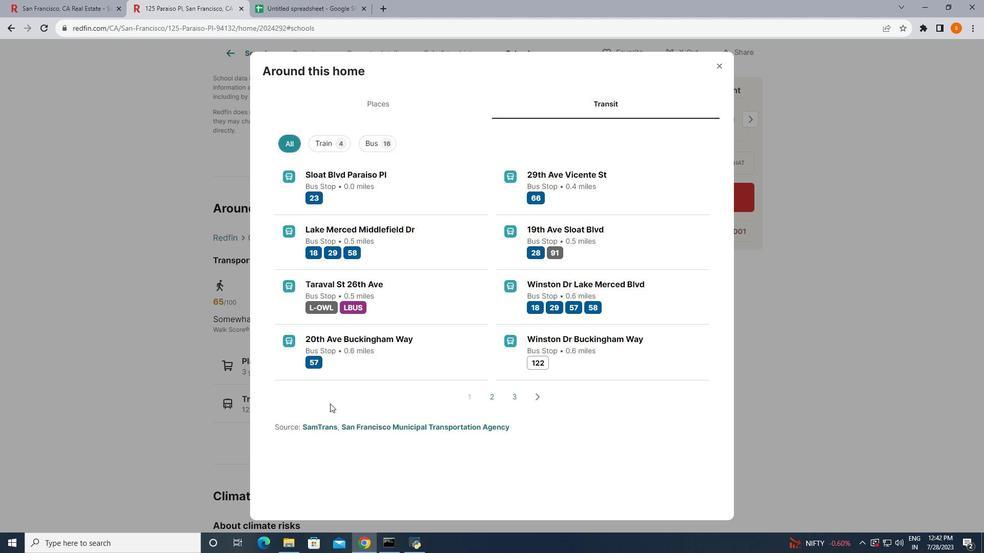
Action: Mouse scrolled (330, 403) with delta (0, 0)
Screenshot: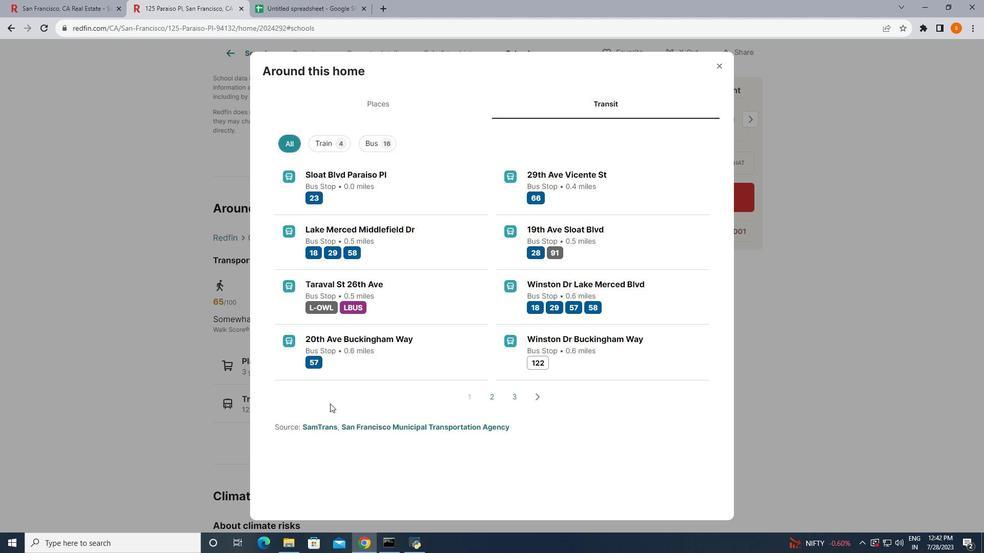 
Action: Mouse scrolled (330, 403) with delta (0, 0)
Screenshot: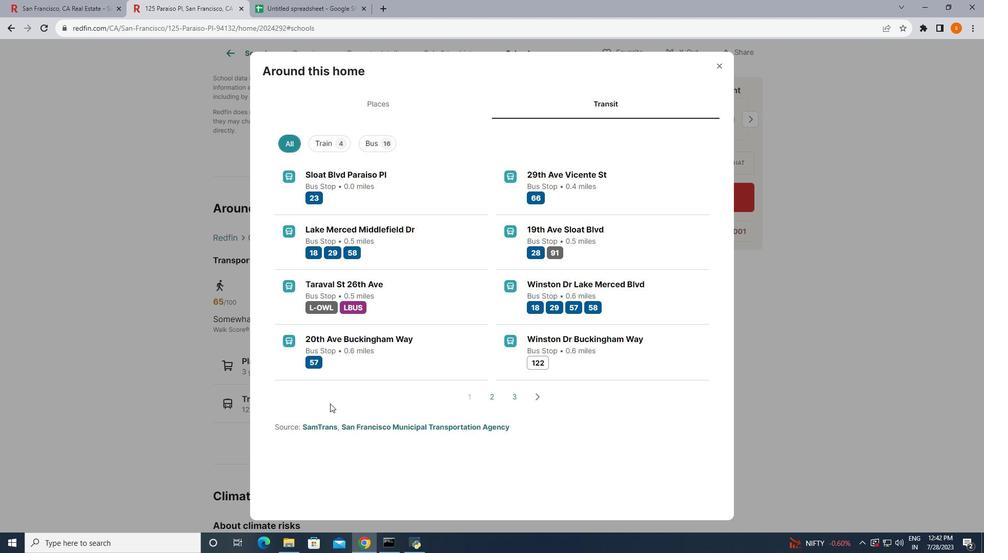 
Action: Mouse scrolled (330, 403) with delta (0, 0)
